 Task: Write a review for the 'HEALTHKART HK Vitals Multivitamin + Fish Oil' product on Flipkart.
Action: Mouse moved to (639, 244)
Screenshot: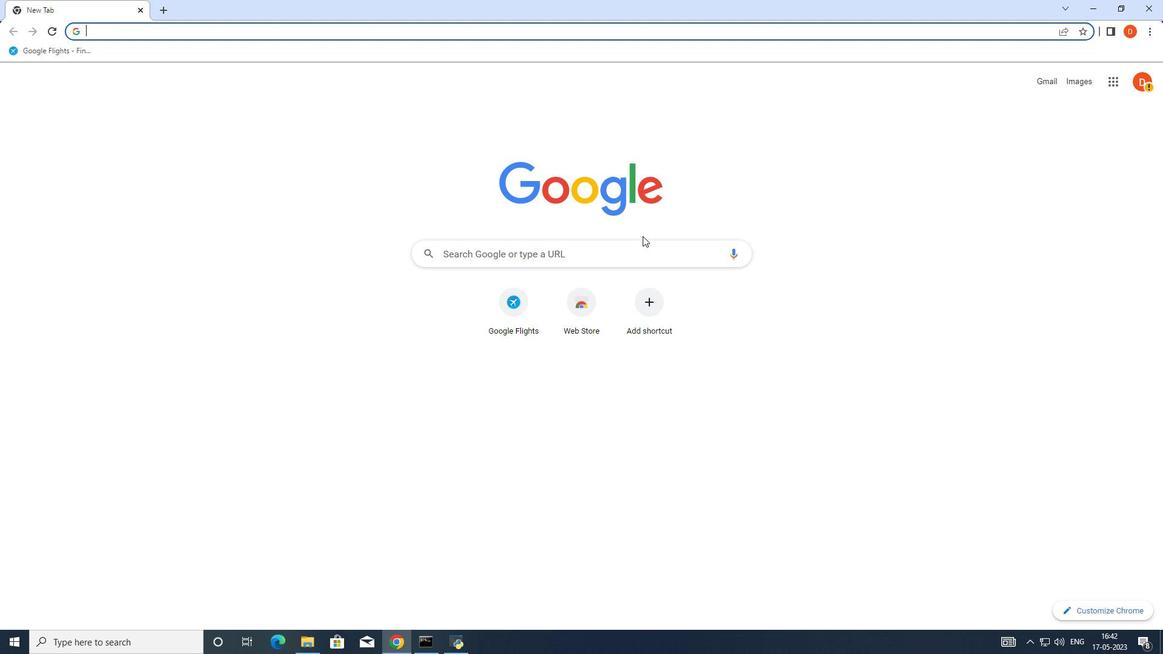 
Action: Mouse pressed left at (639, 244)
Screenshot: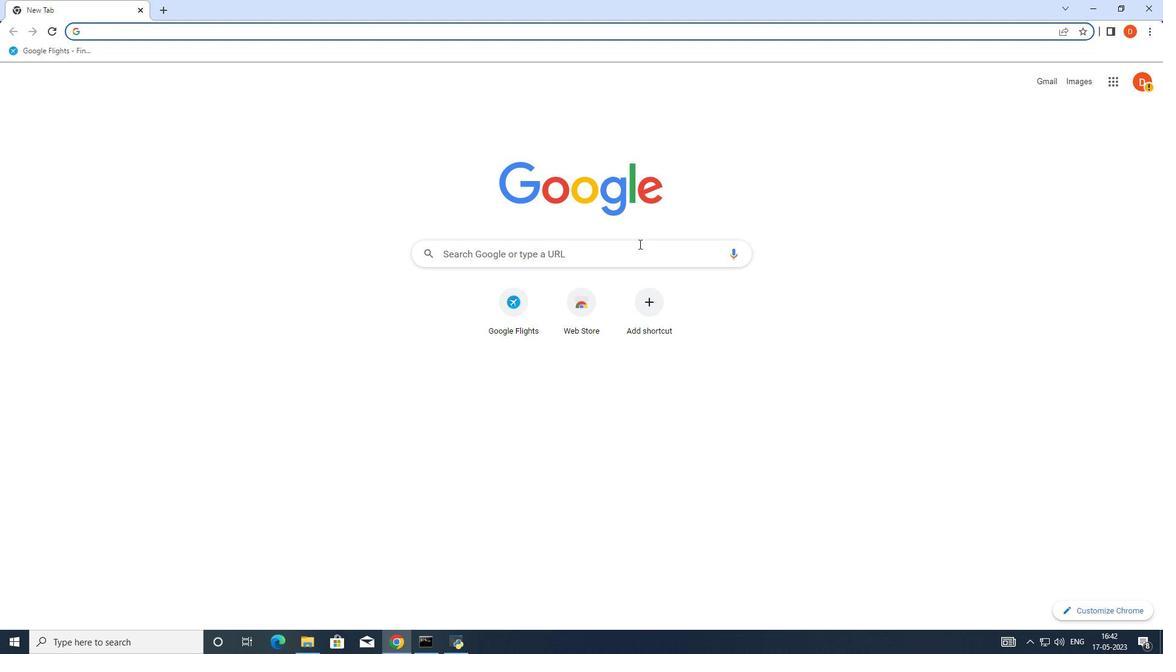 
Action: Mouse moved to (660, 280)
Screenshot: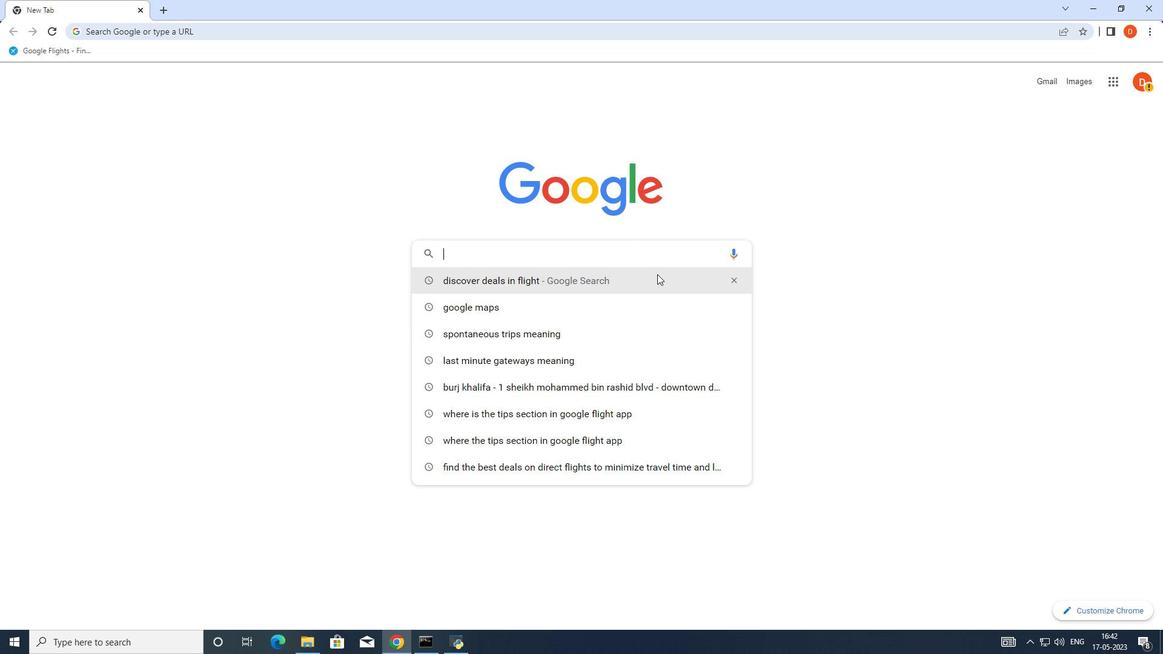
Action: Key pressed flip<Key.space>kart
Screenshot: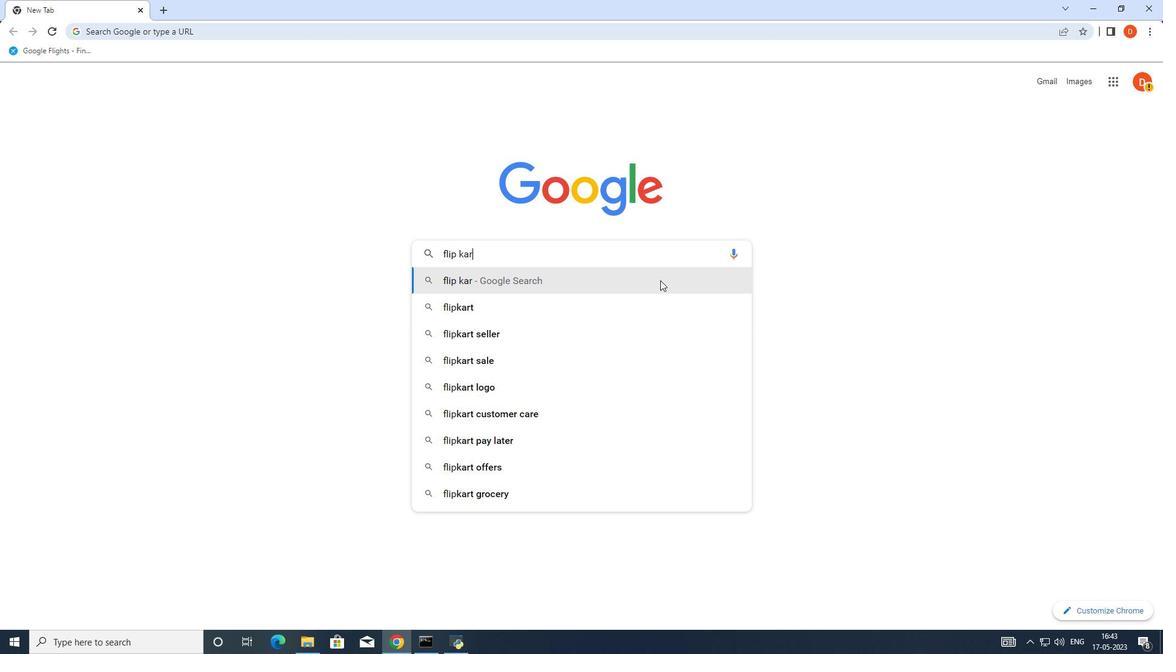 
Action: Mouse moved to (589, 304)
Screenshot: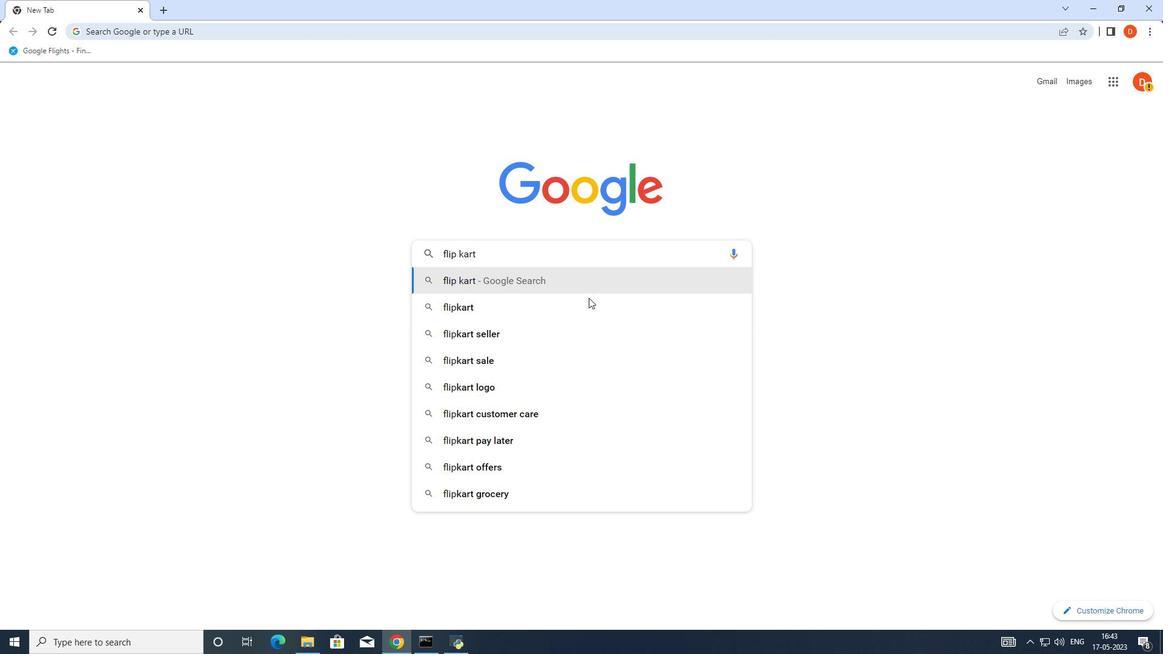 
Action: Mouse pressed left at (589, 304)
Screenshot: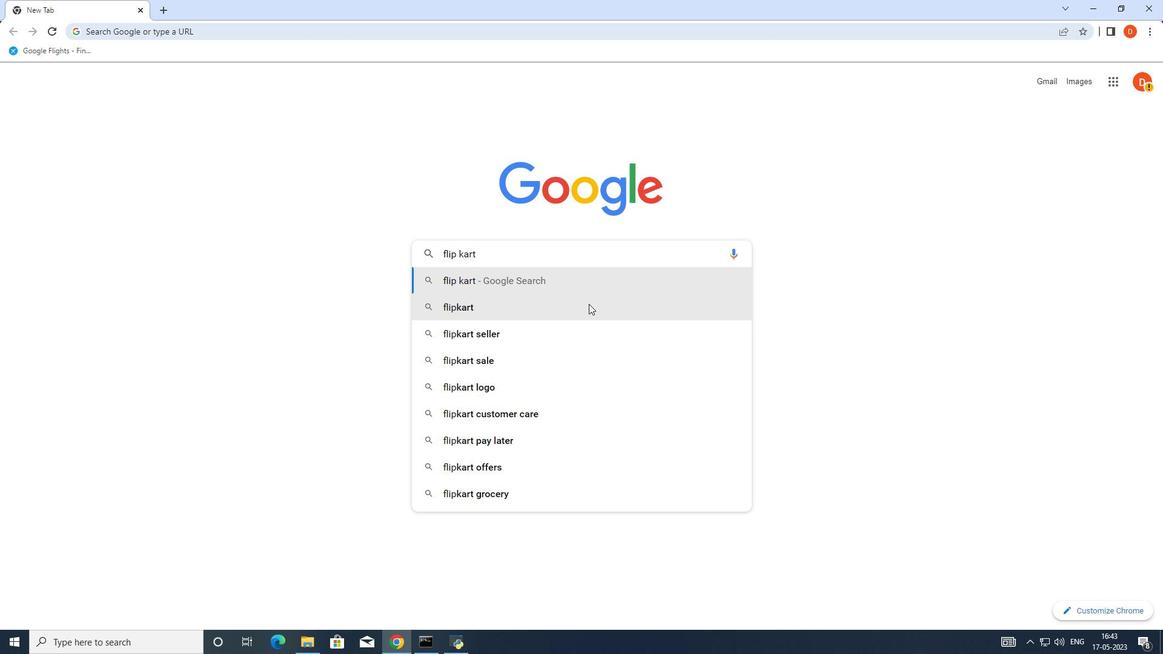 
Action: Mouse moved to (207, 175)
Screenshot: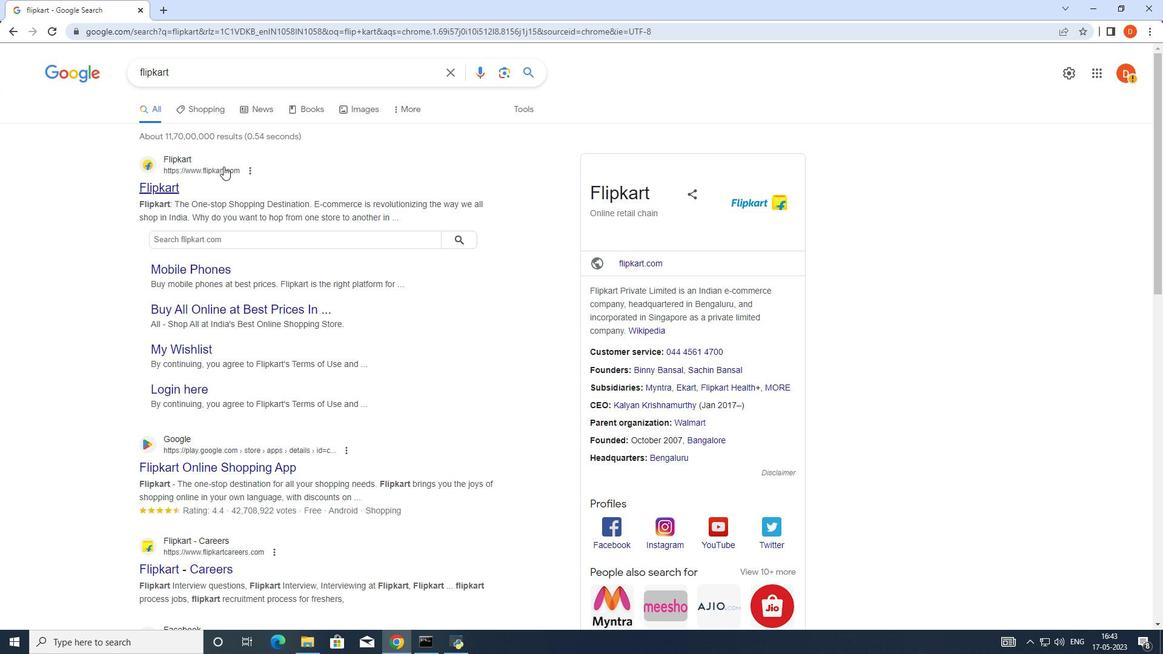 
Action: Mouse pressed left at (207, 175)
Screenshot: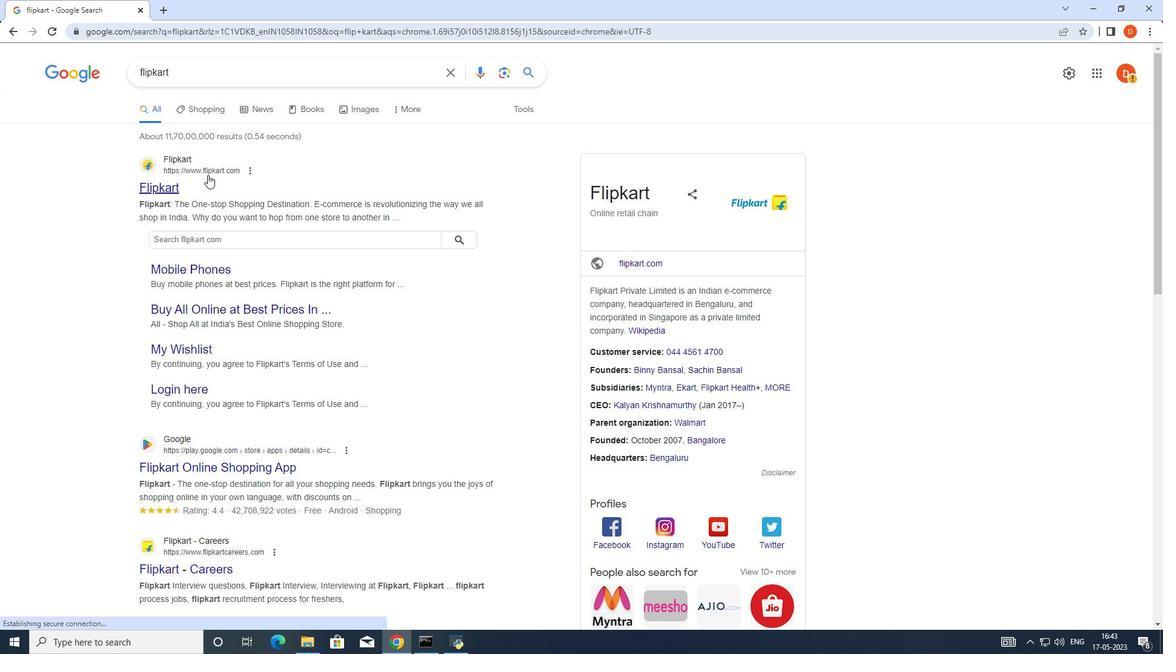 
Action: Mouse moved to (737, 223)
Screenshot: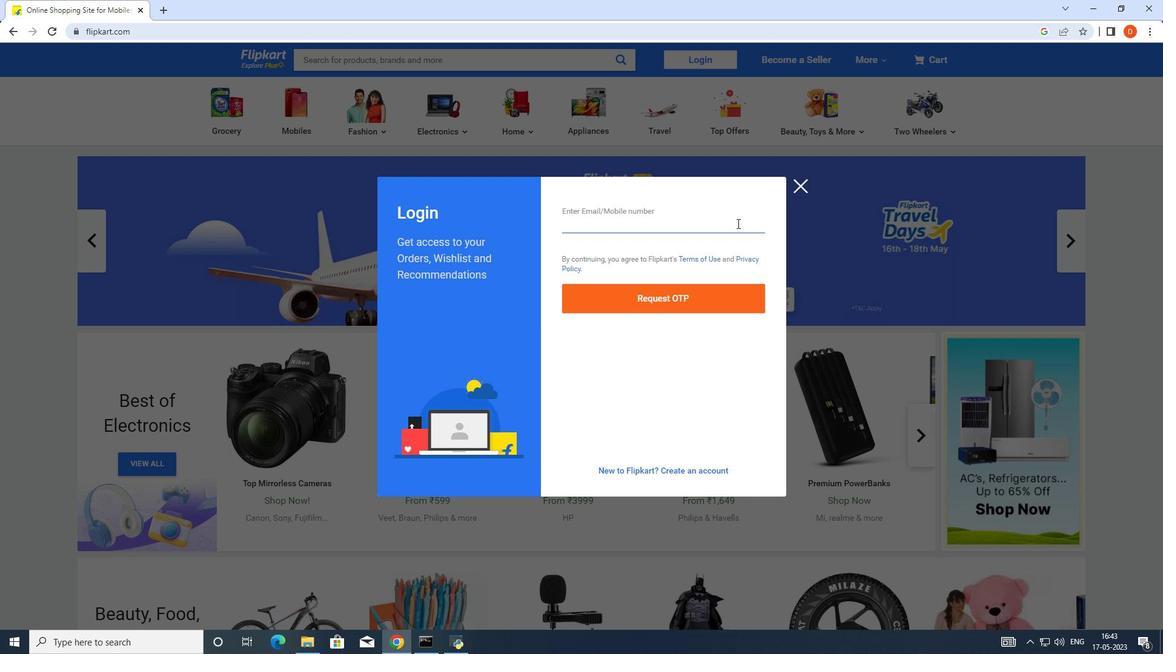 
Action: Key pressed 89
Screenshot: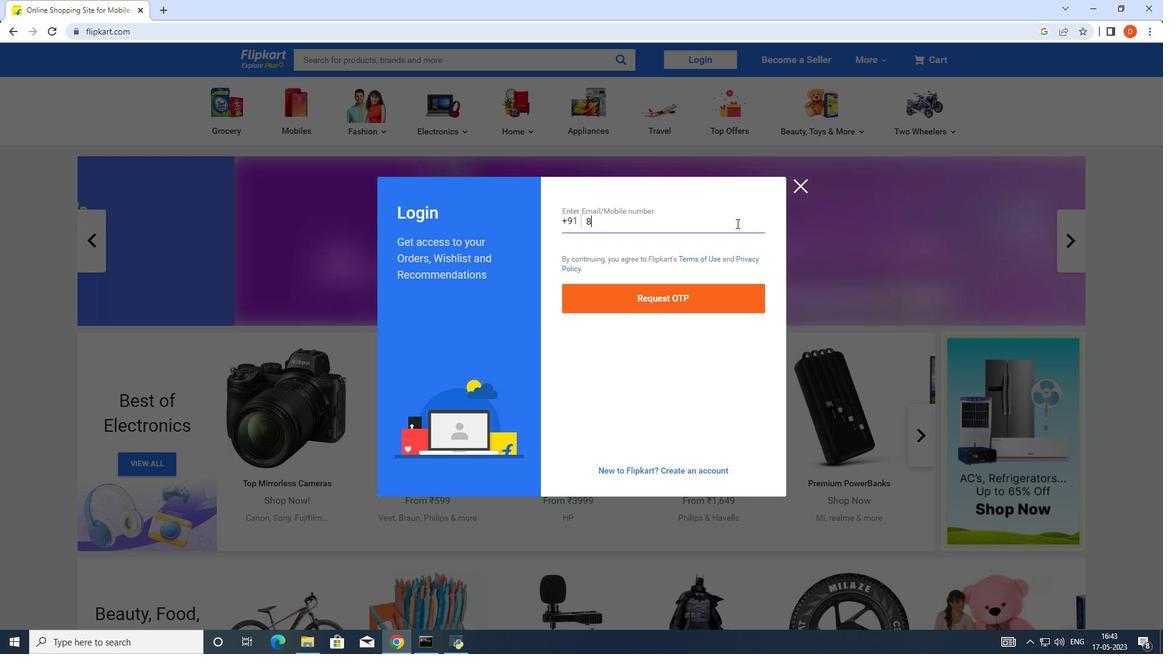 
Action: Mouse moved to (723, 466)
Screenshot: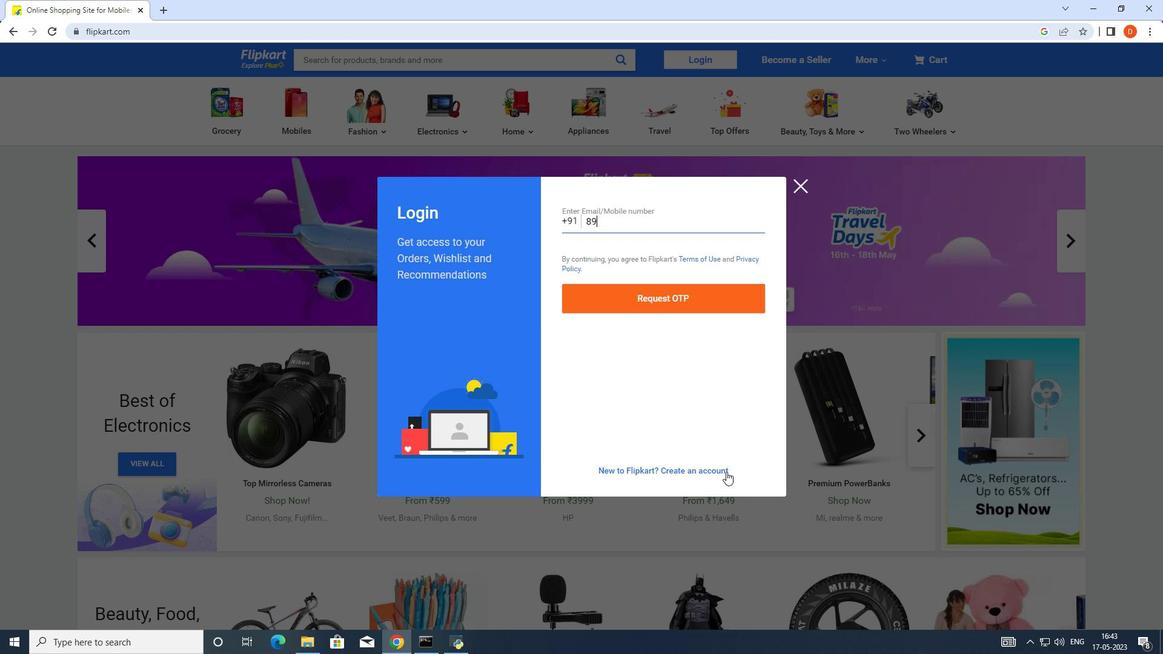 
Action: Mouse pressed left at (723, 466)
Screenshot: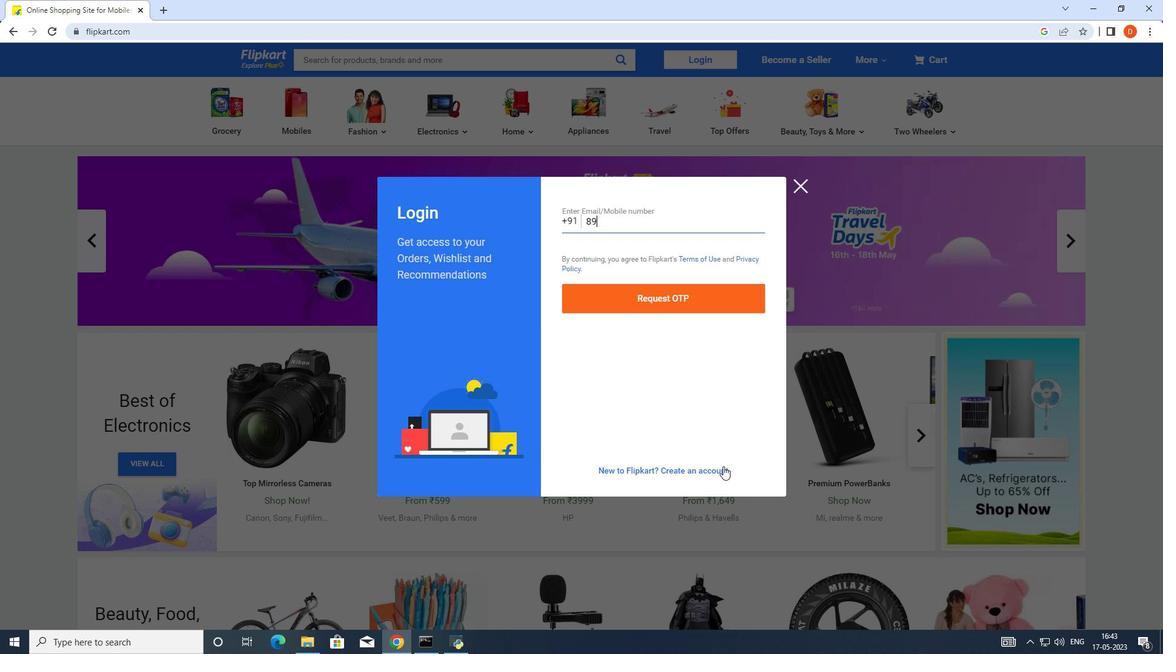 
Action: Mouse moved to (655, 335)
Screenshot: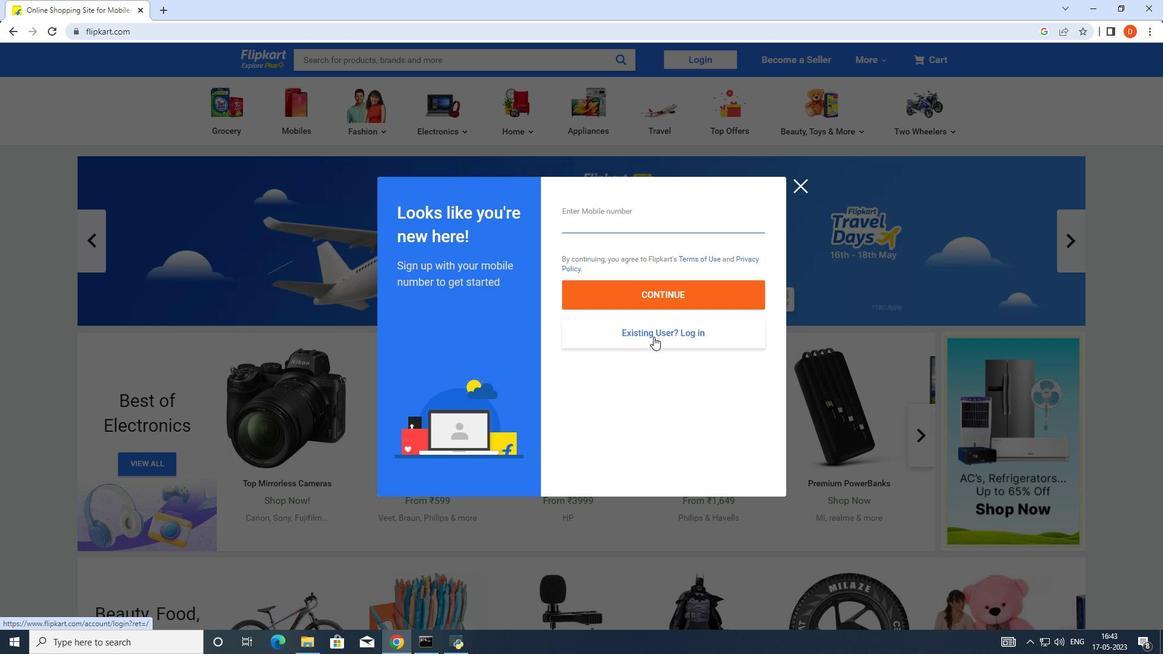 
Action: Mouse pressed left at (655, 335)
Screenshot: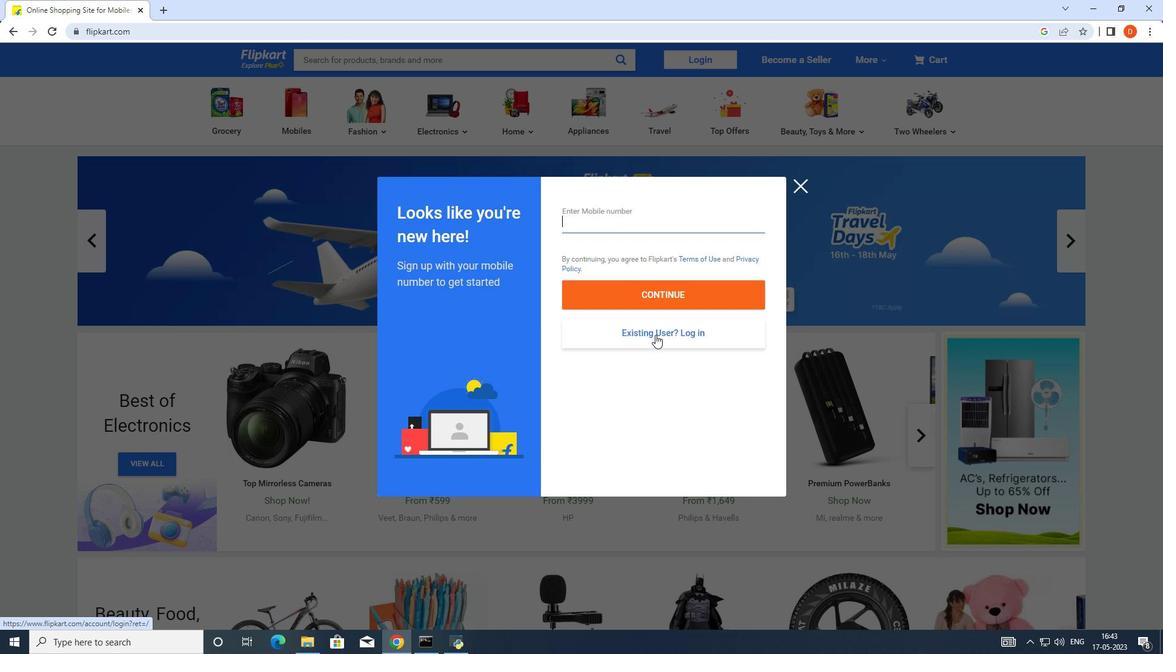 
Action: Mouse moved to (631, 241)
Screenshot: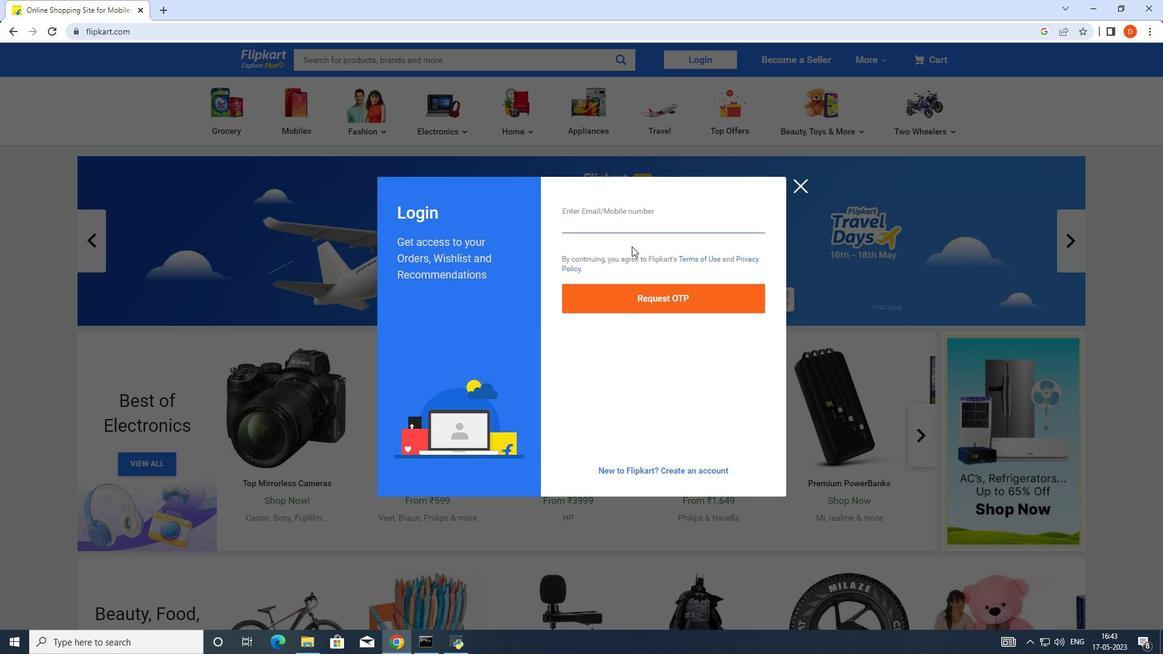 
Action: Key pressed 89
Screenshot: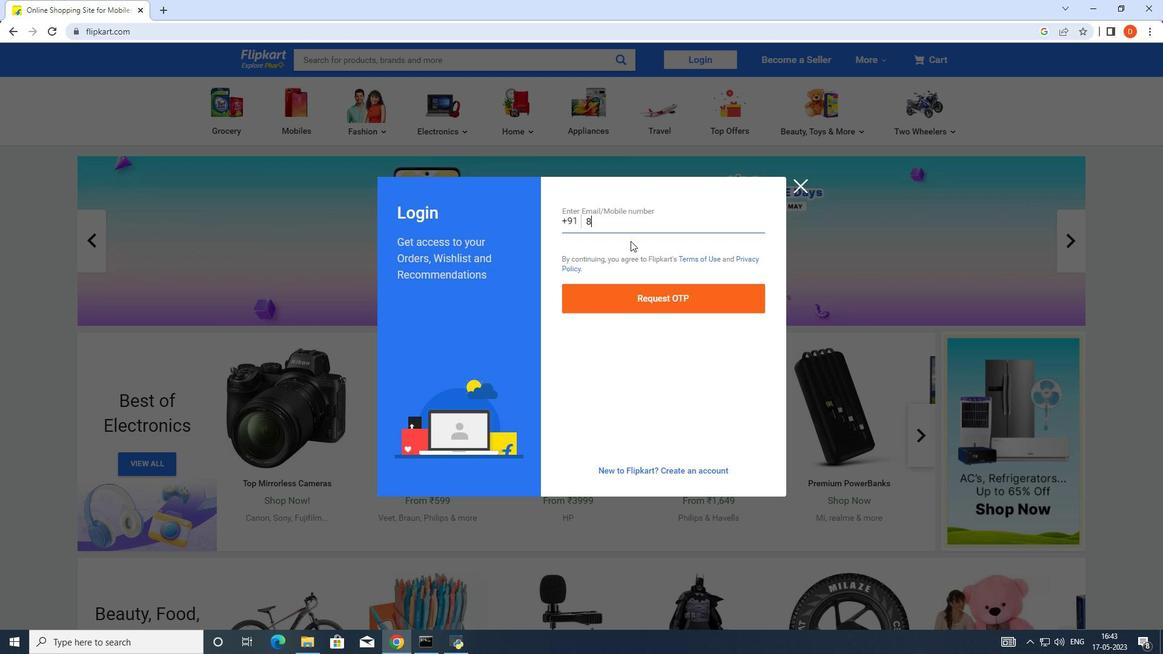 
Action: Mouse moved to (631, 241)
Screenshot: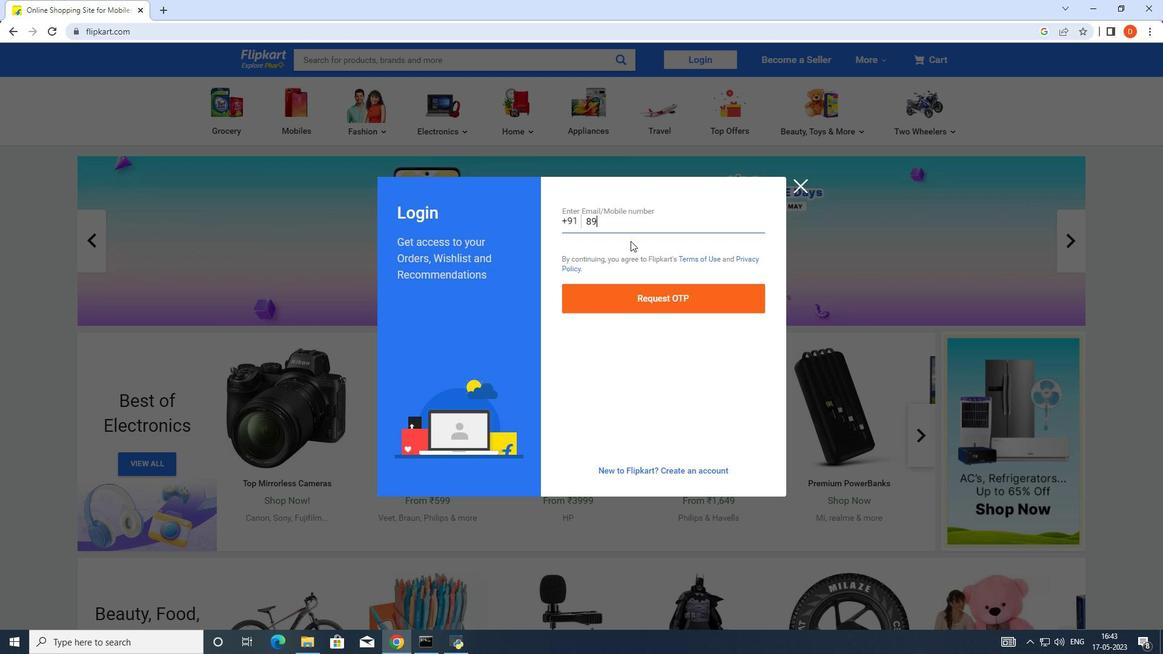 
Action: Key pressed 17
Screenshot: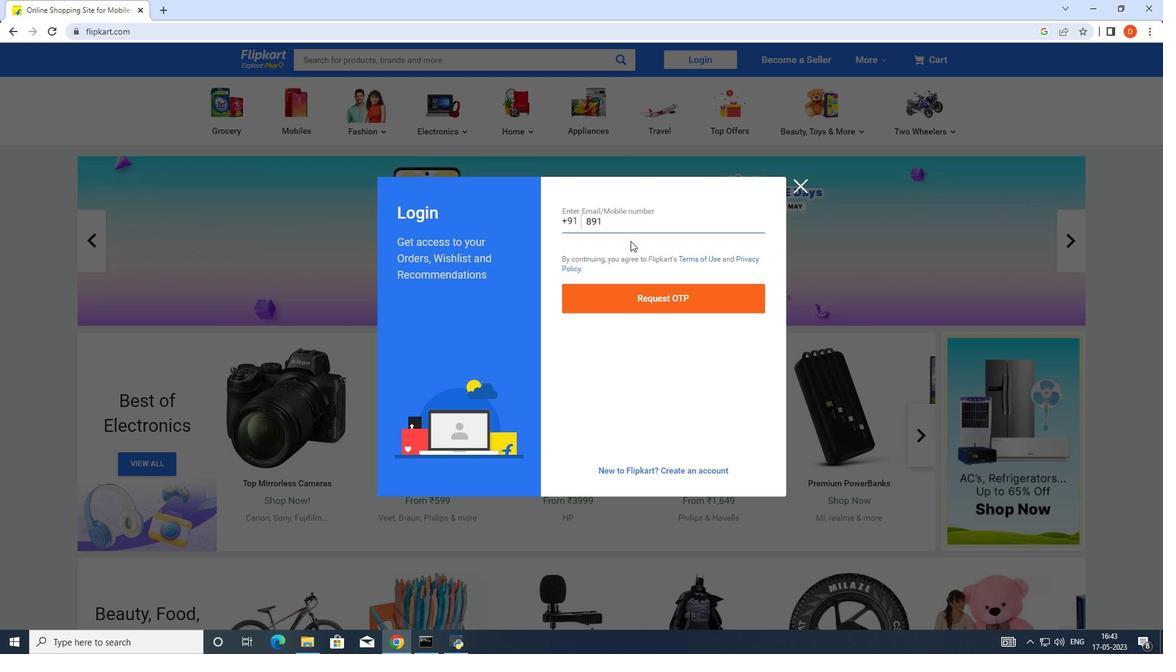 
Action: Mouse moved to (702, 289)
Screenshot: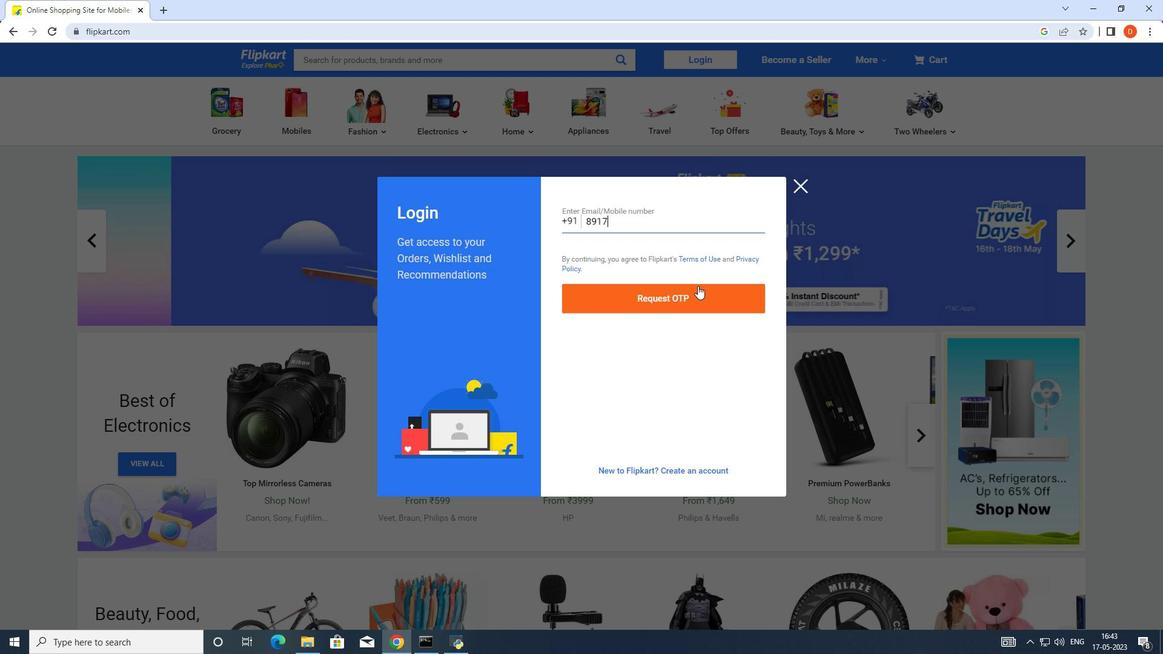 
Action: Key pressed 369463
Screenshot: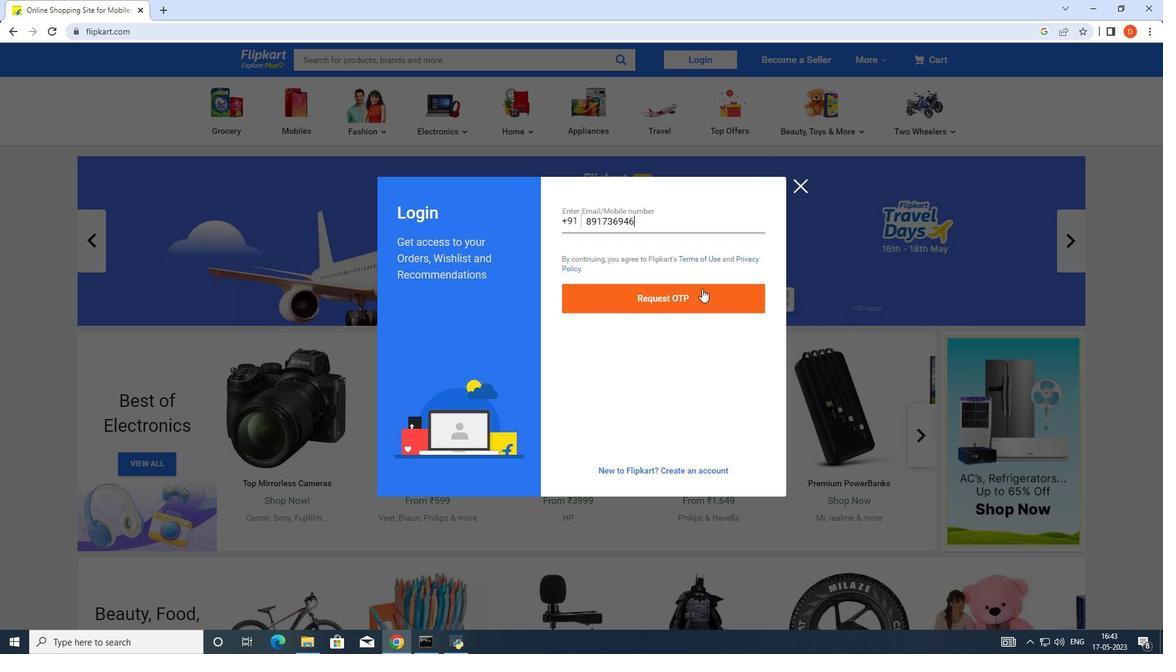 
Action: Mouse moved to (675, 300)
Screenshot: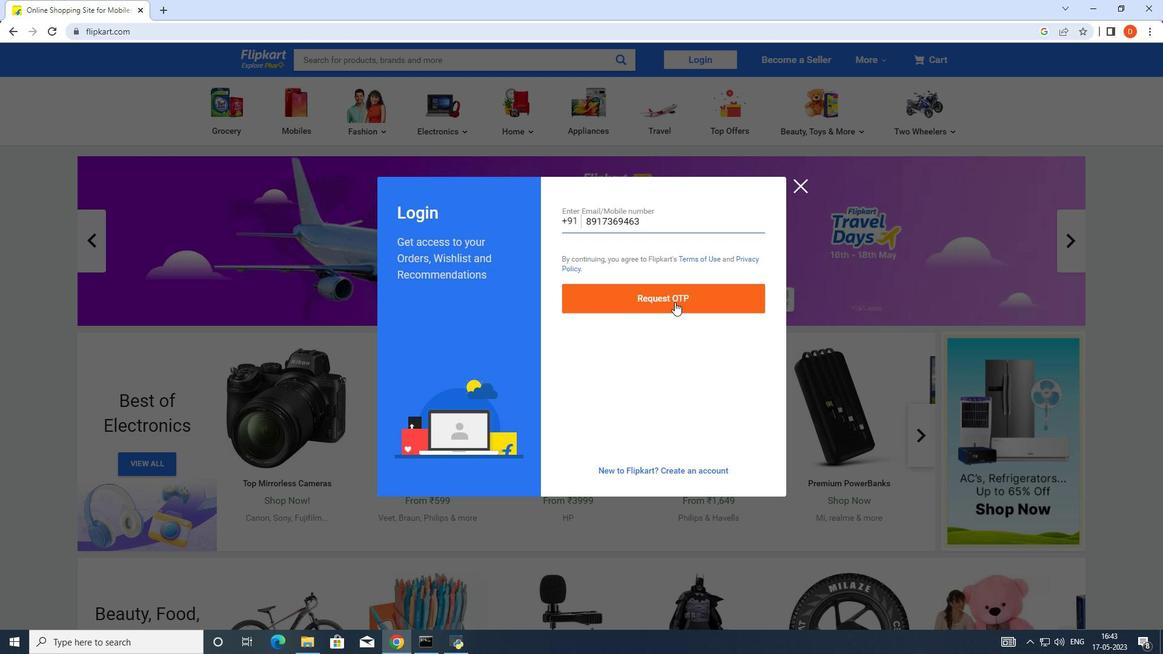 
Action: Mouse pressed left at (675, 300)
Screenshot: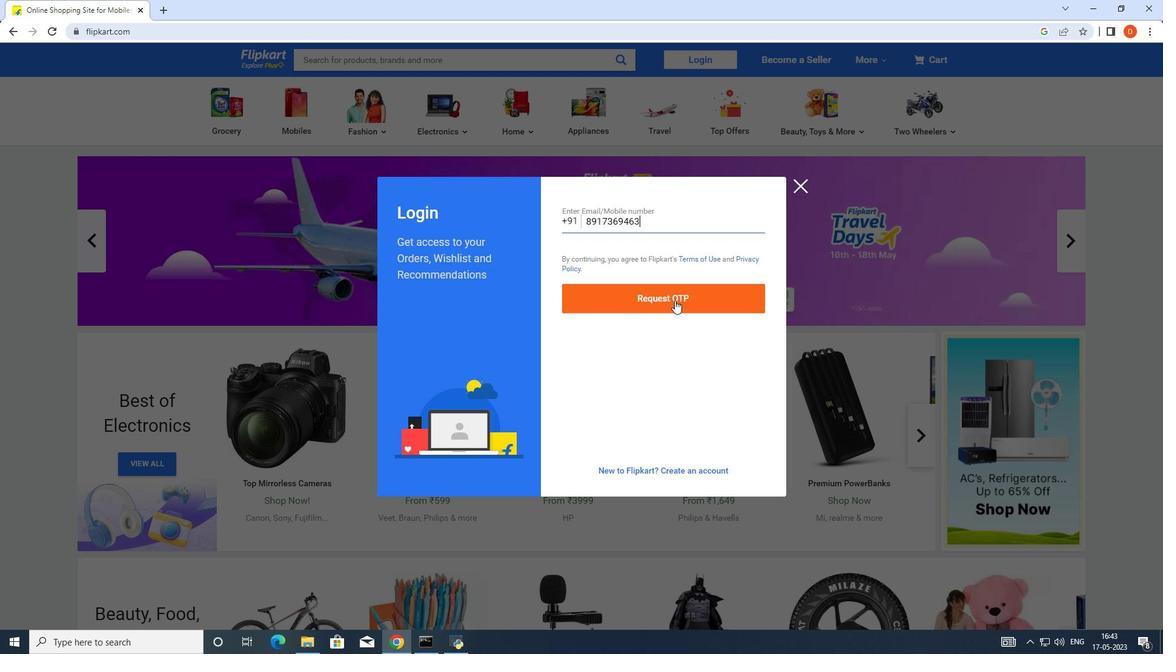 
Action: Mouse moved to (801, 187)
Screenshot: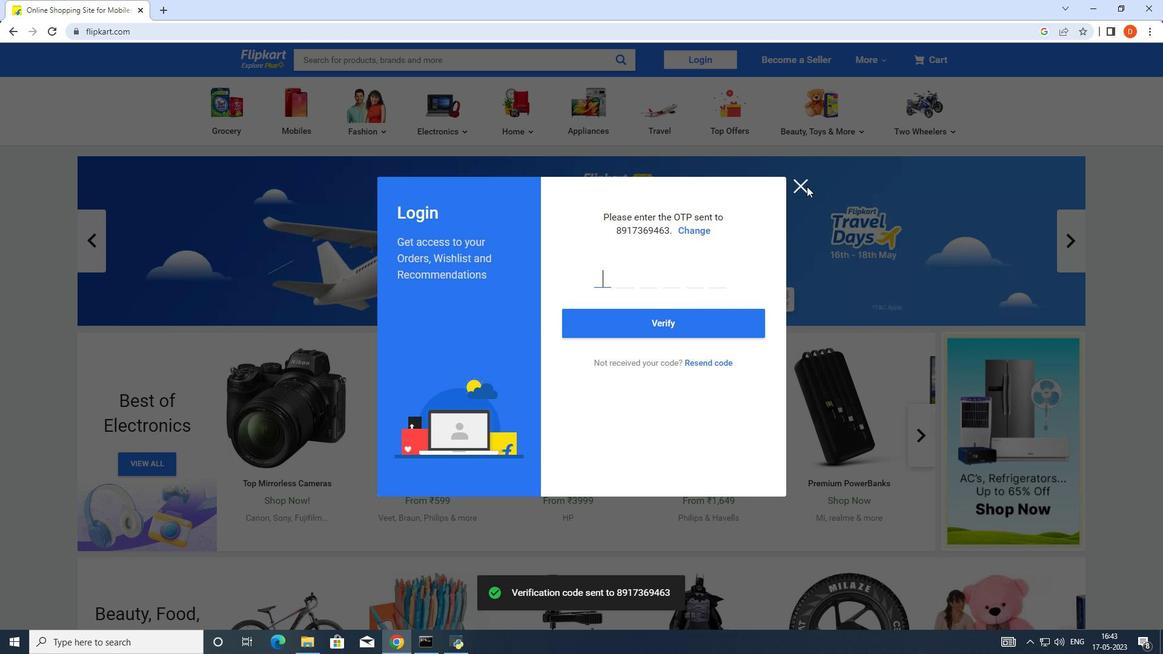 
Action: Mouse pressed left at (801, 187)
Screenshot: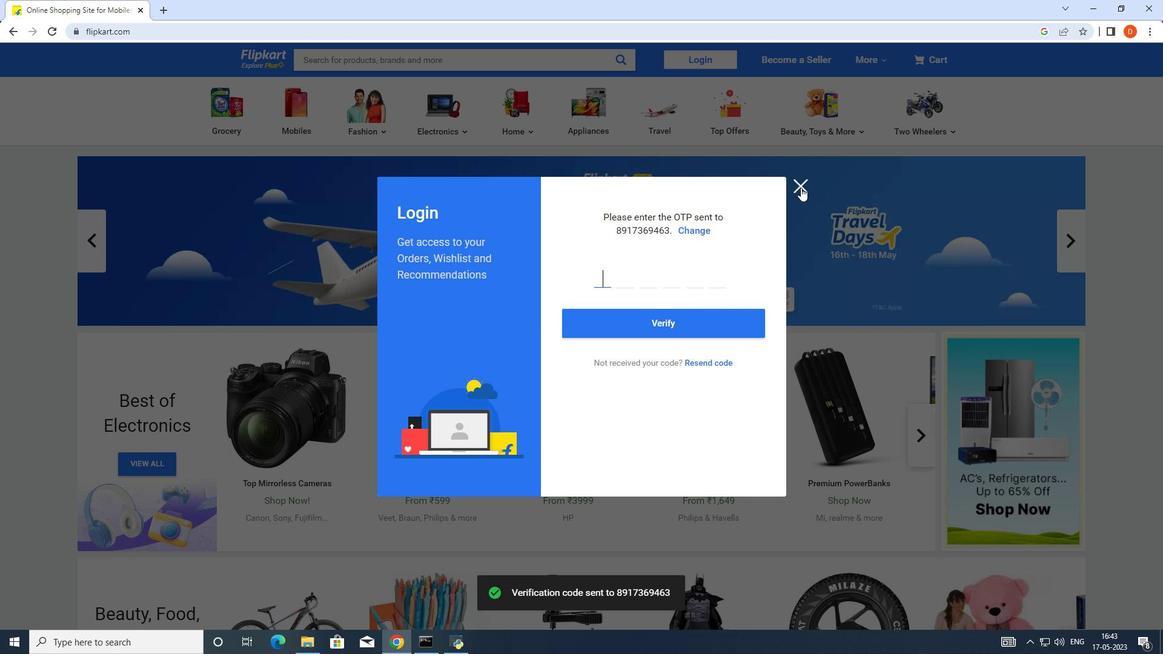
Action: Mouse moved to (637, 271)
Screenshot: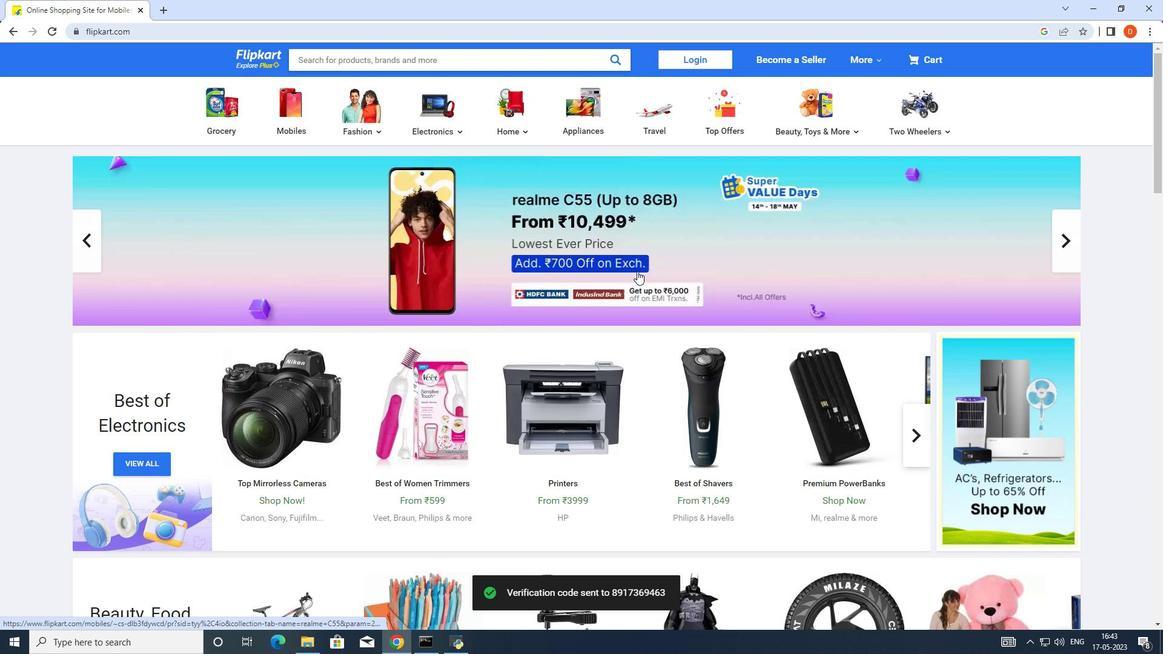 
Action: Mouse scrolled (637, 270) with delta (0, 0)
Screenshot: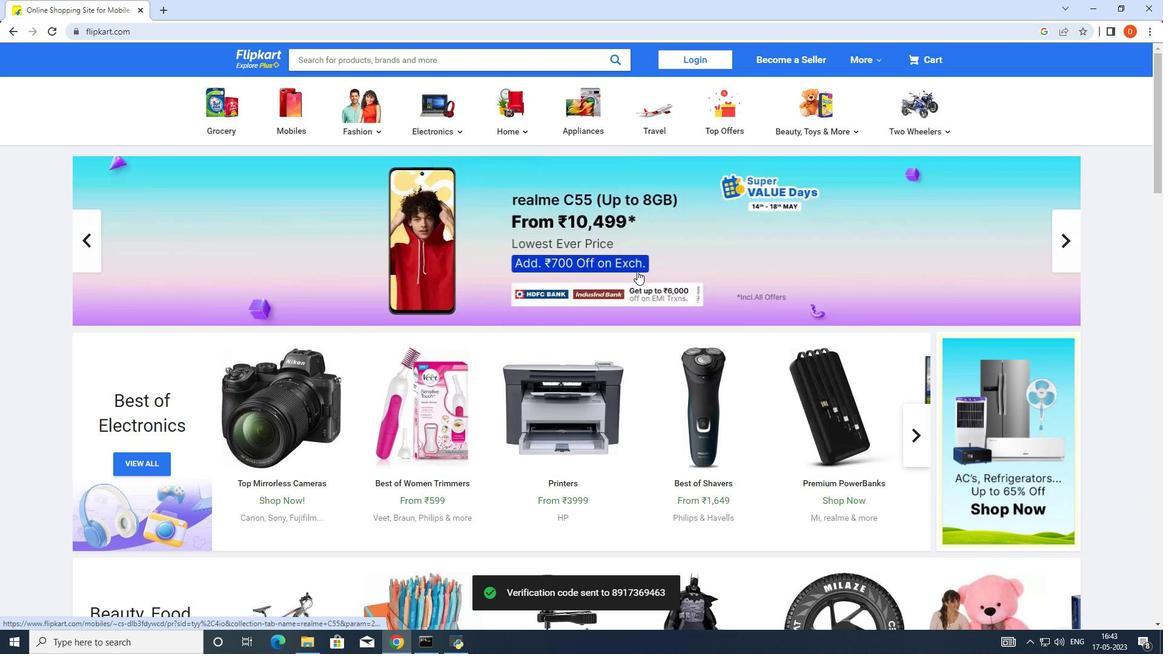 
Action: Mouse moved to (637, 271)
Screenshot: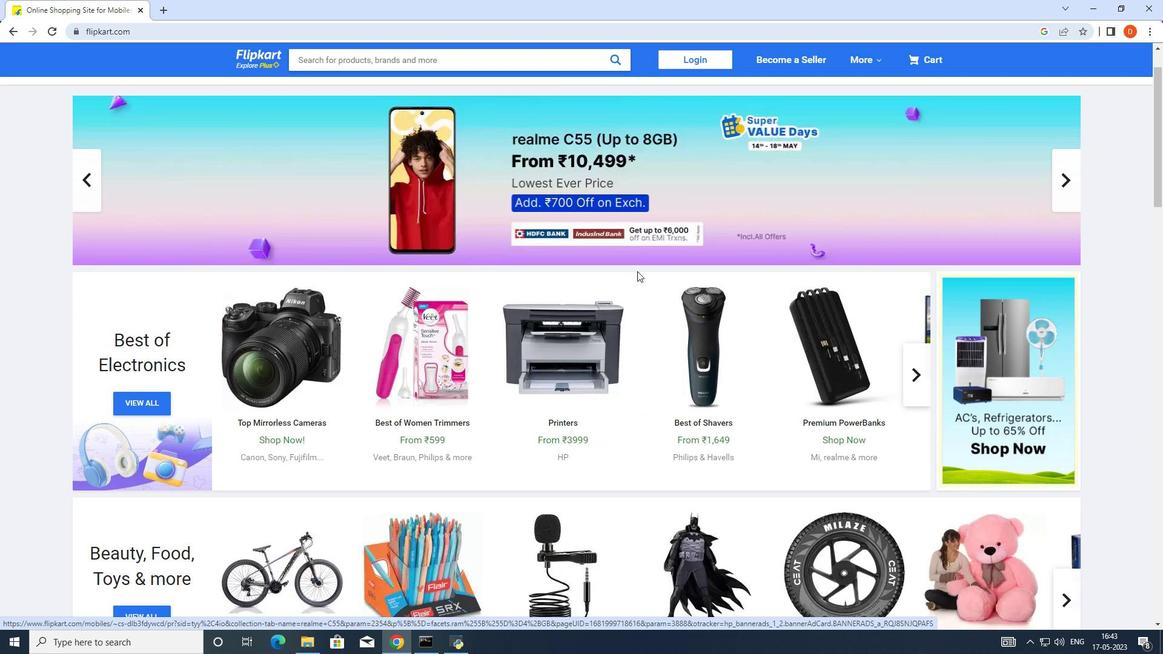 
Action: Mouse scrolled (637, 272) with delta (0, 0)
Screenshot: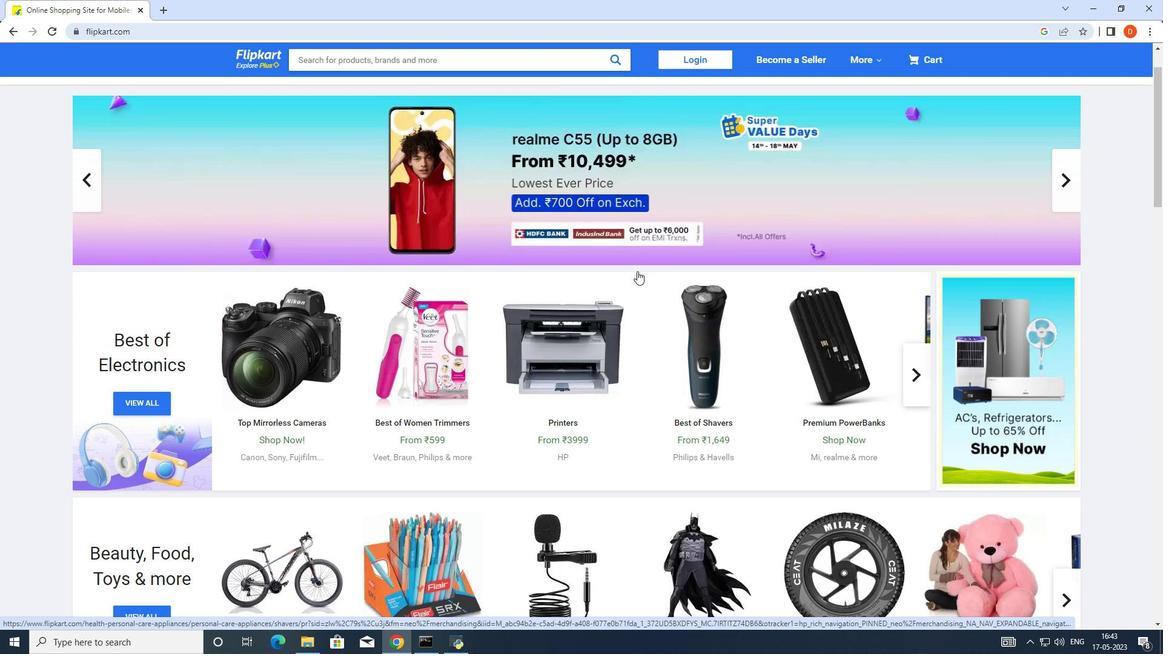 
Action: Mouse scrolled (637, 272) with delta (0, 0)
Screenshot: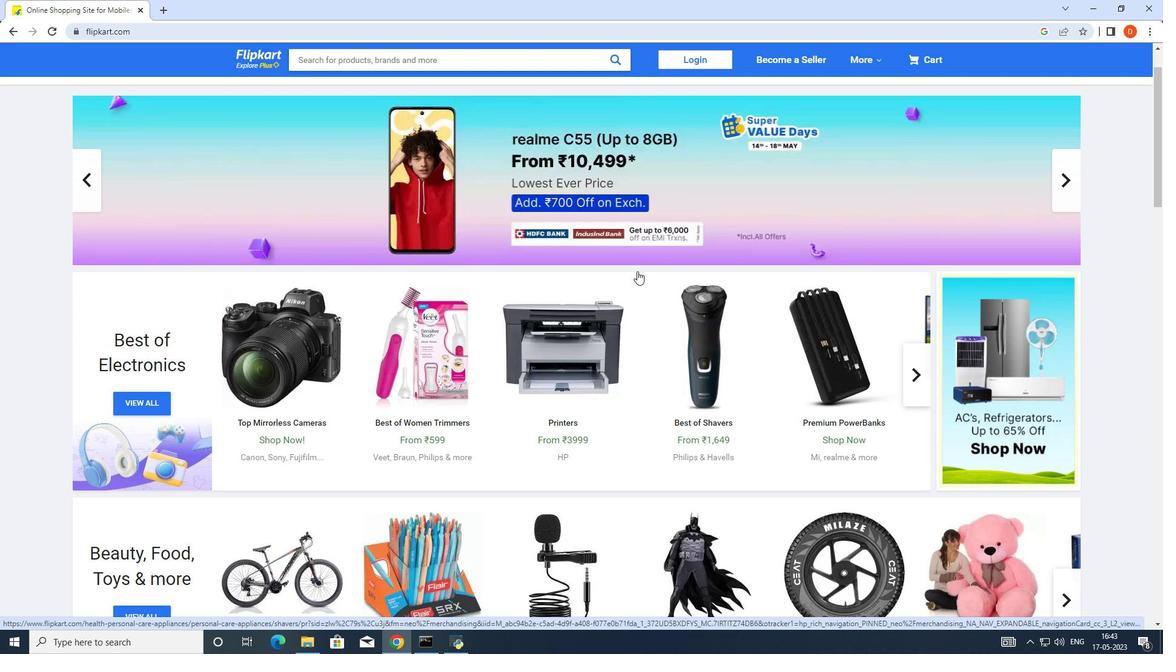 
Action: Mouse moved to (539, 56)
Screenshot: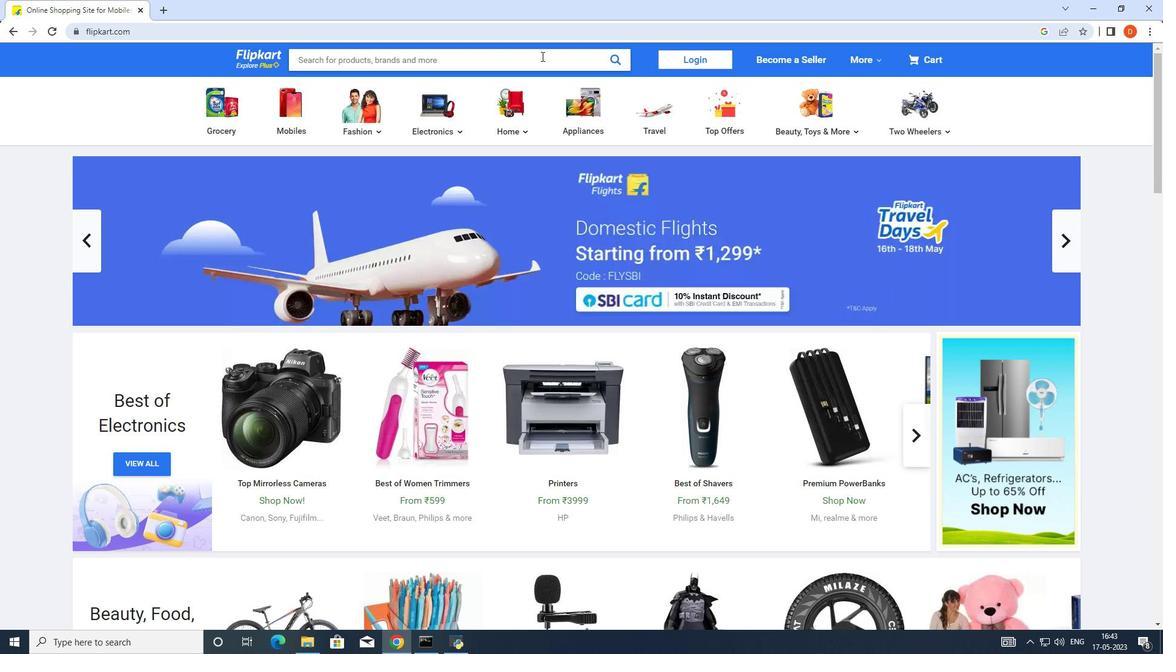 
Action: Mouse pressed left at (539, 56)
Screenshot: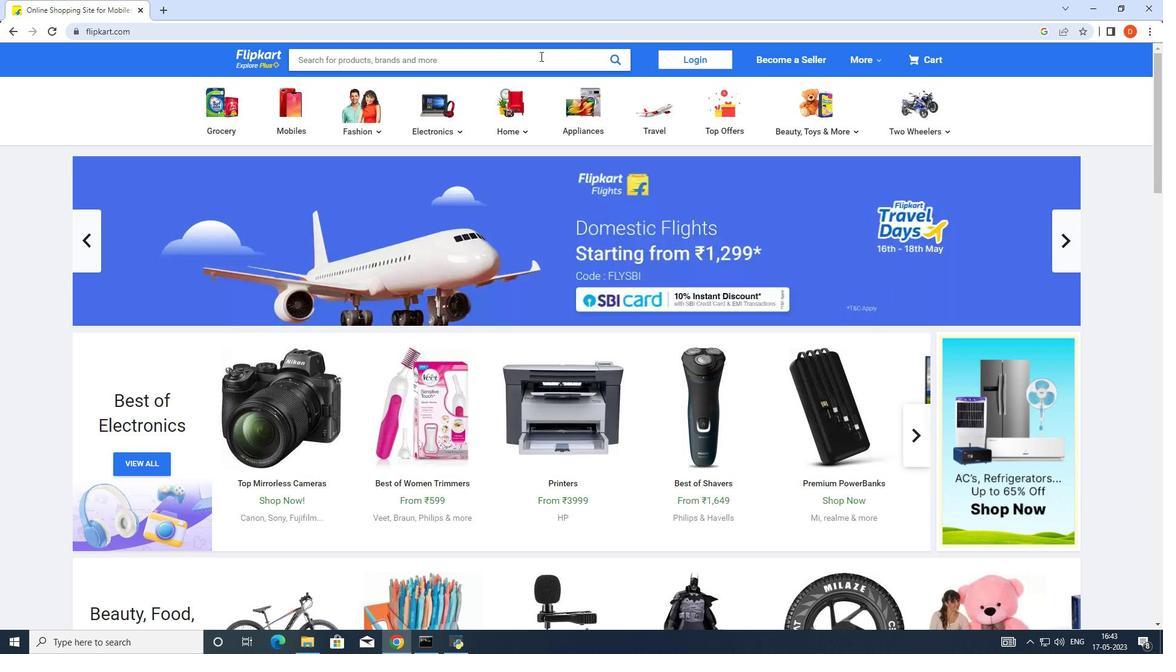 
Action: Mouse moved to (539, 56)
Screenshot: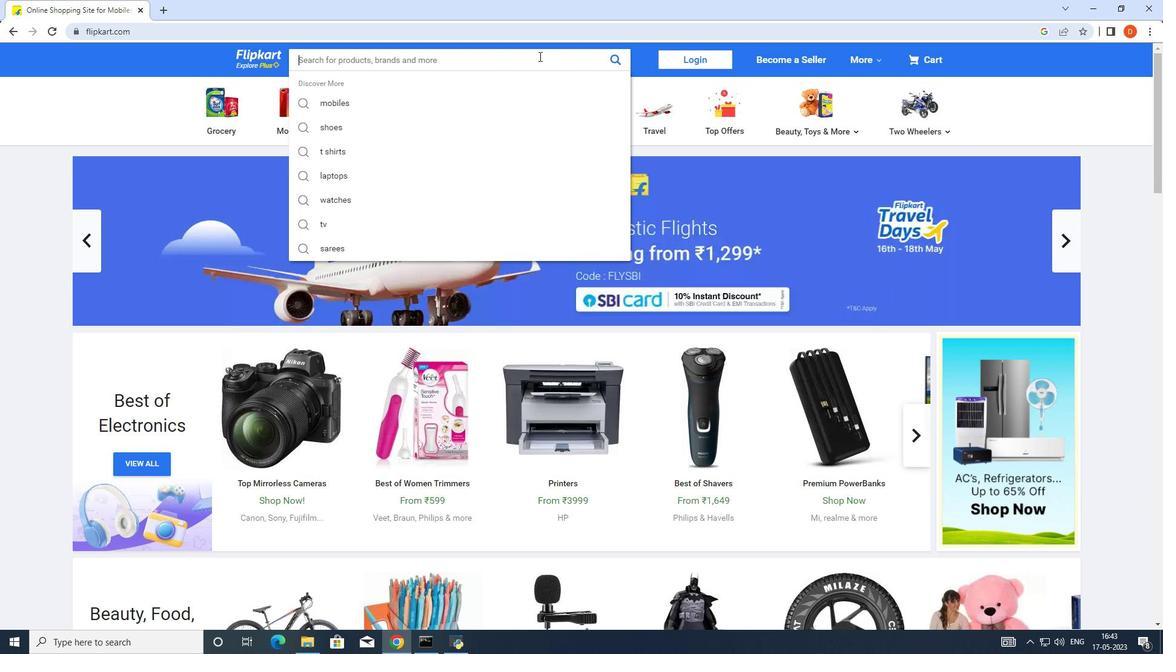 
Action: Key pressed <Key.shift>health<Key.space>and<Key.space>well
Screenshot: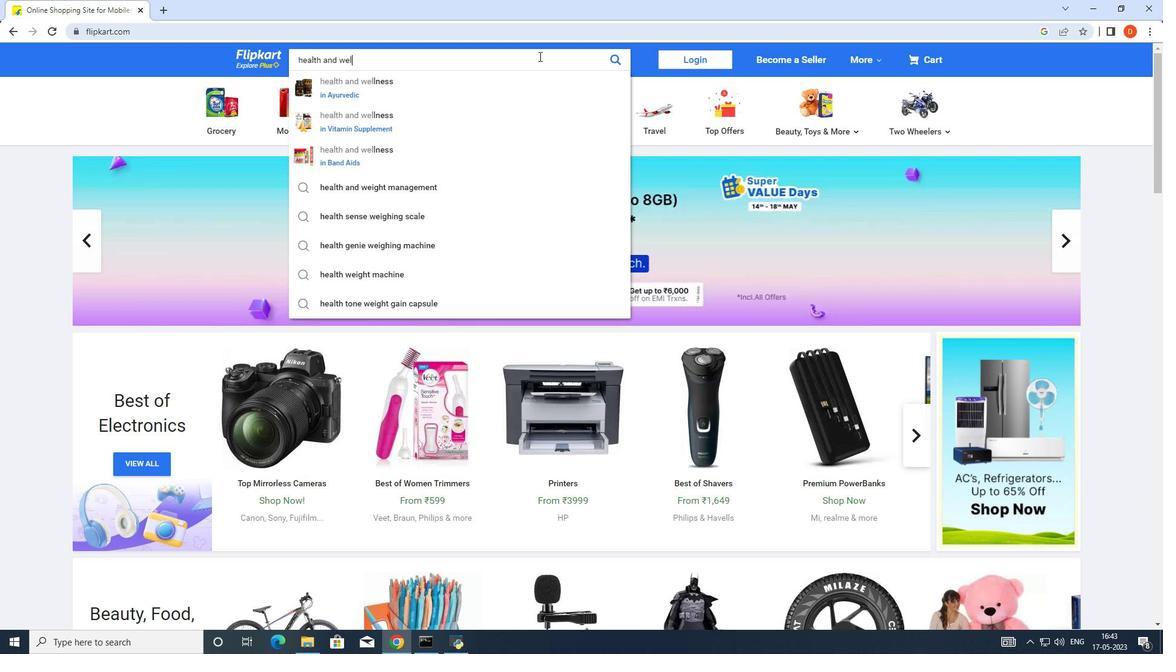 
Action: Mouse moved to (403, 86)
Screenshot: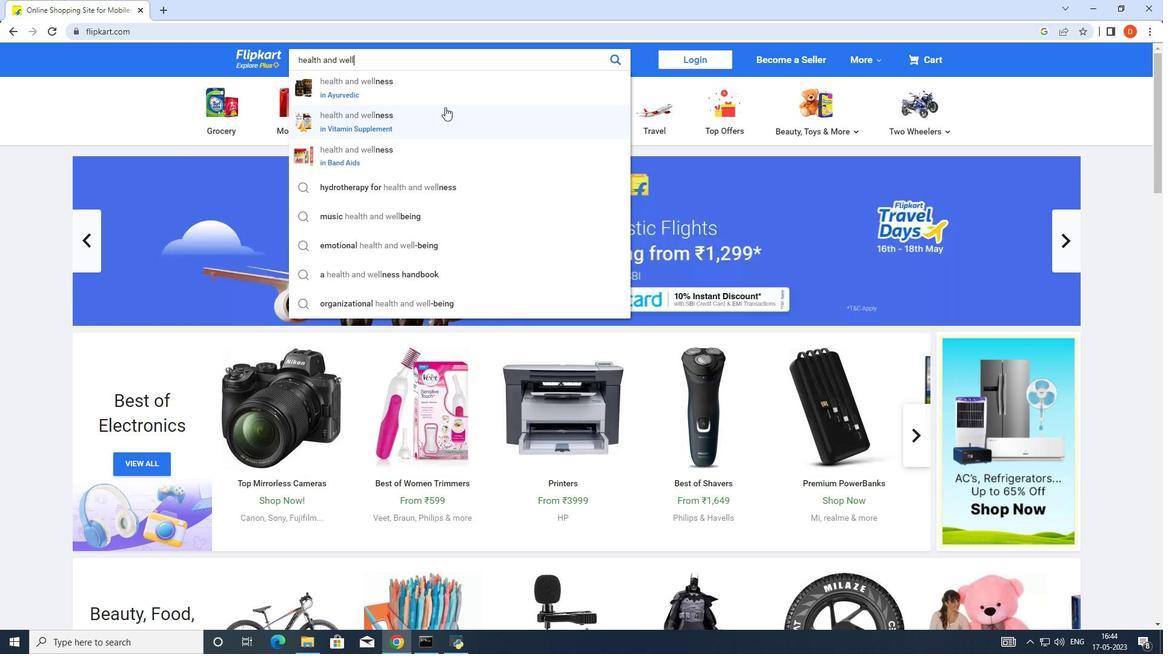 
Action: Mouse scrolled (403, 87) with delta (0, 0)
Screenshot: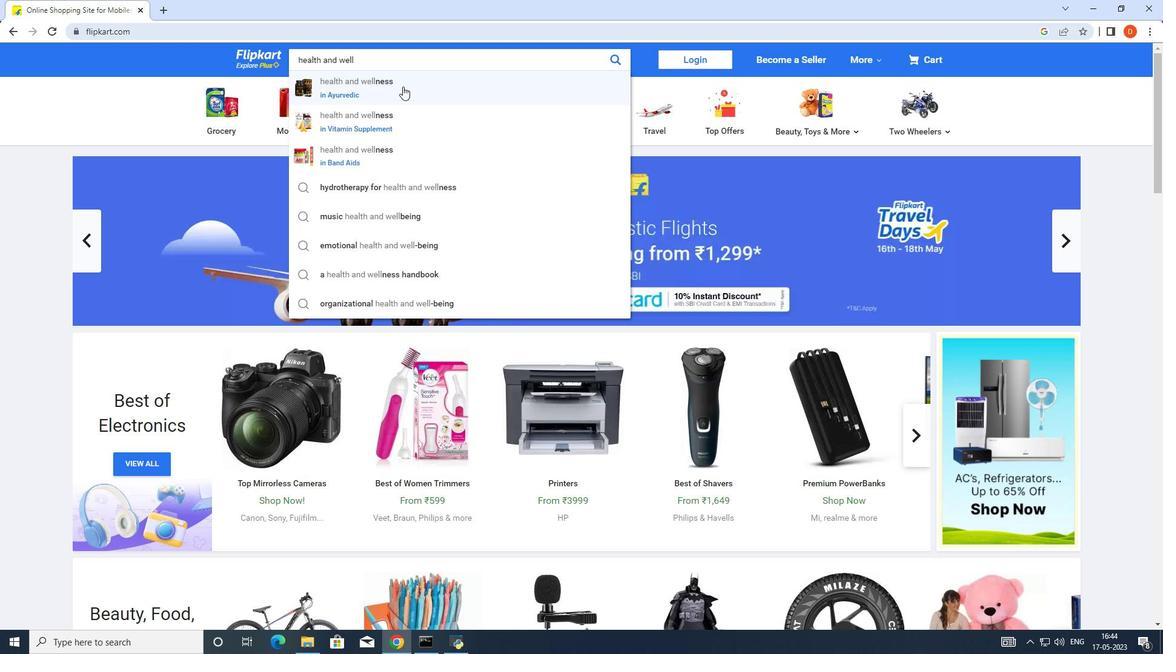 
Action: Mouse moved to (372, 127)
Screenshot: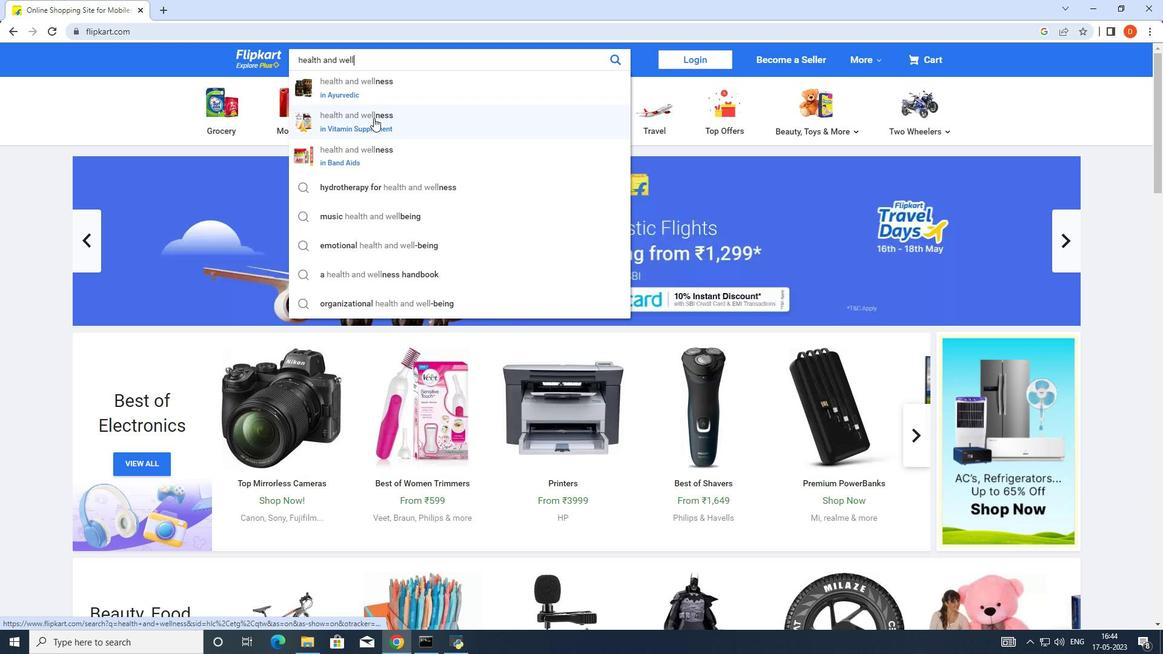 
Action: Mouse pressed left at (372, 127)
Screenshot: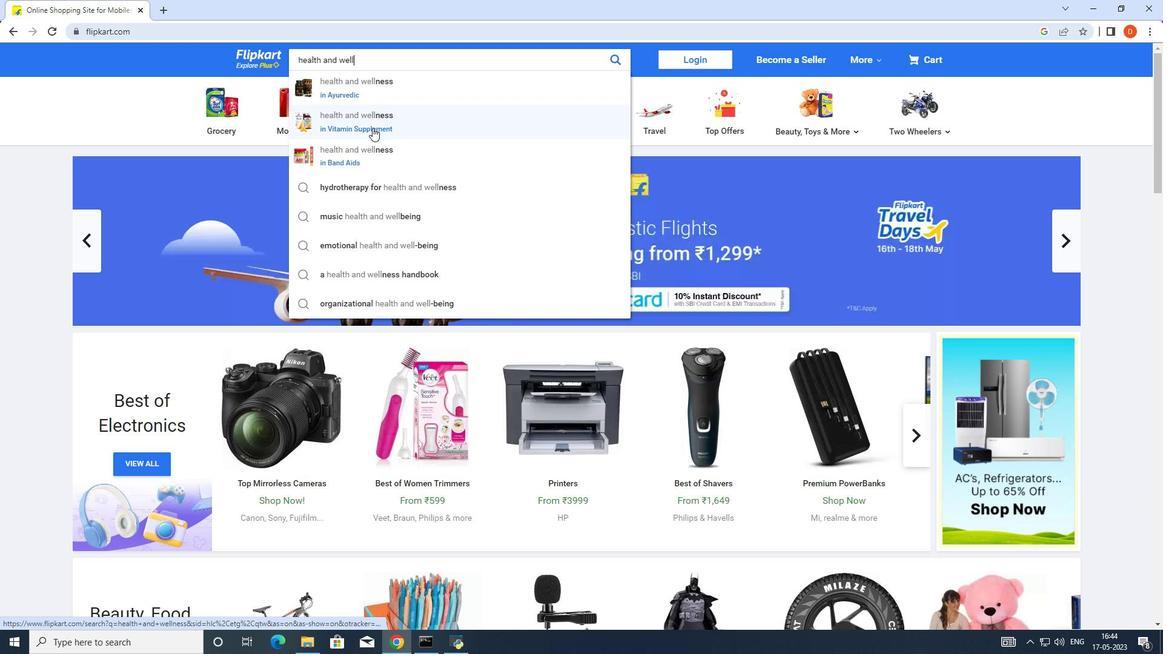 
Action: Mouse moved to (364, 304)
Screenshot: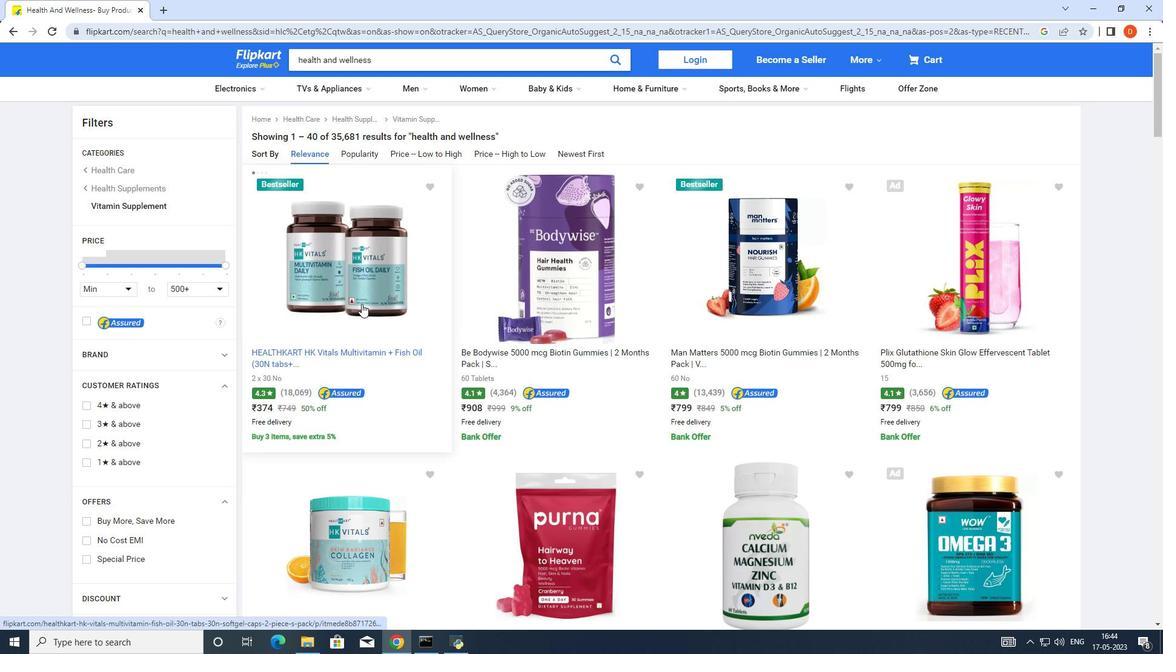 
Action: Mouse scrolled (364, 303) with delta (0, 0)
Screenshot: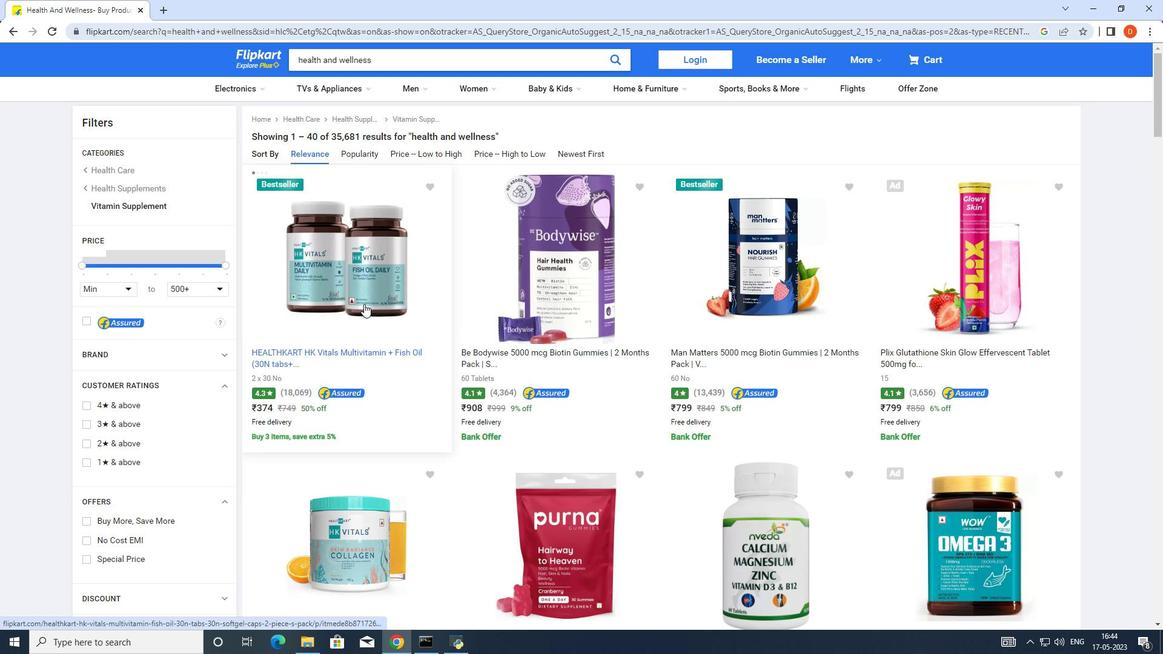 
Action: Mouse scrolled (364, 303) with delta (0, 0)
Screenshot: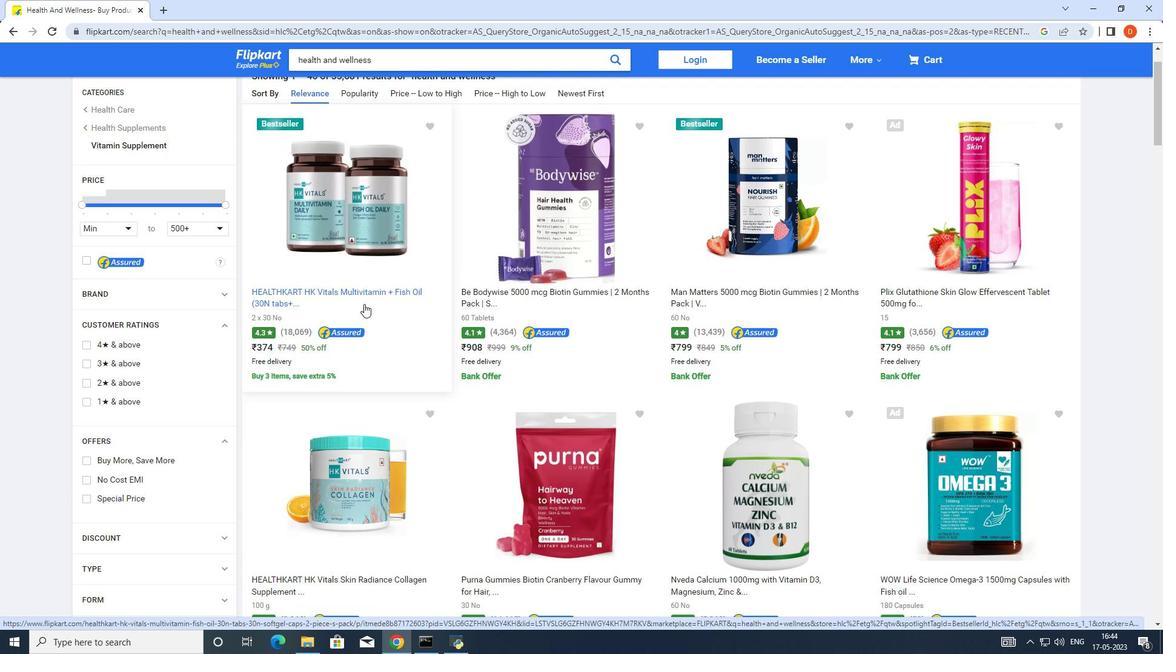 
Action: Mouse moved to (549, 303)
Screenshot: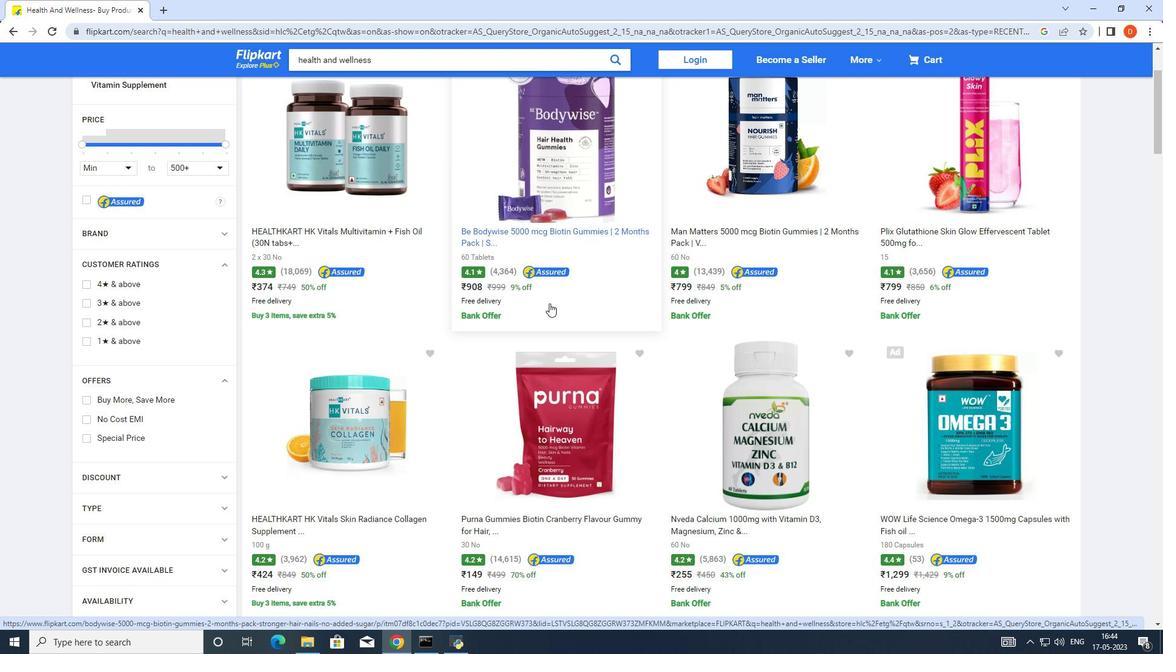 
Action: Mouse scrolled (549, 304) with delta (0, 0)
Screenshot: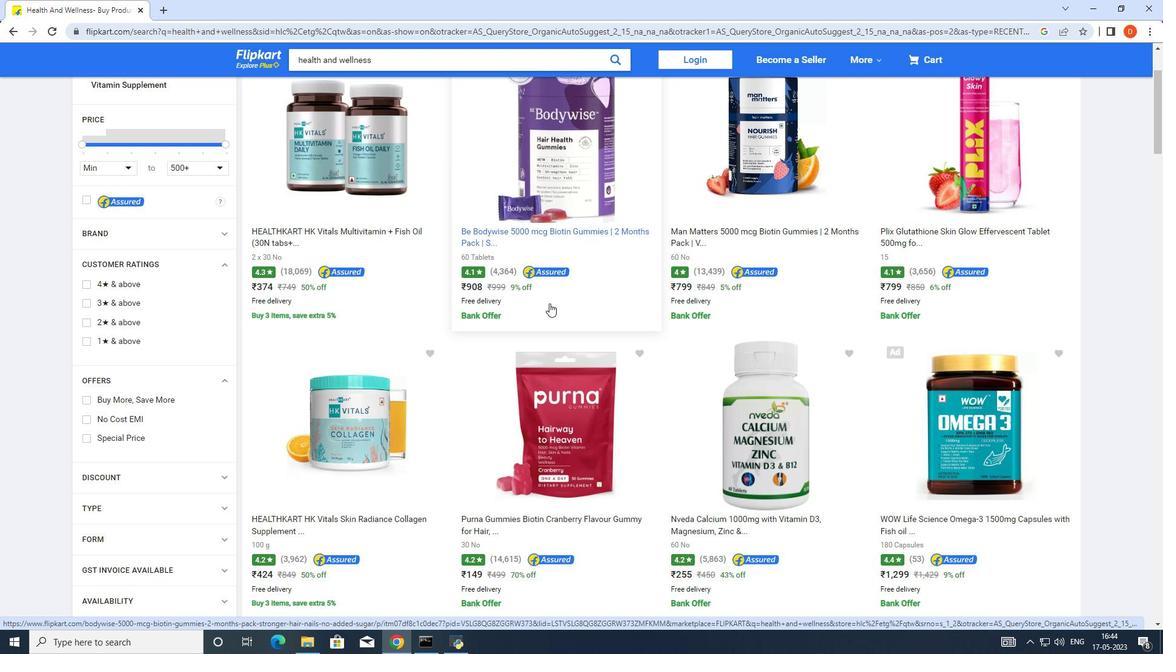 
Action: Mouse scrolled (549, 304) with delta (0, 0)
Screenshot: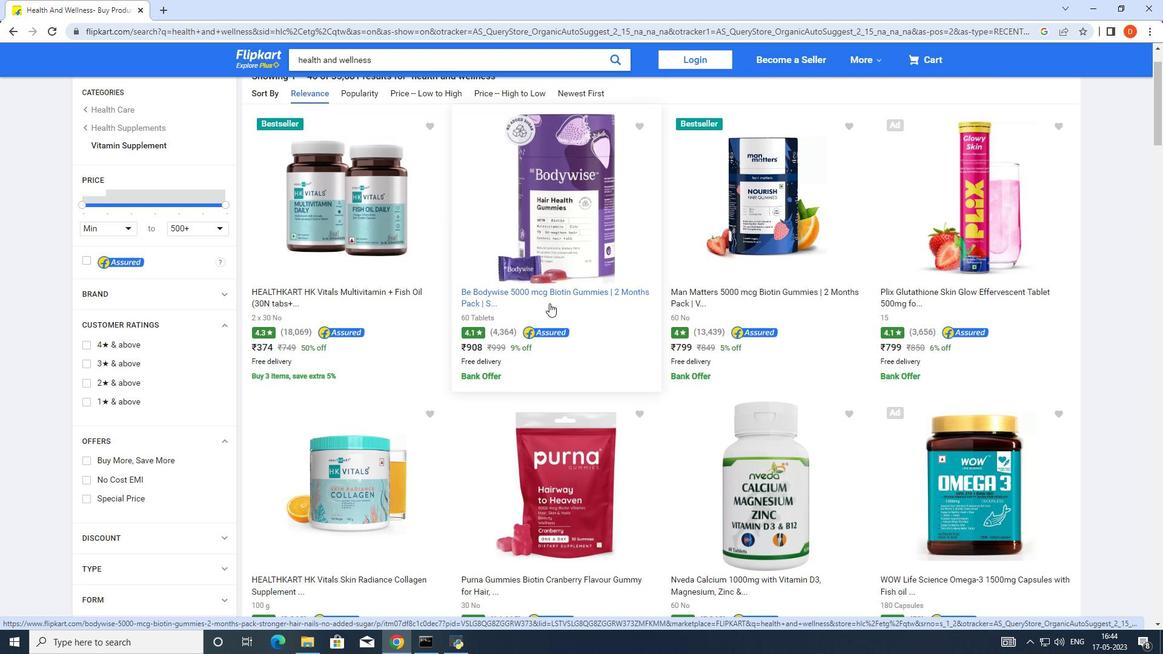 
Action: Mouse moved to (342, 286)
Screenshot: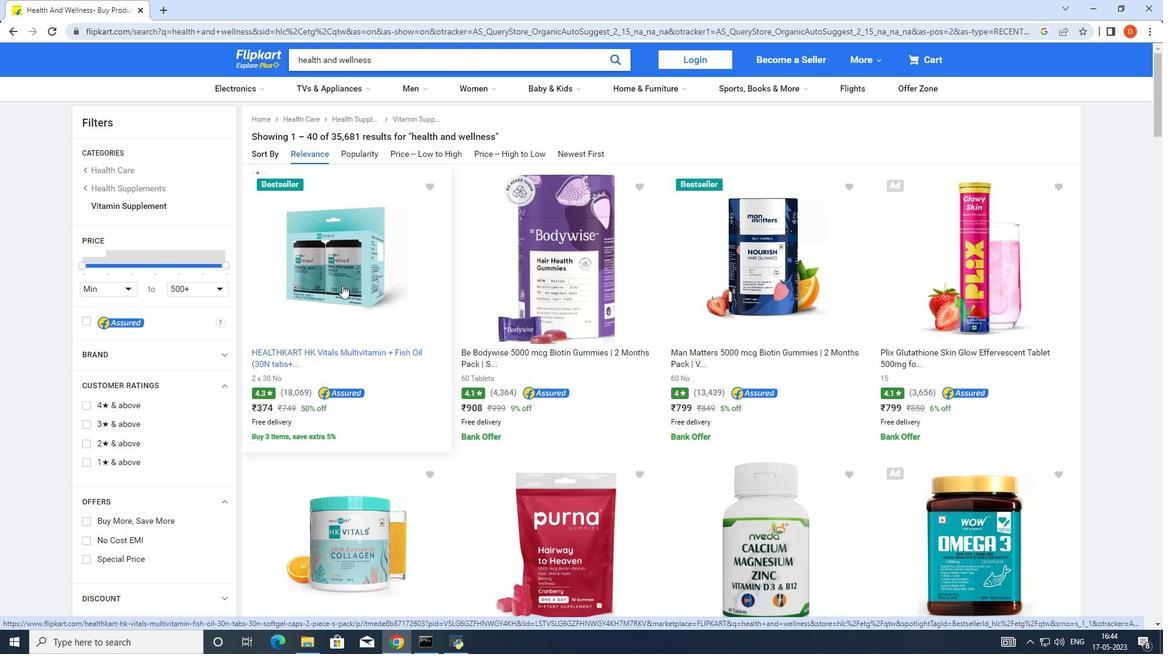 
Action: Mouse pressed left at (342, 286)
Screenshot: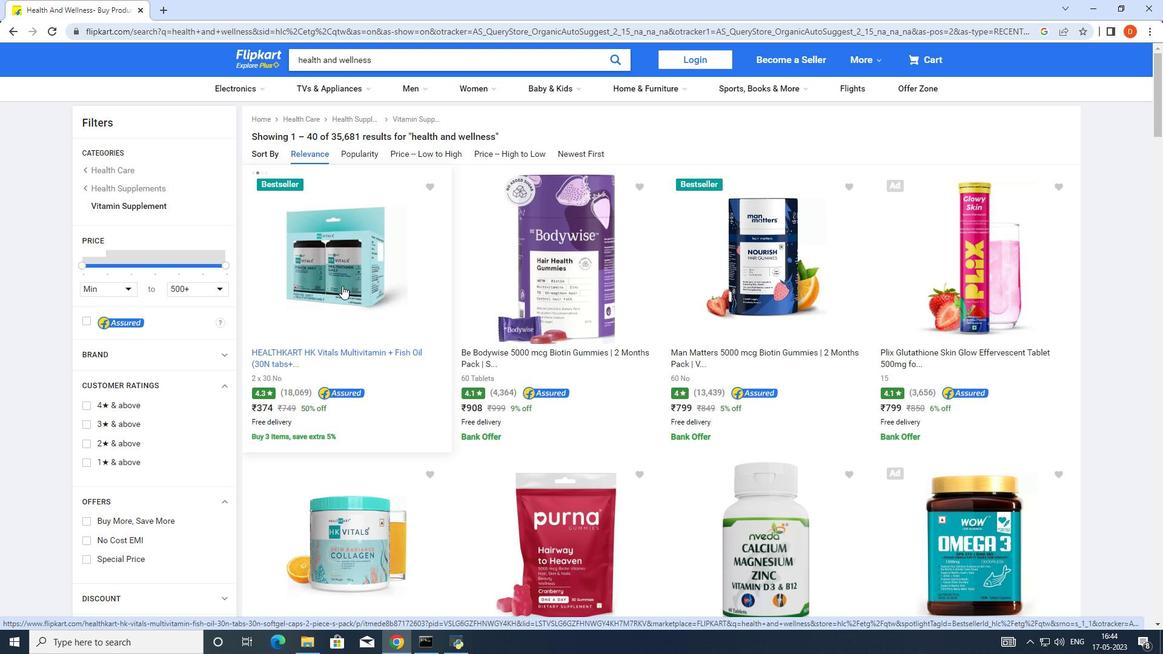 
Action: Mouse moved to (432, 317)
Screenshot: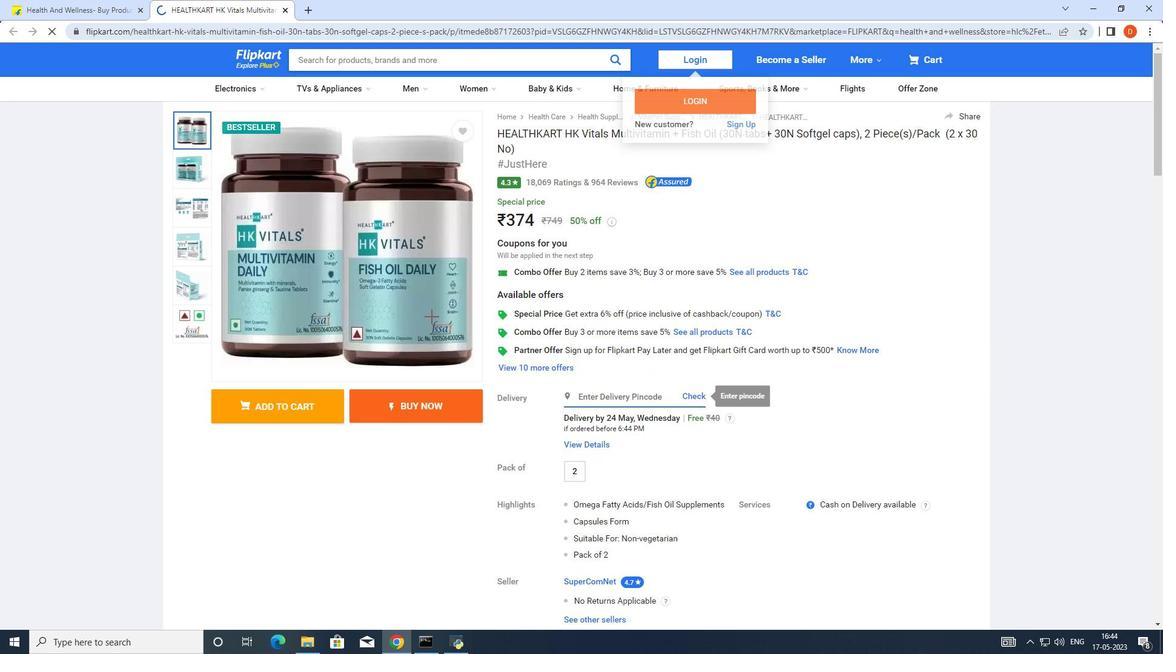 
Action: Mouse scrolled (432, 316) with delta (0, 0)
Screenshot: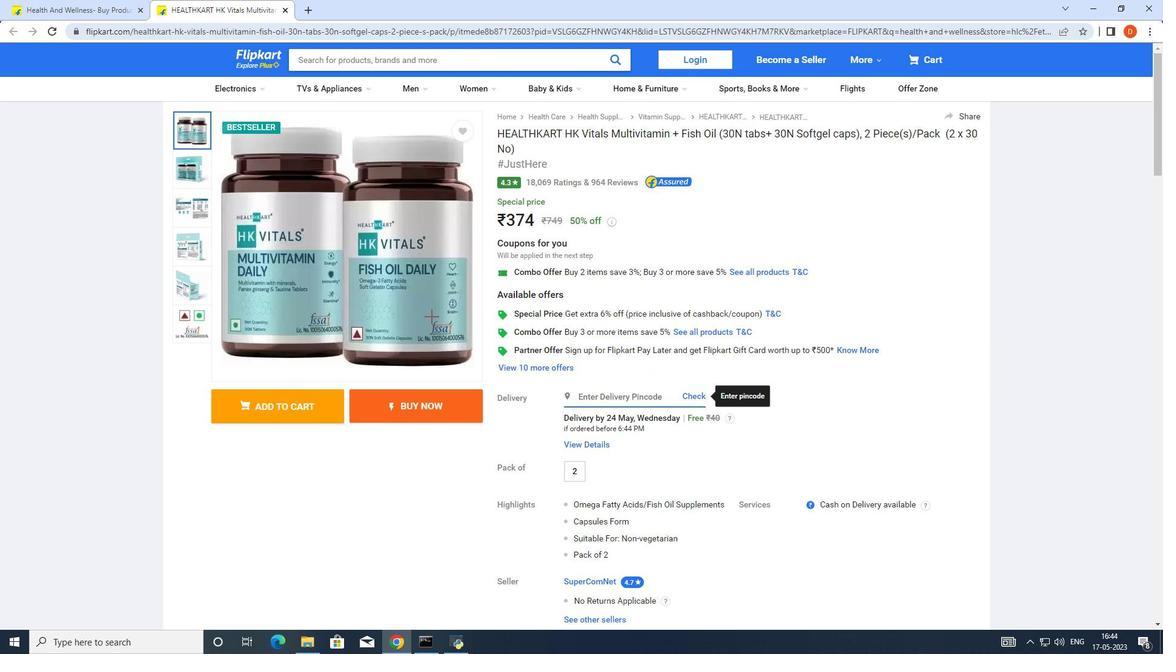 
Action: Mouse scrolled (432, 316) with delta (0, 0)
Screenshot: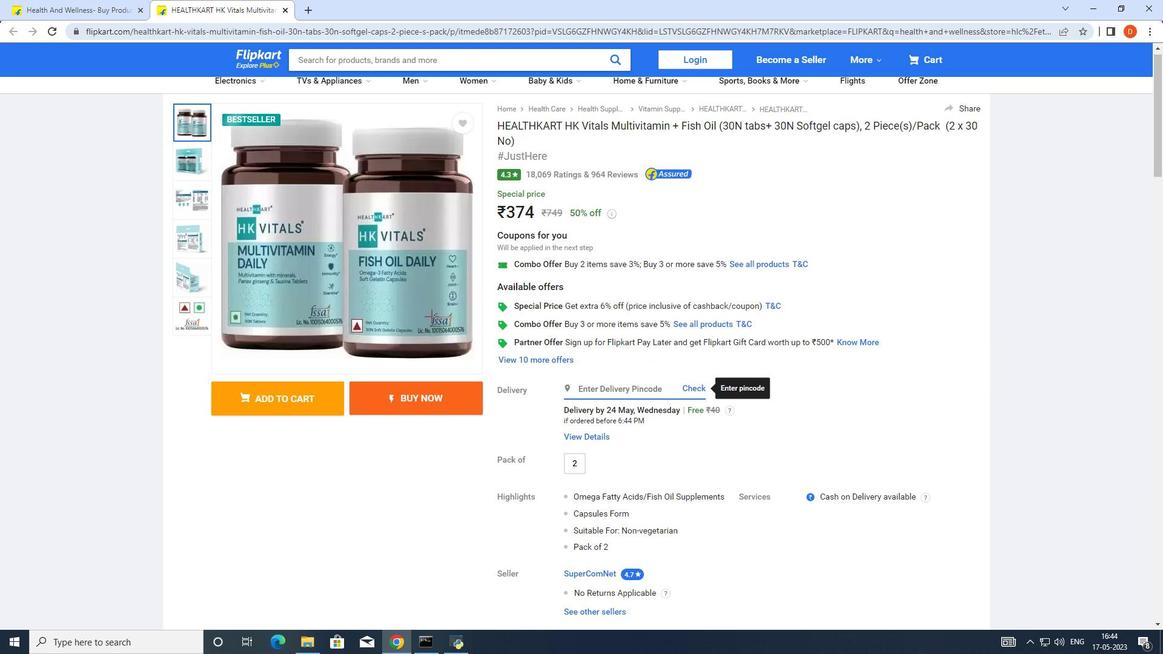 
Action: Mouse moved to (543, 308)
Screenshot: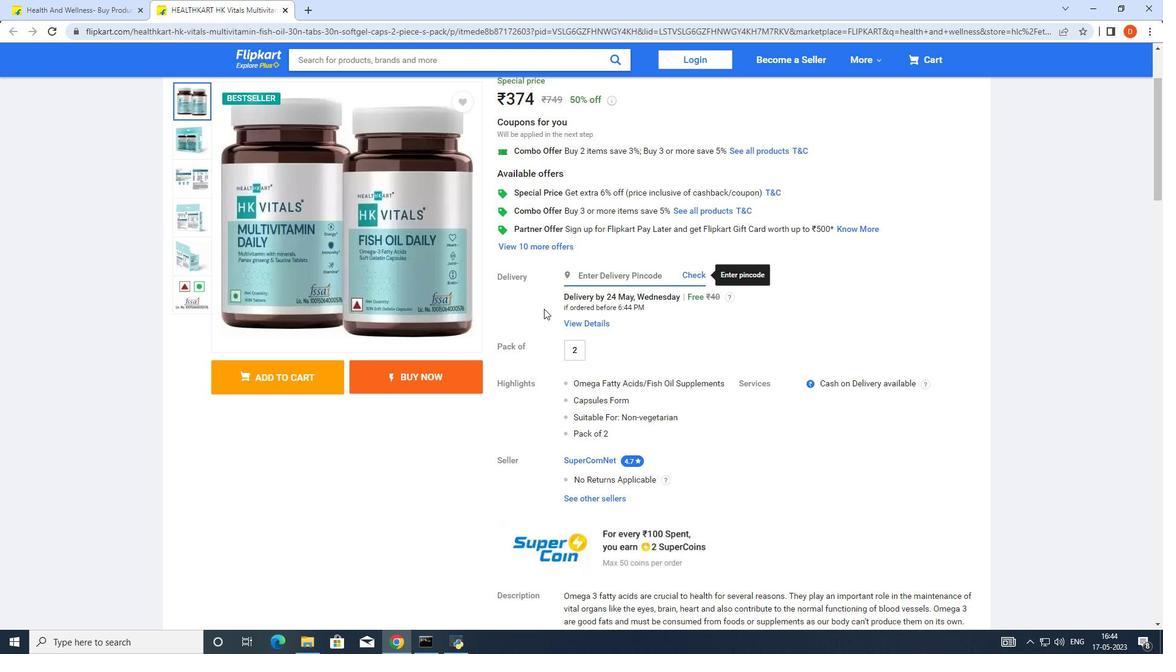 
Action: Mouse scrolled (543, 309) with delta (0, 0)
Screenshot: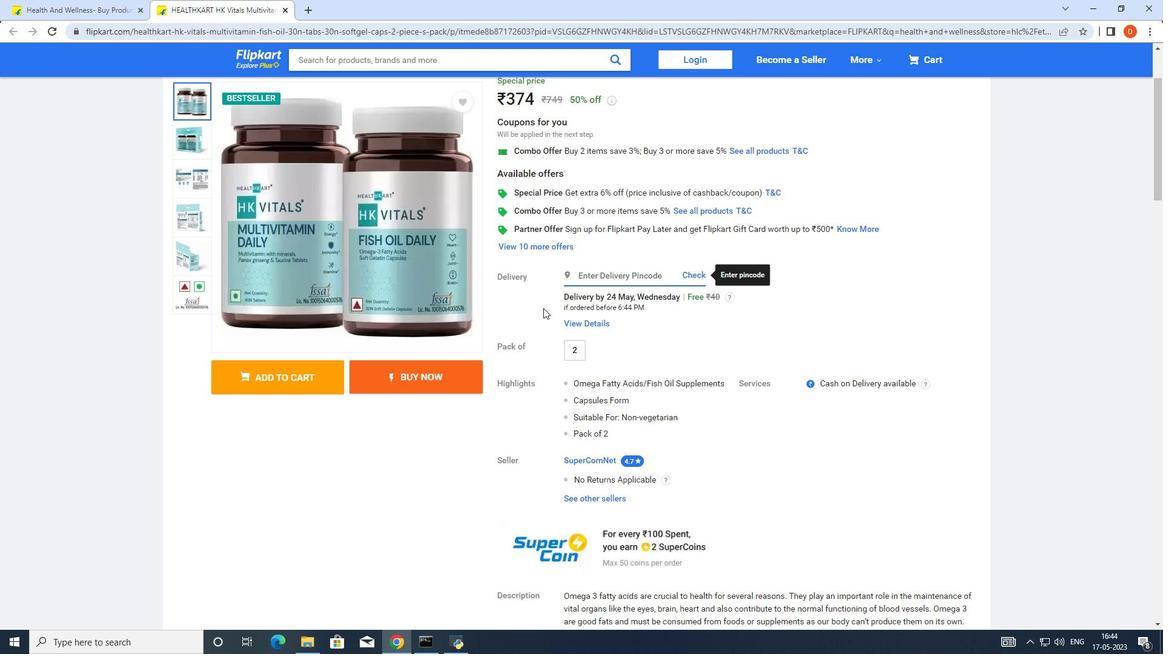 
Action: Mouse moved to (543, 308)
Screenshot: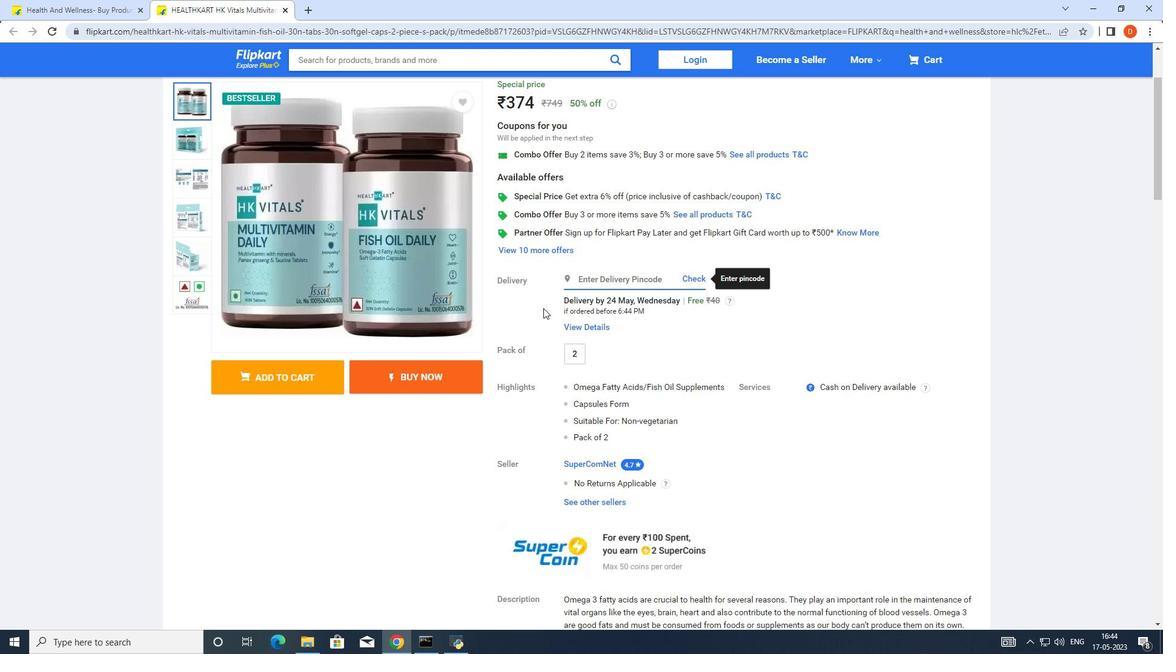 
Action: Mouse scrolled (543, 309) with delta (0, 0)
Screenshot: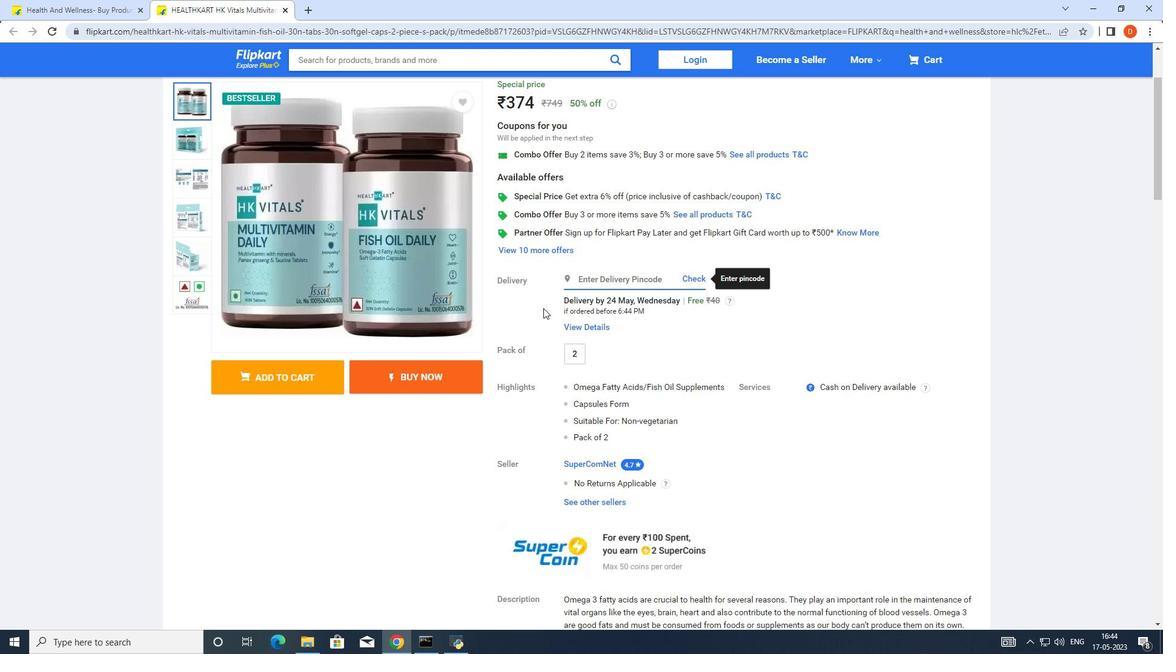 
Action: Mouse moved to (544, 308)
Screenshot: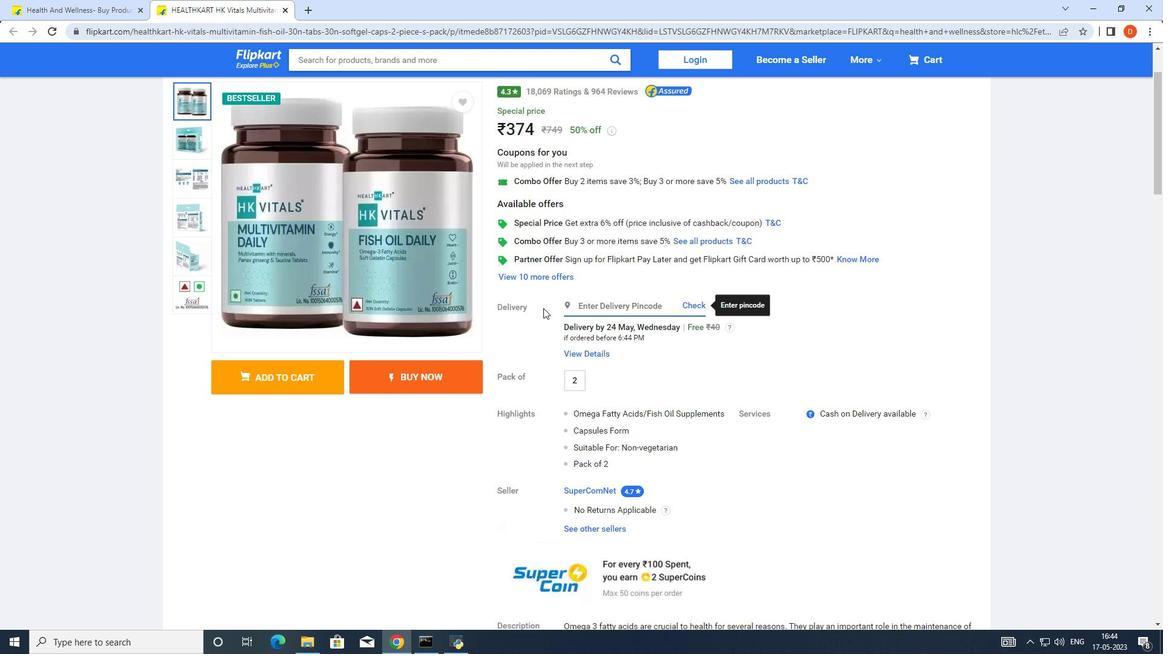 
Action: Mouse scrolled (544, 307) with delta (0, 0)
Screenshot: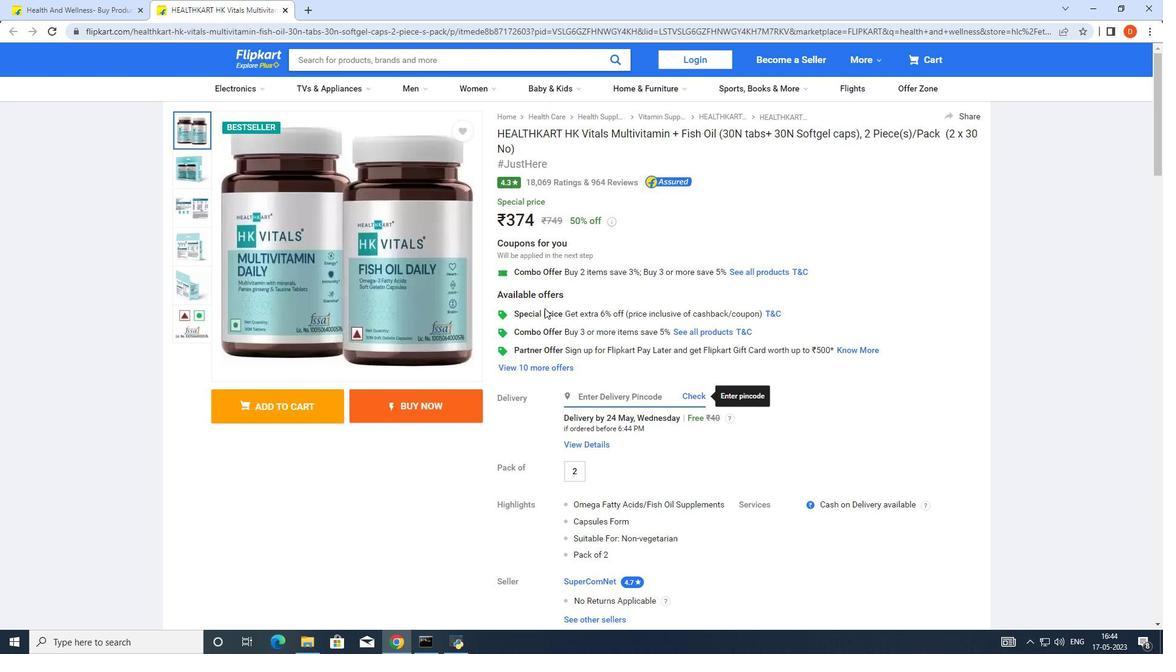 
Action: Mouse scrolled (544, 307) with delta (0, 0)
Screenshot: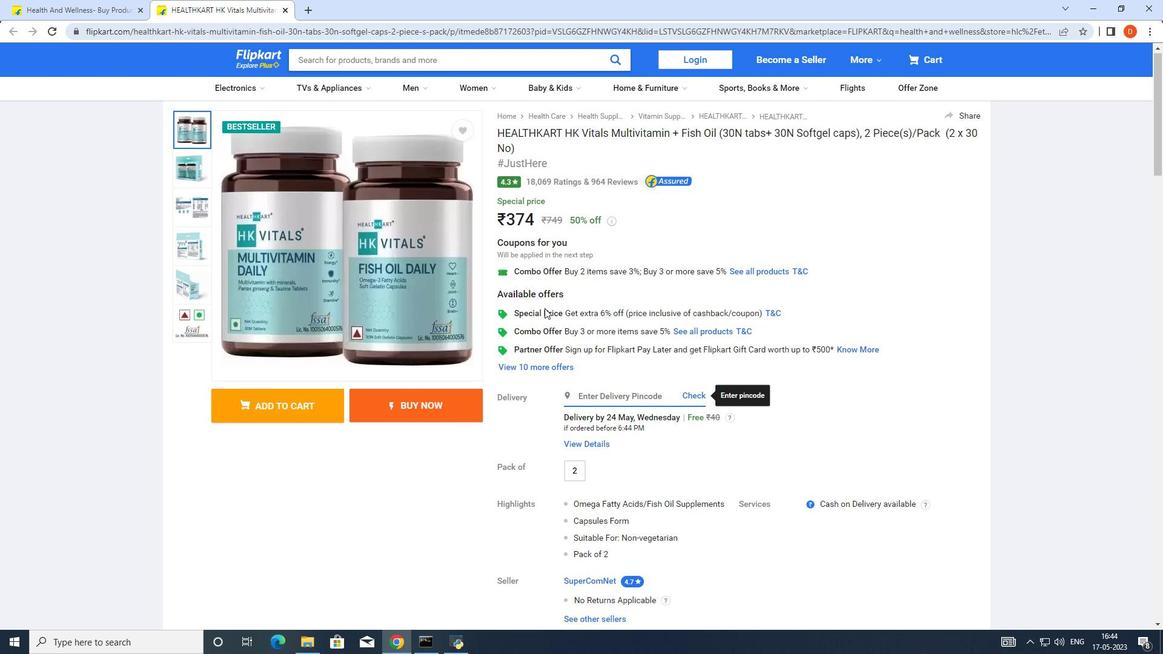 
Action: Mouse scrolled (544, 307) with delta (0, 0)
Screenshot: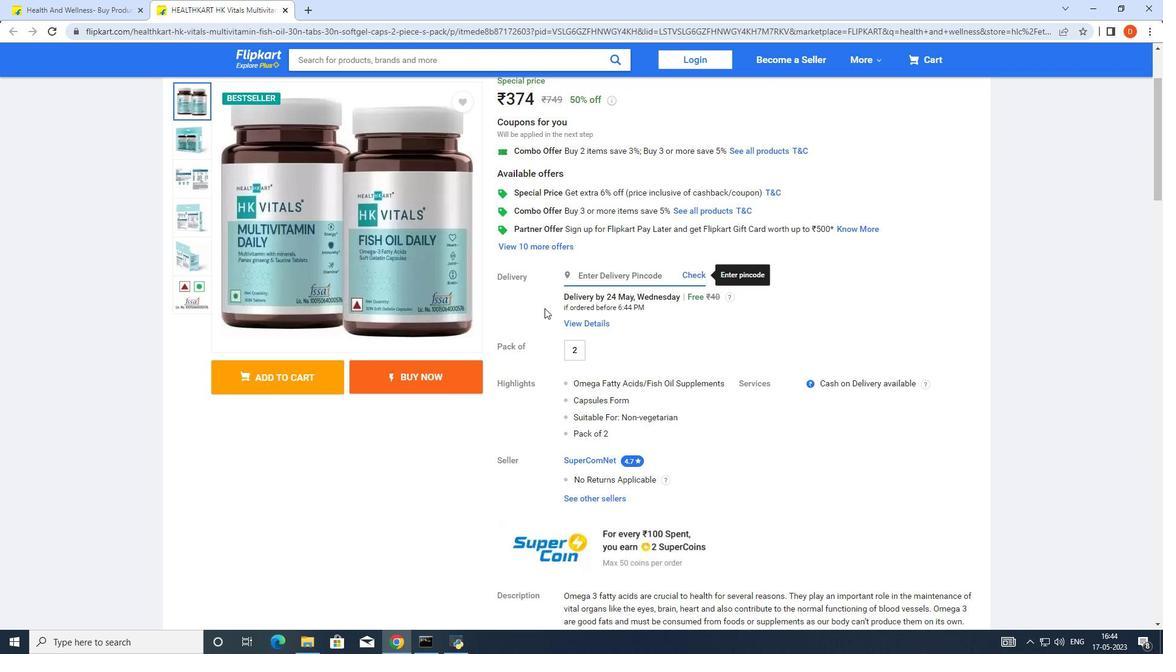 
Action: Mouse scrolled (544, 307) with delta (0, 0)
Screenshot: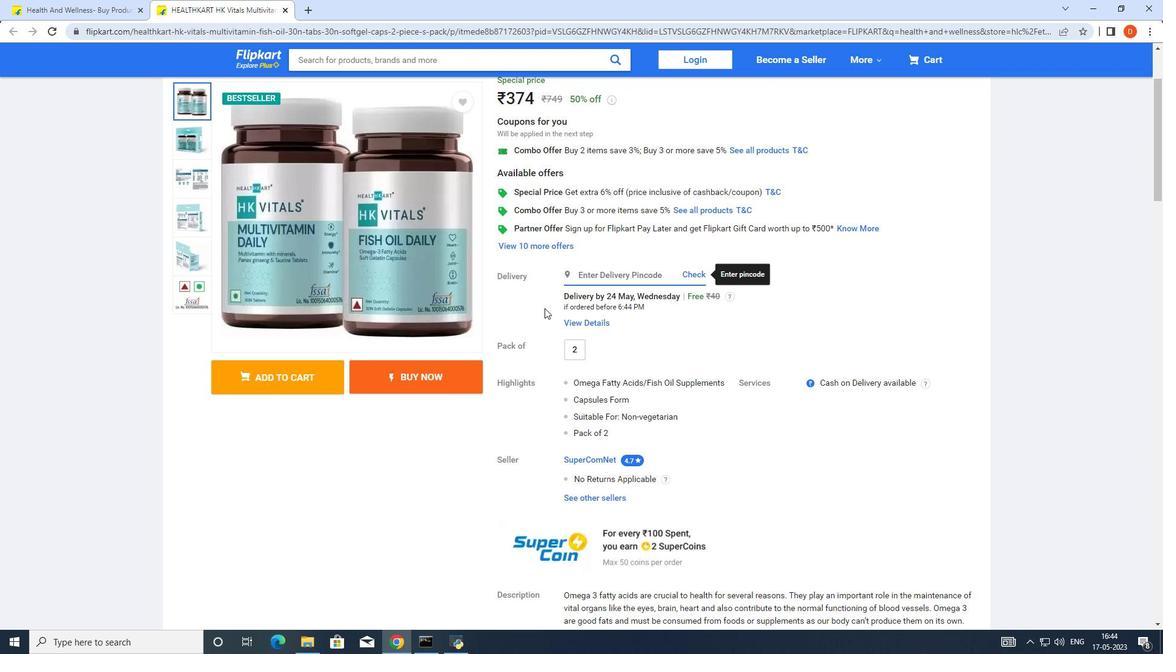 
Action: Mouse scrolled (544, 307) with delta (0, 0)
Screenshot: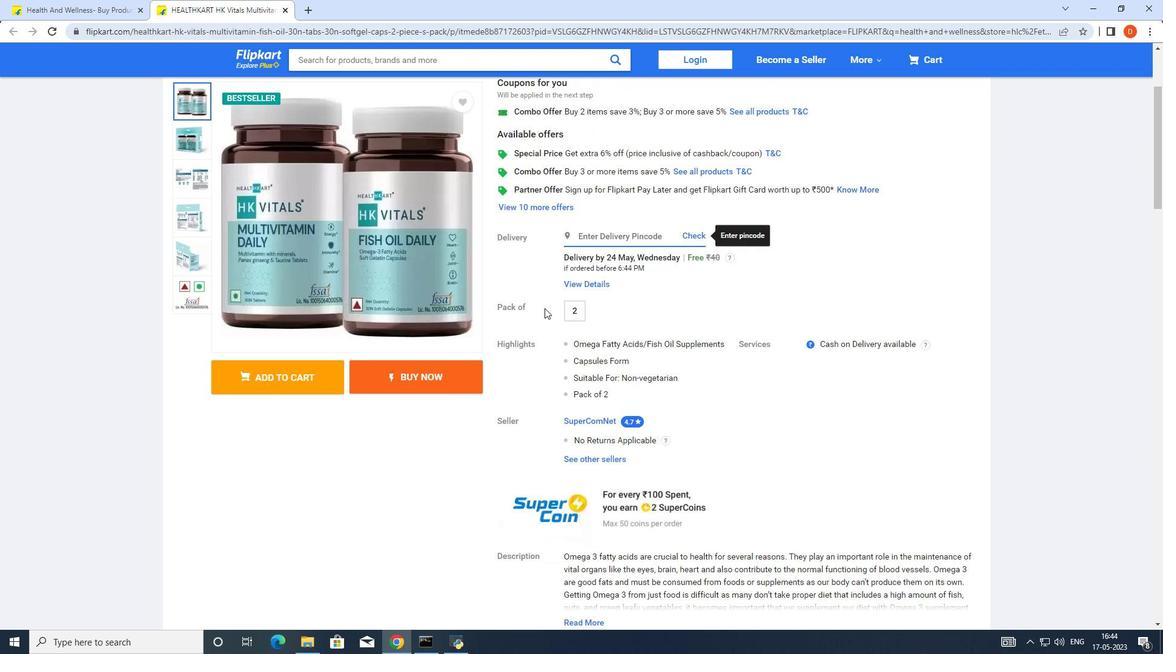 
Action: Mouse moved to (630, 423)
Screenshot: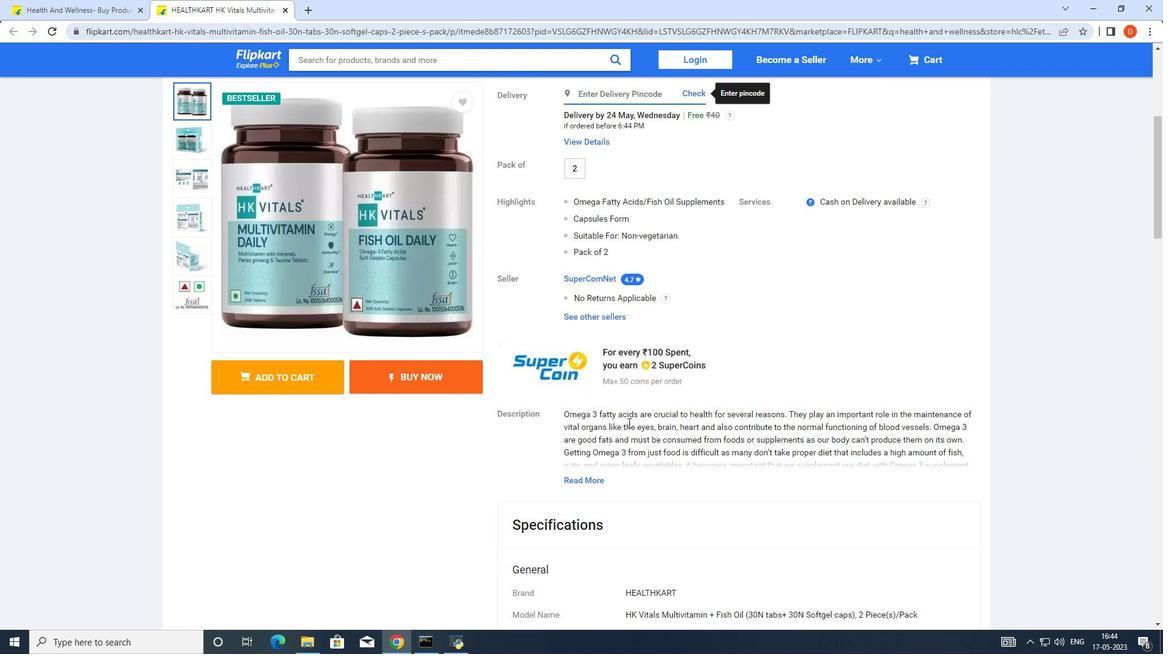 
Action: Mouse scrolled (630, 422) with delta (0, 0)
Screenshot: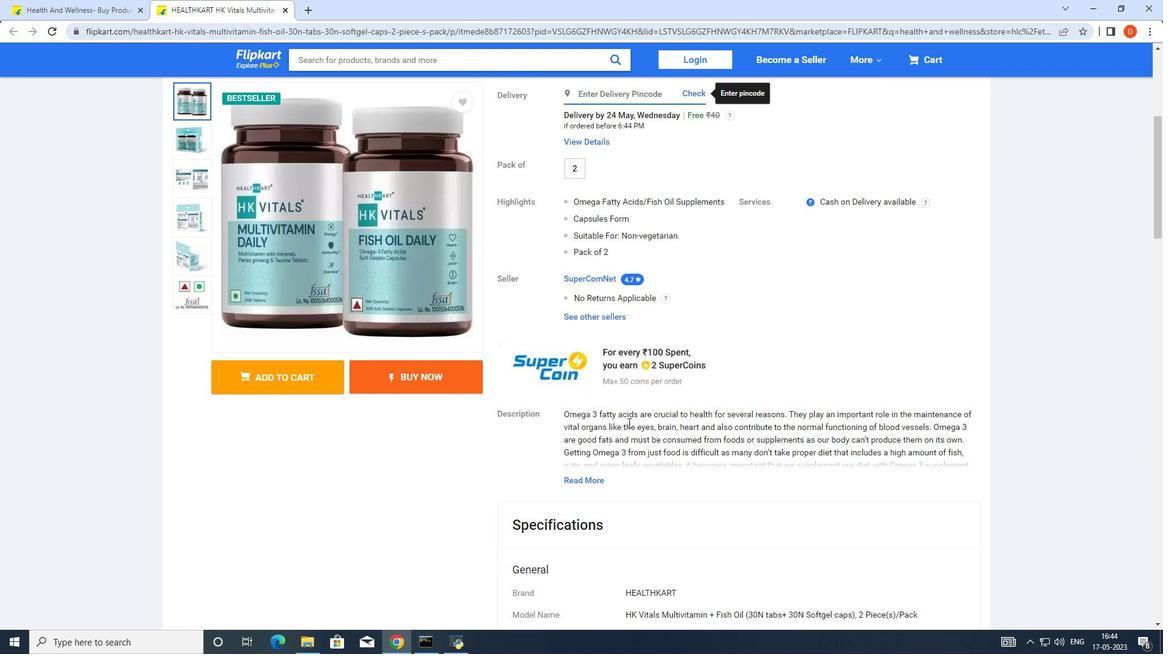 
Action: Mouse moved to (597, 417)
Screenshot: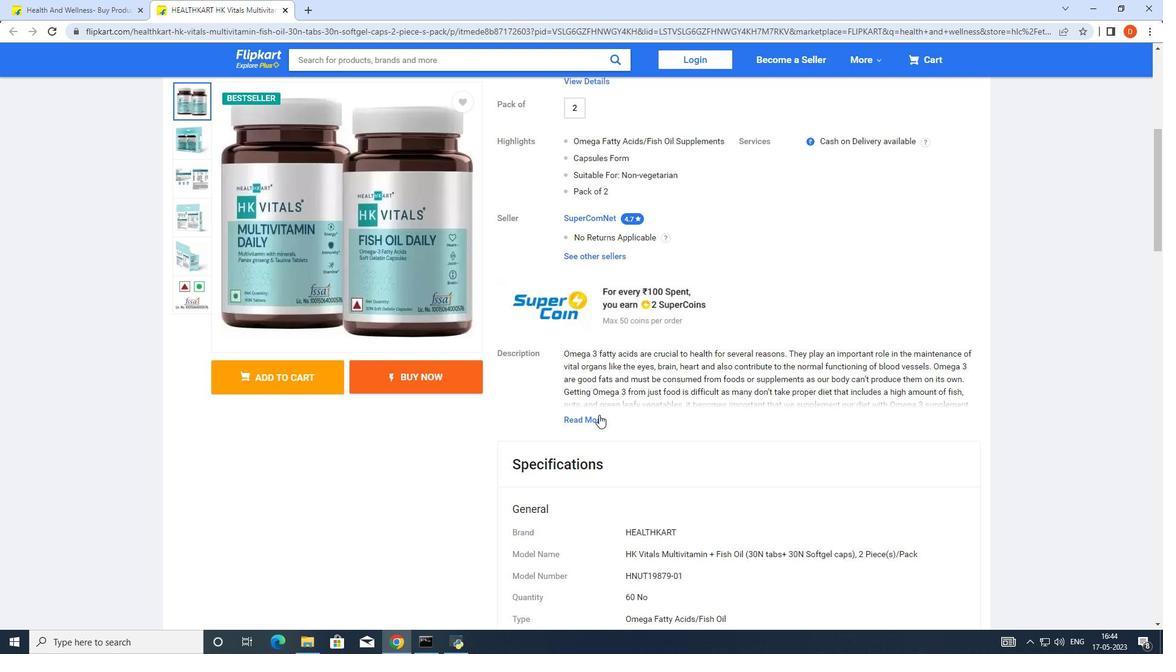 
Action: Mouse pressed left at (597, 417)
Screenshot: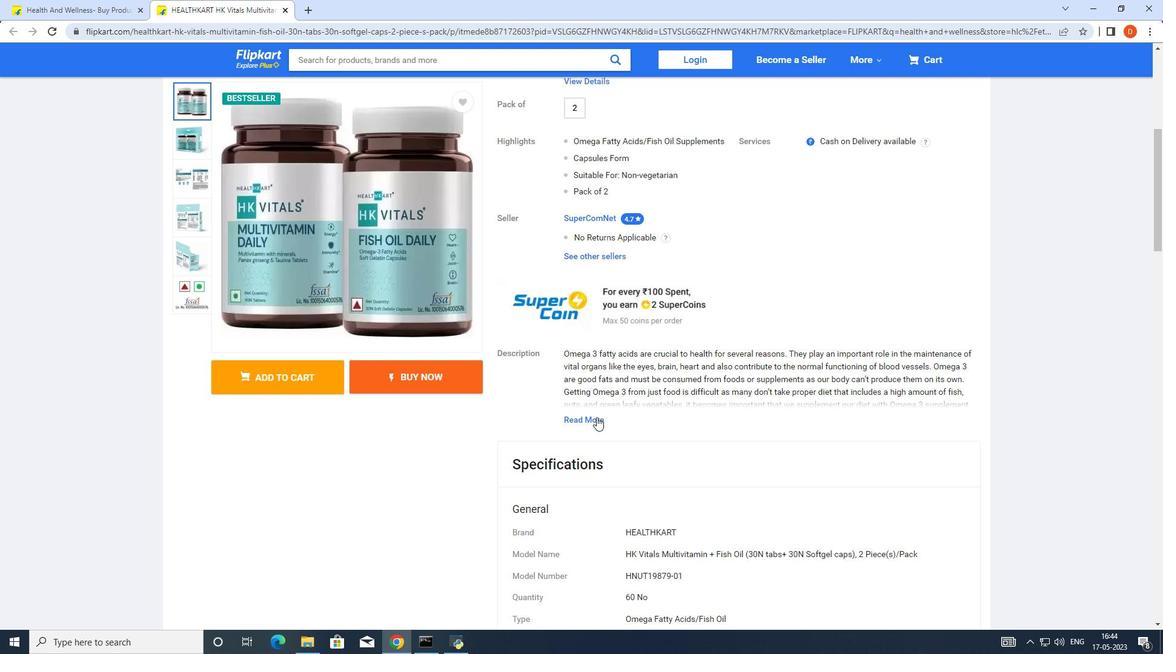 
Action: Mouse moved to (697, 493)
Screenshot: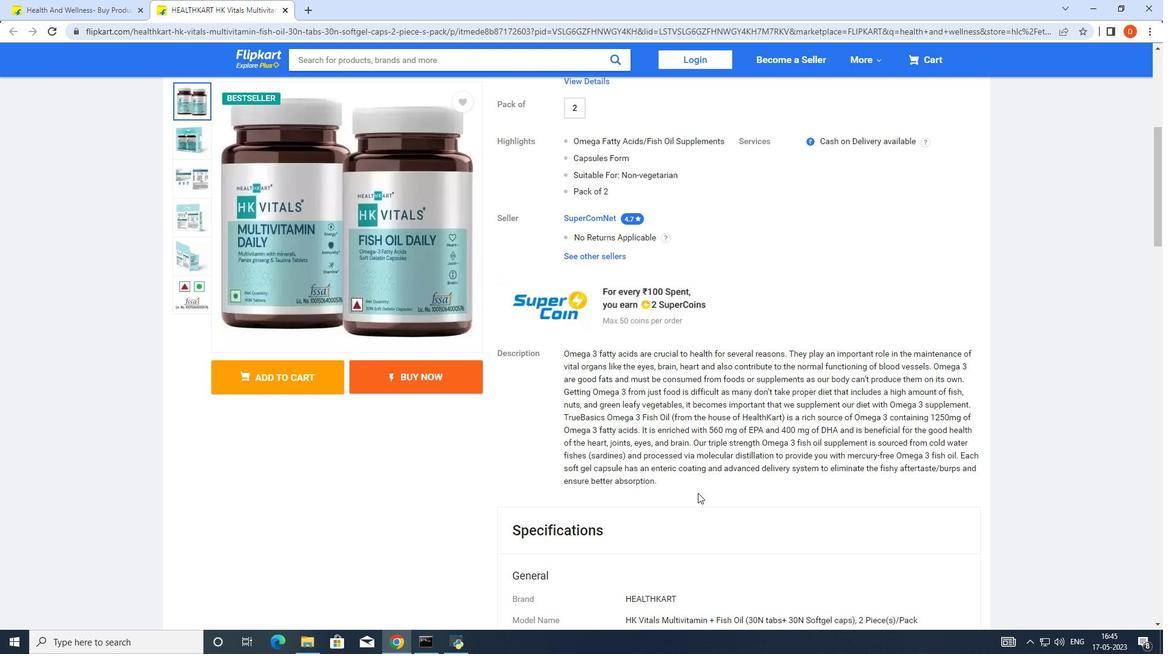 
Action: Mouse scrolled (697, 492) with delta (0, 0)
Screenshot: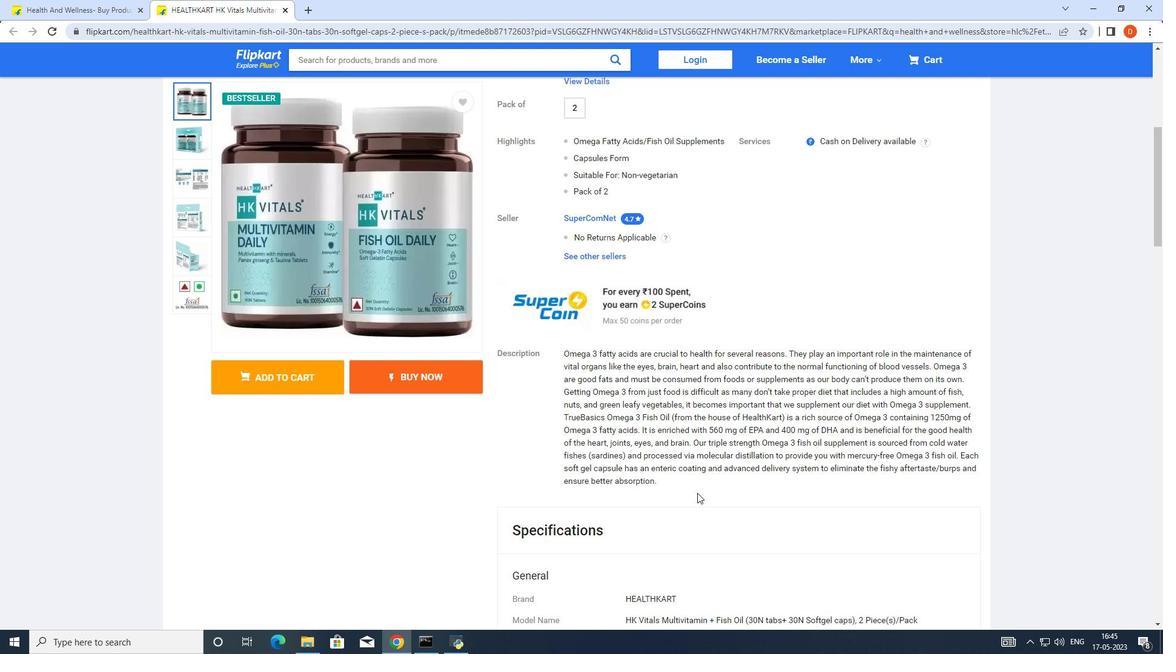 
Action: Mouse scrolled (697, 492) with delta (0, 0)
Screenshot: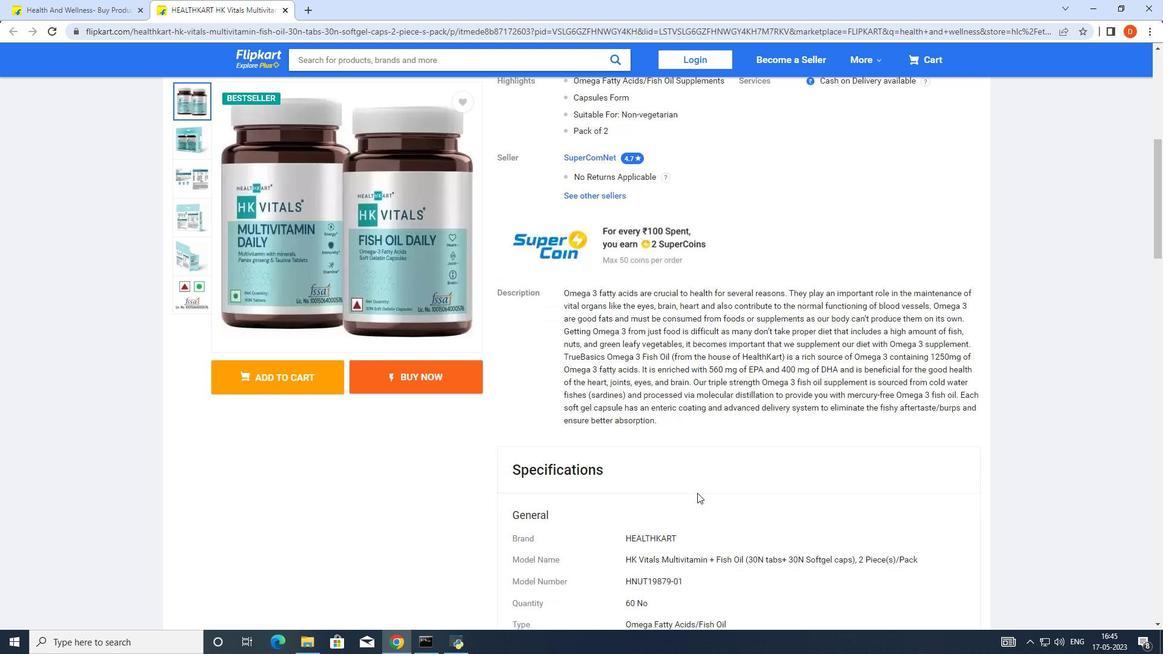 
Action: Mouse scrolled (697, 492) with delta (0, 0)
Screenshot: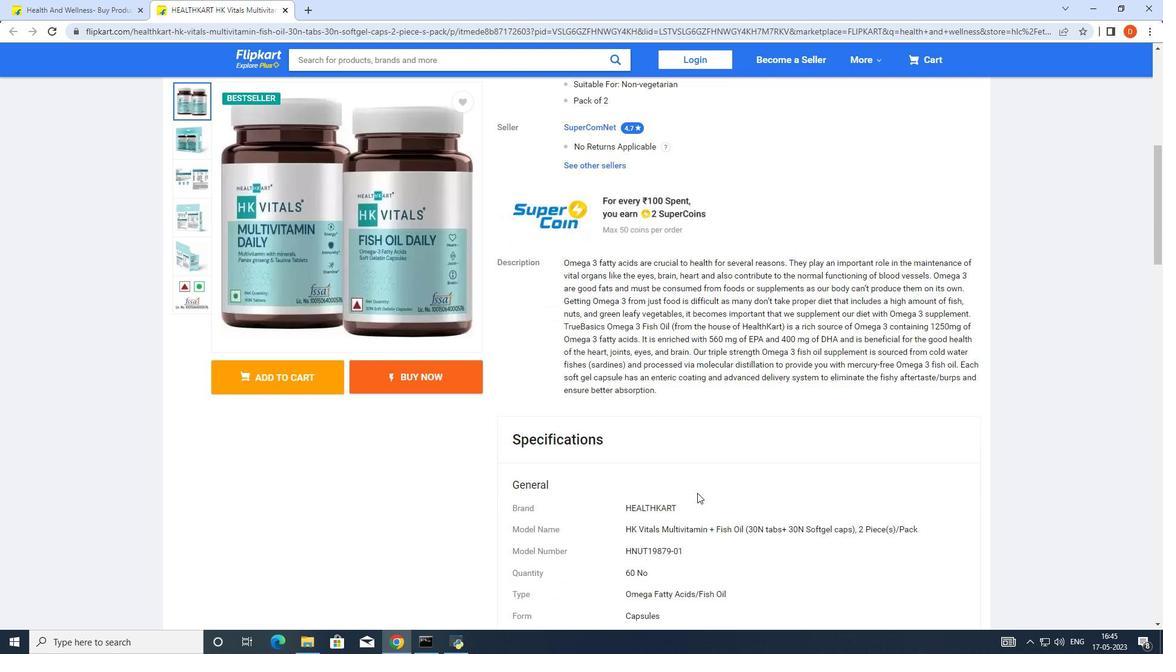 
Action: Mouse scrolled (697, 492) with delta (0, 0)
Screenshot: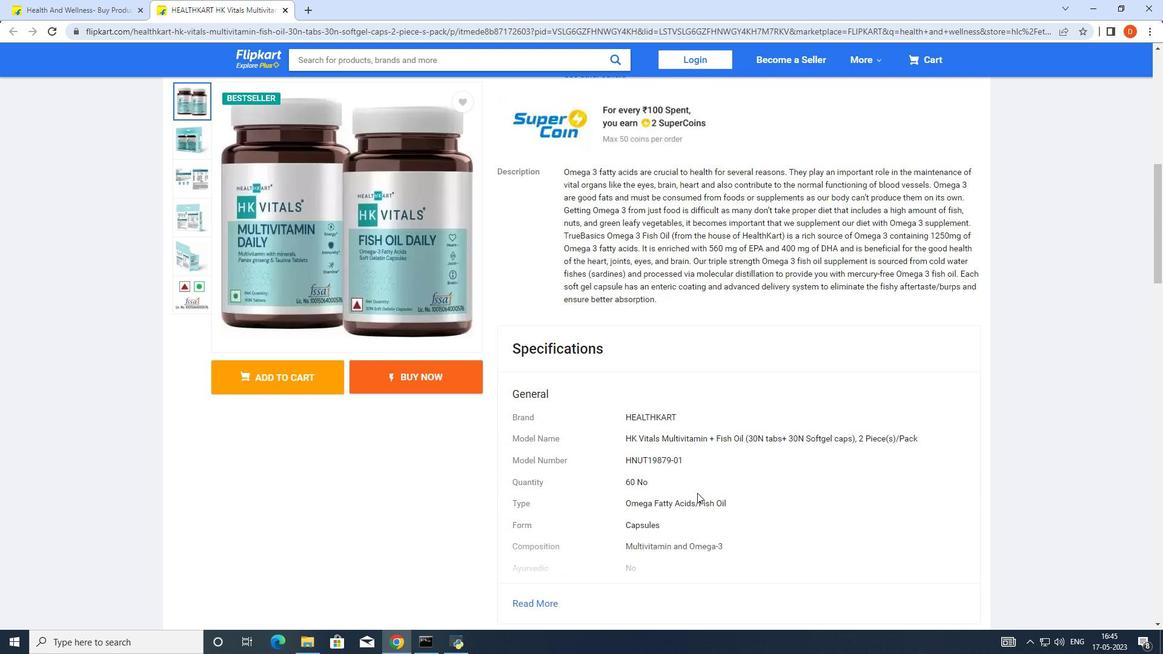 
Action: Mouse scrolled (697, 492) with delta (0, 0)
Screenshot: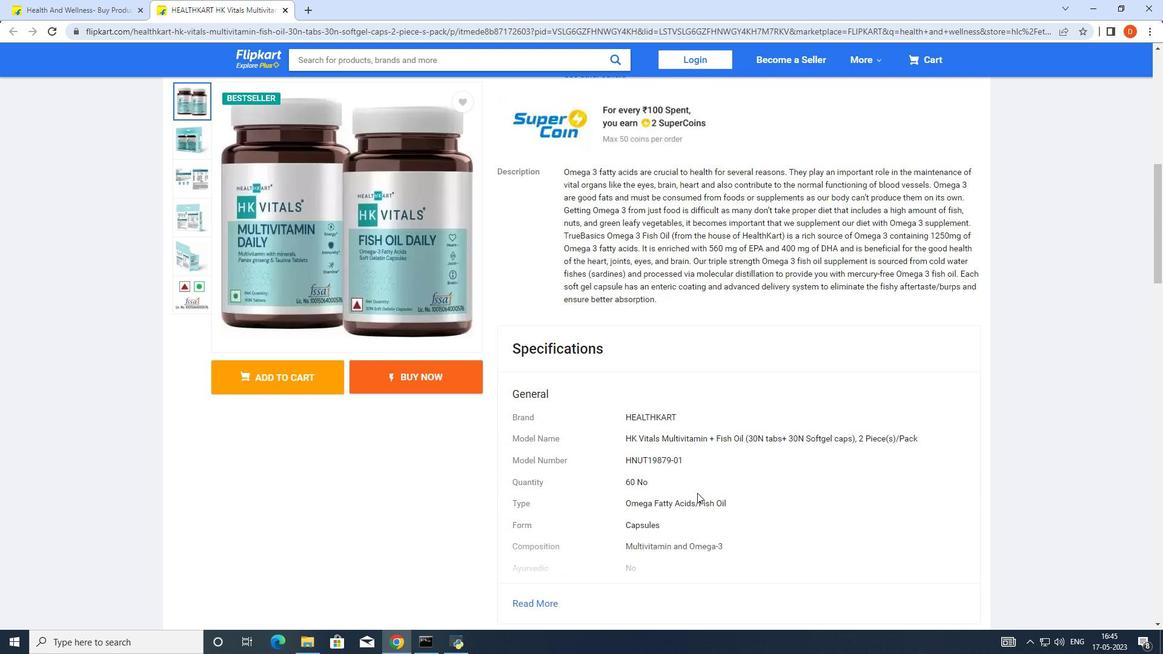 
Action: Mouse scrolled (697, 492) with delta (0, 0)
Screenshot: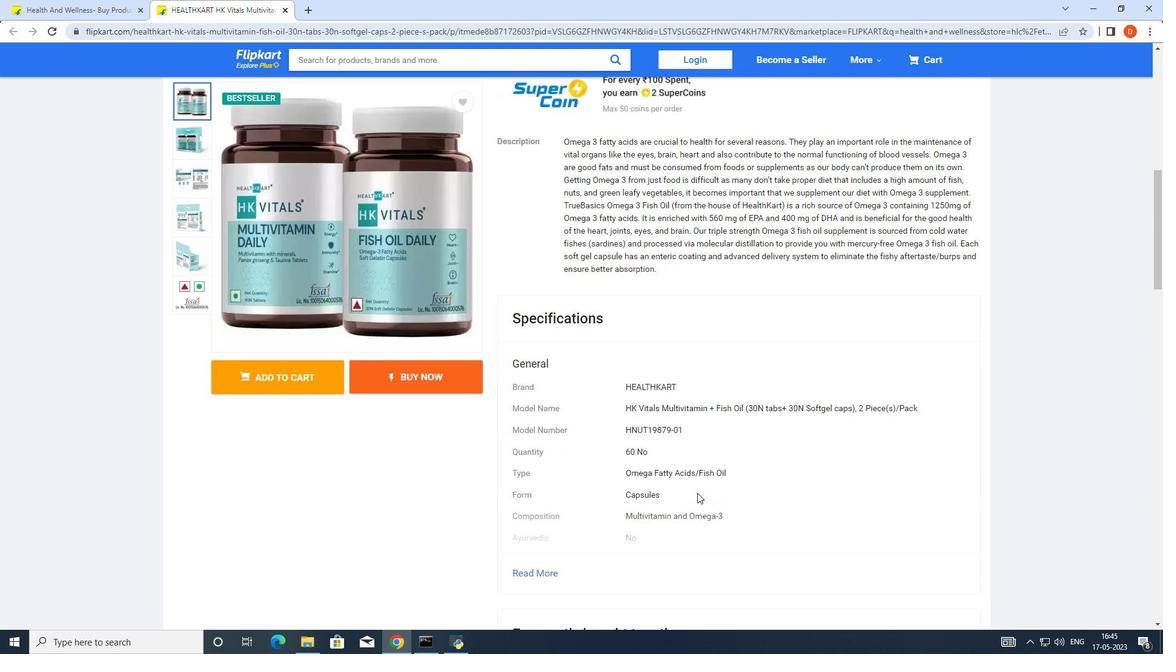 
Action: Mouse scrolled (697, 492) with delta (0, 0)
Screenshot: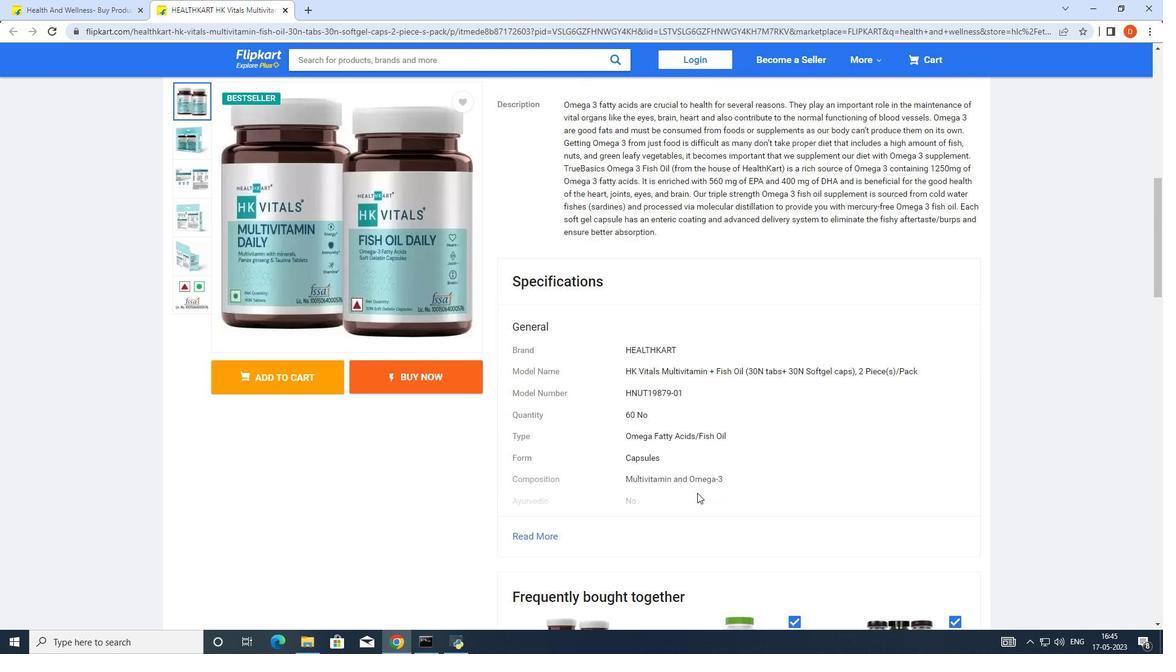 
Action: Mouse moved to (670, 485)
Screenshot: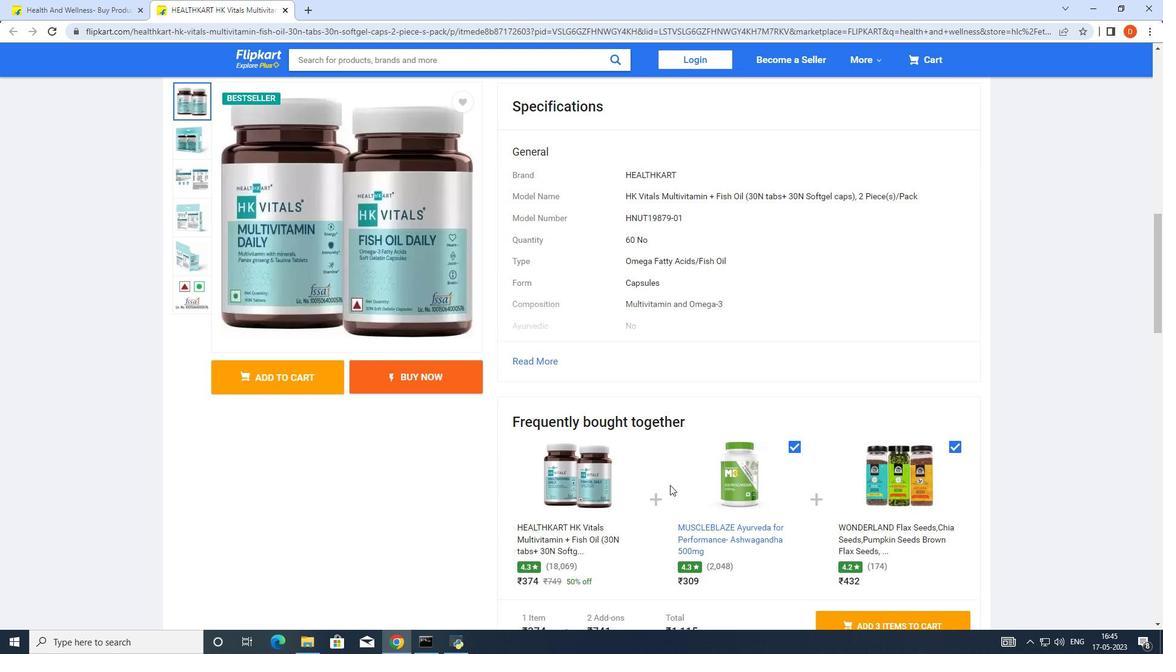 
Action: Mouse scrolled (670, 484) with delta (0, 0)
Screenshot: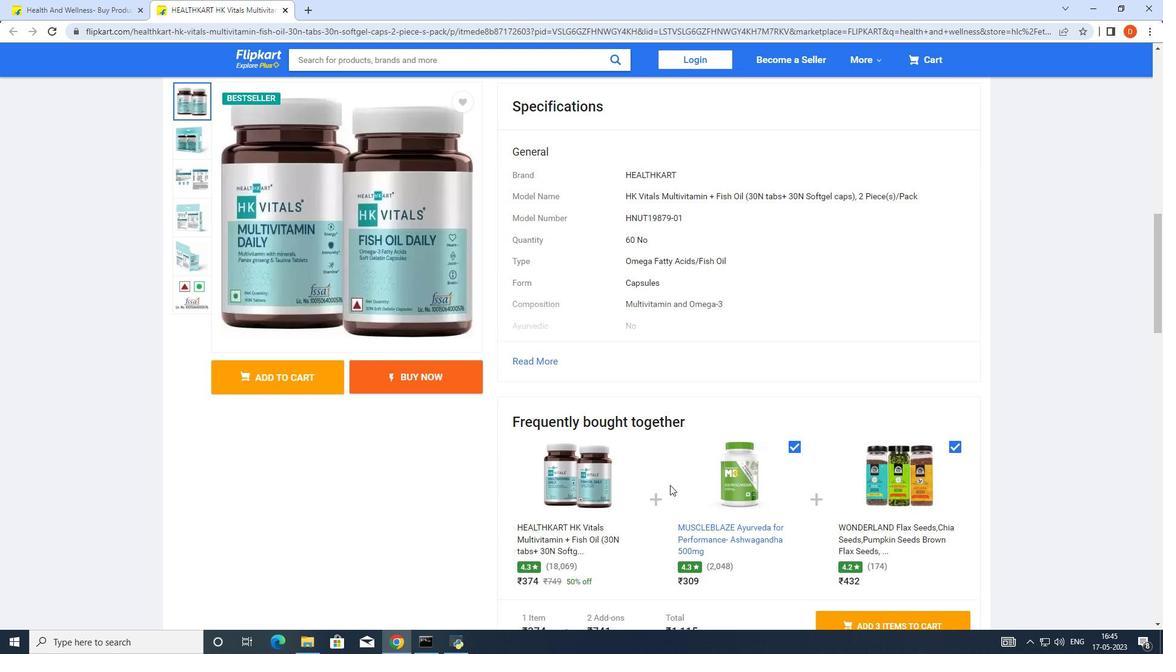 
Action: Mouse moved to (670, 487)
Screenshot: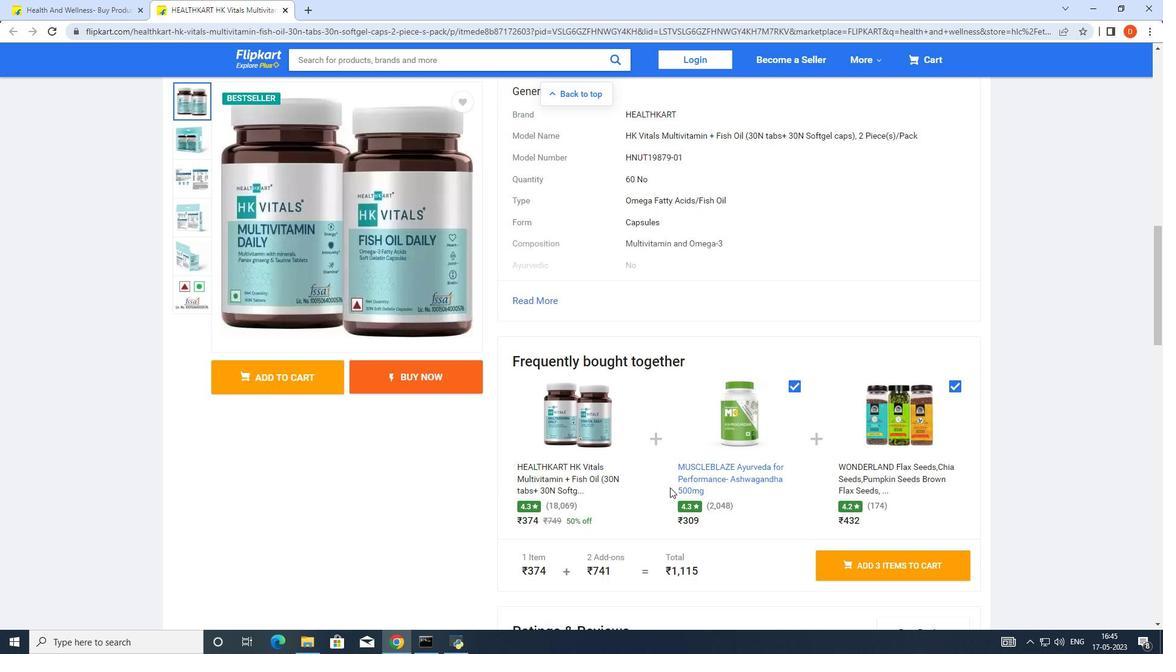 
Action: Mouse scrolled (670, 487) with delta (0, 0)
Screenshot: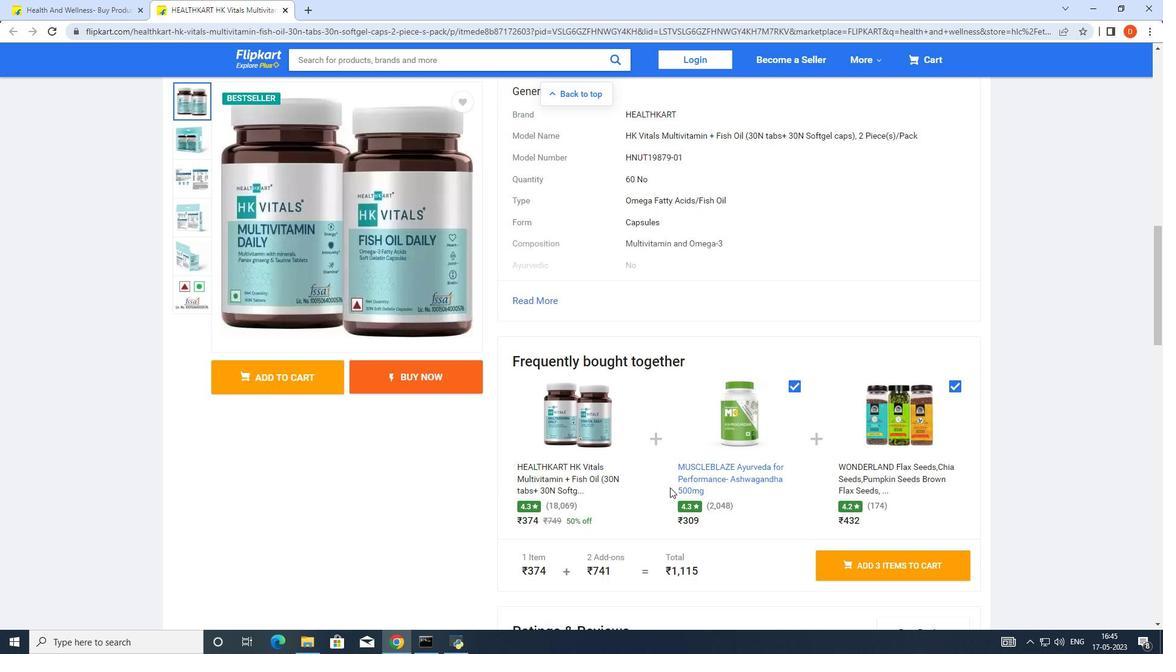 
Action: Mouse scrolled (670, 487) with delta (0, 0)
Screenshot: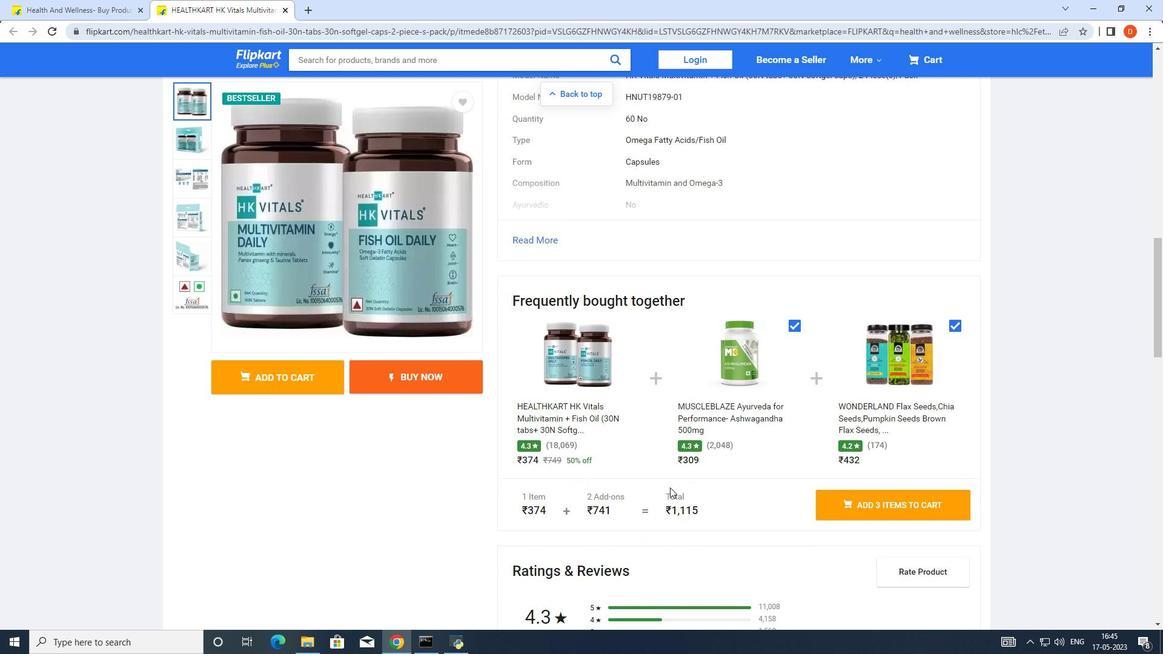 
Action: Mouse scrolled (670, 487) with delta (0, 0)
Screenshot: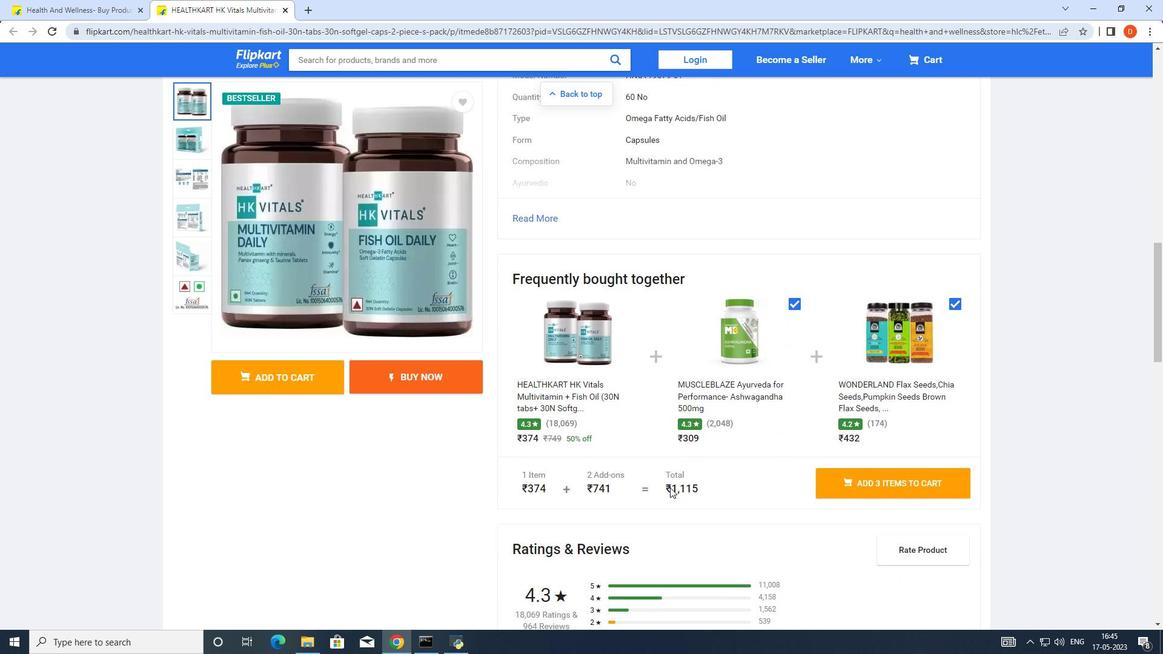 
Action: Mouse scrolled (670, 487) with delta (0, 0)
Screenshot: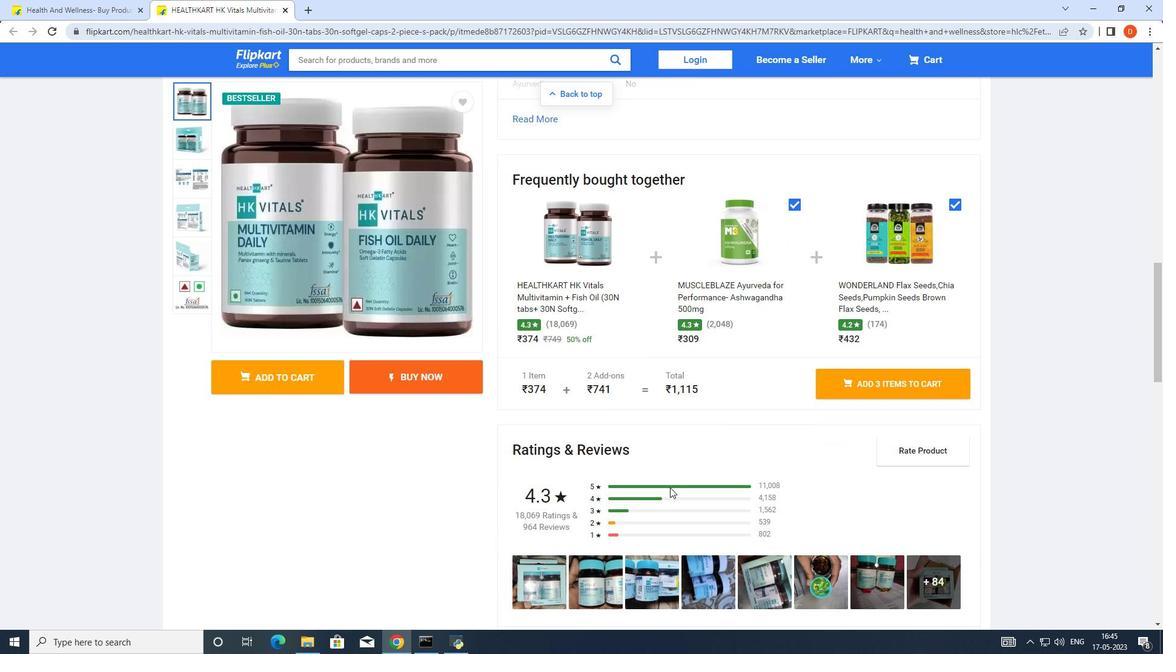 
Action: Mouse scrolled (670, 487) with delta (0, 0)
Screenshot: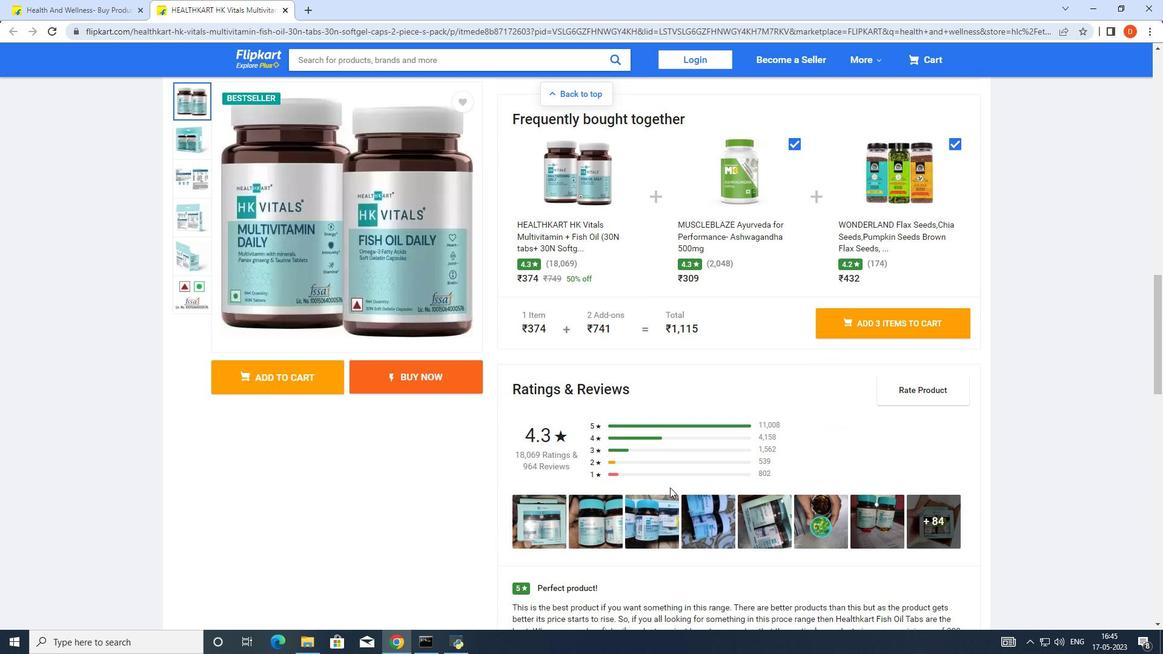 
Action: Mouse scrolled (670, 487) with delta (0, 0)
Screenshot: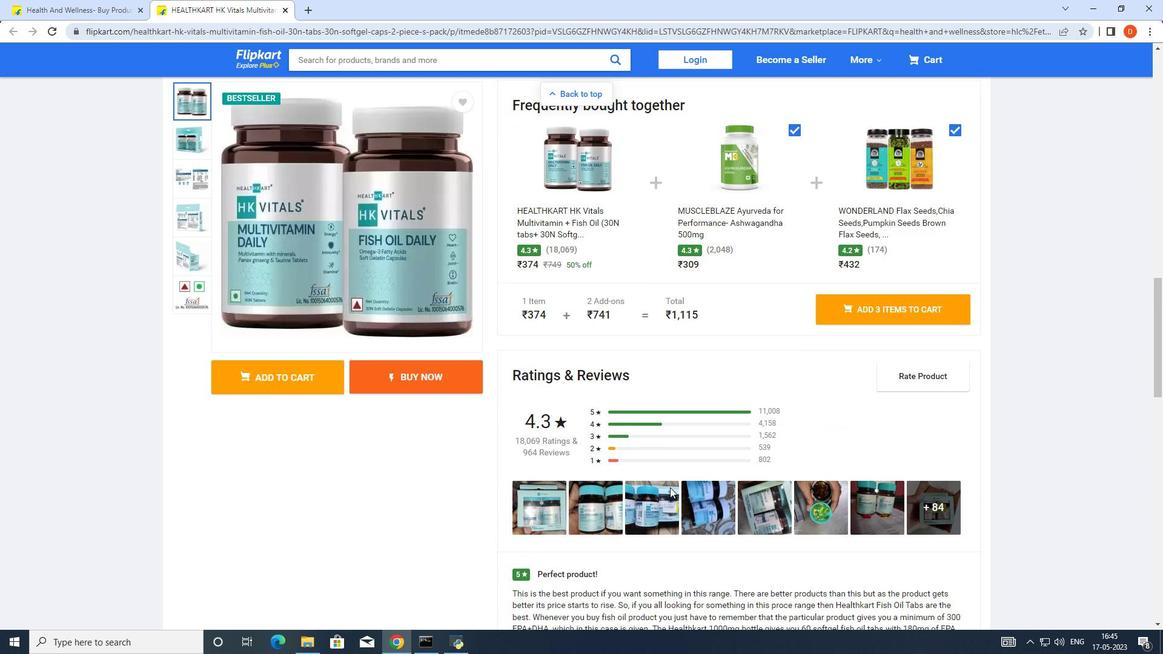 
Action: Mouse scrolled (670, 487) with delta (0, 0)
Screenshot: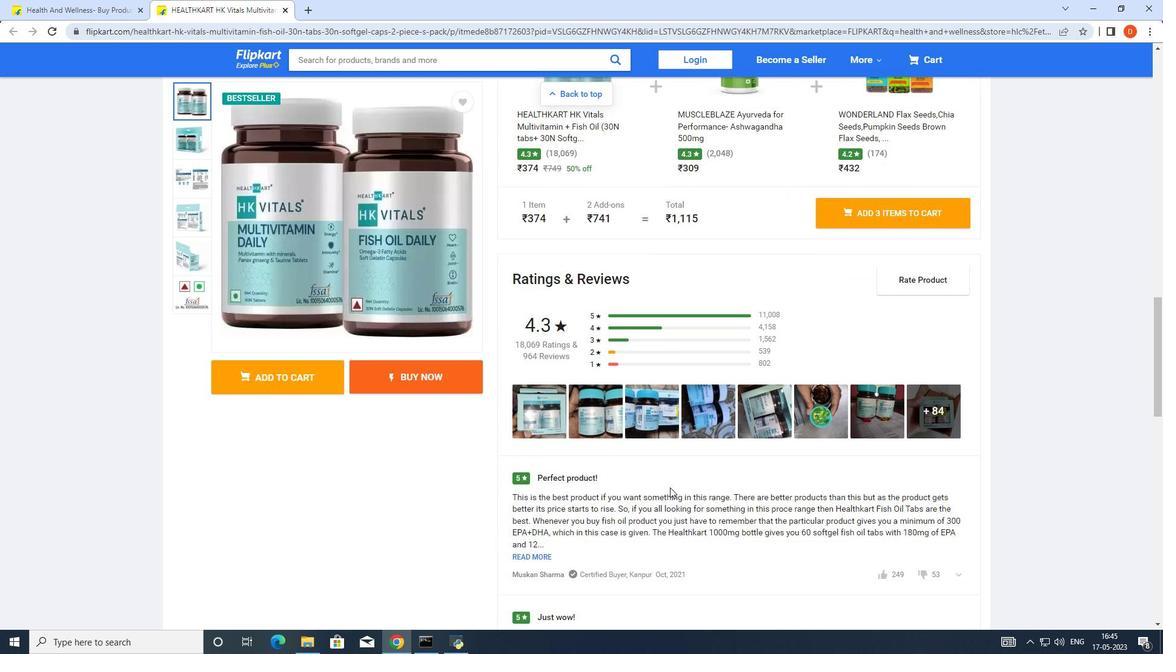 
Action: Mouse scrolled (670, 487) with delta (0, 0)
Screenshot: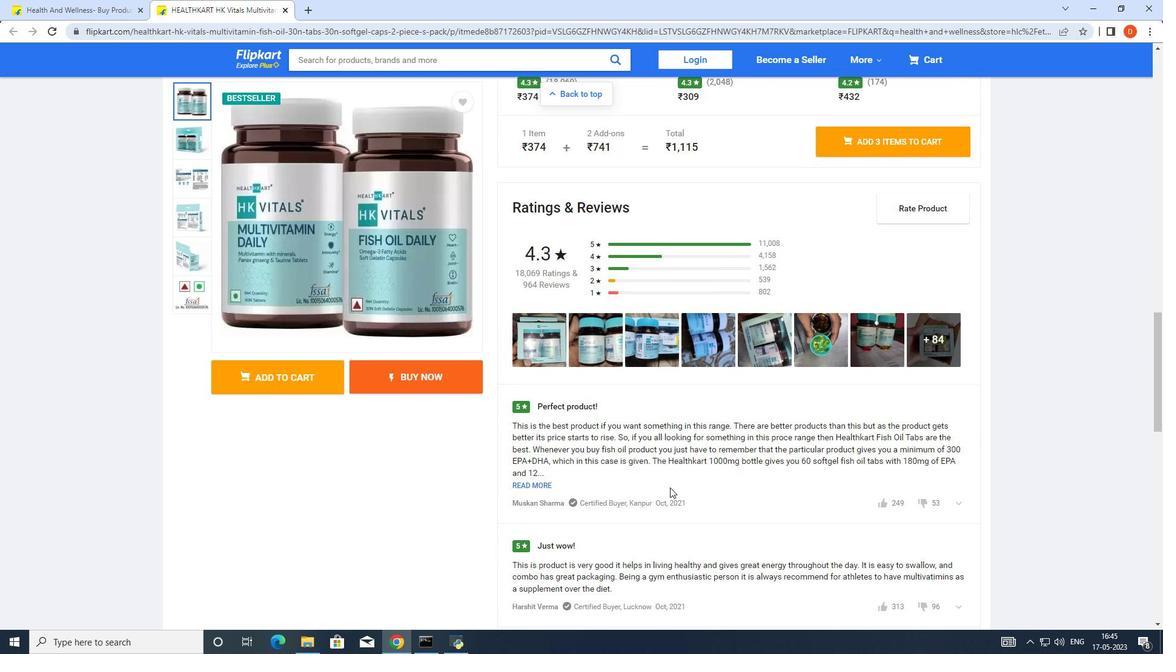 
Action: Mouse scrolled (670, 487) with delta (0, 0)
Screenshot: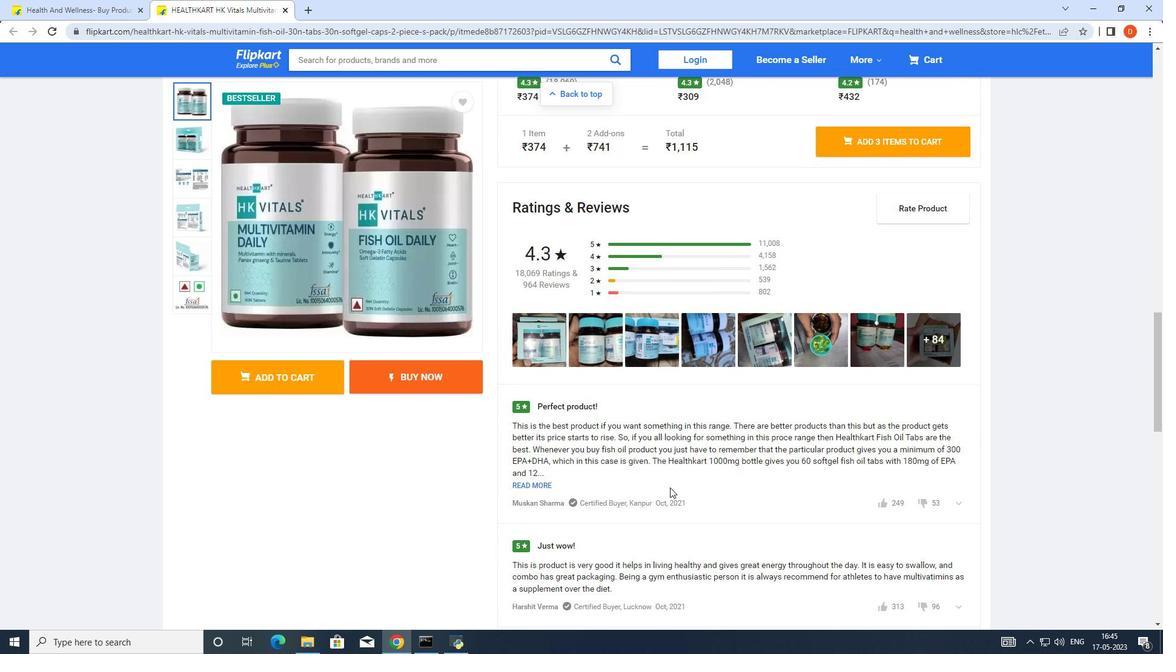 
Action: Mouse scrolled (670, 487) with delta (0, 0)
Screenshot: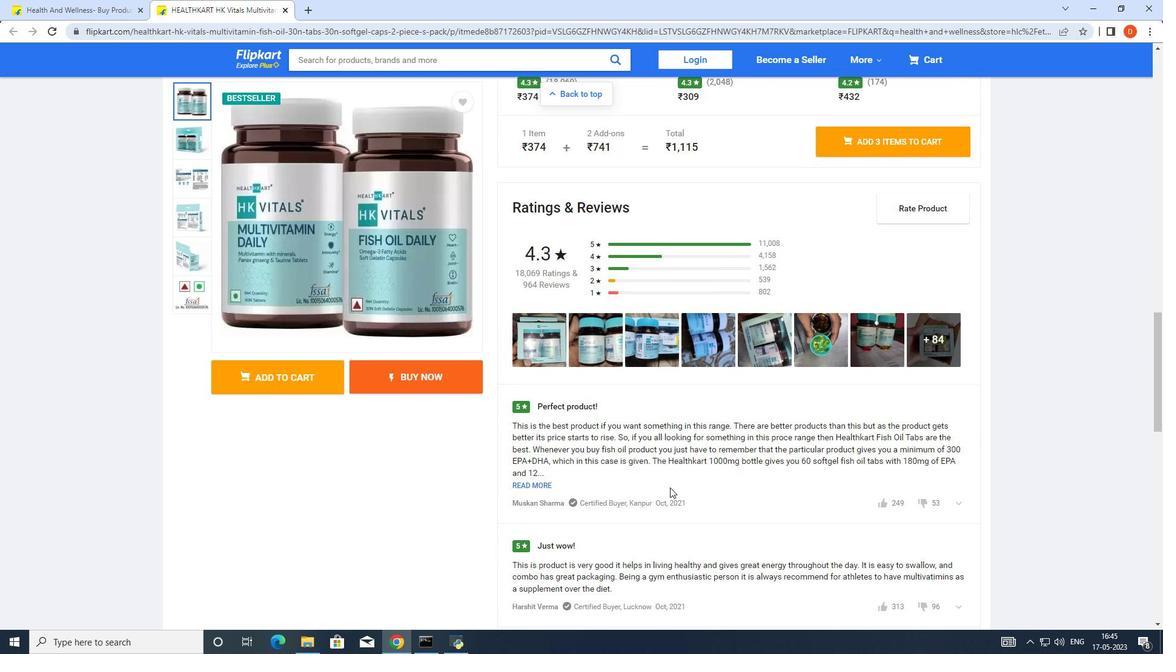 
Action: Mouse scrolled (670, 487) with delta (0, 0)
Screenshot: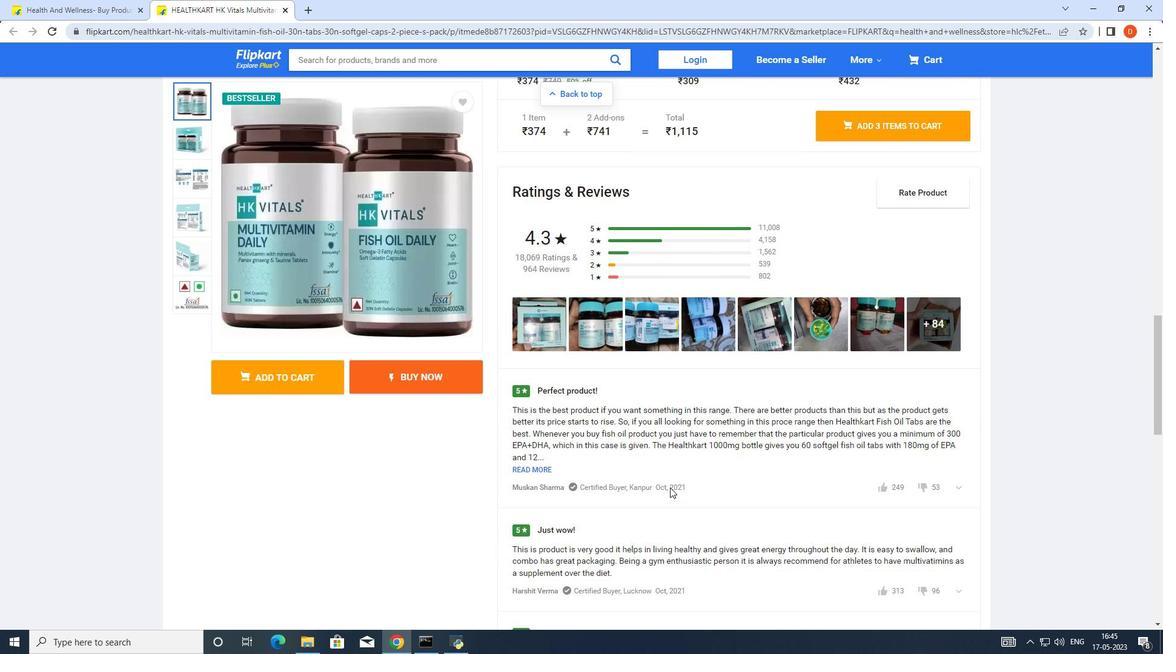 
Action: Mouse scrolled (670, 487) with delta (0, 0)
Screenshot: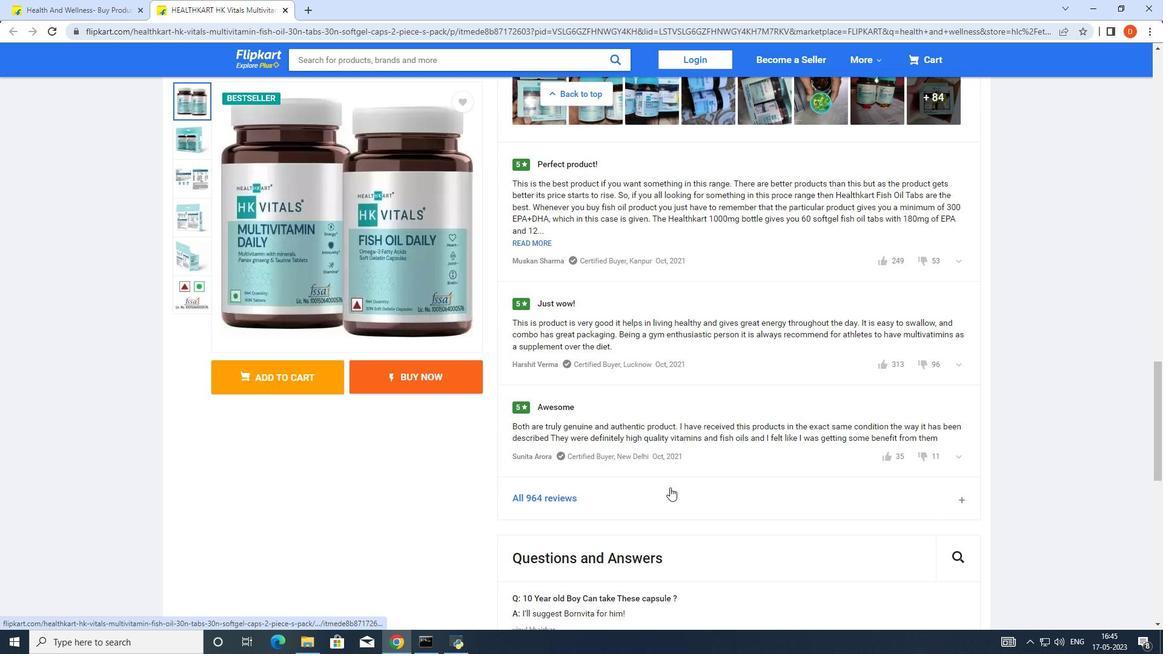 
Action: Mouse scrolled (670, 487) with delta (0, 0)
Screenshot: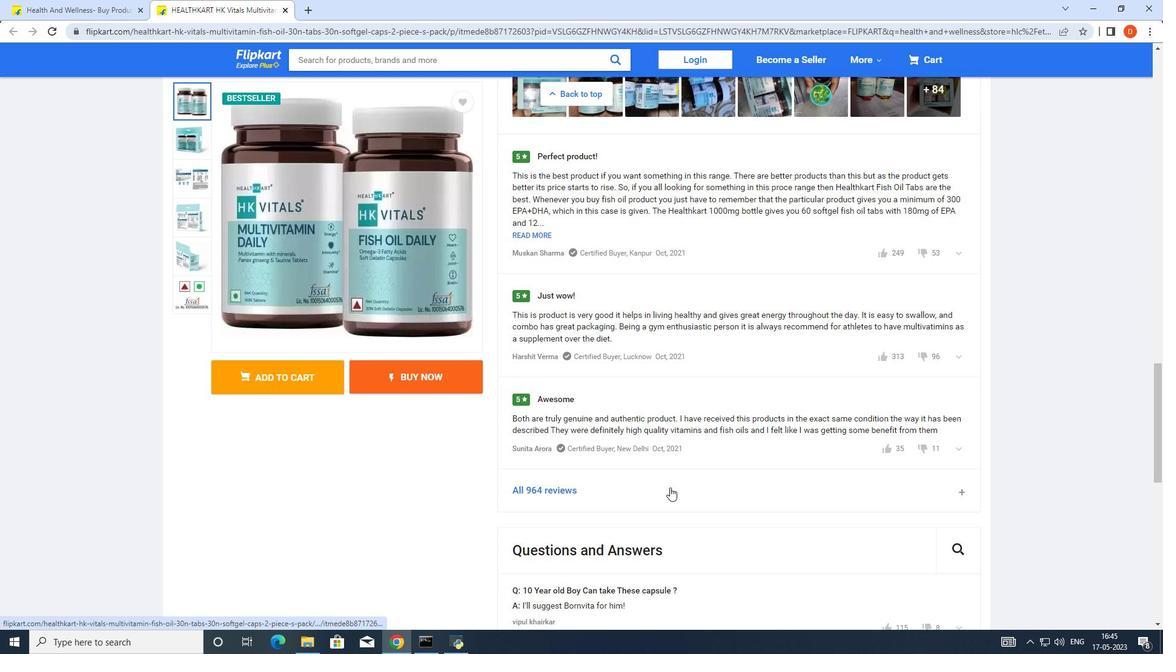
Action: Mouse moved to (683, 487)
Screenshot: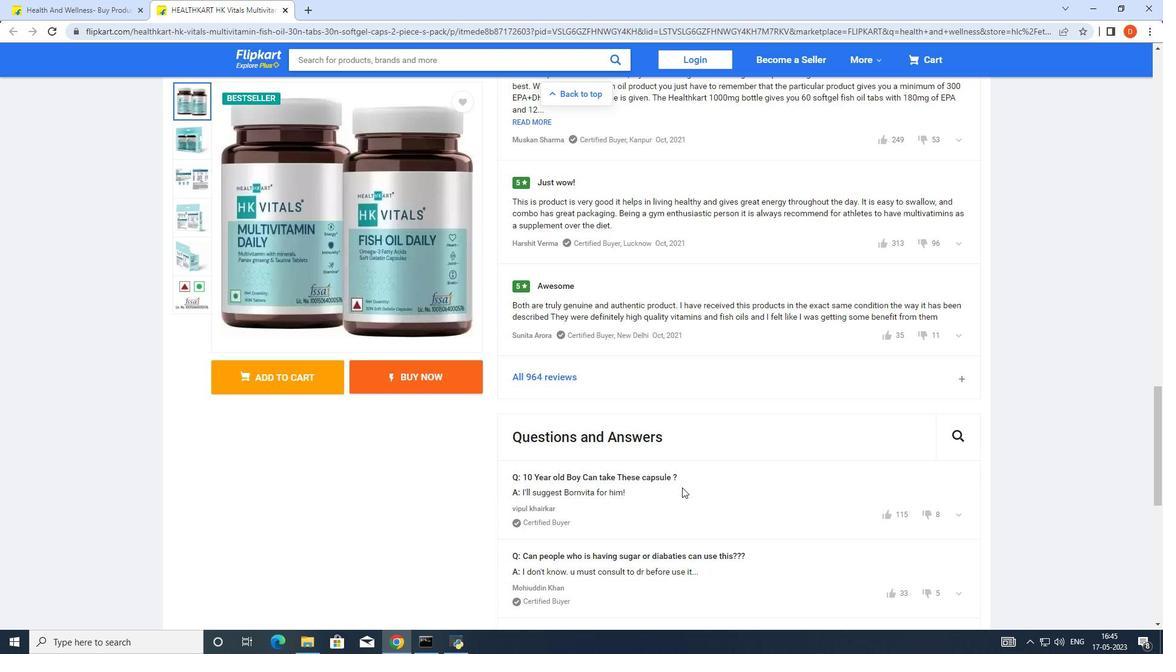 
Action: Mouse scrolled (683, 487) with delta (0, 0)
Screenshot: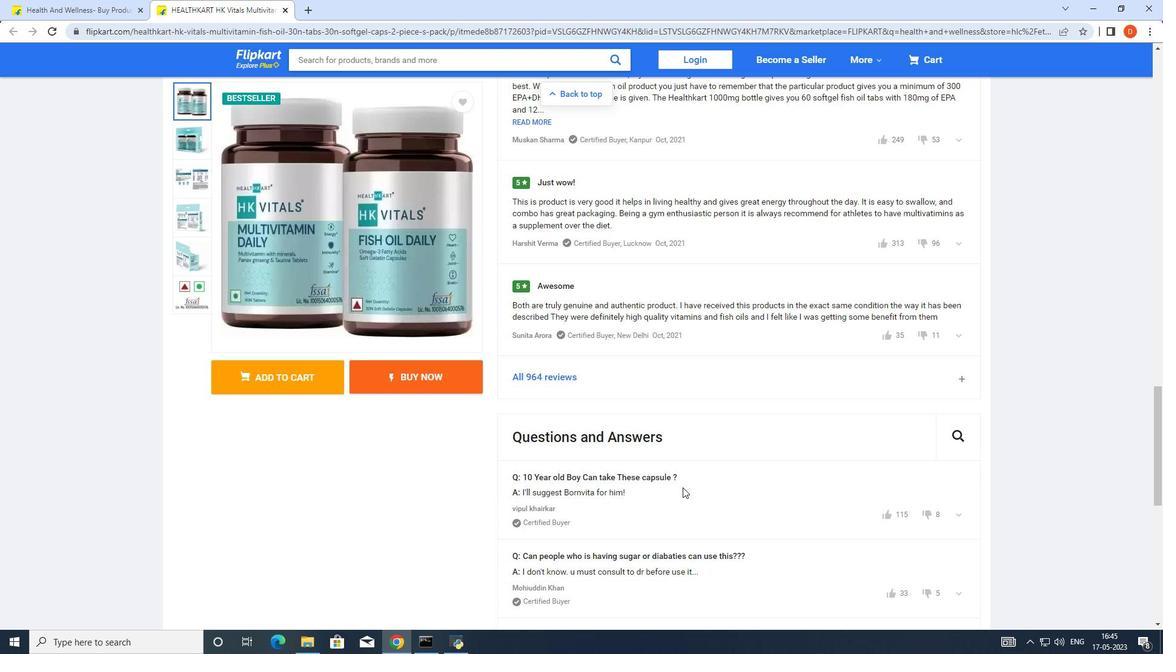 
Action: Mouse scrolled (683, 487) with delta (0, 0)
Screenshot: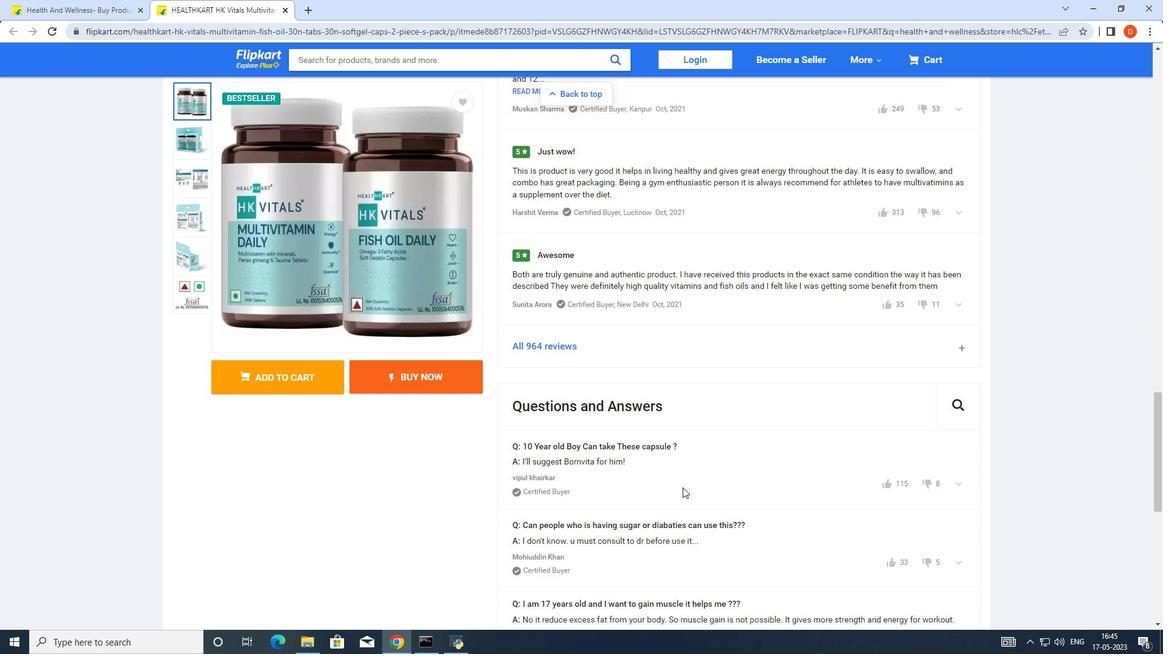 
Action: Mouse scrolled (683, 487) with delta (0, 0)
Screenshot: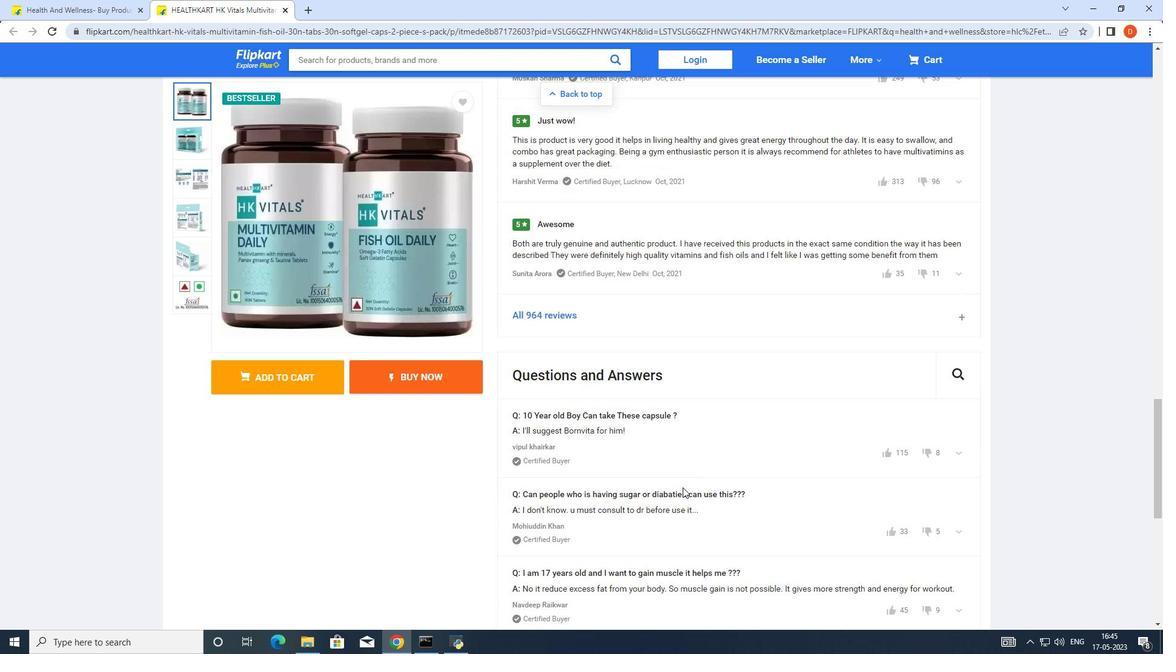 
Action: Mouse scrolled (683, 487) with delta (0, 0)
Screenshot: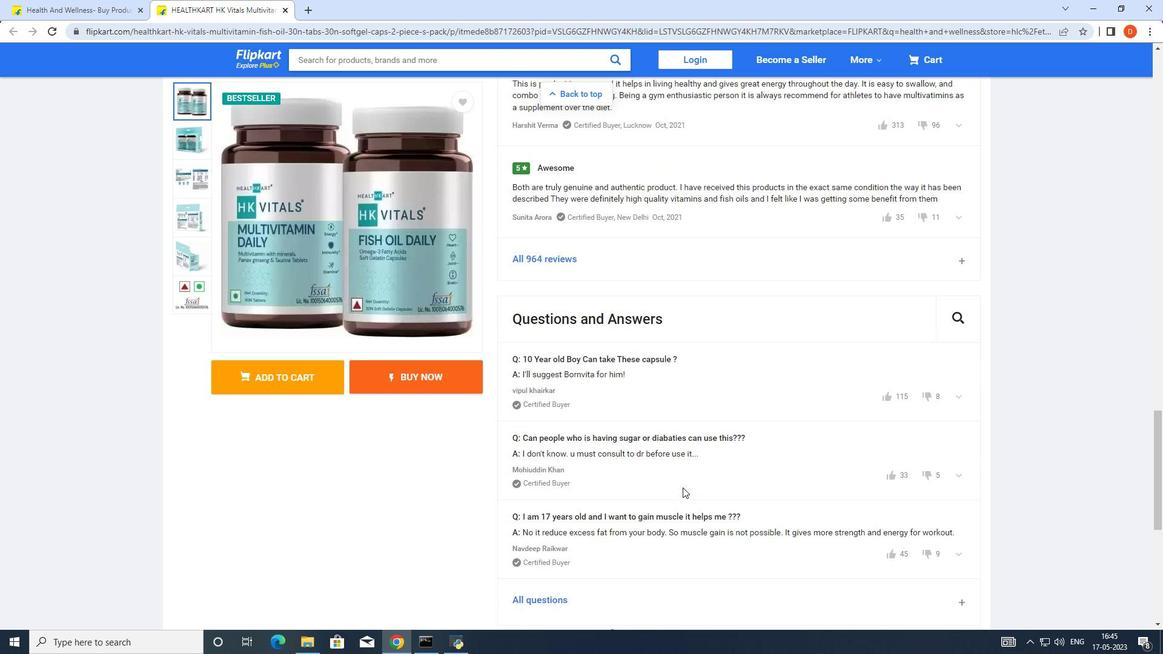 
Action: Mouse scrolled (683, 487) with delta (0, 0)
Screenshot: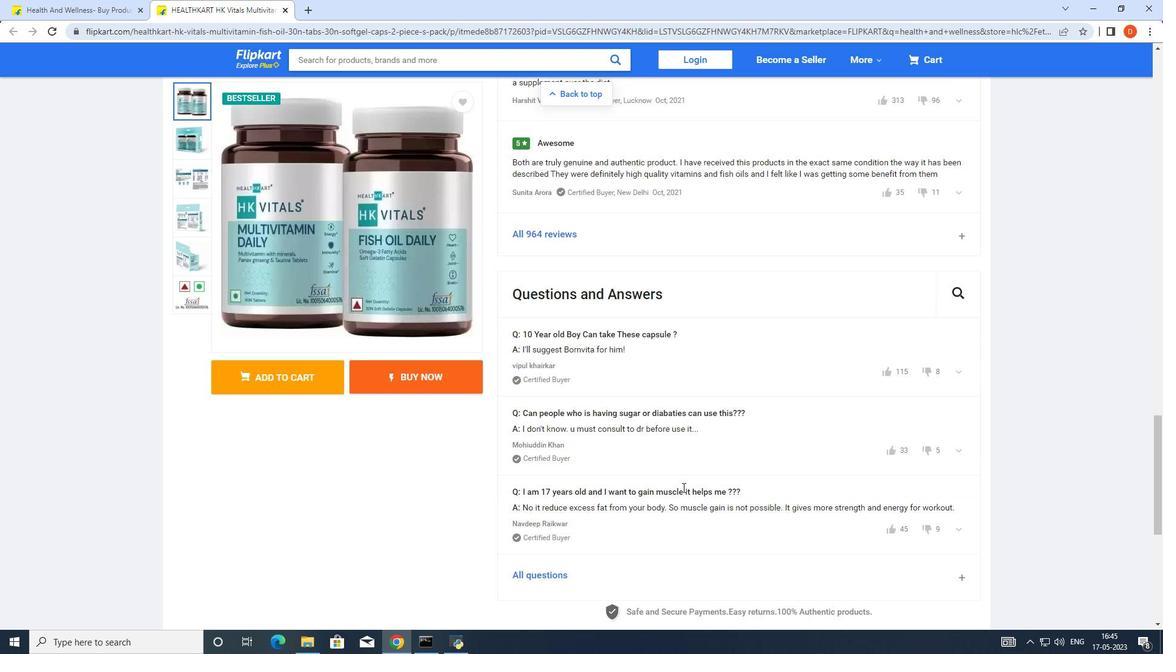 
Action: Mouse moved to (627, 430)
Screenshot: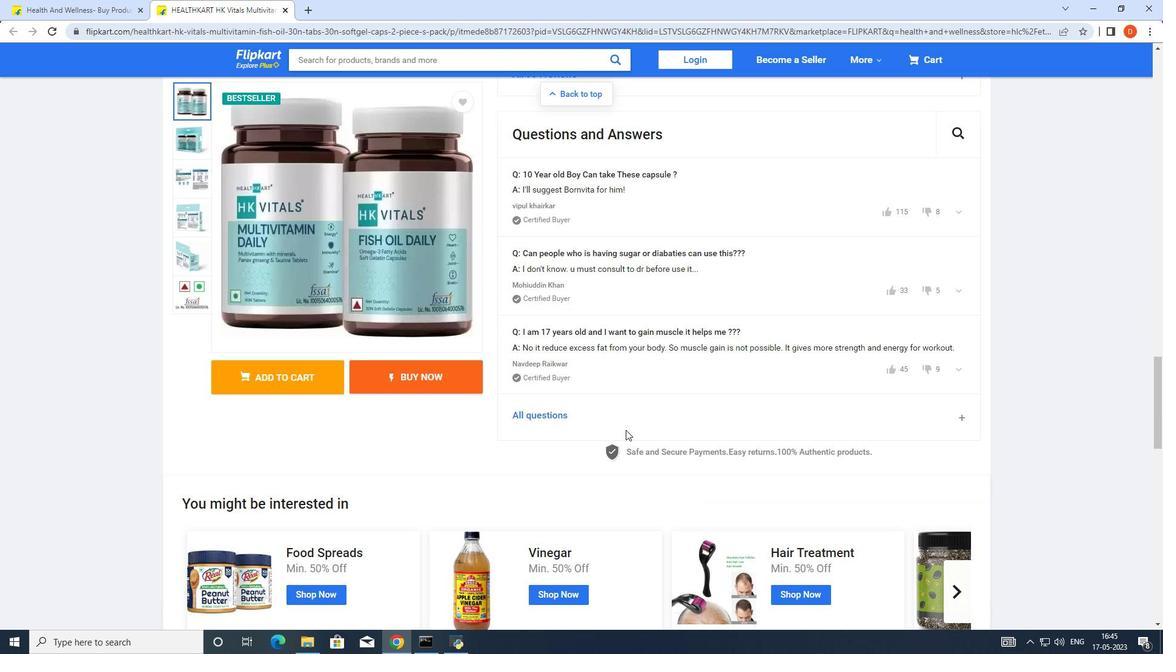 
Action: Mouse scrolled (627, 429) with delta (0, 0)
Screenshot: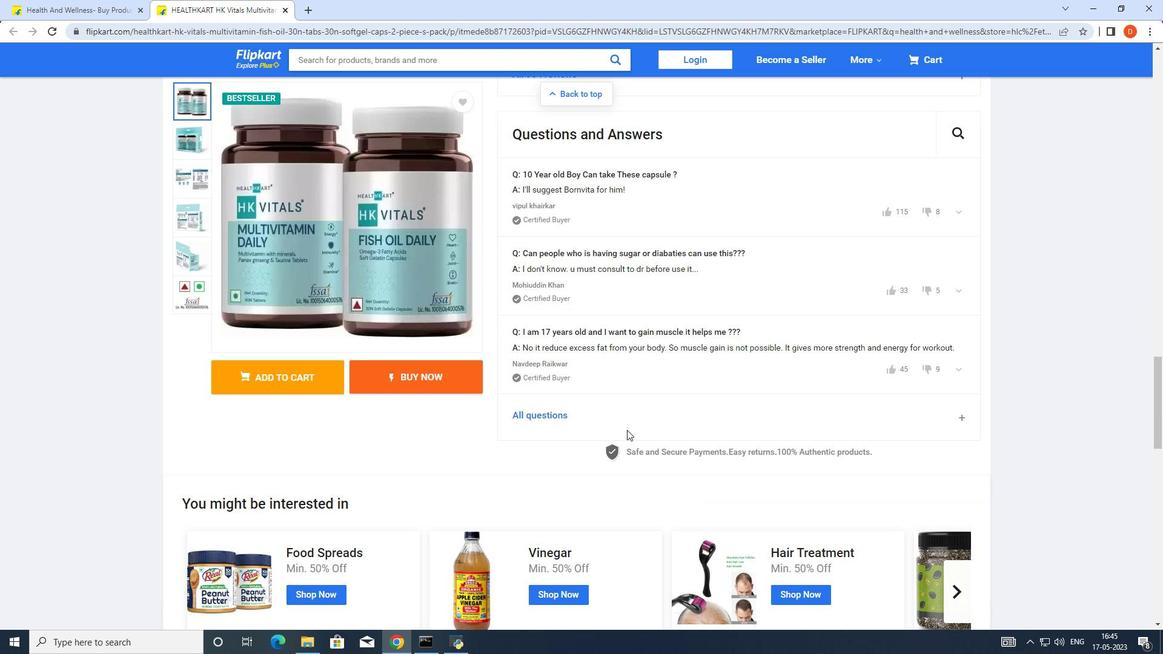 
Action: Mouse scrolled (627, 429) with delta (0, 0)
Screenshot: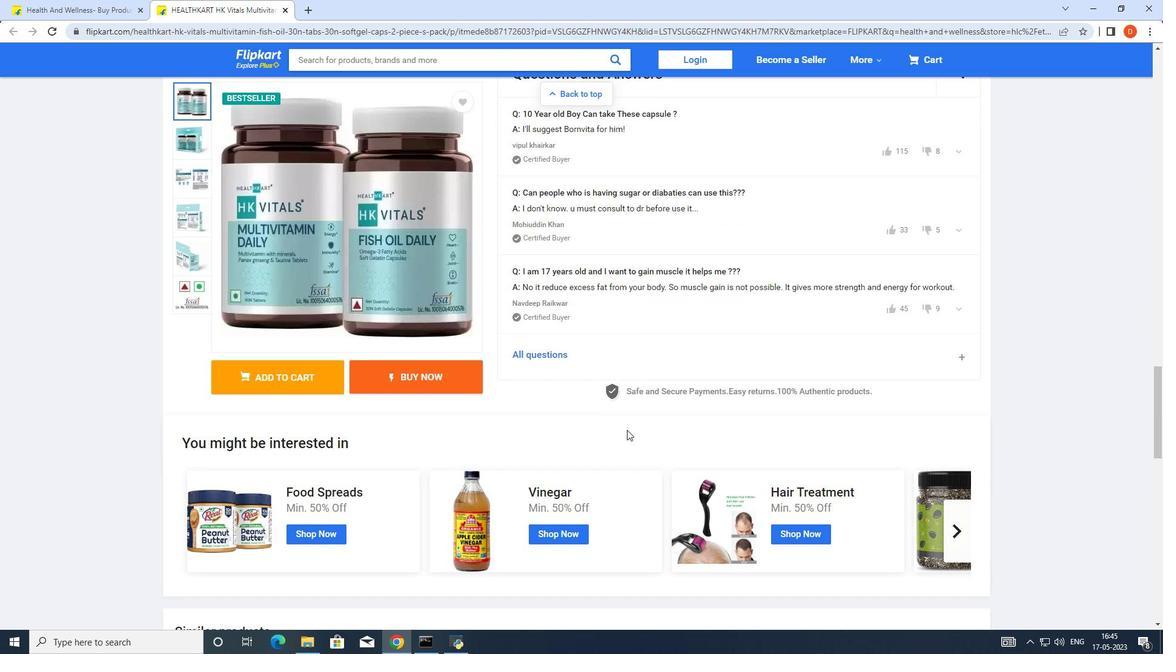 
Action: Mouse scrolled (627, 429) with delta (0, 0)
Screenshot: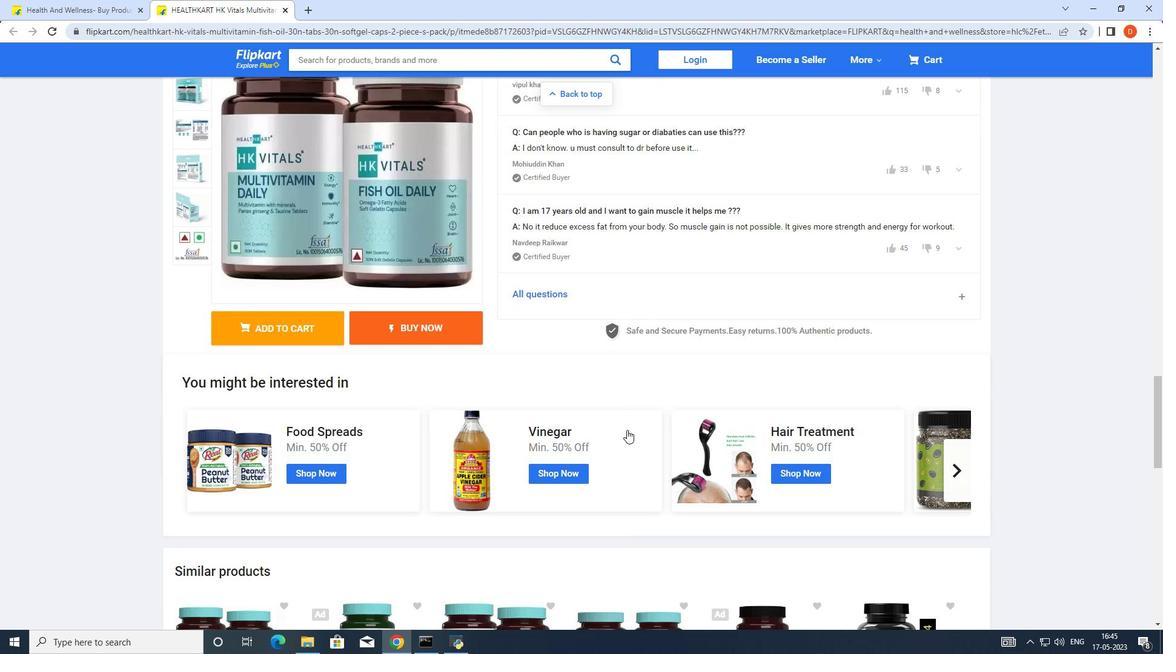 
Action: Mouse scrolled (627, 429) with delta (0, 0)
Screenshot: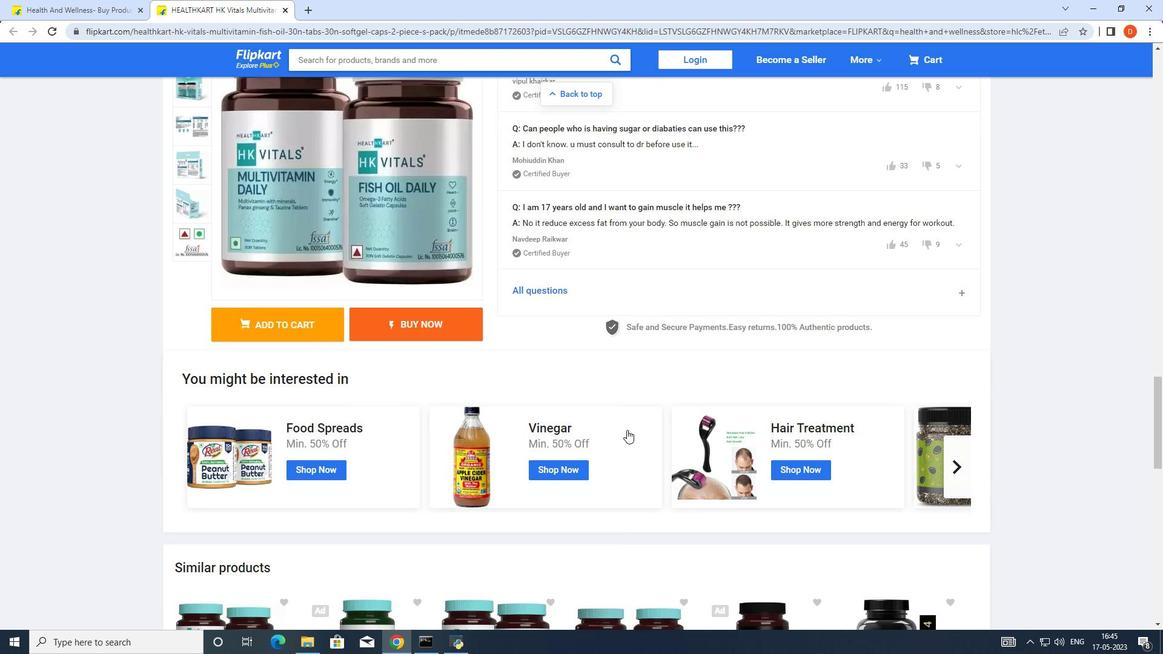 
Action: Mouse scrolled (627, 429) with delta (0, 0)
Screenshot: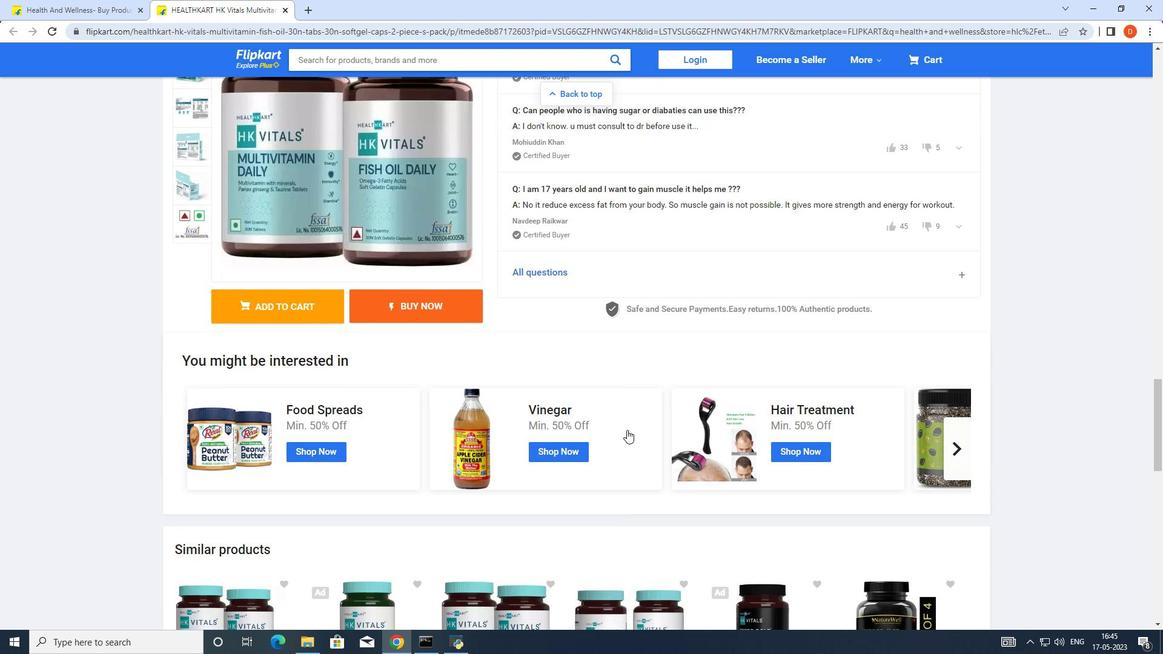 
Action: Mouse scrolled (627, 429) with delta (0, 0)
Screenshot: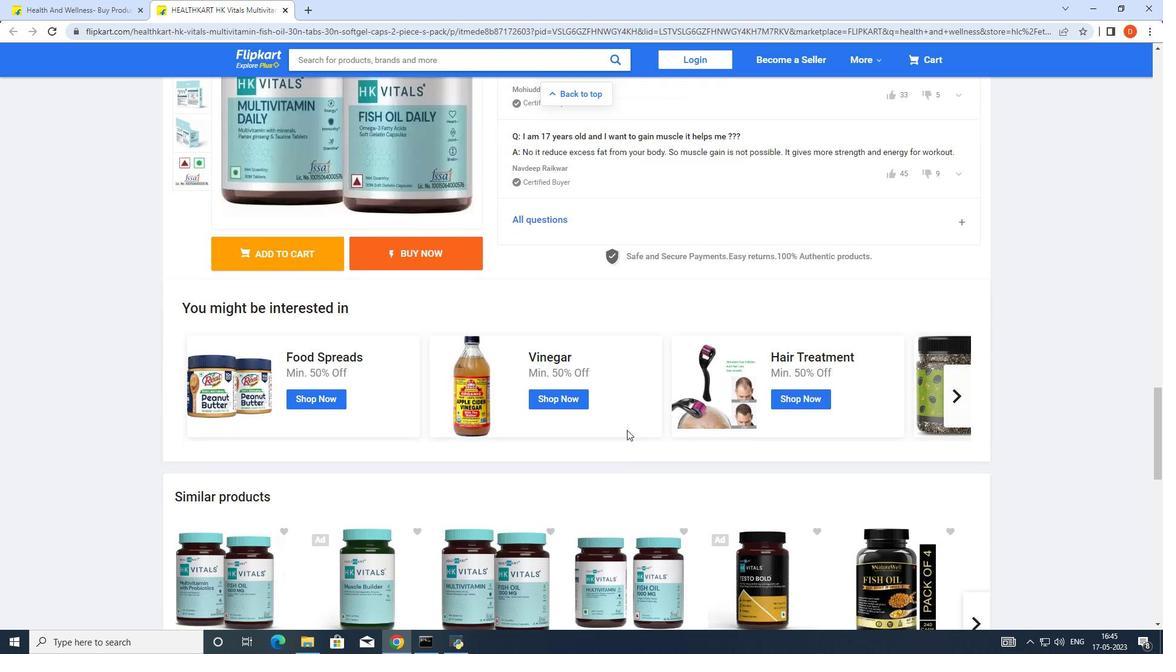 
Action: Mouse scrolled (627, 429) with delta (0, 0)
Screenshot: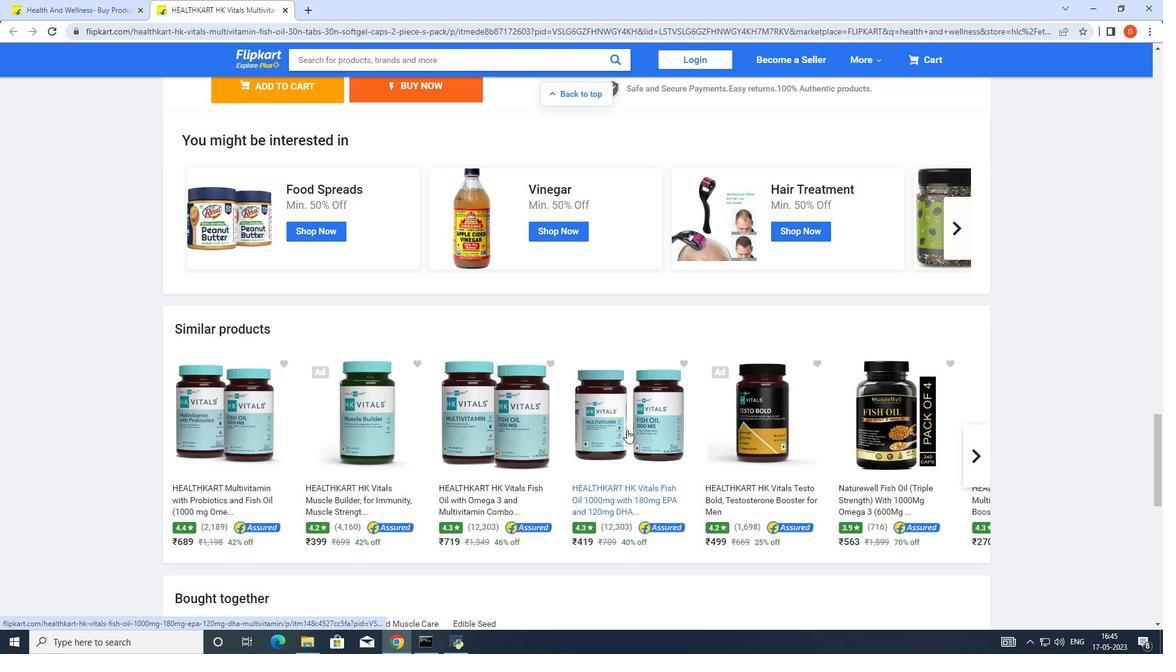 
Action: Mouse scrolled (627, 429) with delta (0, 0)
Screenshot: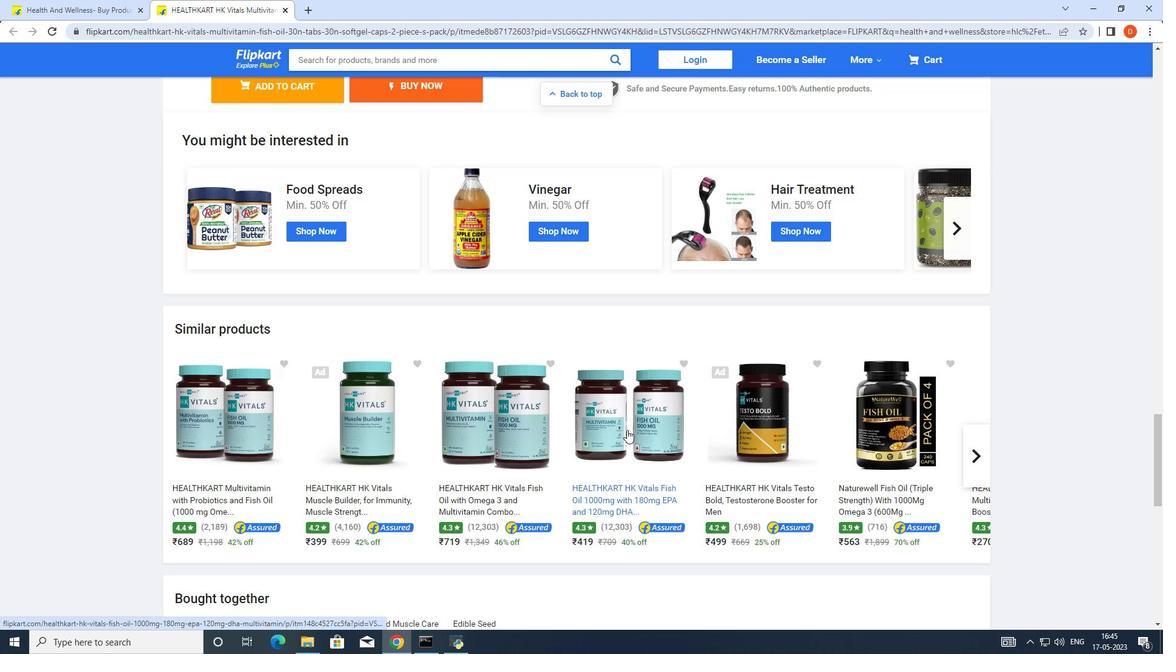 
Action: Mouse scrolled (627, 429) with delta (0, 0)
Screenshot: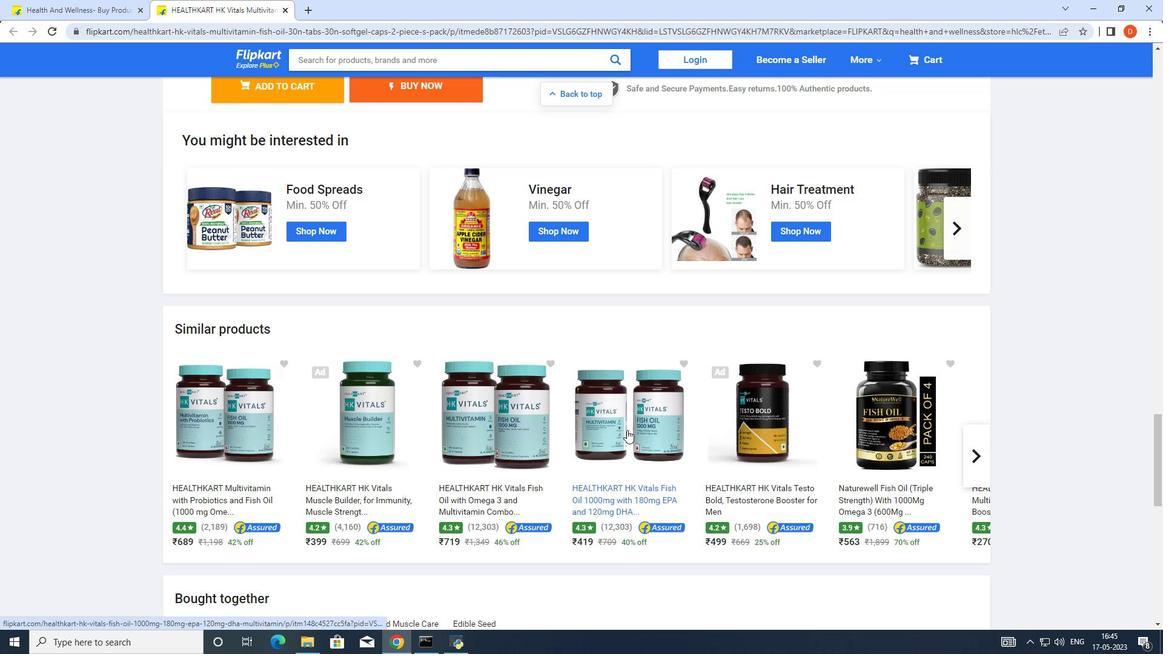 
Action: Mouse scrolled (627, 429) with delta (0, 0)
Screenshot: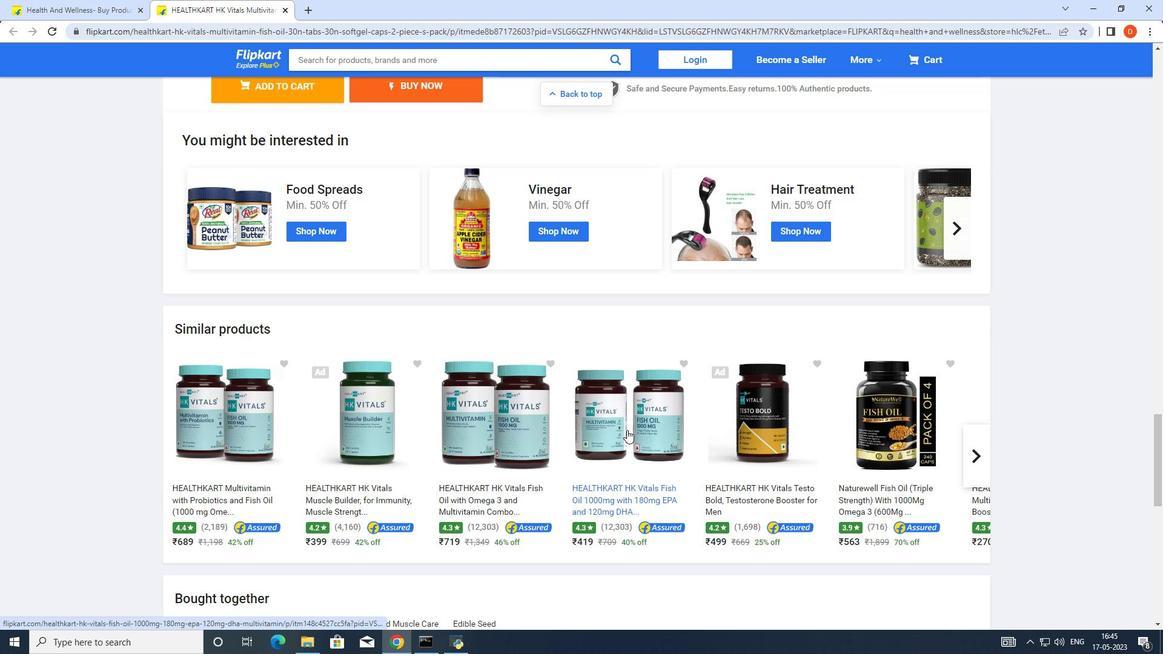 
Action: Mouse scrolled (627, 430) with delta (0, 0)
Screenshot: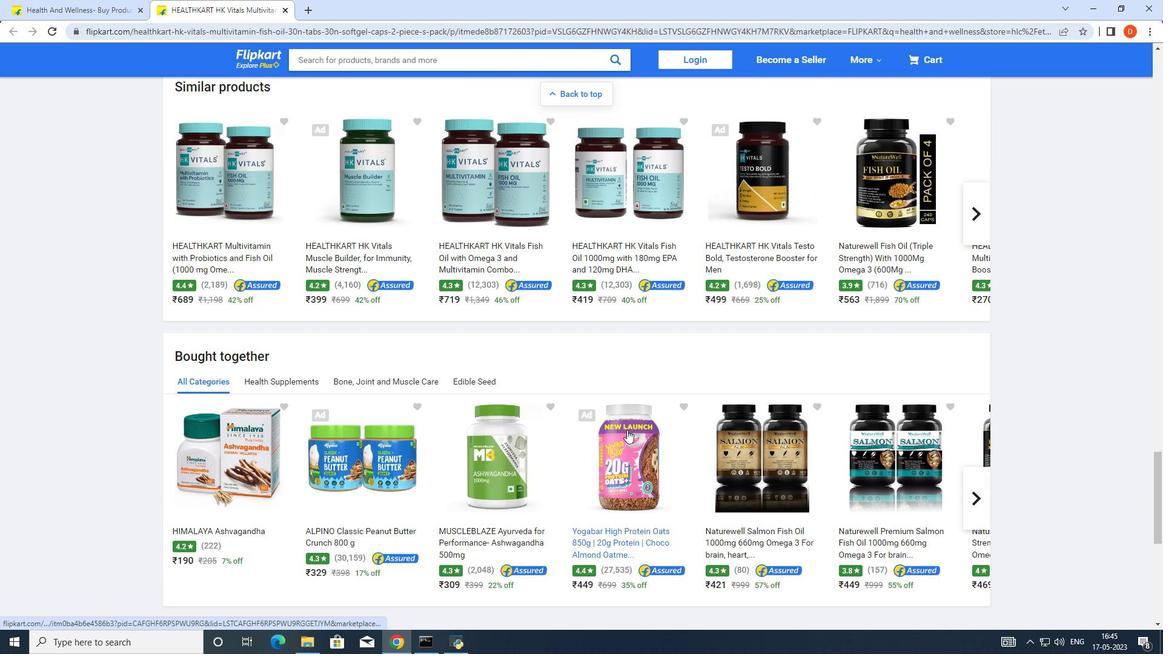 
Action: Mouse scrolled (627, 430) with delta (0, 0)
Screenshot: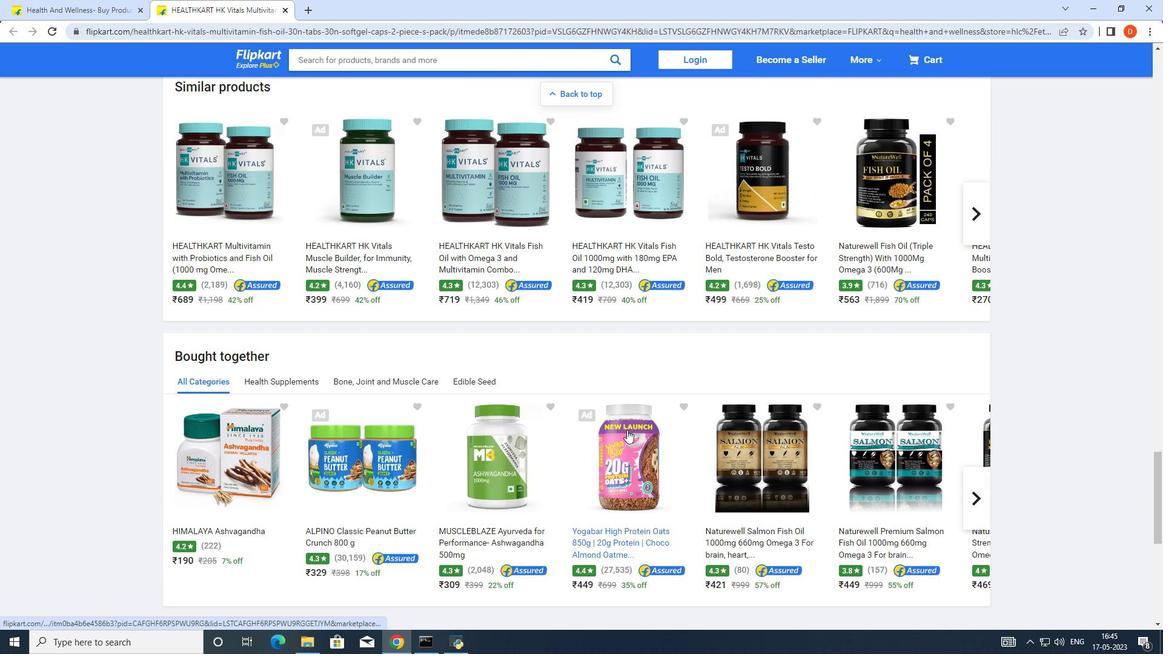 
Action: Mouse scrolled (627, 430) with delta (0, 0)
Screenshot: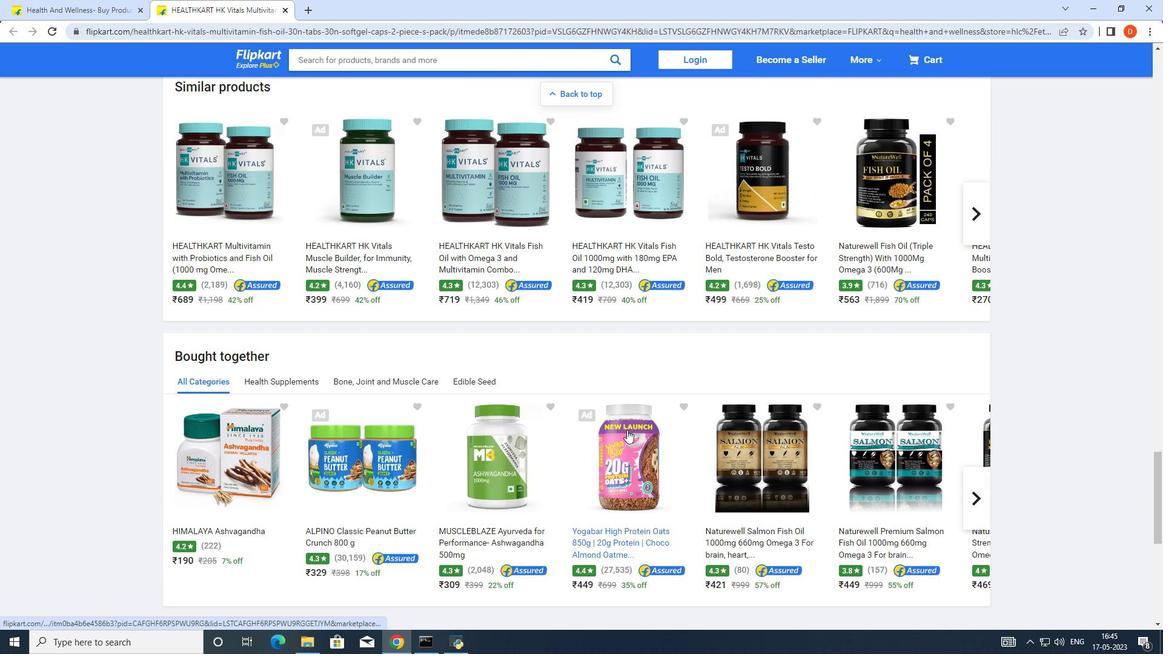 
Action: Mouse scrolled (627, 430) with delta (0, 0)
Screenshot: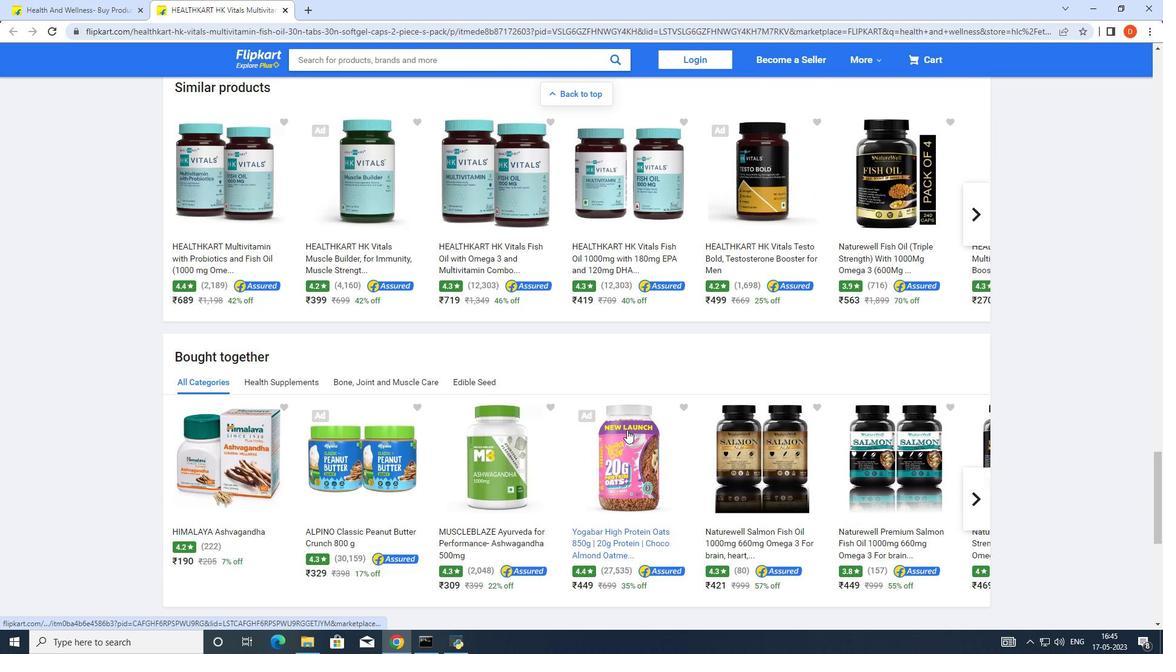 
Action: Mouse scrolled (627, 430) with delta (0, 0)
Screenshot: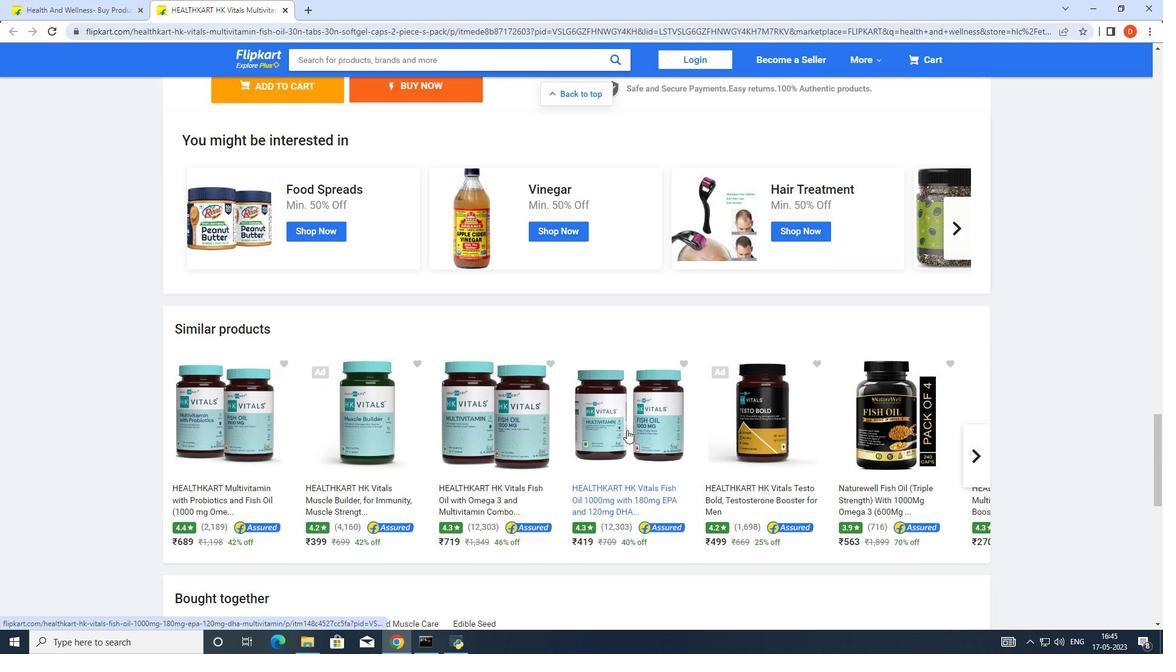 
Action: Mouse scrolled (627, 430) with delta (0, 0)
Screenshot: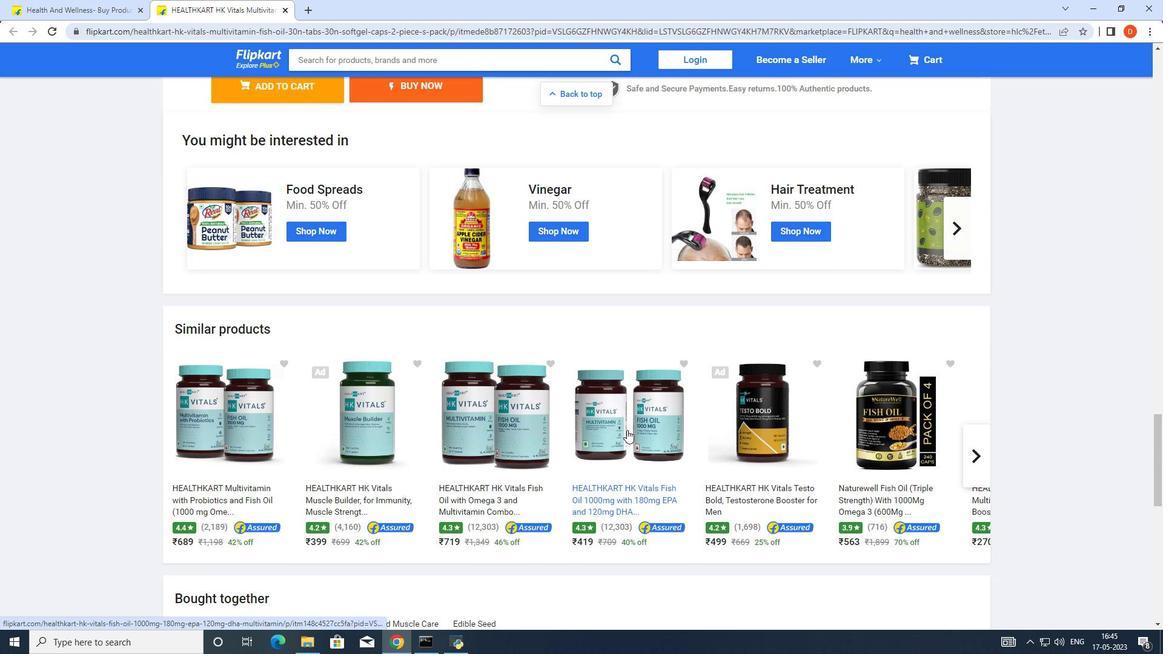 
Action: Mouse scrolled (627, 430) with delta (0, 0)
Screenshot: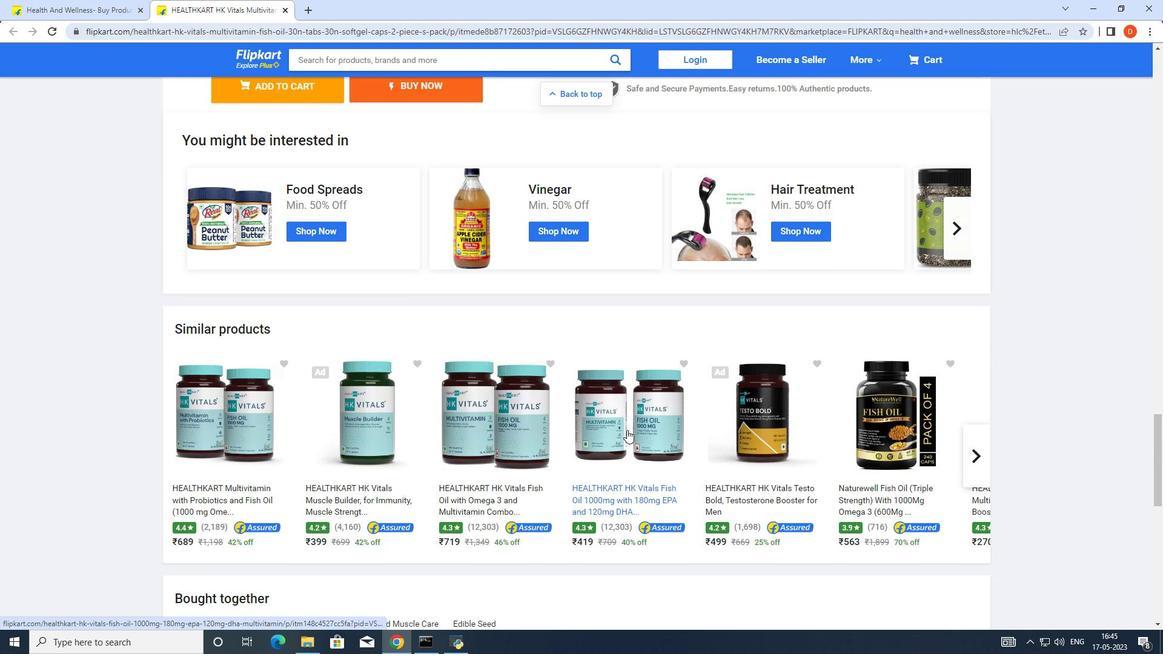 
Action: Mouse scrolled (627, 430) with delta (0, 0)
Screenshot: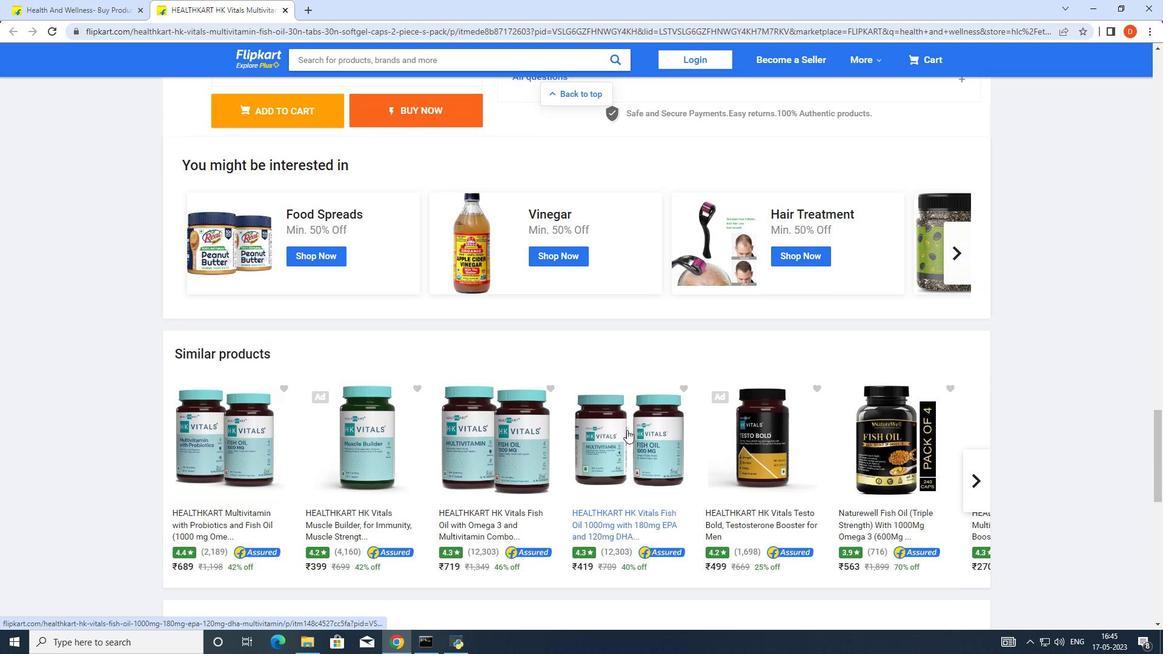 
Action: Mouse moved to (700, 404)
Screenshot: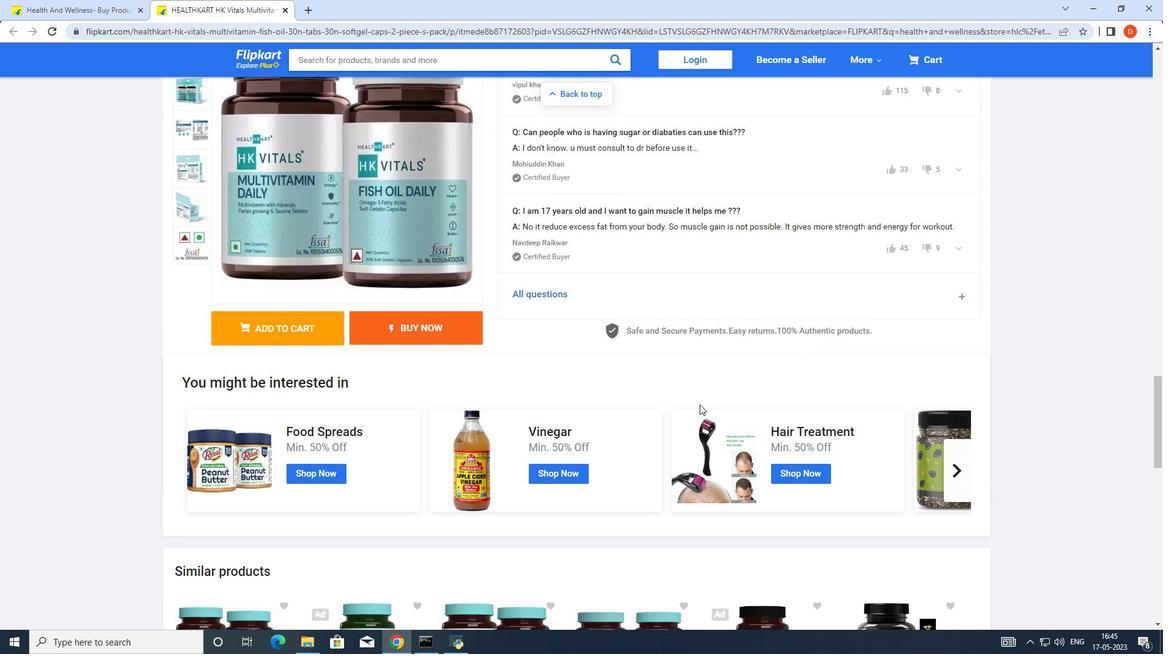 
Action: Mouse scrolled (700, 405) with delta (0, 0)
Screenshot: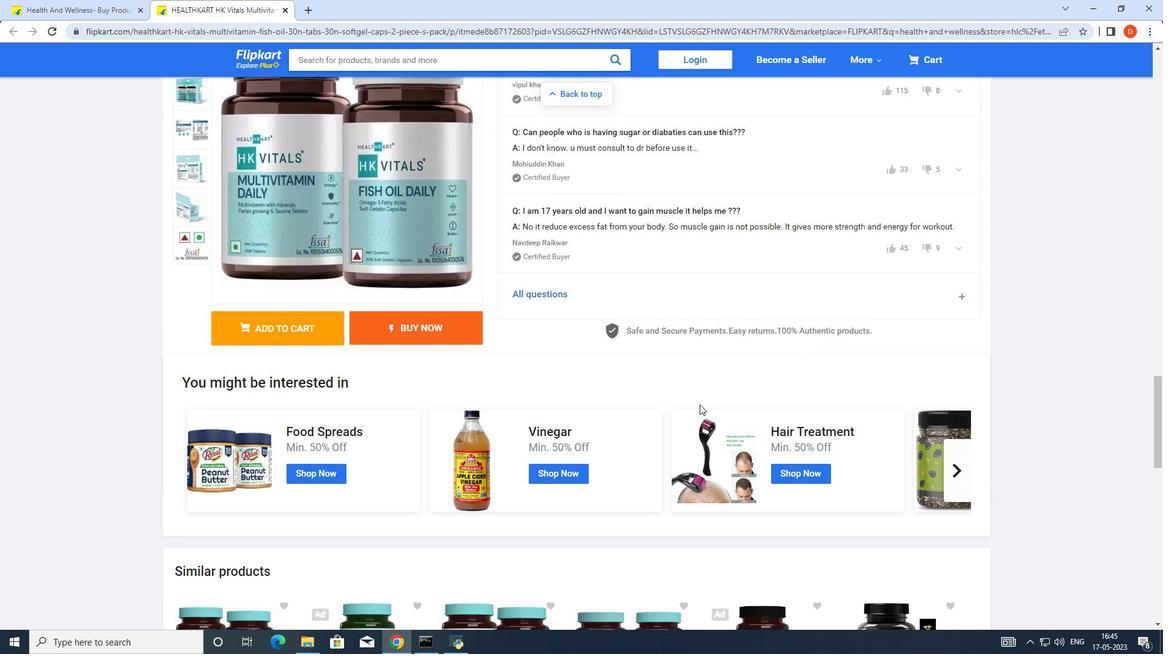 
Action: Mouse scrolled (700, 405) with delta (0, 0)
Screenshot: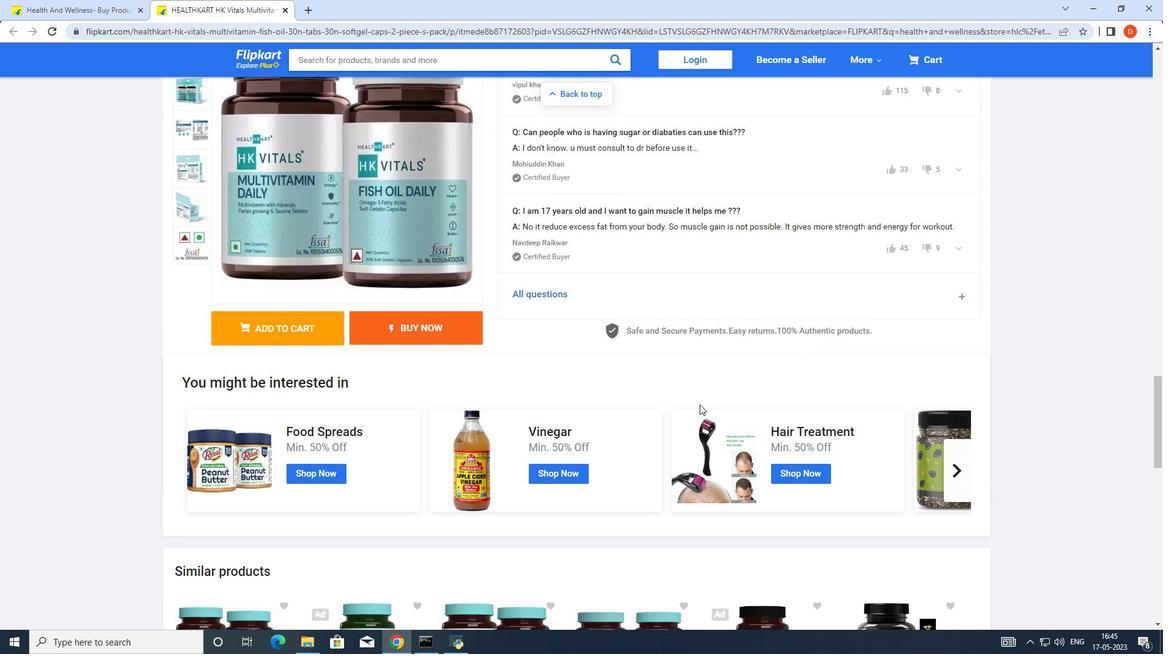 
Action: Mouse moved to (966, 415)
Screenshot: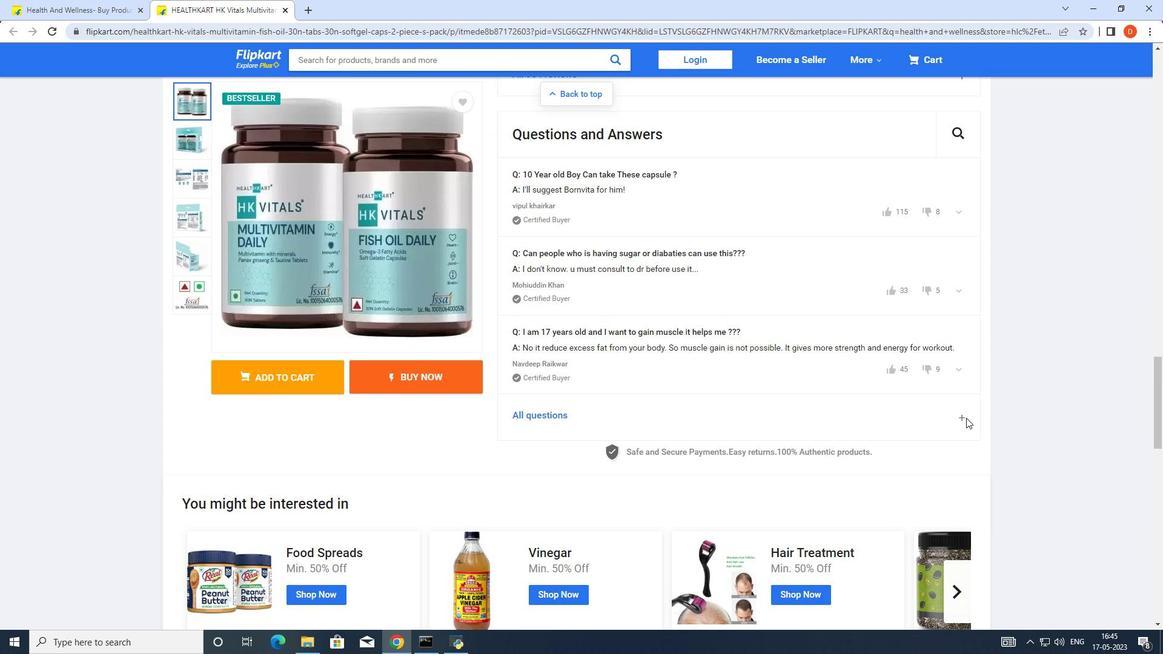
Action: Mouse pressed left at (966, 415)
Screenshot: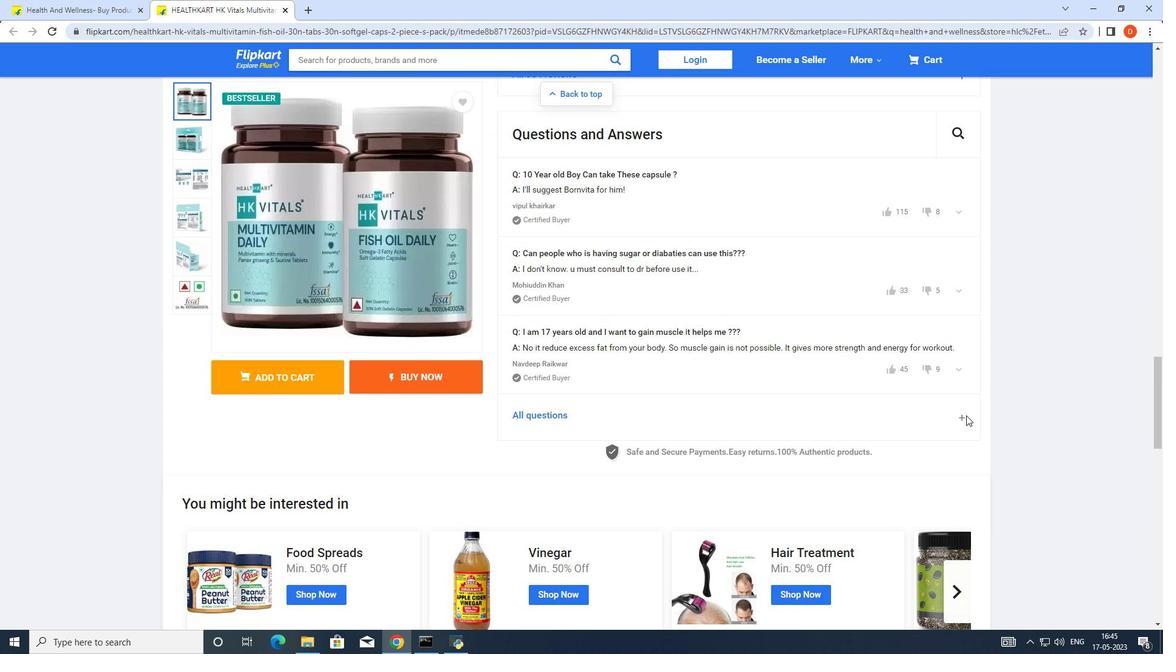 
Action: Mouse moved to (960, 418)
Screenshot: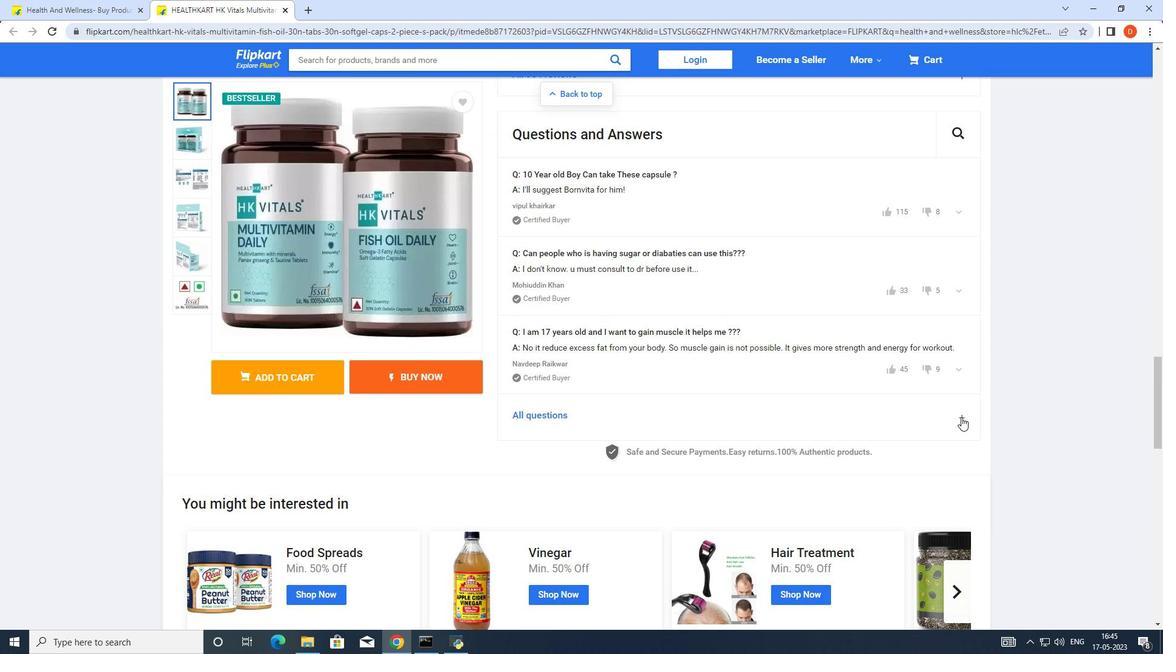 
Action: Mouse pressed left at (960, 418)
Screenshot: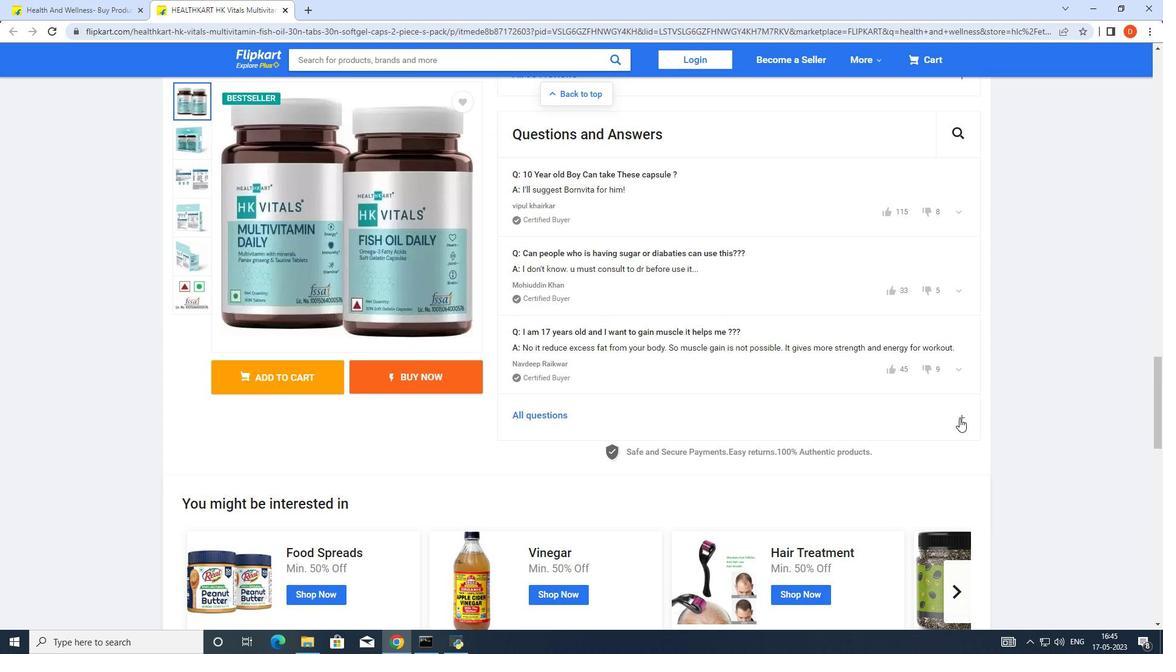 
Action: Mouse moved to (813, 452)
Screenshot: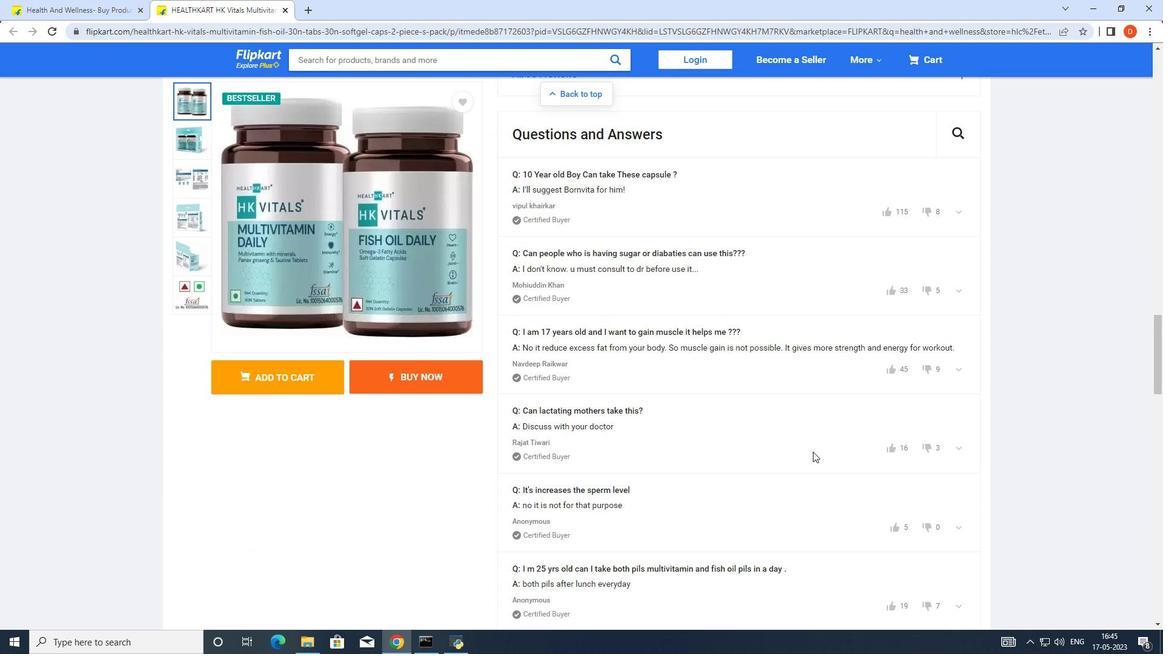 
Action: Mouse scrolled (813, 451) with delta (0, 0)
Screenshot: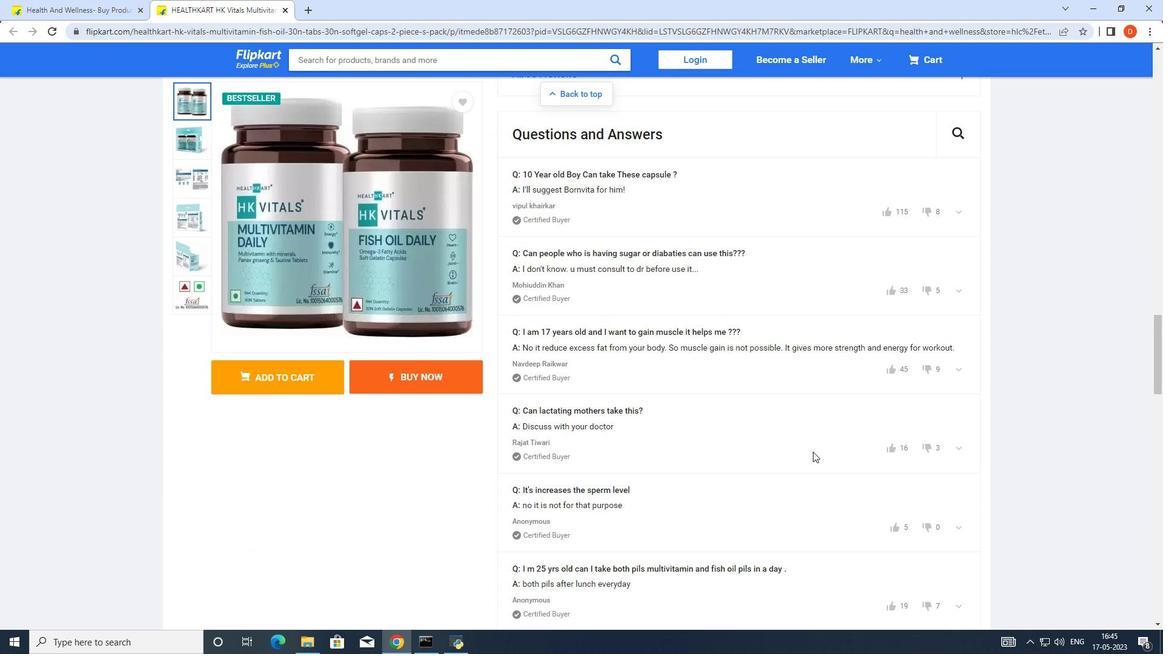 
Action: Mouse scrolled (813, 451) with delta (0, 0)
Screenshot: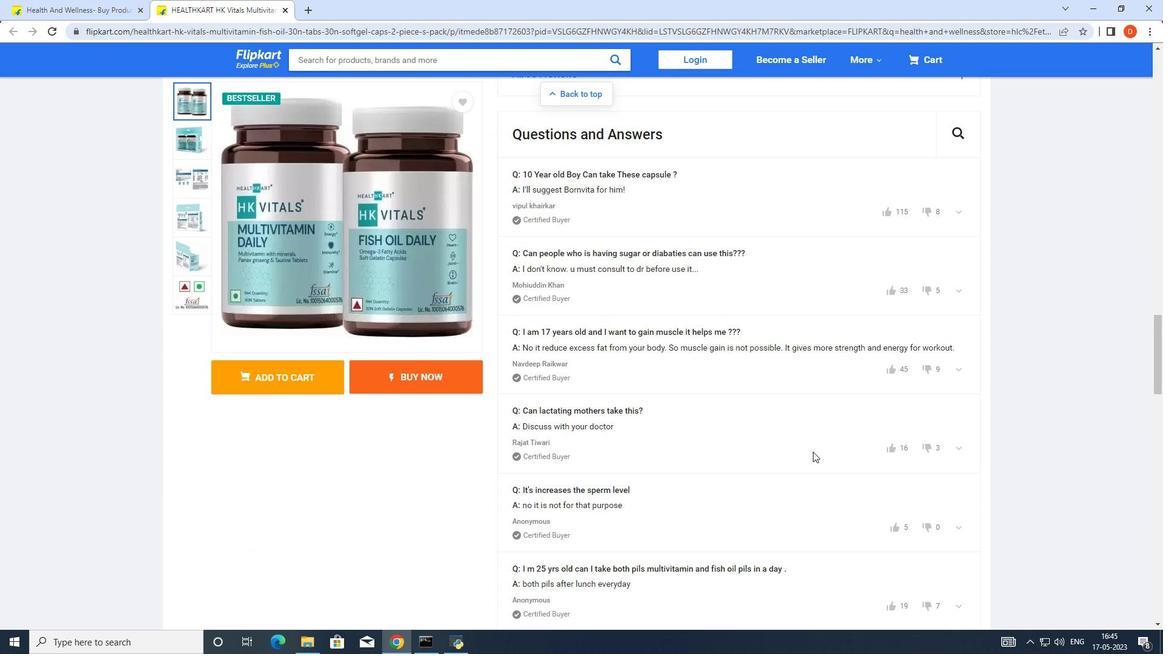 
Action: Mouse scrolled (813, 451) with delta (0, 0)
Screenshot: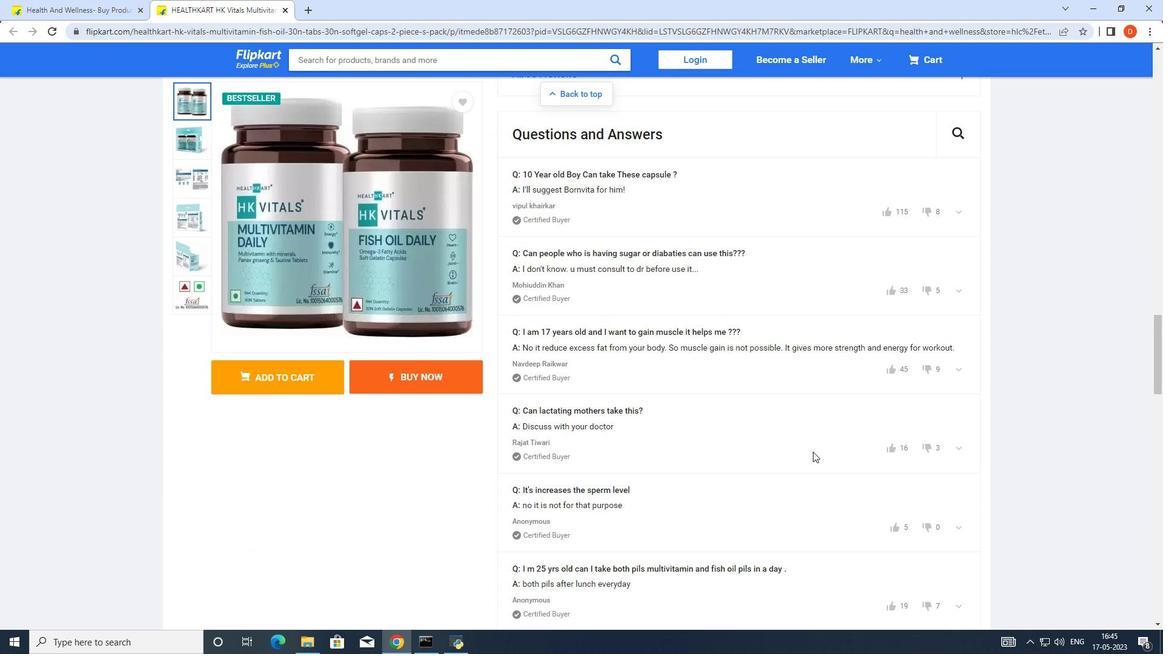 
Action: Mouse scrolled (813, 451) with delta (0, 0)
Screenshot: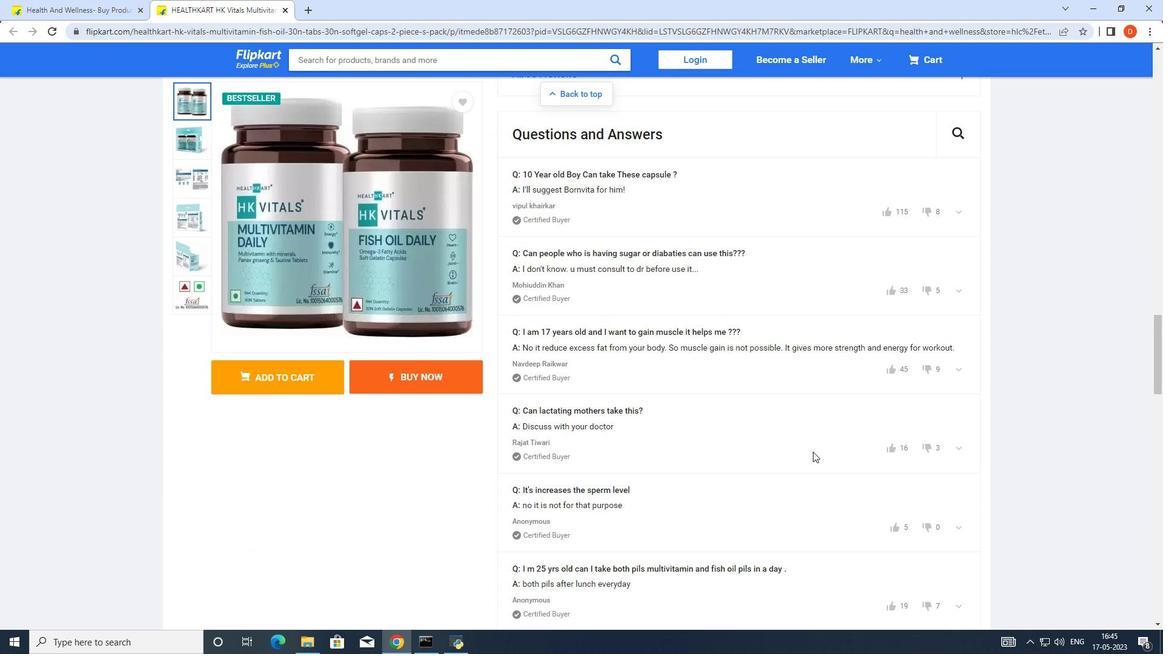 
Action: Mouse scrolled (813, 451) with delta (0, 0)
Screenshot: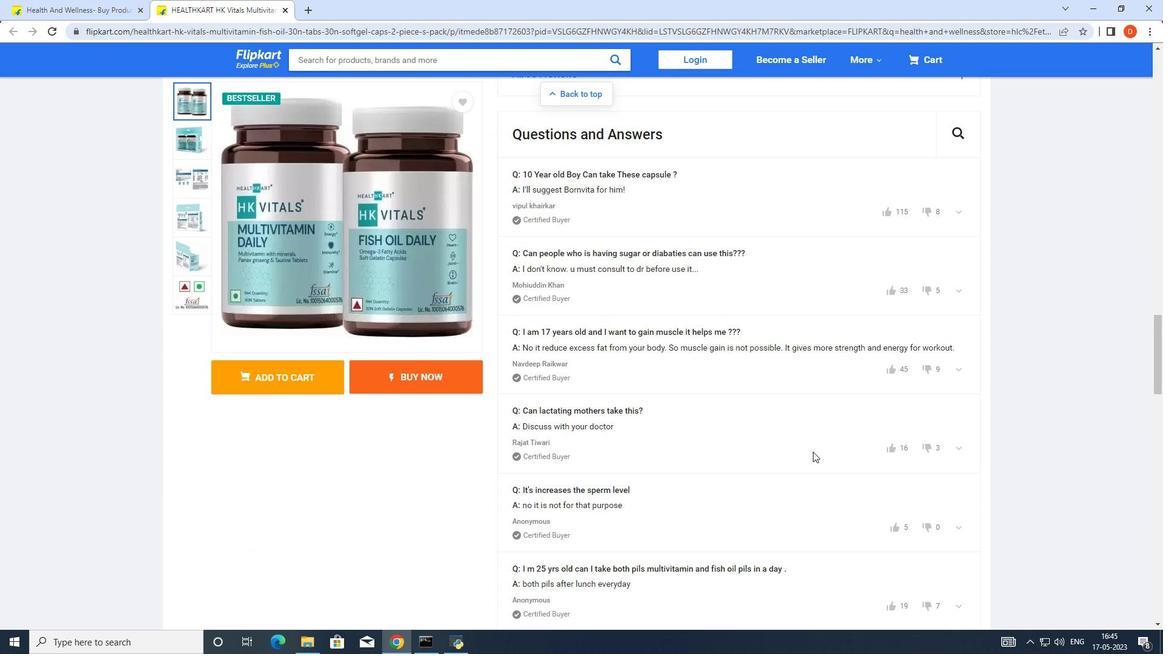 
Action: Mouse scrolled (813, 451) with delta (0, 0)
Screenshot: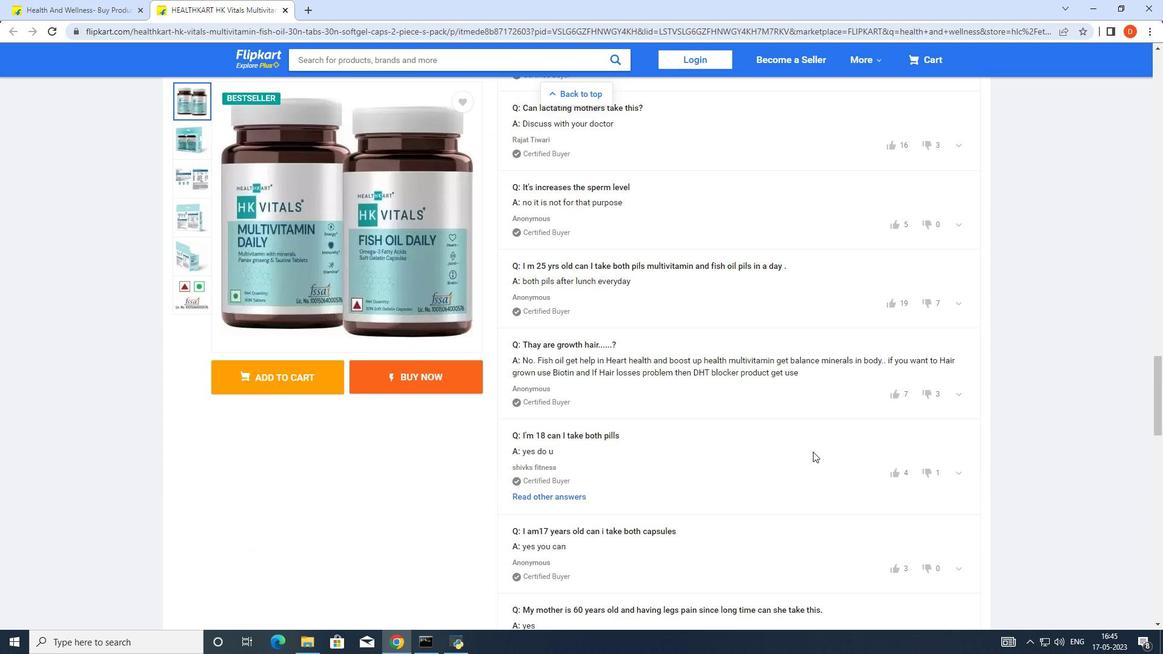 
Action: Mouse scrolled (813, 451) with delta (0, 0)
Screenshot: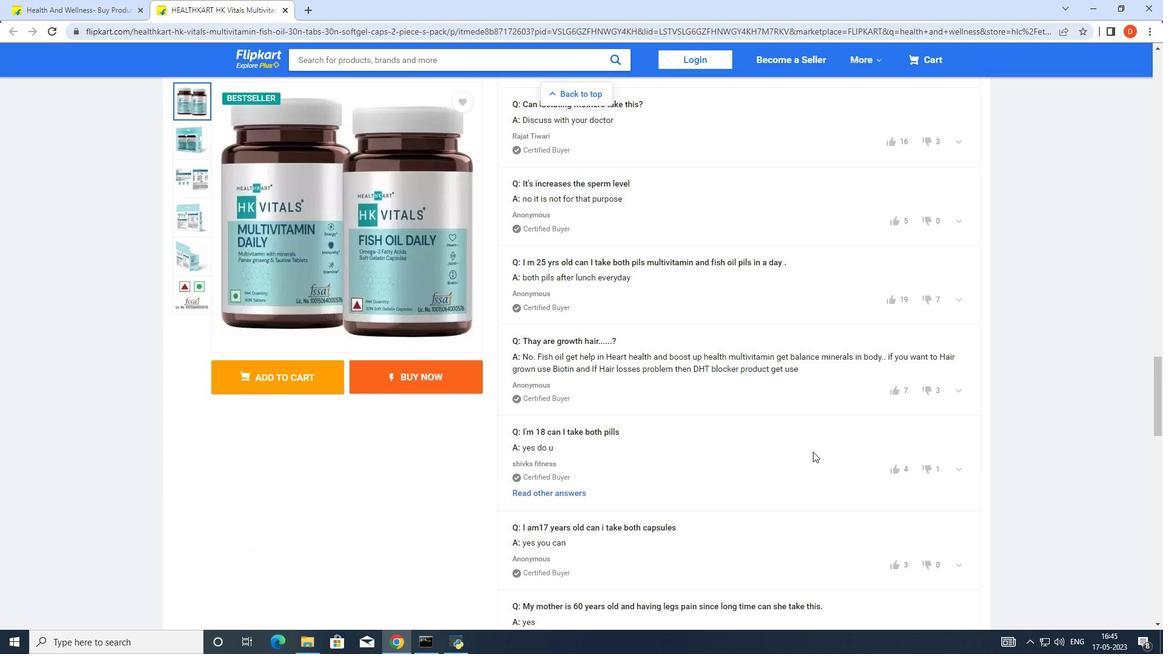 
Action: Mouse scrolled (813, 451) with delta (0, 0)
Screenshot: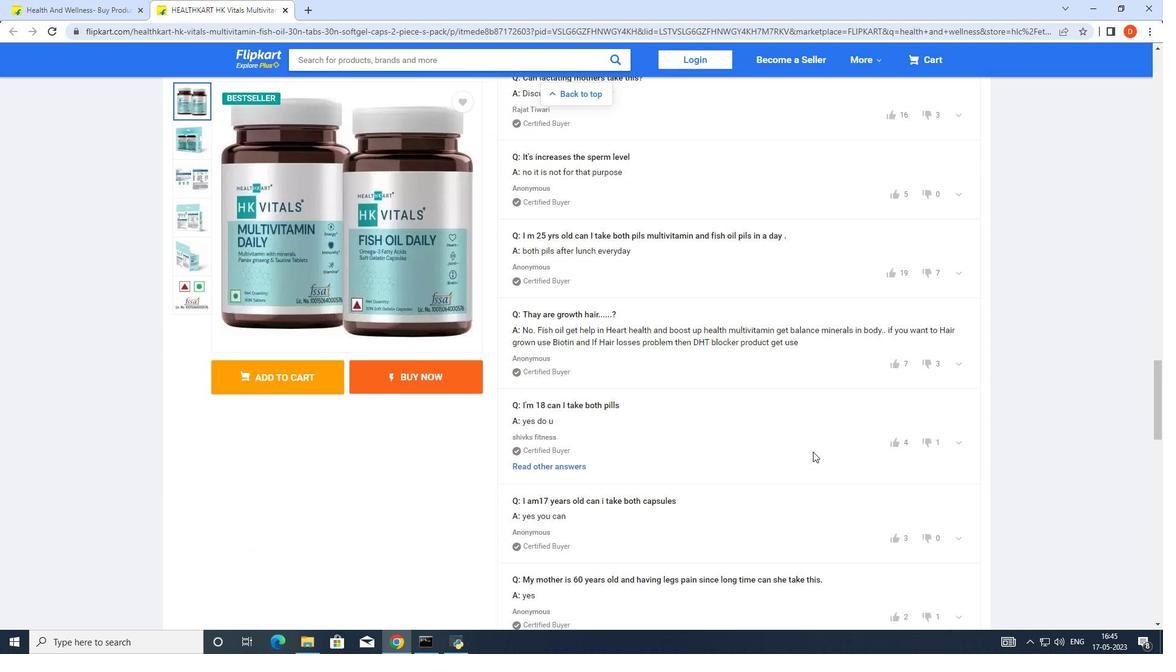 
Action: Mouse scrolled (813, 451) with delta (0, 0)
Screenshot: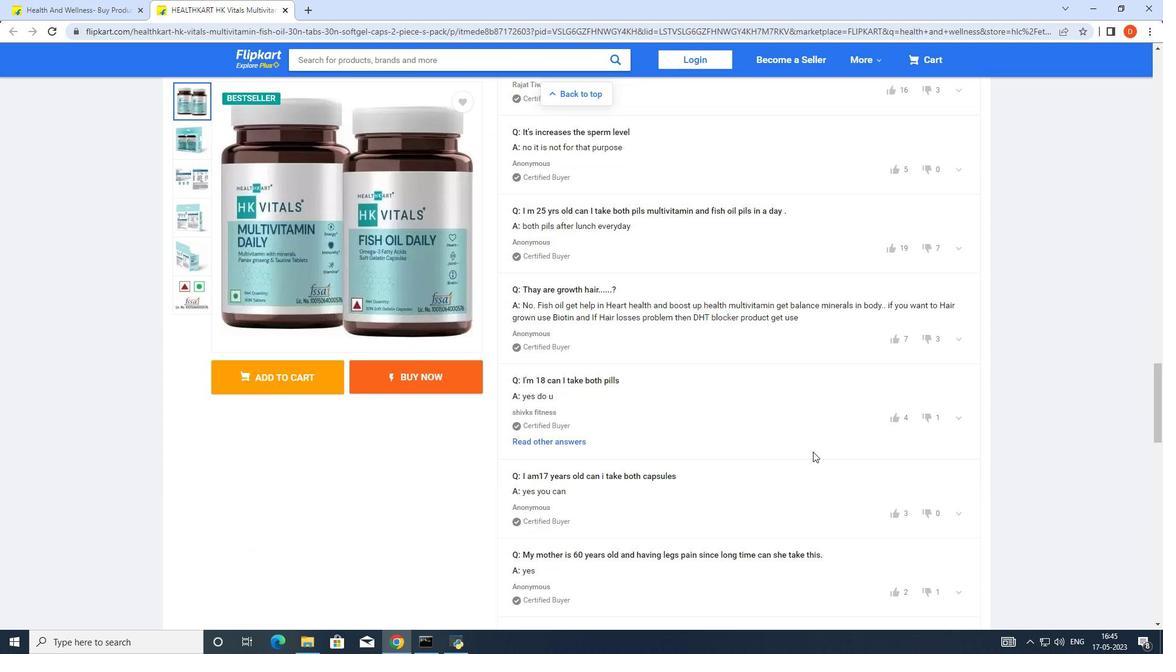 
Action: Mouse moved to (712, 467)
Screenshot: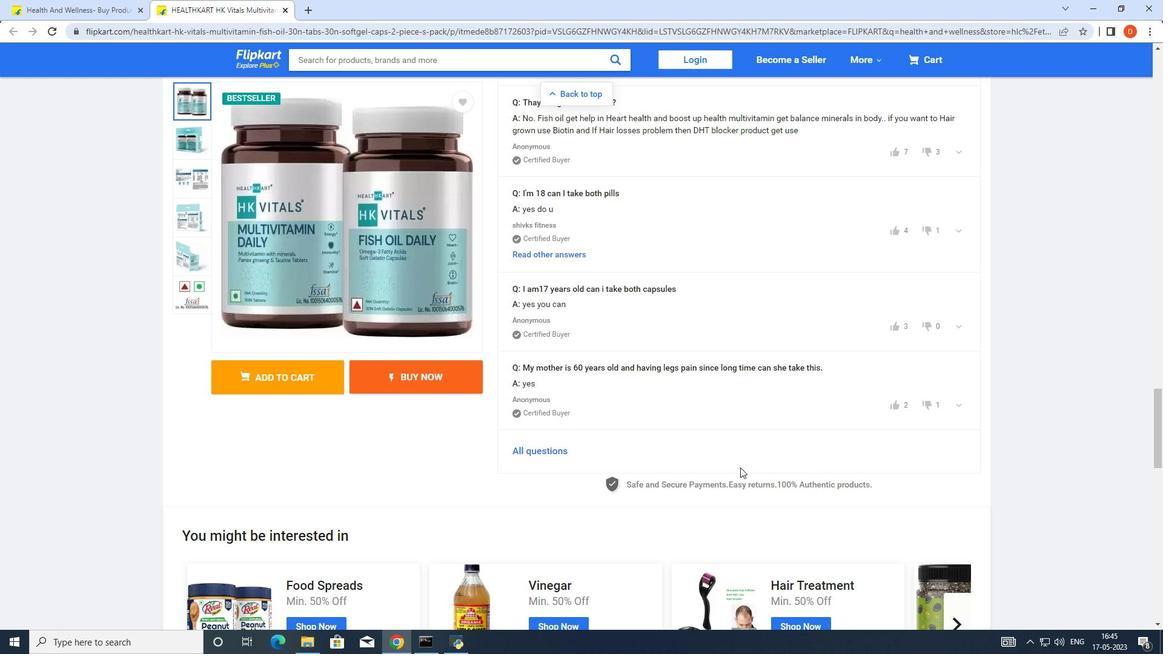 
Action: Mouse scrolled (712, 467) with delta (0, 0)
Screenshot: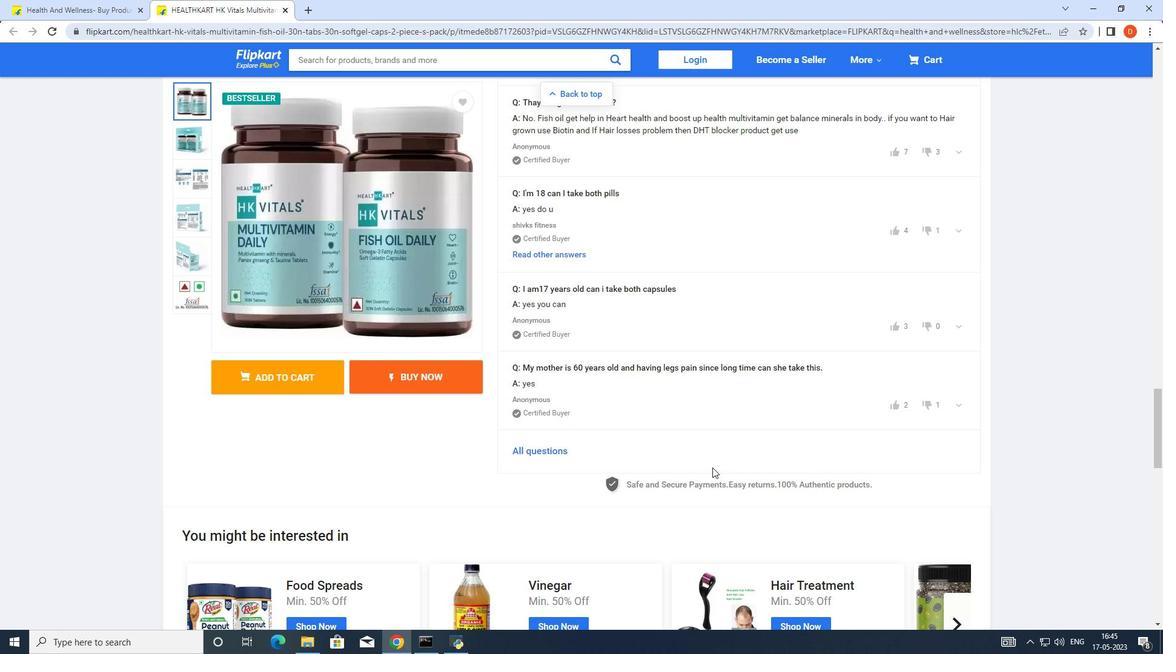
Action: Mouse scrolled (712, 467) with delta (0, 0)
Screenshot: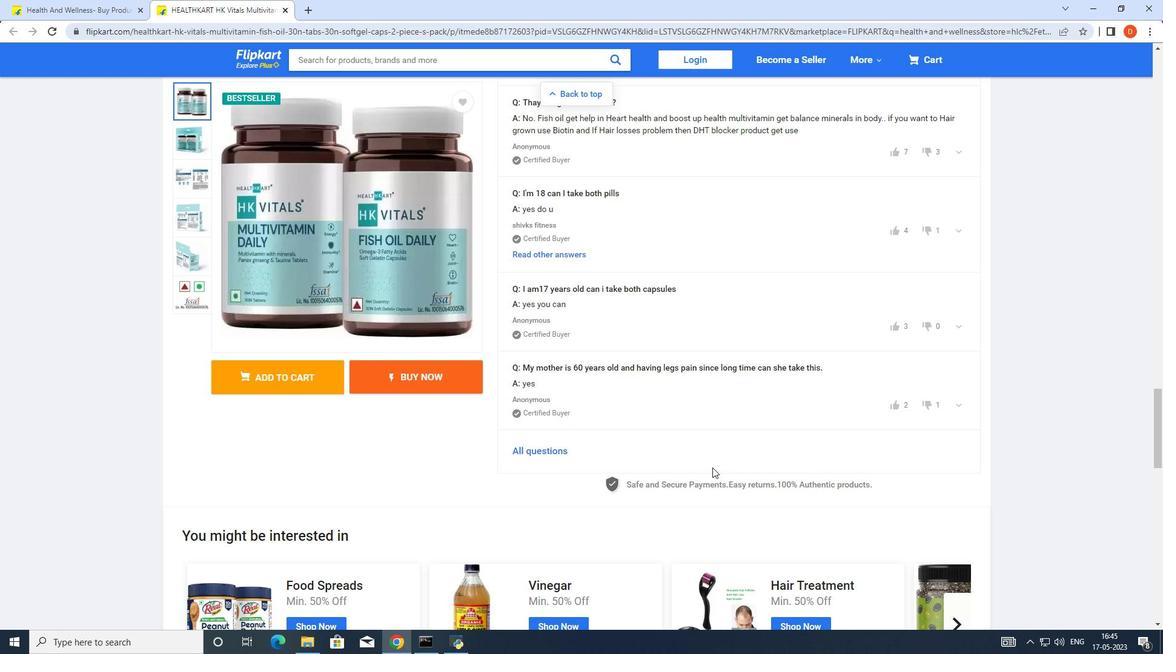 
Action: Mouse scrolled (712, 468) with delta (0, 0)
Screenshot: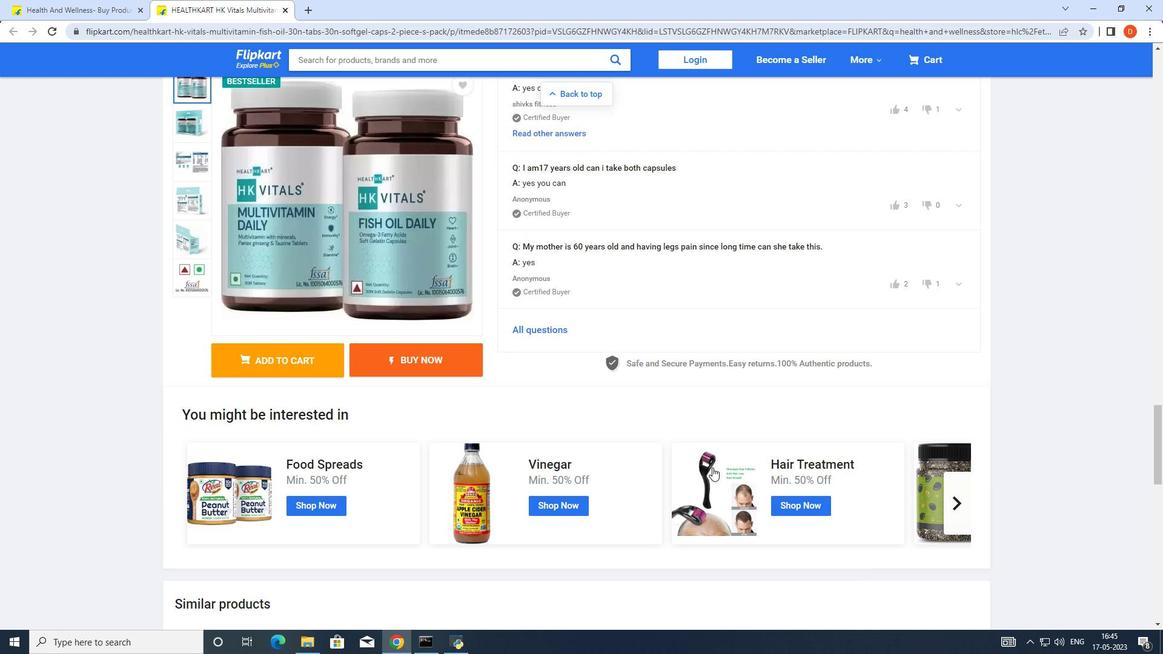 
Action: Mouse scrolled (712, 468) with delta (0, 0)
Screenshot: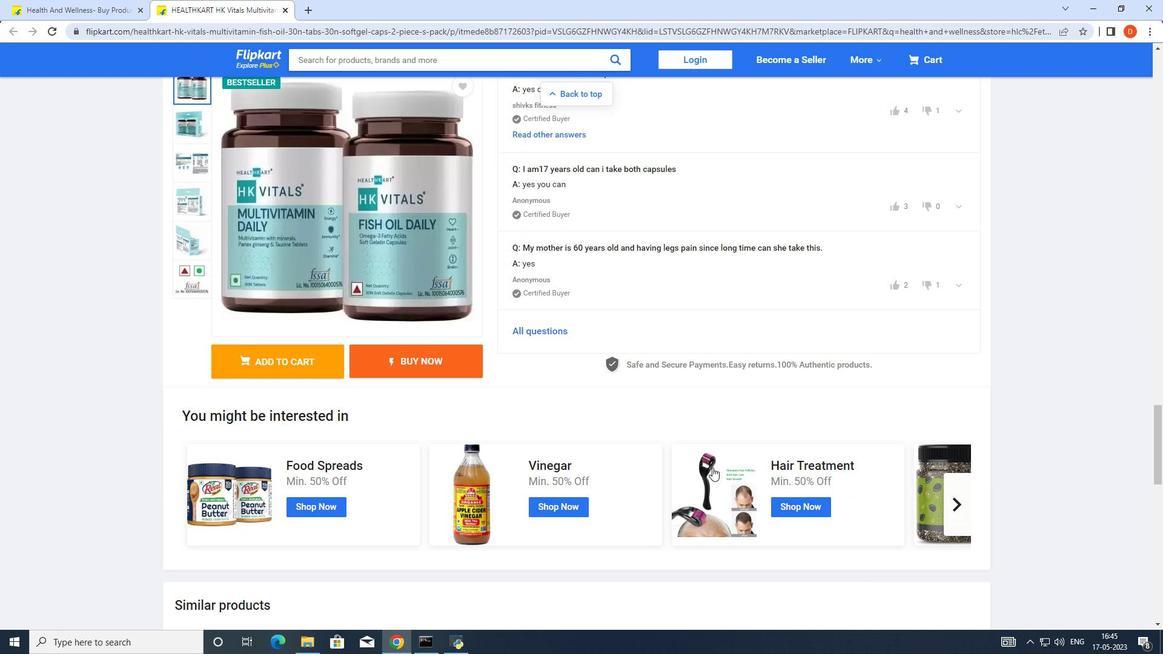 
Action: Mouse scrolled (712, 468) with delta (0, 0)
Screenshot: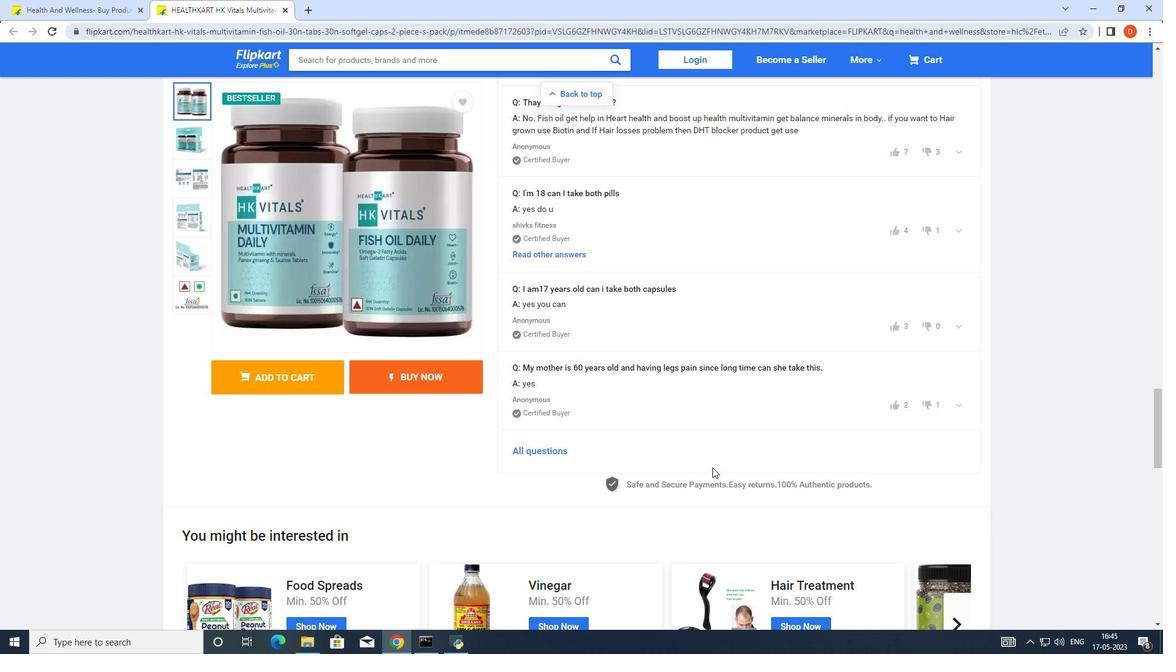 
Action: Mouse scrolled (712, 468) with delta (0, 0)
Screenshot: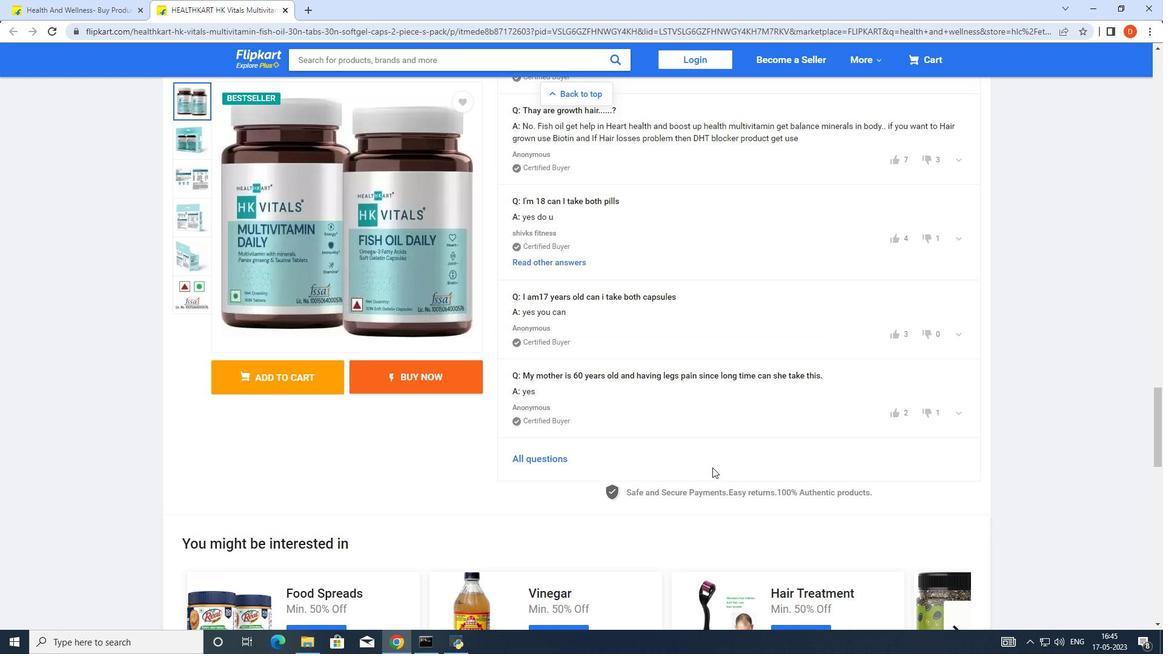 
Action: Mouse scrolled (712, 468) with delta (0, 0)
Screenshot: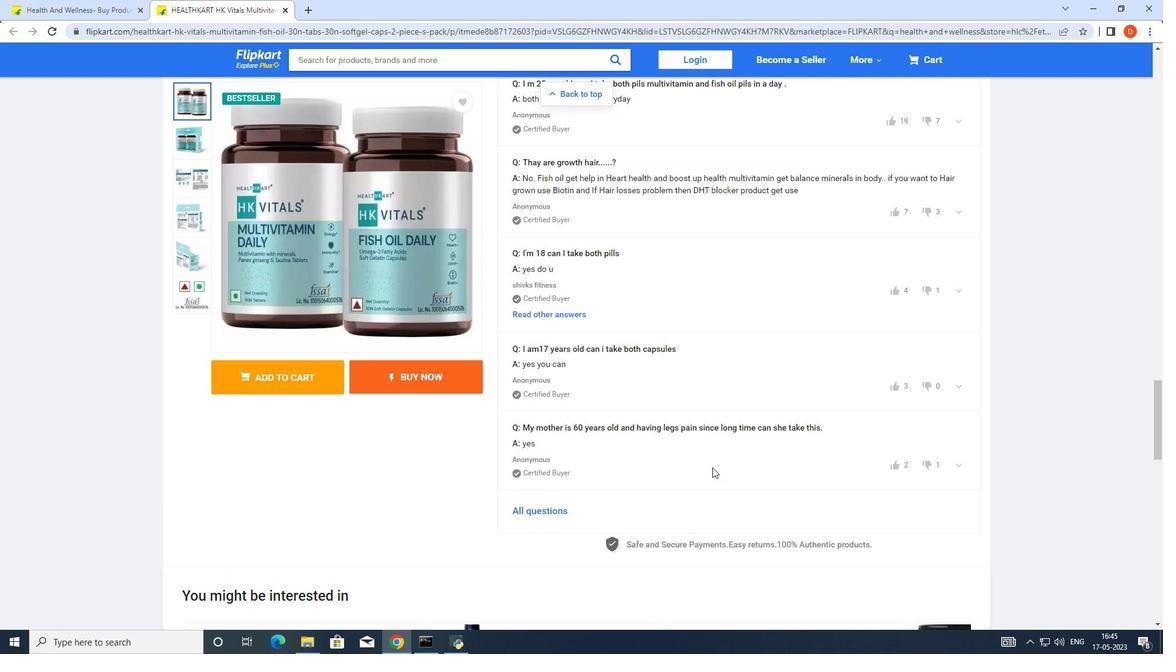 
Action: Mouse scrolled (712, 468) with delta (0, 0)
Screenshot: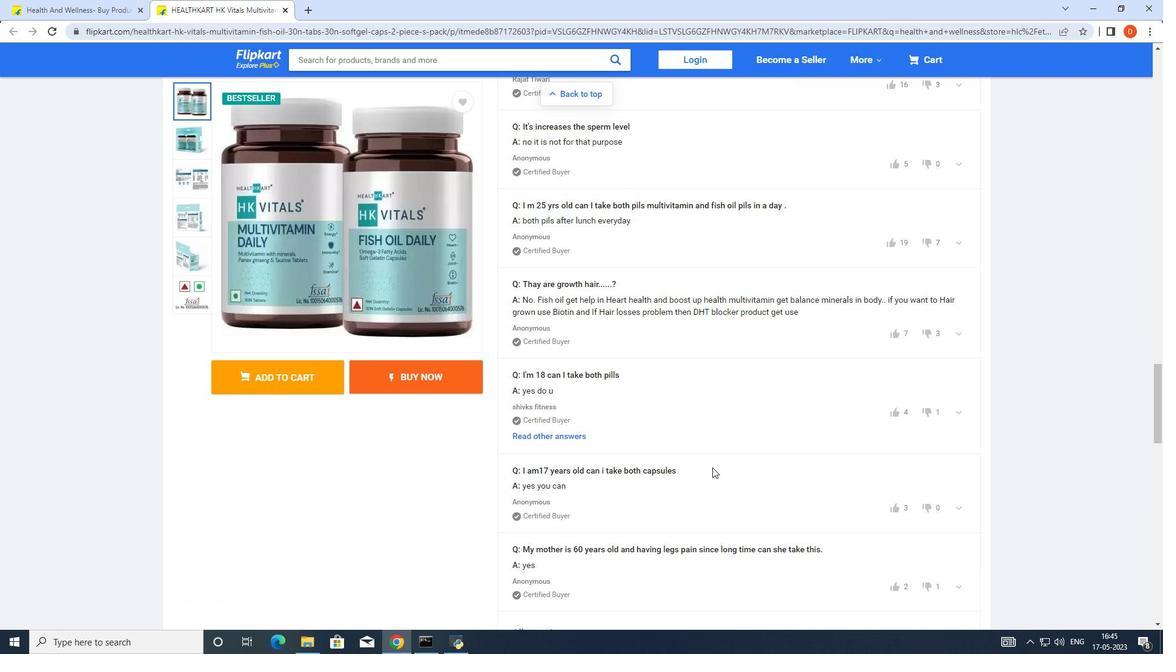 
Action: Mouse scrolled (712, 468) with delta (0, 0)
Screenshot: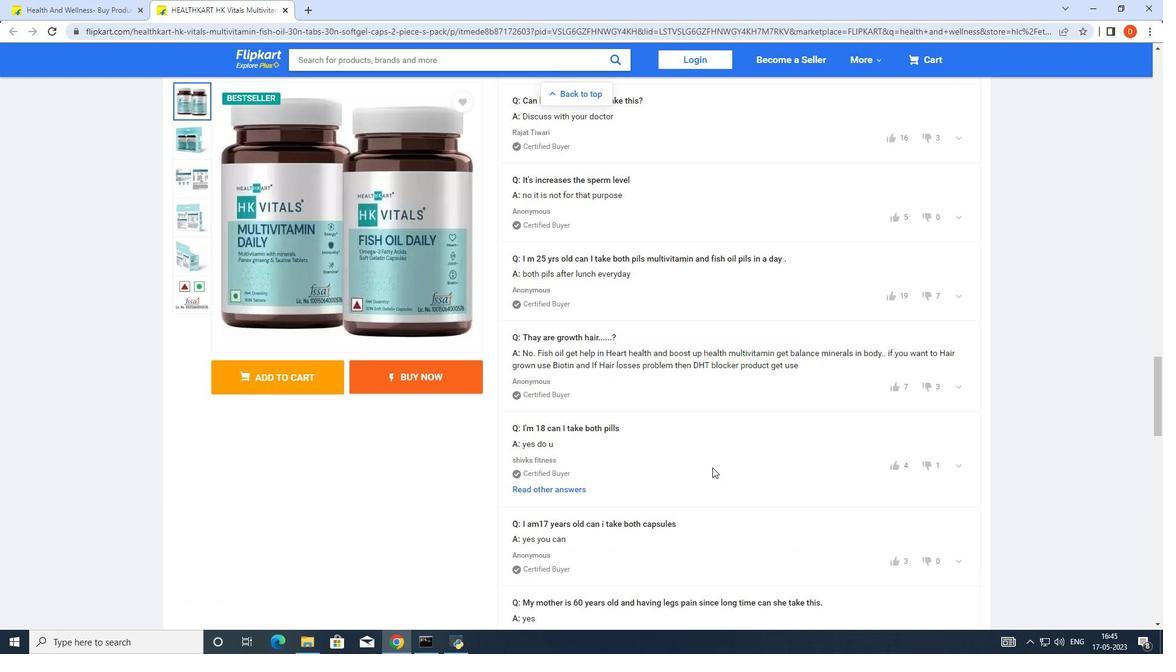 
Action: Mouse scrolled (712, 468) with delta (0, 0)
Screenshot: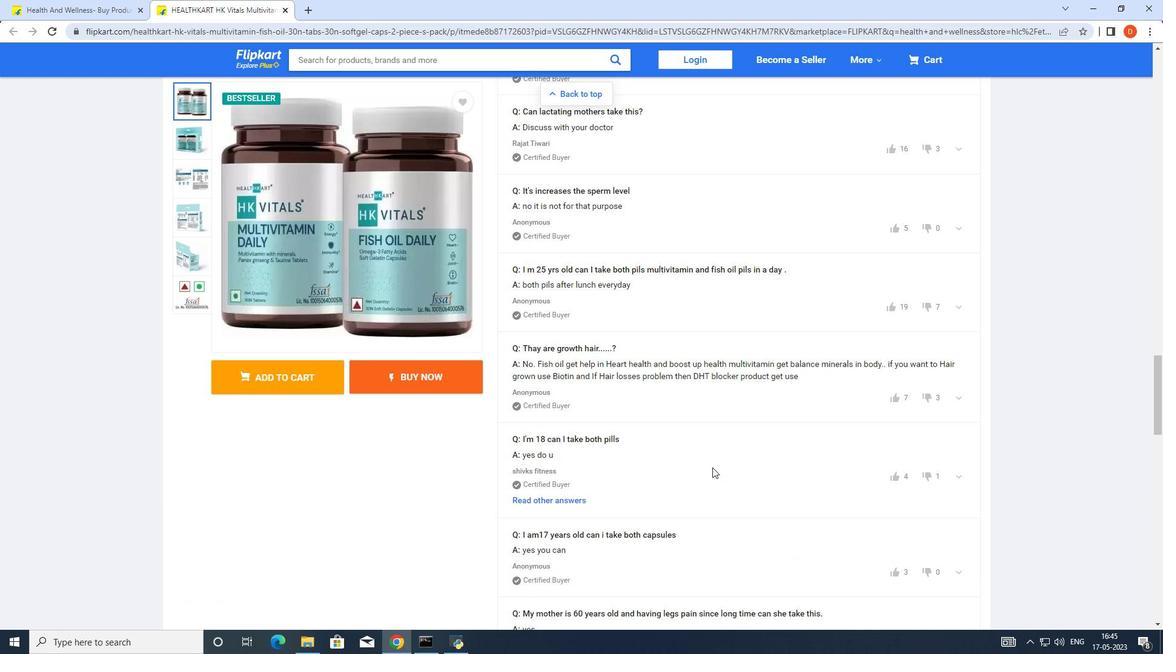 
Action: Mouse scrolled (712, 468) with delta (0, 0)
Screenshot: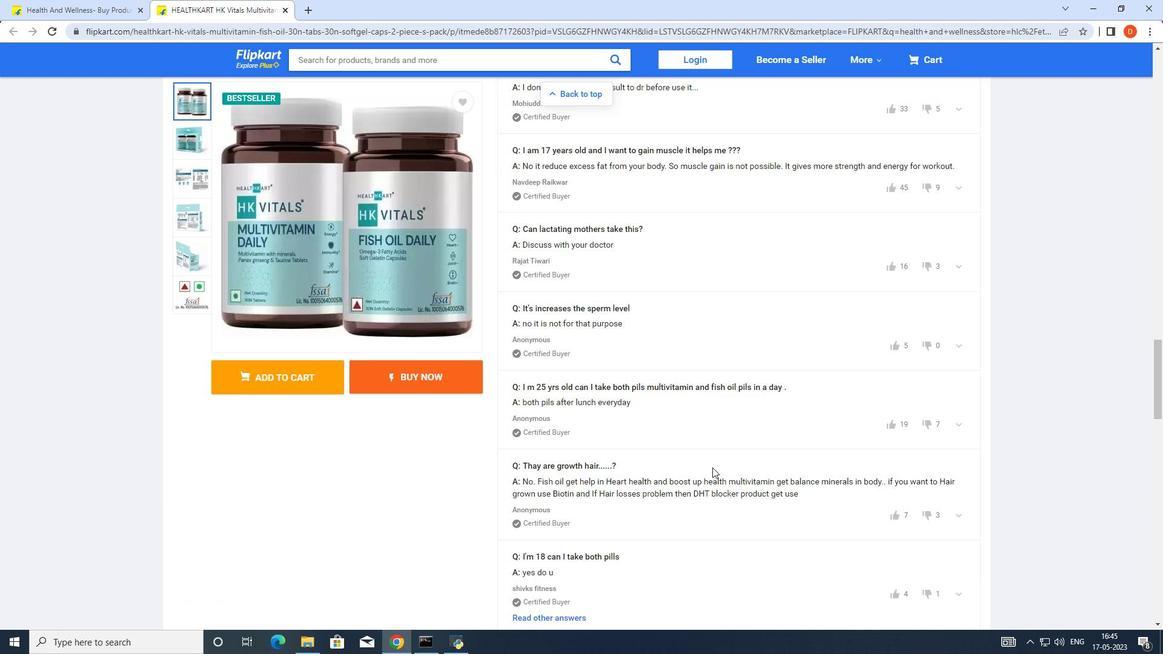 
Action: Mouse scrolled (712, 468) with delta (0, 0)
Screenshot: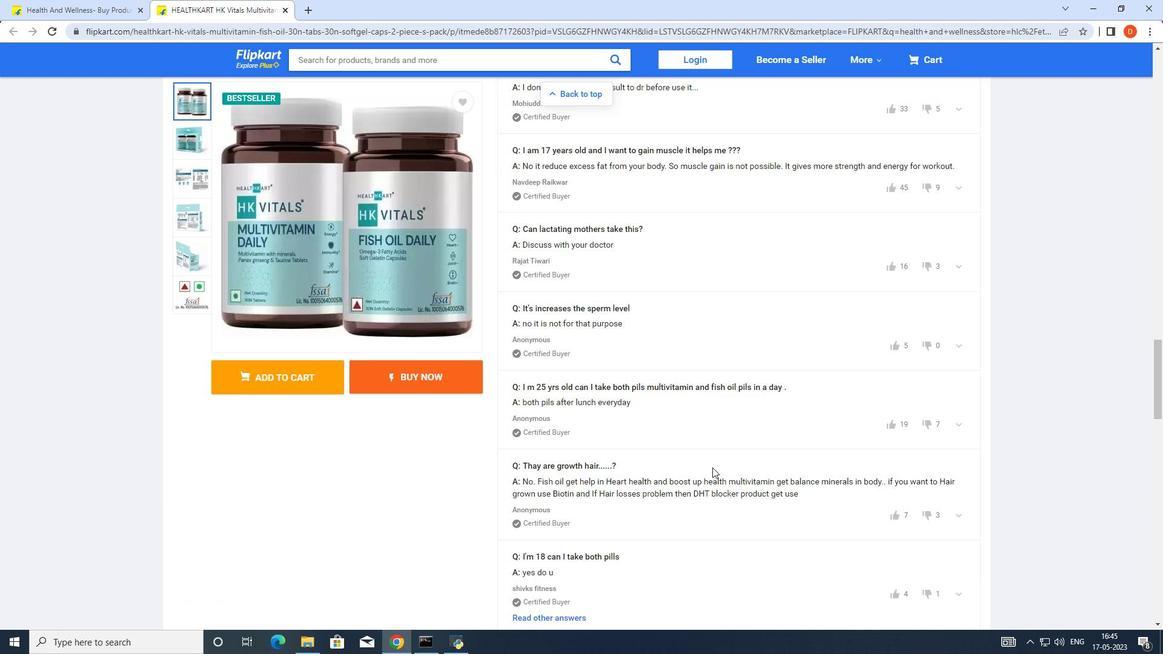 
Action: Mouse scrolled (712, 468) with delta (0, 0)
Screenshot: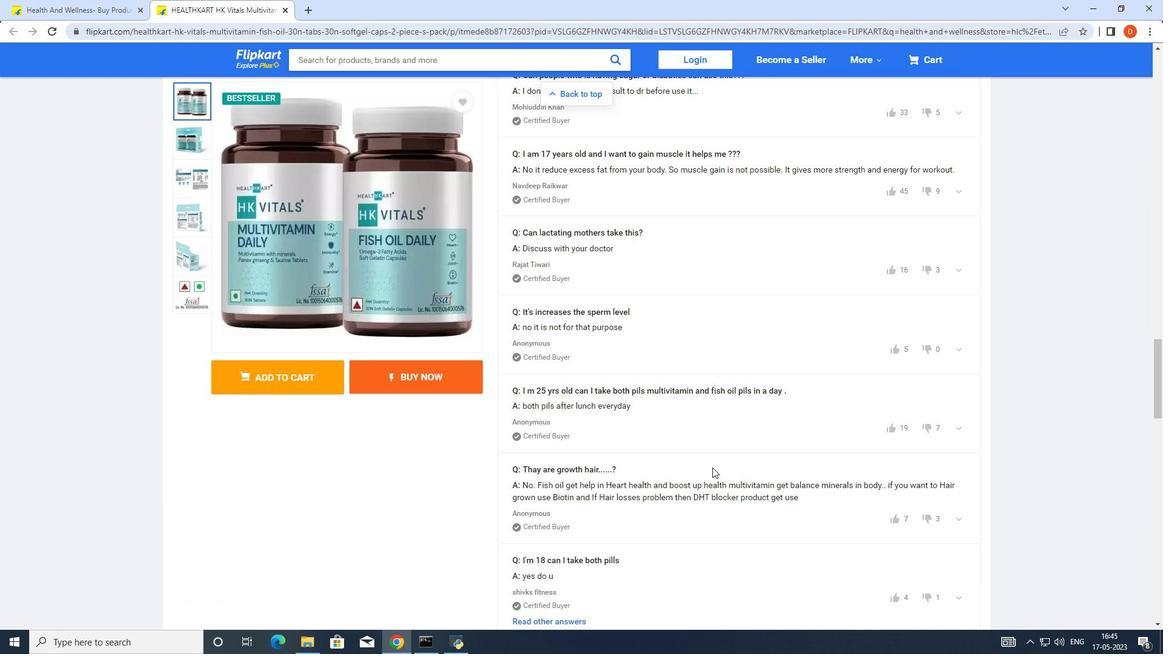 
Action: Mouse scrolled (712, 468) with delta (0, 0)
Screenshot: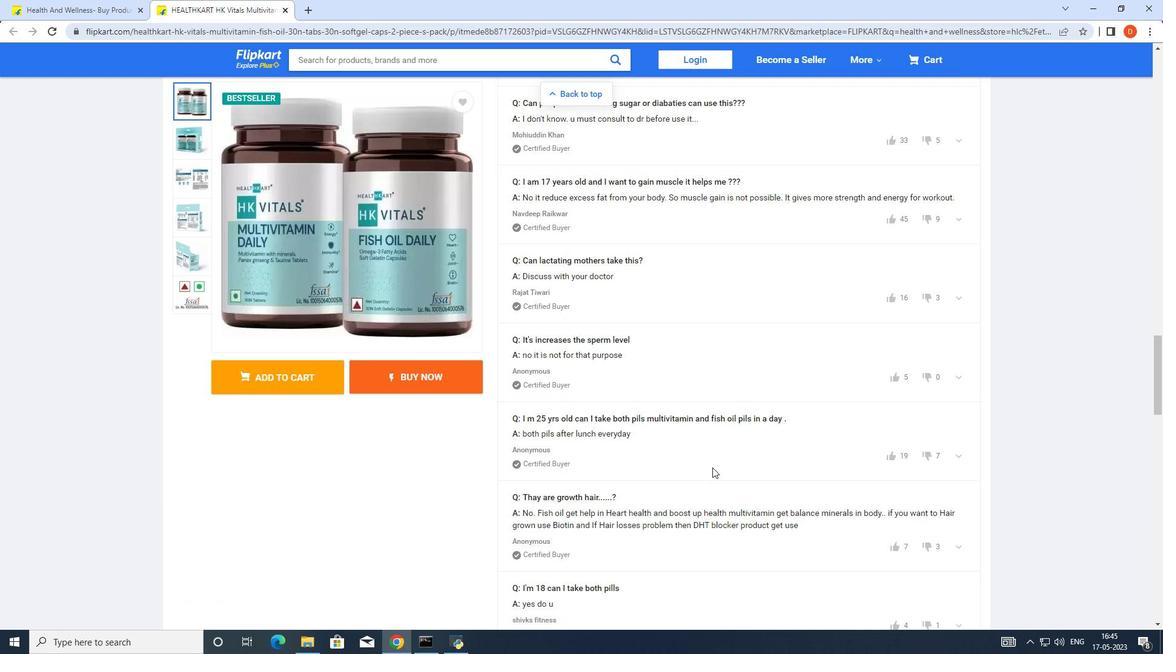 
Action: Mouse moved to (732, 198)
Screenshot: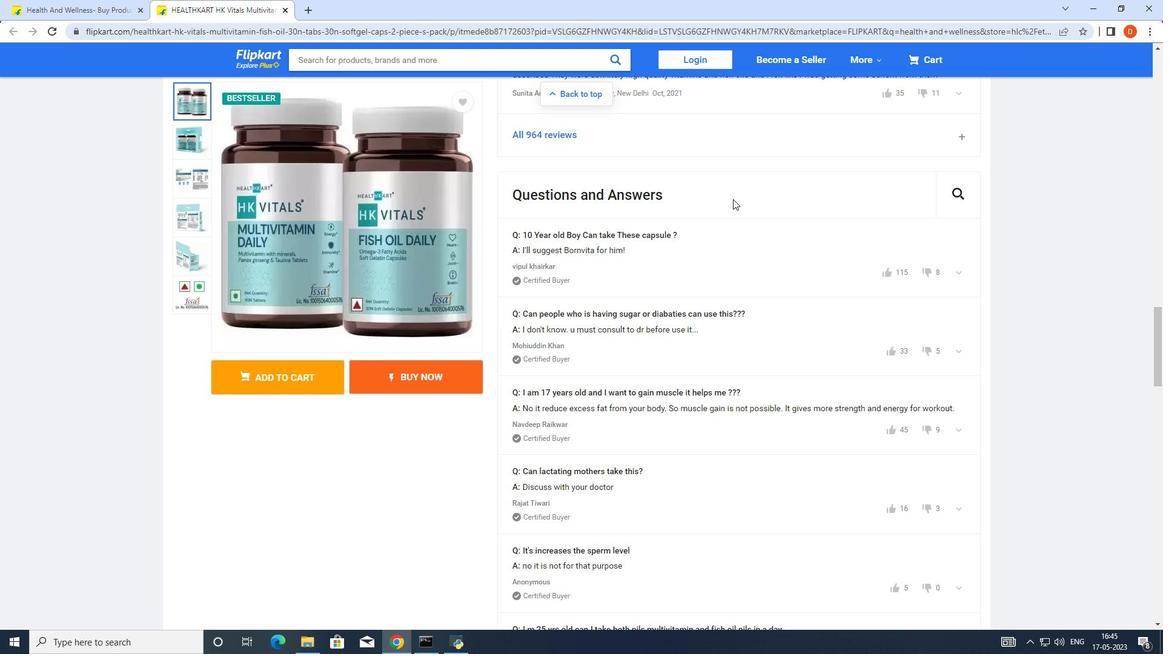 
Action: Mouse pressed left at (732, 198)
Screenshot: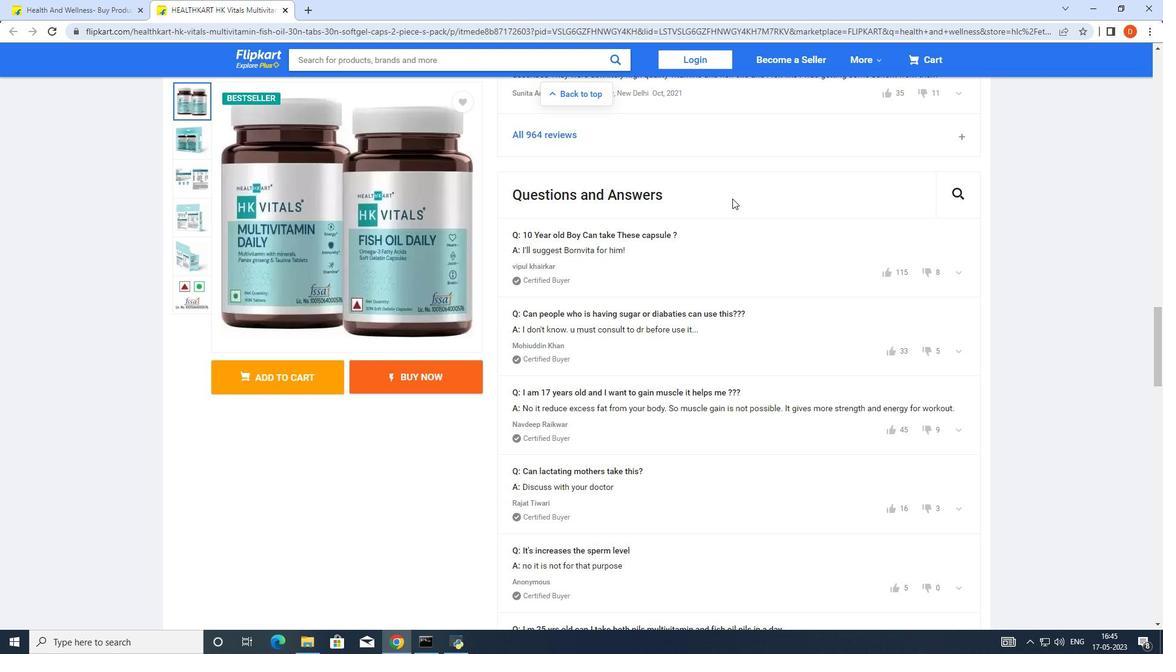 
Action: Mouse moved to (956, 190)
Screenshot: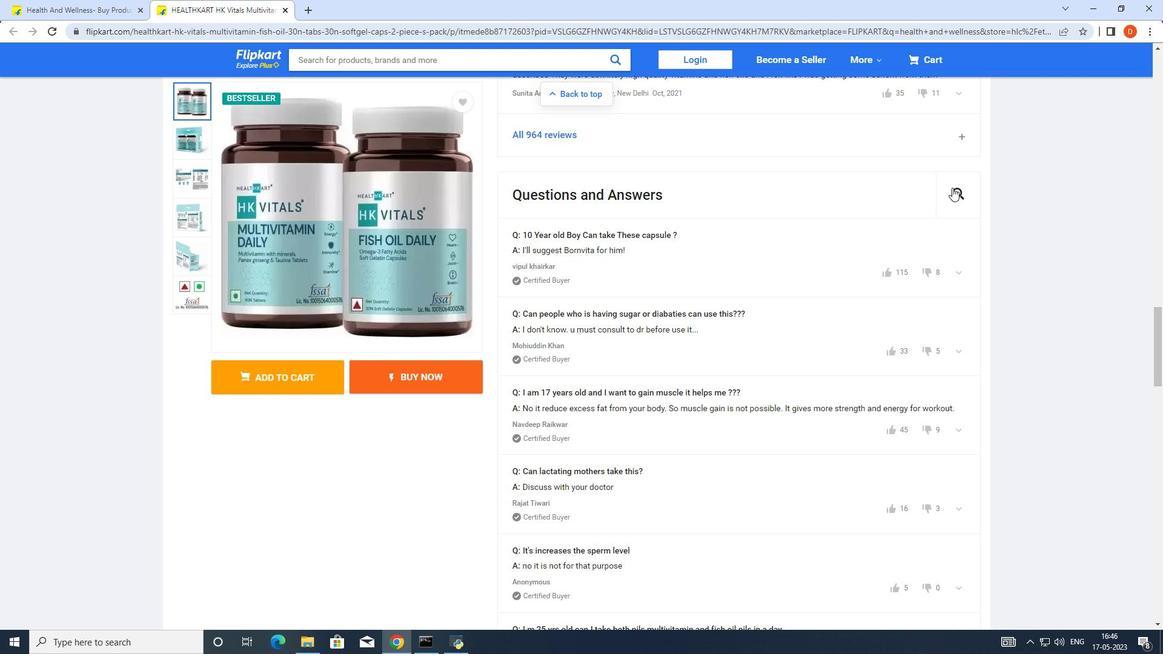 
Action: Mouse pressed left at (956, 190)
Screenshot: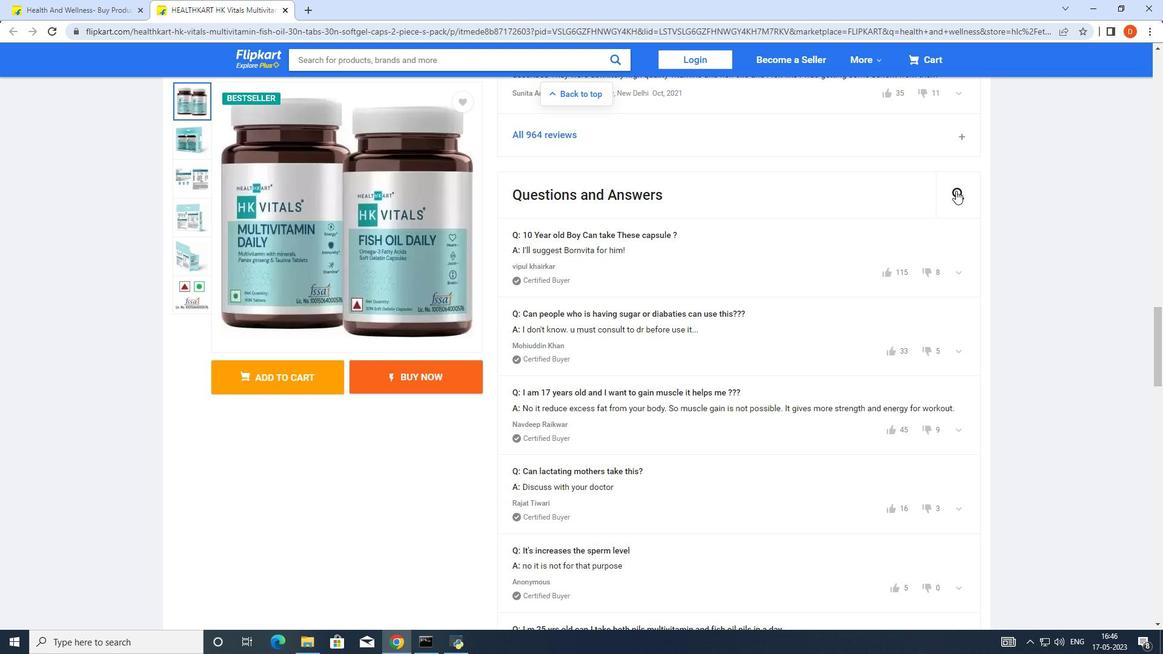 
Action: Mouse moved to (666, 168)
Screenshot: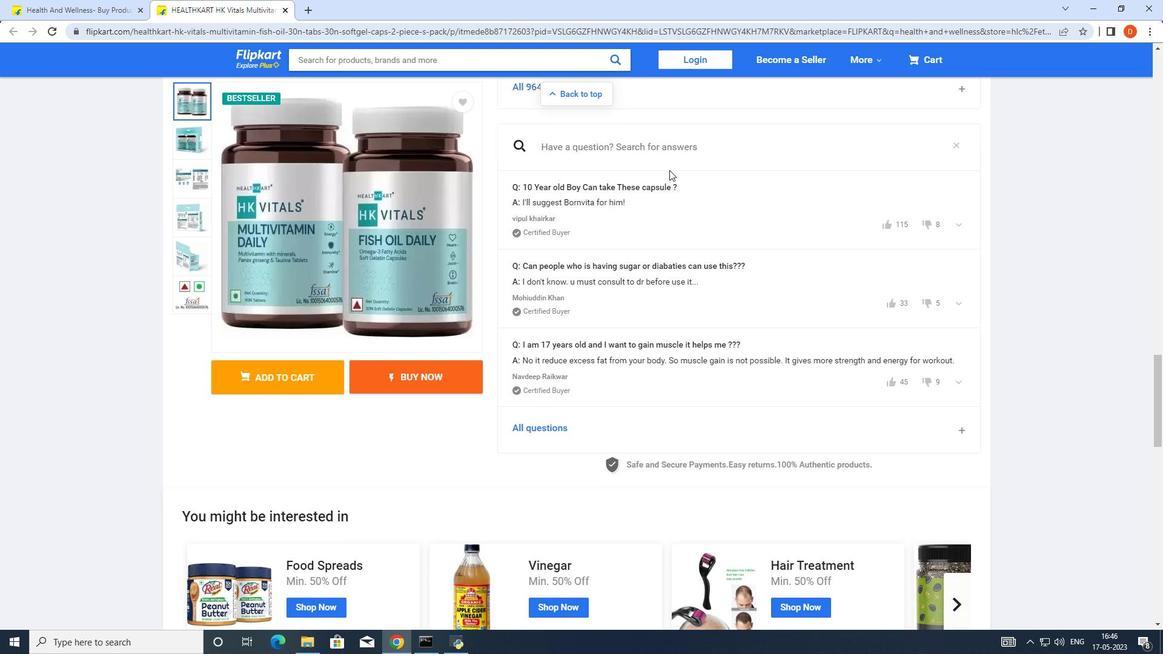
Action: Mouse scrolled (666, 167) with delta (0, 0)
Screenshot: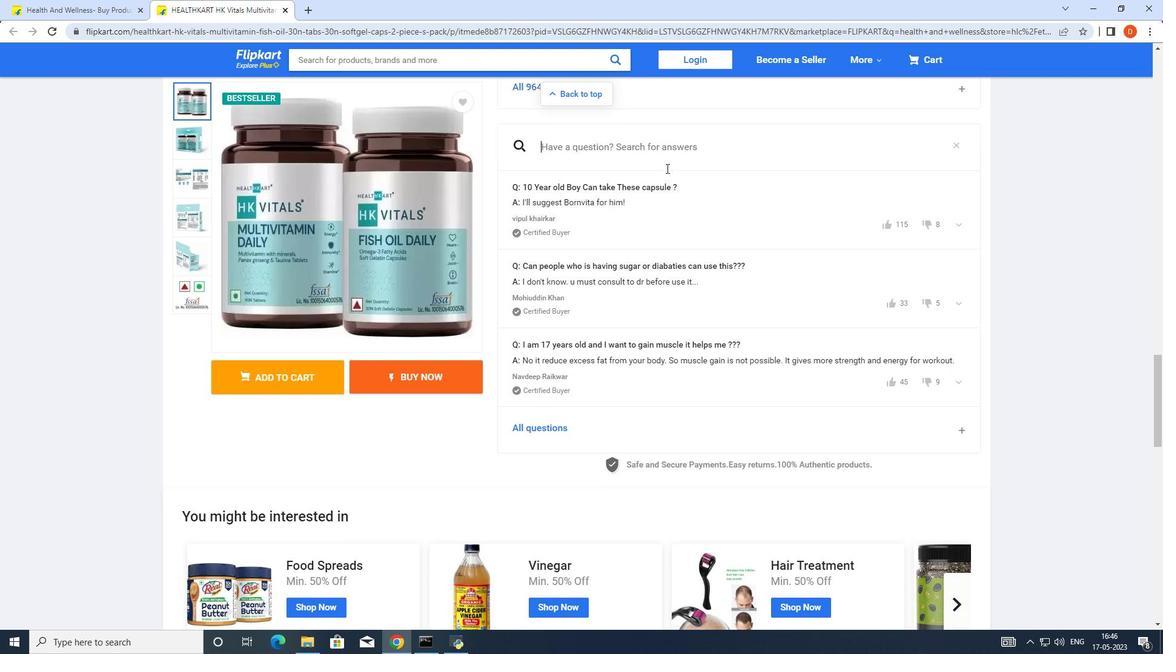 
Action: Mouse scrolled (666, 167) with delta (0, 0)
Screenshot: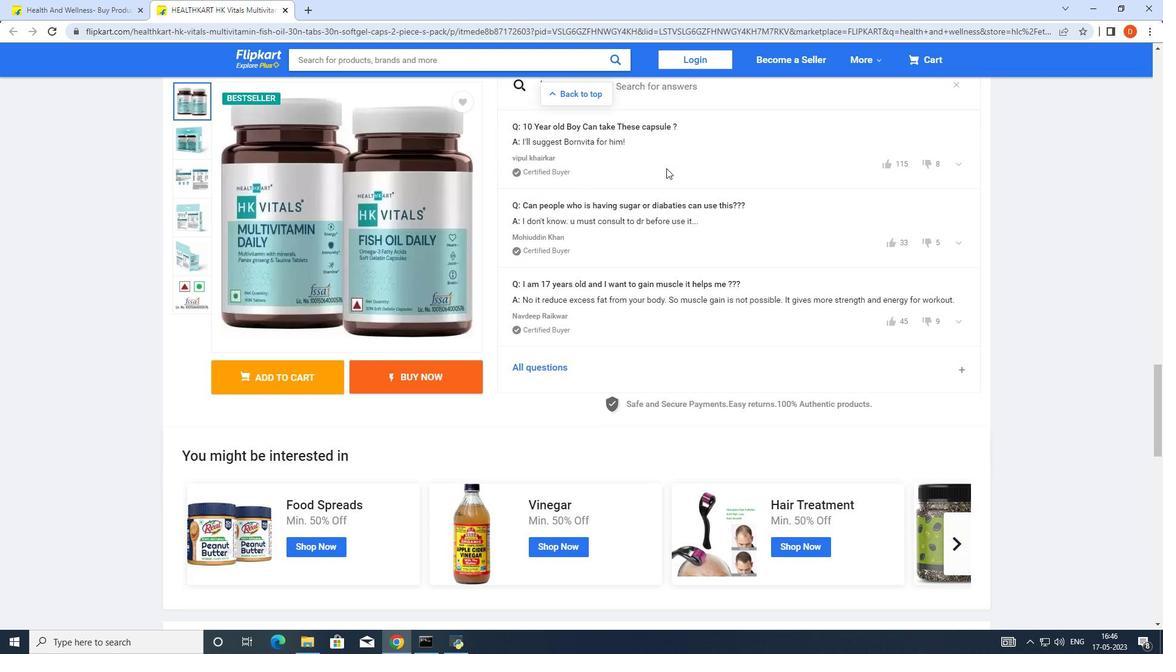 
Action: Mouse scrolled (666, 167) with delta (0, 0)
Screenshot: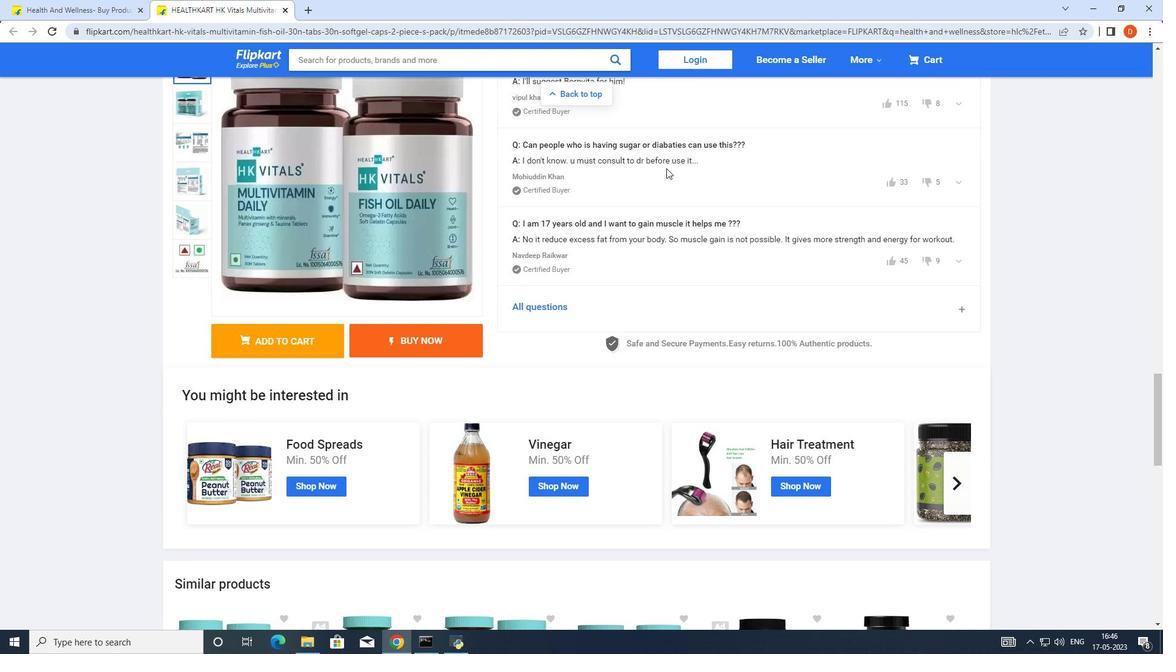 
Action: Mouse scrolled (666, 167) with delta (0, 0)
Screenshot: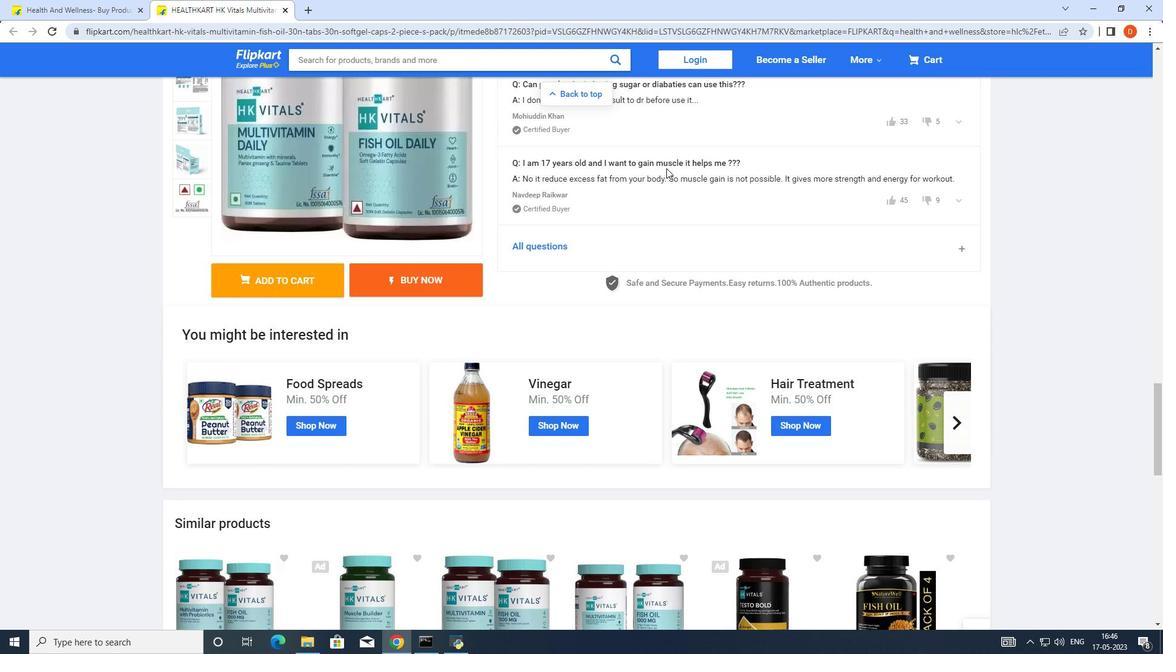 
Action: Mouse scrolled (666, 169) with delta (0, 0)
Screenshot: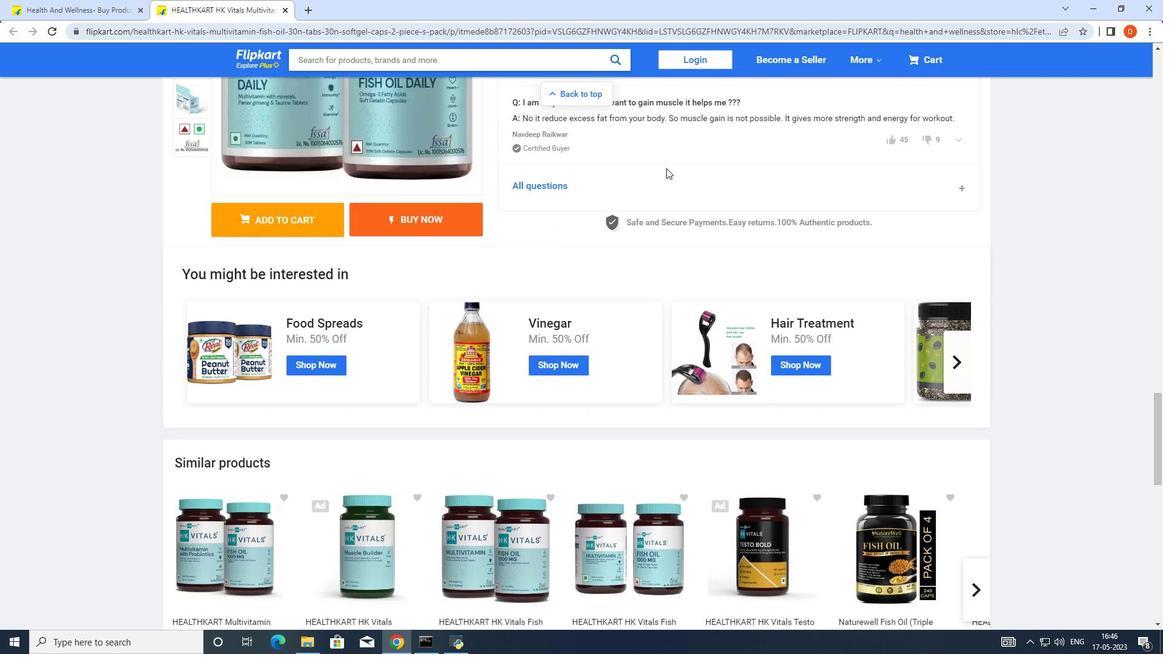 
Action: Mouse scrolled (666, 169) with delta (0, 0)
Screenshot: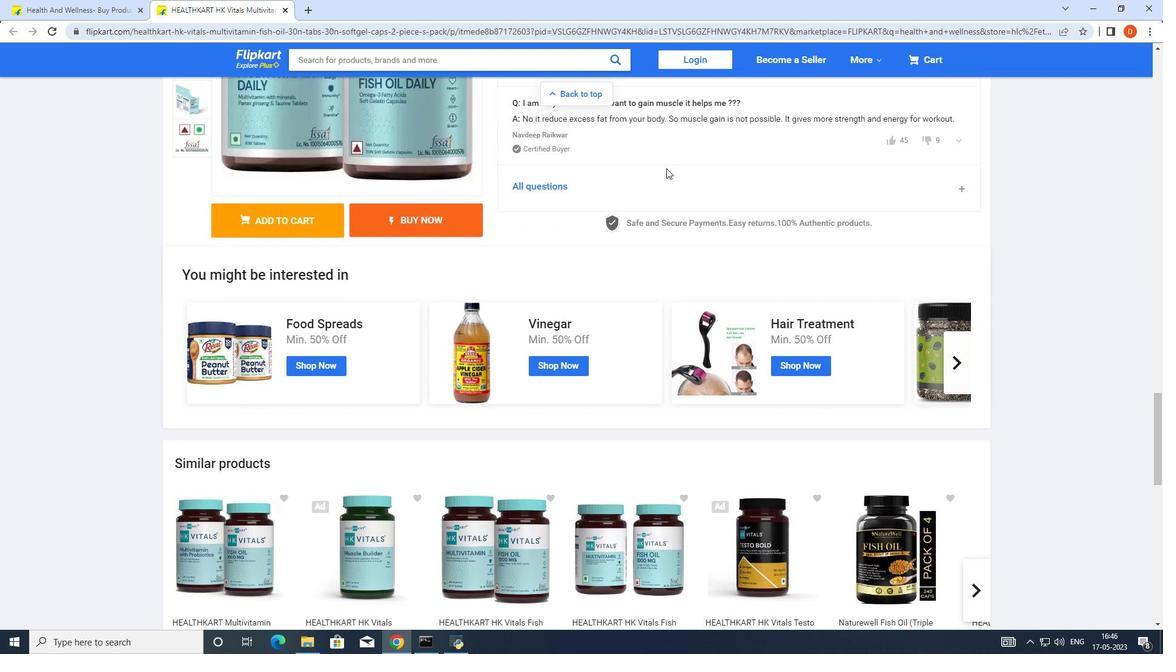 
Action: Mouse scrolled (666, 169) with delta (0, 0)
Screenshot: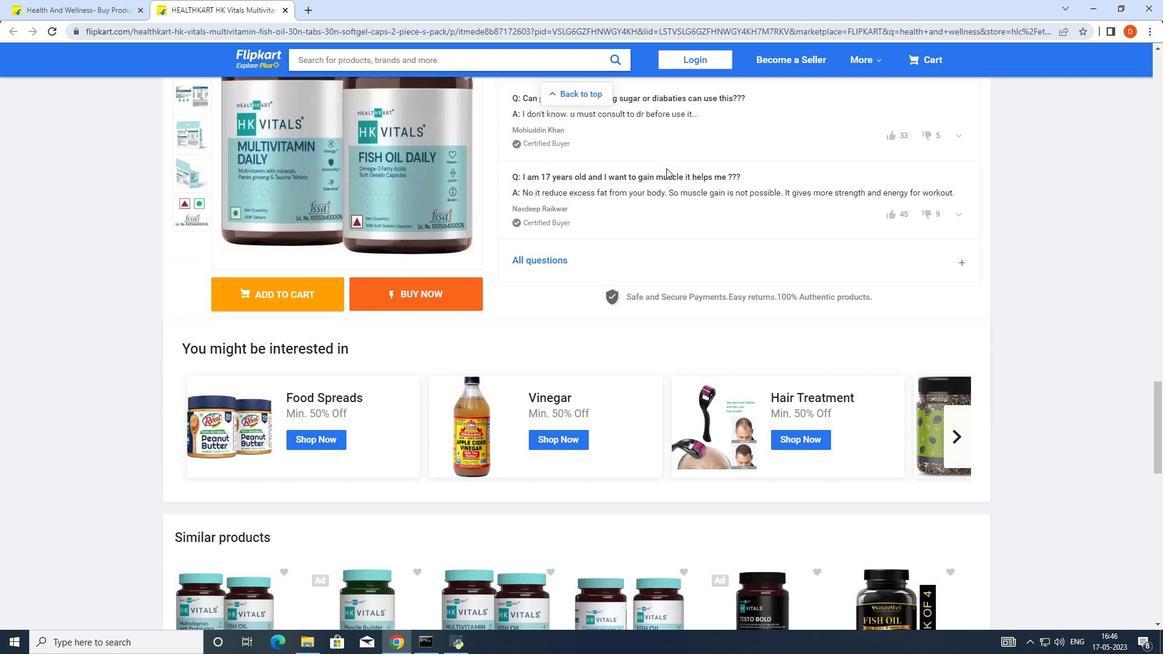
Action: Mouse scrolled (666, 169) with delta (0, 0)
Screenshot: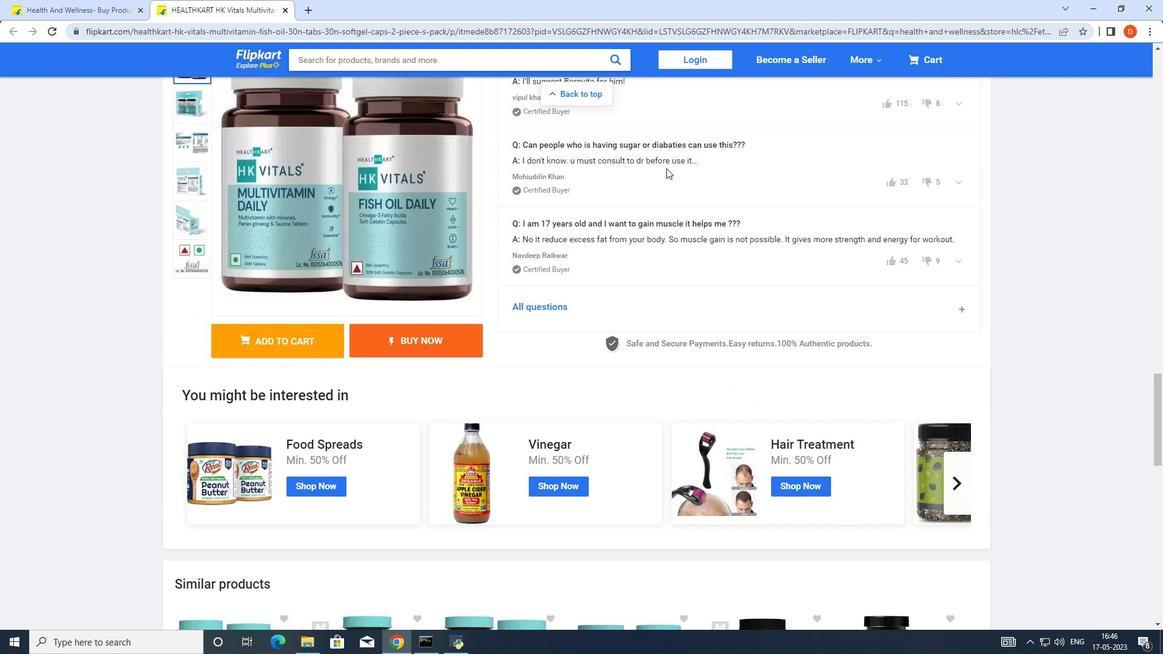 
Action: Mouse scrolled (666, 169) with delta (0, 0)
Screenshot: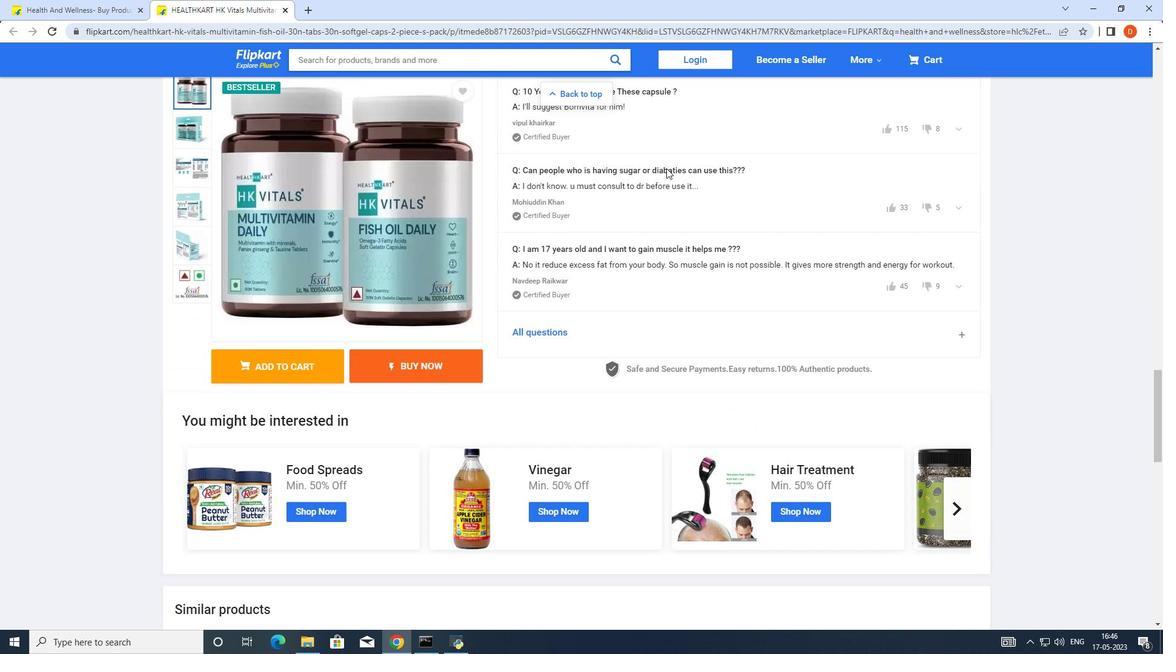 
Action: Mouse scrolled (666, 169) with delta (0, 0)
Screenshot: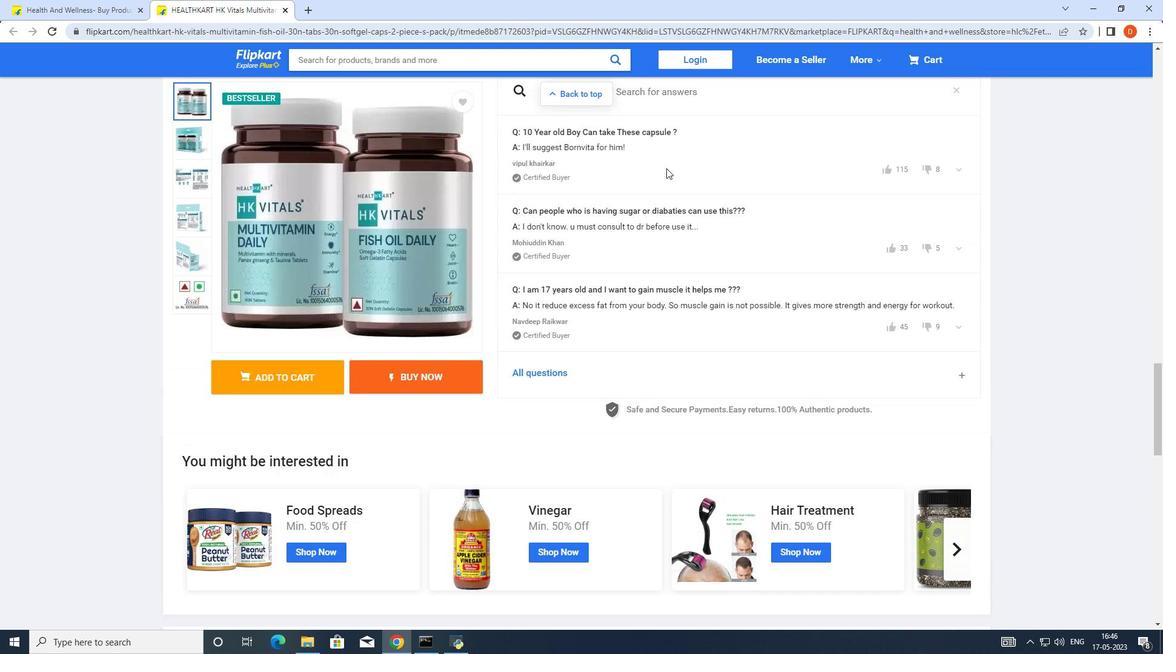 
Action: Mouse scrolled (666, 169) with delta (0, 0)
Screenshot: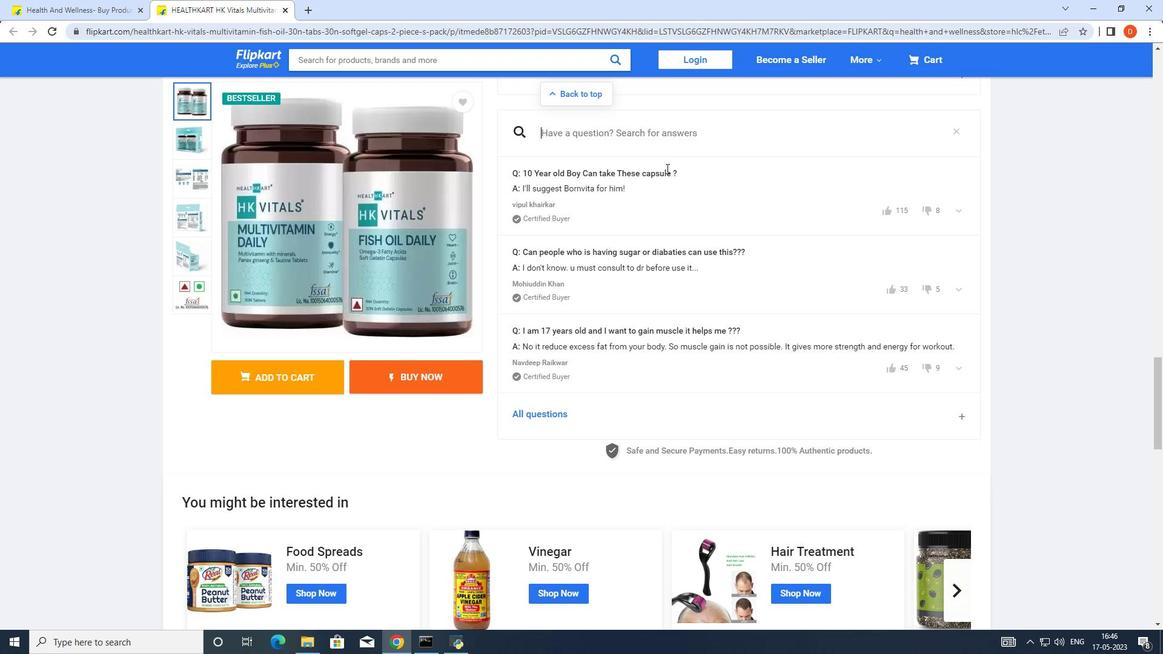 
Action: Mouse scrolled (666, 169) with delta (0, 0)
Screenshot: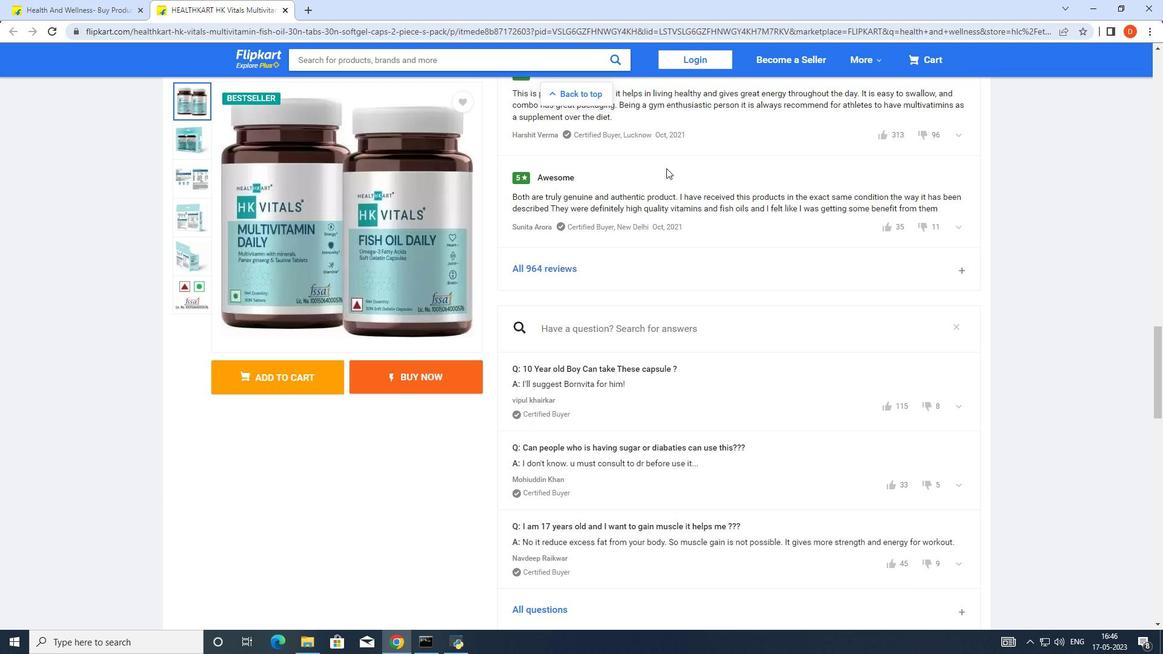 
Action: Mouse scrolled (666, 169) with delta (0, 0)
Screenshot: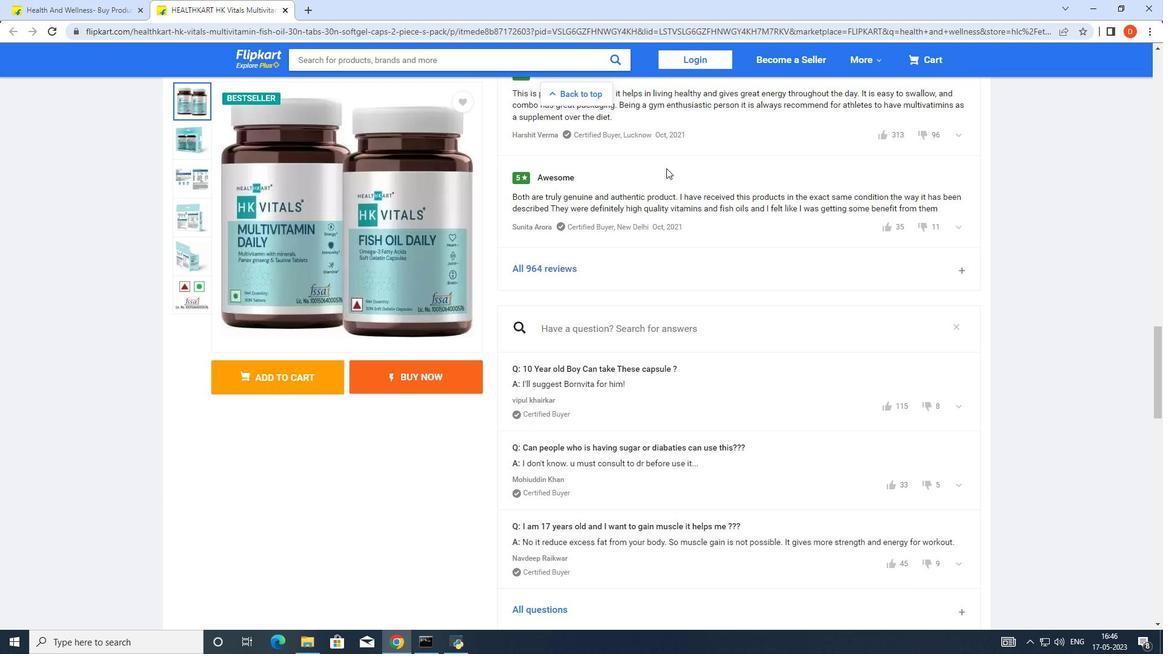 
Action: Mouse scrolled (666, 169) with delta (0, 0)
Screenshot: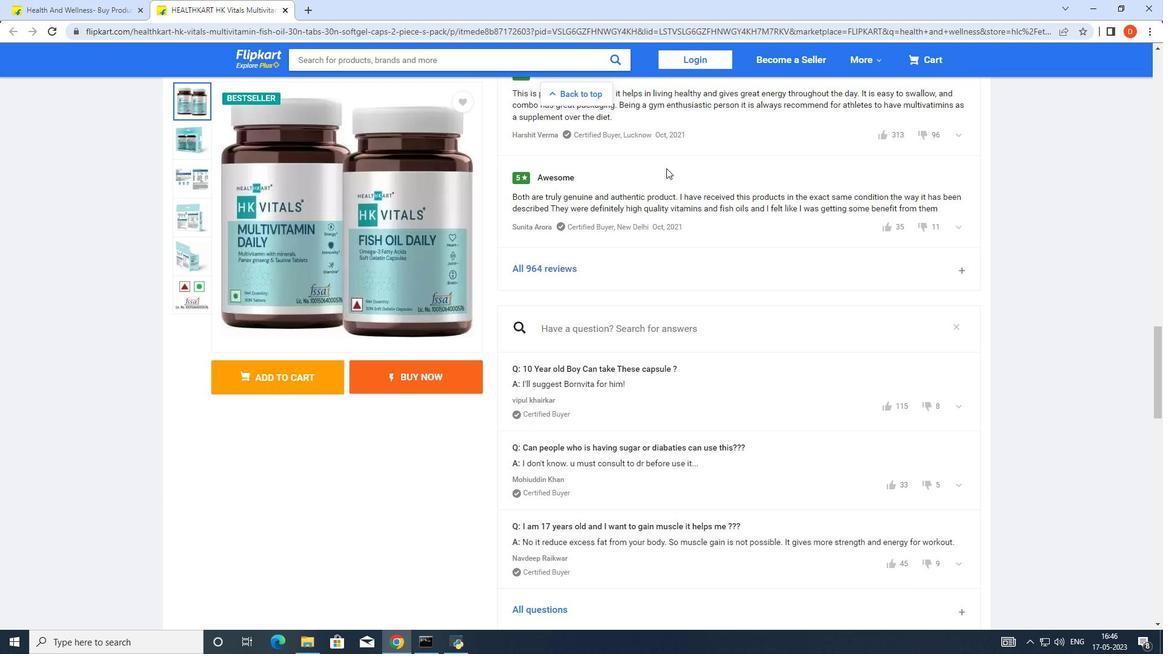 
Action: Mouse scrolled (666, 169) with delta (0, 0)
Screenshot: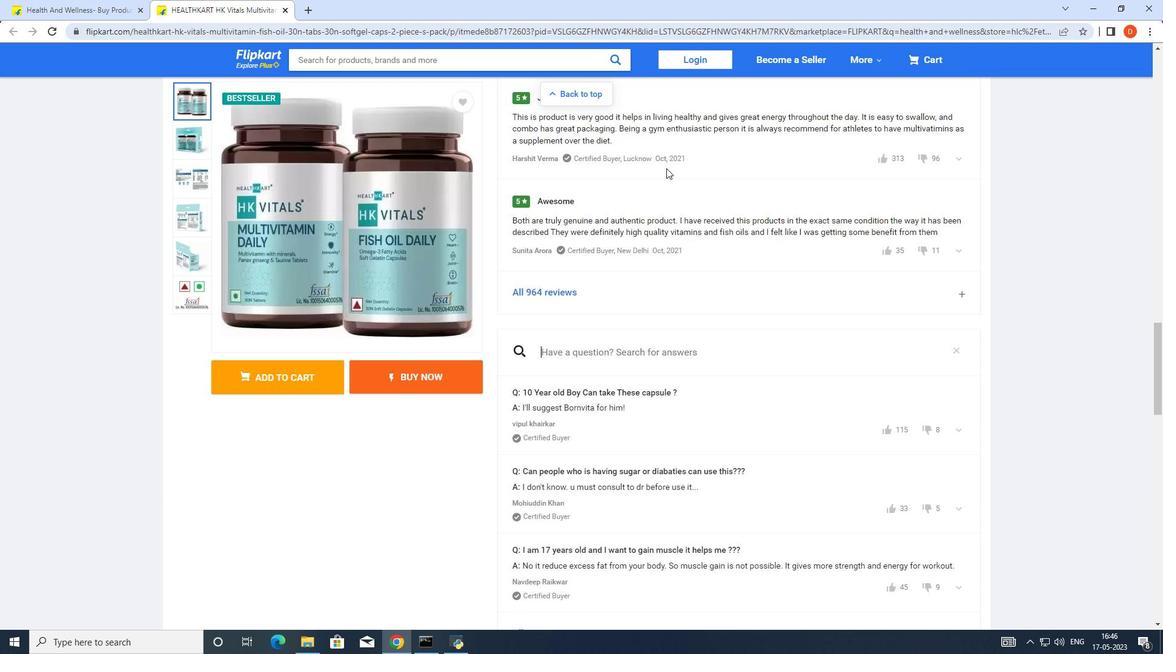 
Action: Mouse moved to (669, 153)
Screenshot: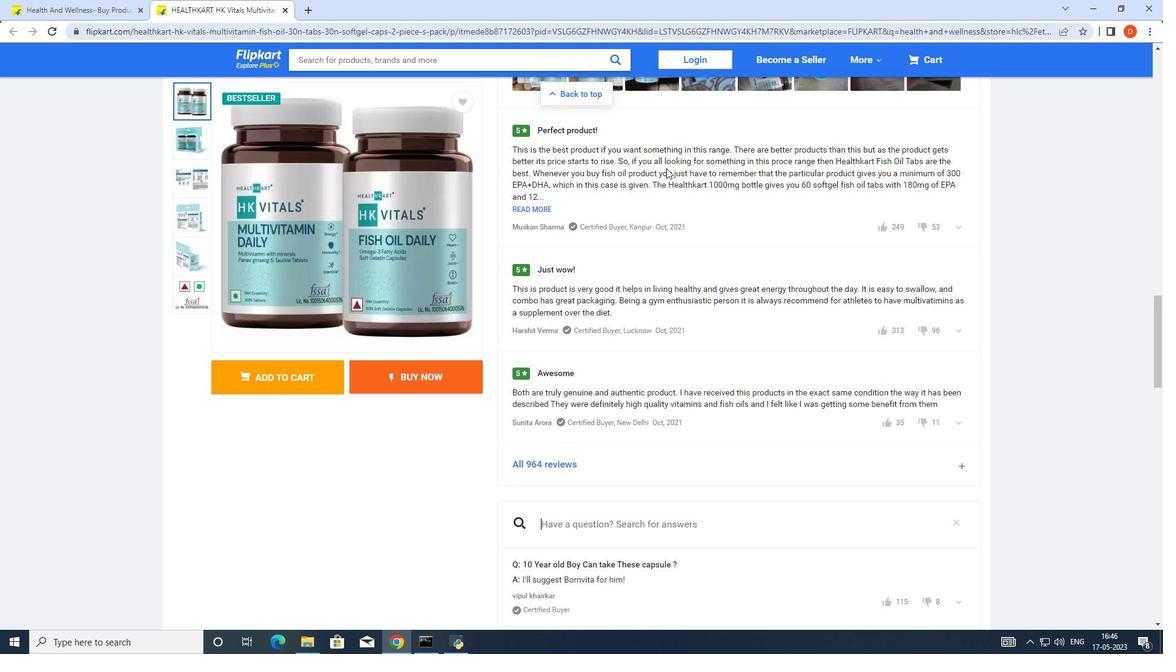 
Action: Mouse scrolled (669, 154) with delta (0, 0)
Screenshot: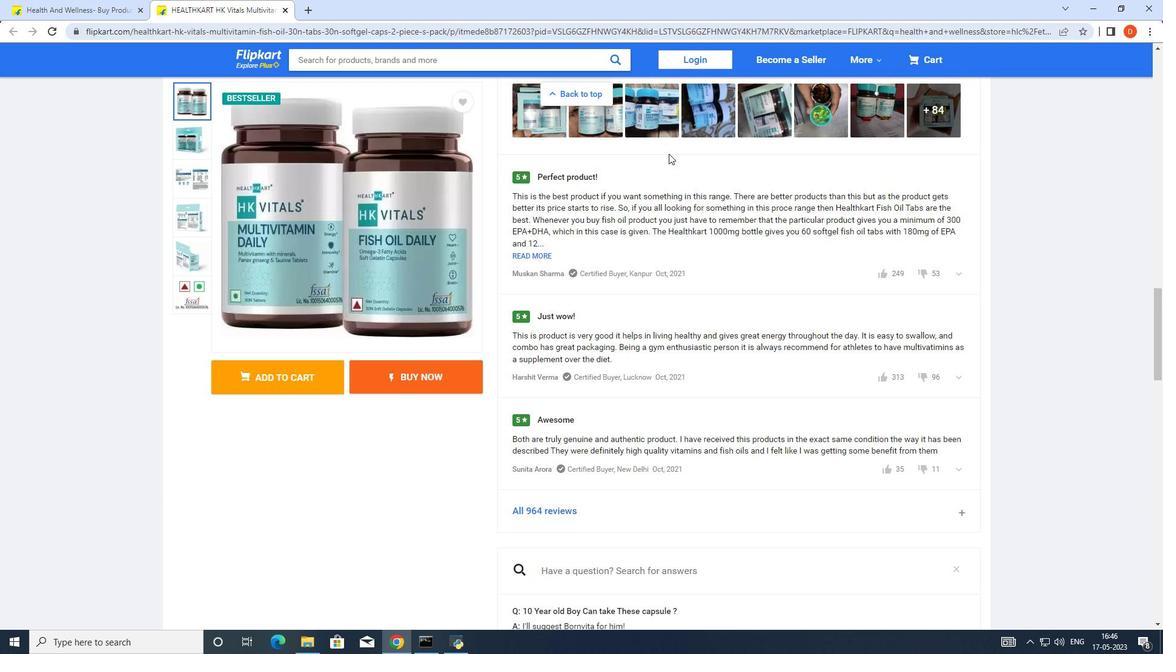 
Action: Mouse scrolled (669, 154) with delta (0, 0)
Screenshot: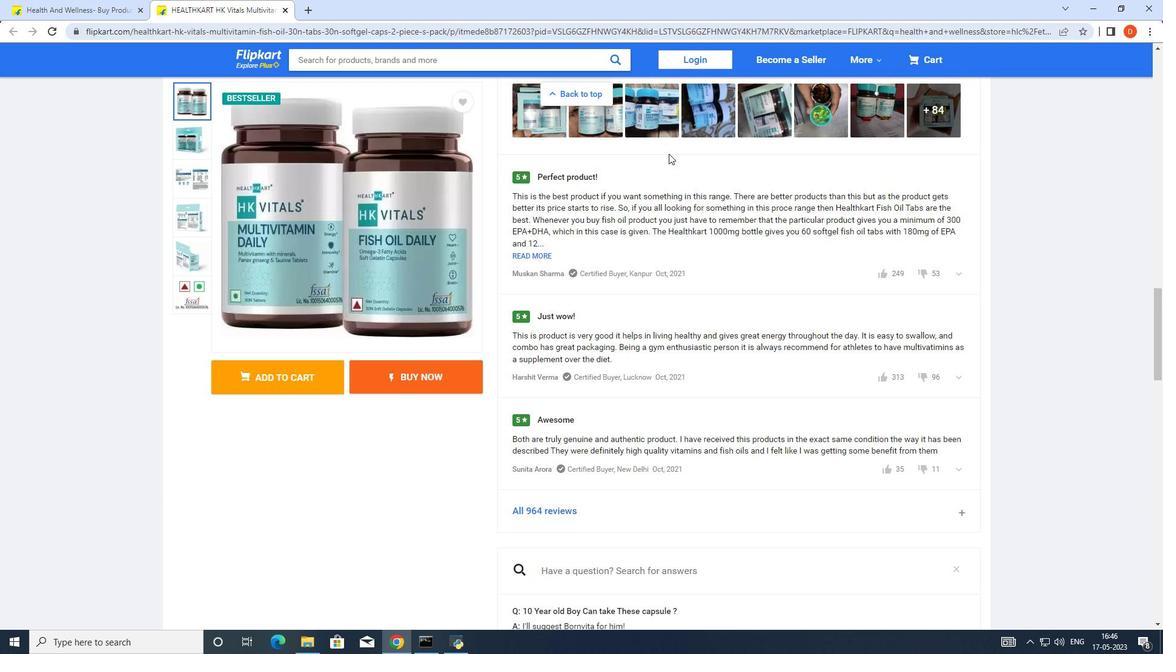 
Action: Mouse scrolled (669, 154) with delta (0, 0)
Screenshot: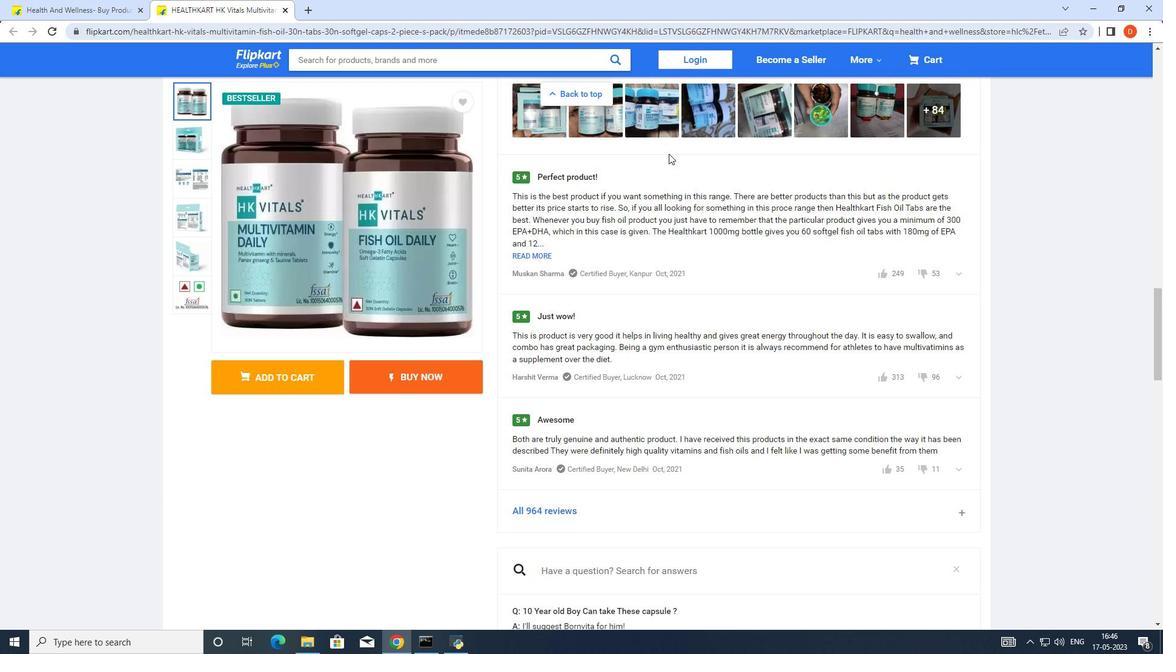 
Action: Mouse scrolled (669, 154) with delta (0, 0)
Screenshot: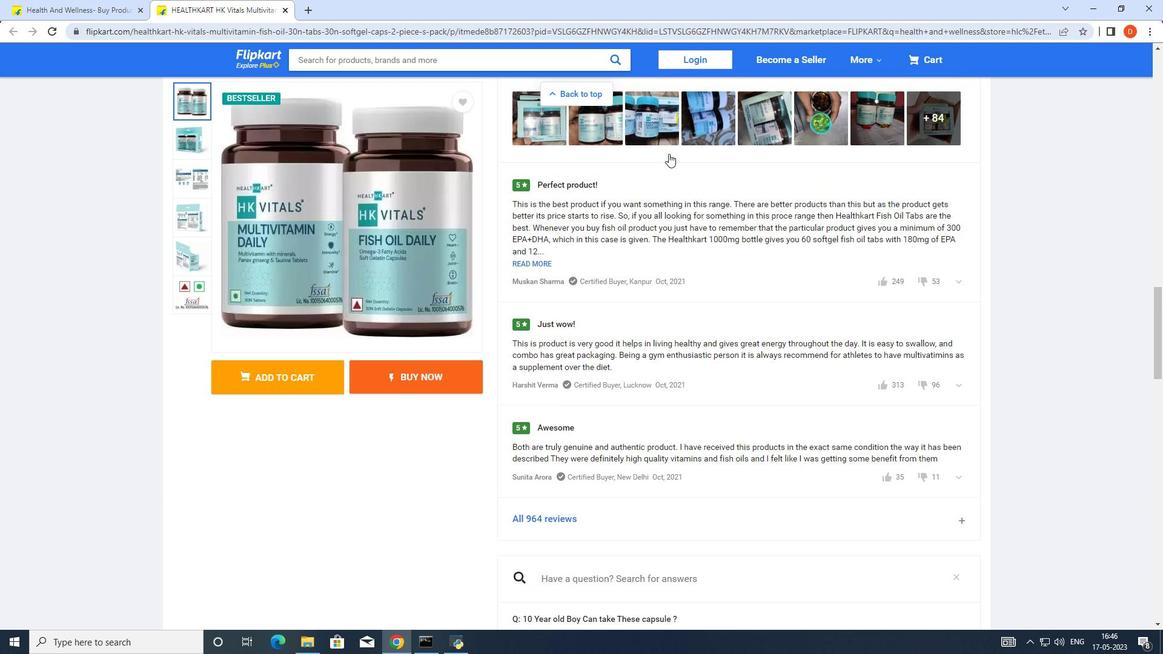 
Action: Mouse scrolled (669, 154) with delta (0, 0)
Screenshot: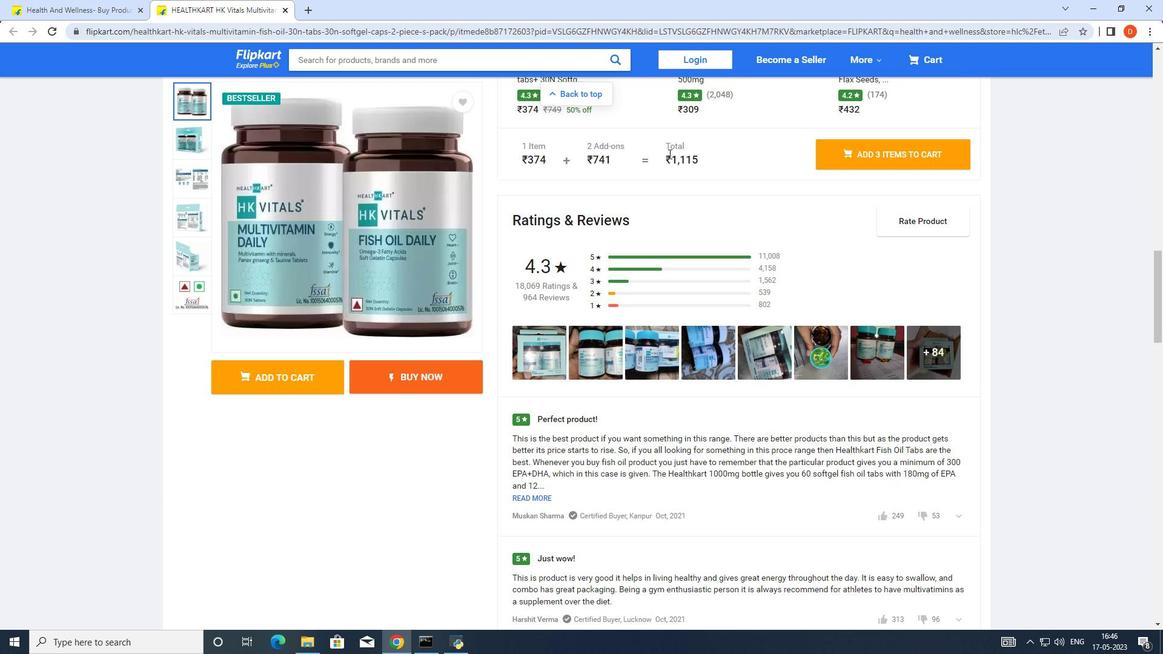 
Action: Mouse scrolled (669, 154) with delta (0, 0)
Screenshot: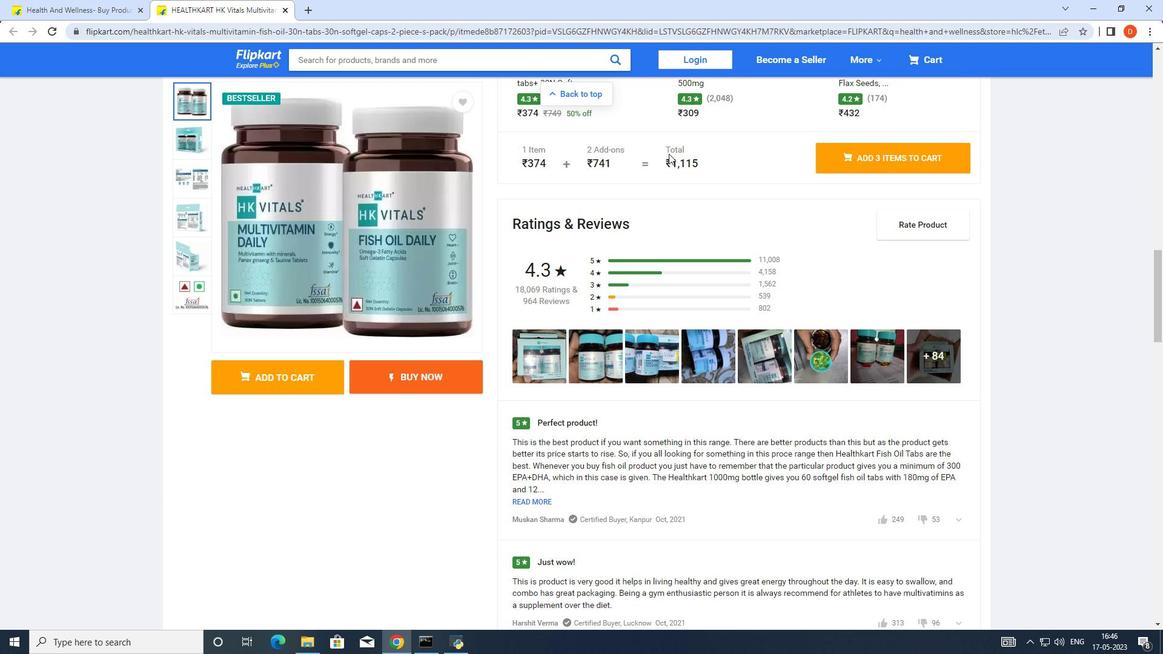 
Action: Mouse scrolled (669, 154) with delta (0, 0)
Screenshot: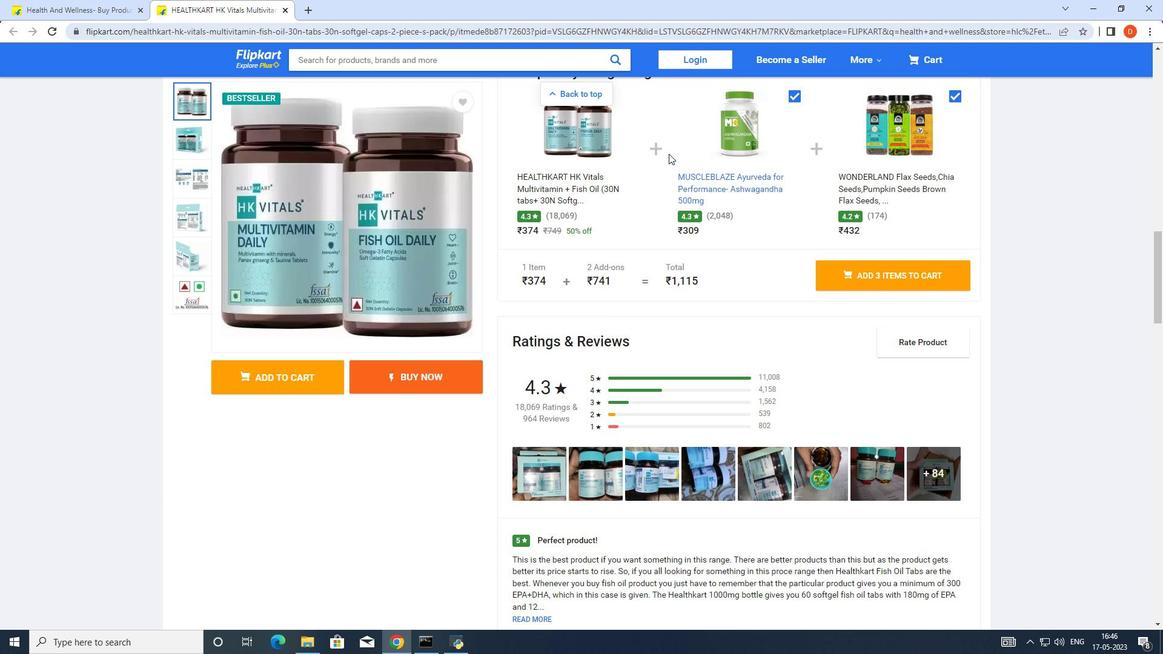 
Action: Mouse scrolled (669, 154) with delta (0, 0)
Screenshot: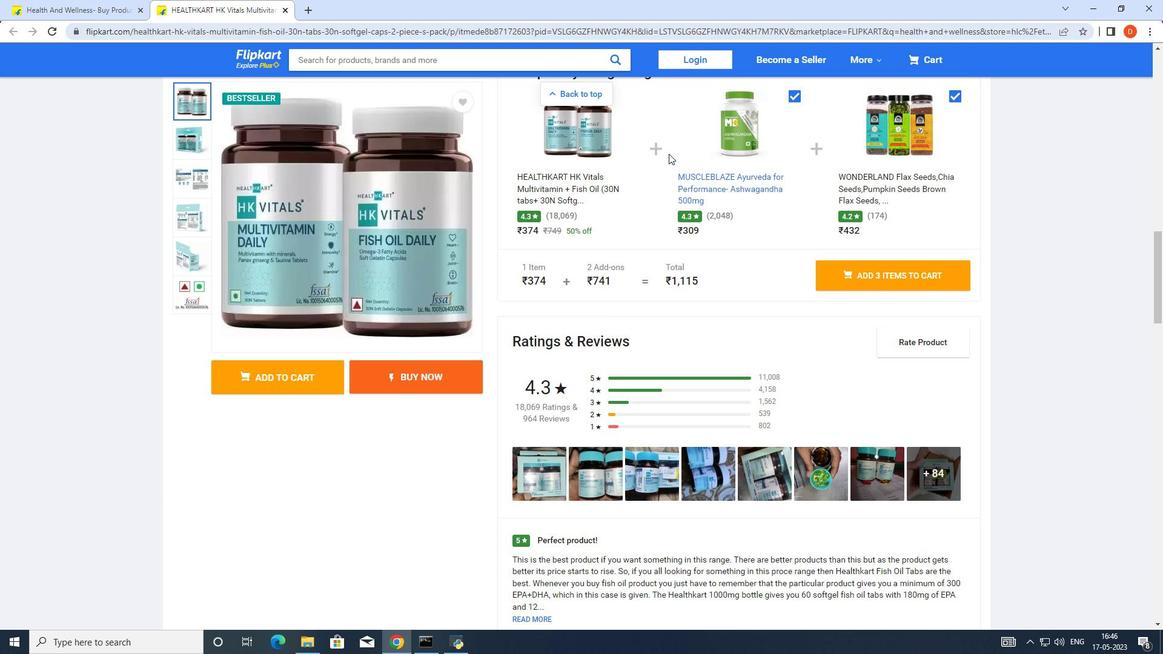 
Action: Mouse scrolled (669, 154) with delta (0, 0)
Screenshot: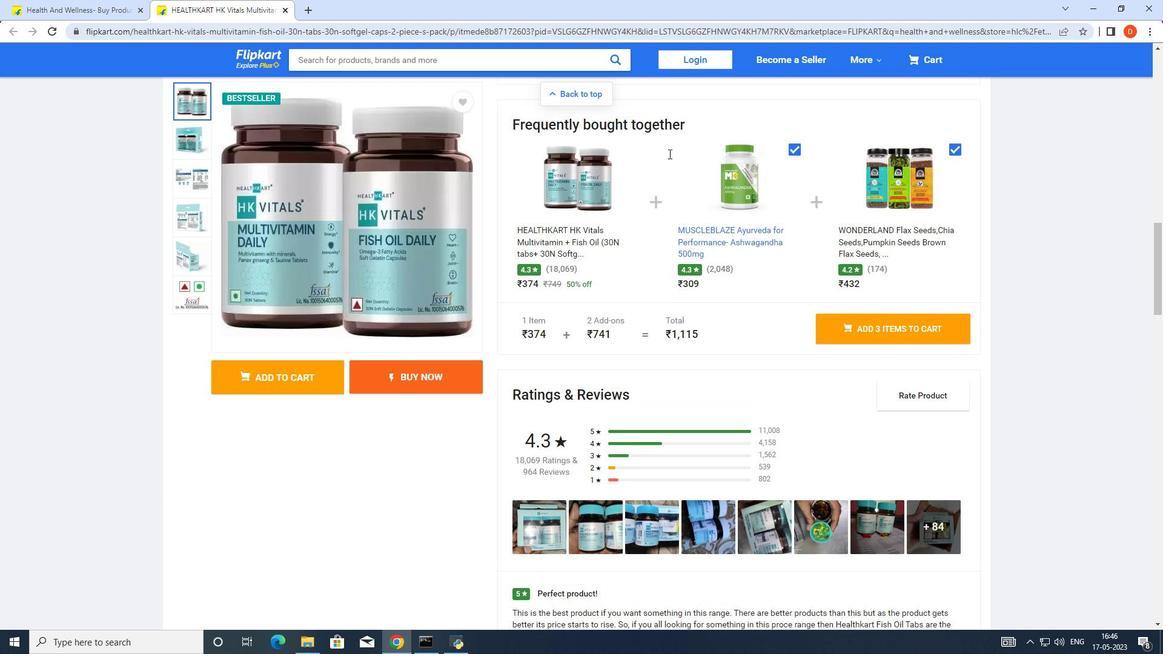 
Action: Mouse scrolled (669, 154) with delta (0, 0)
Screenshot: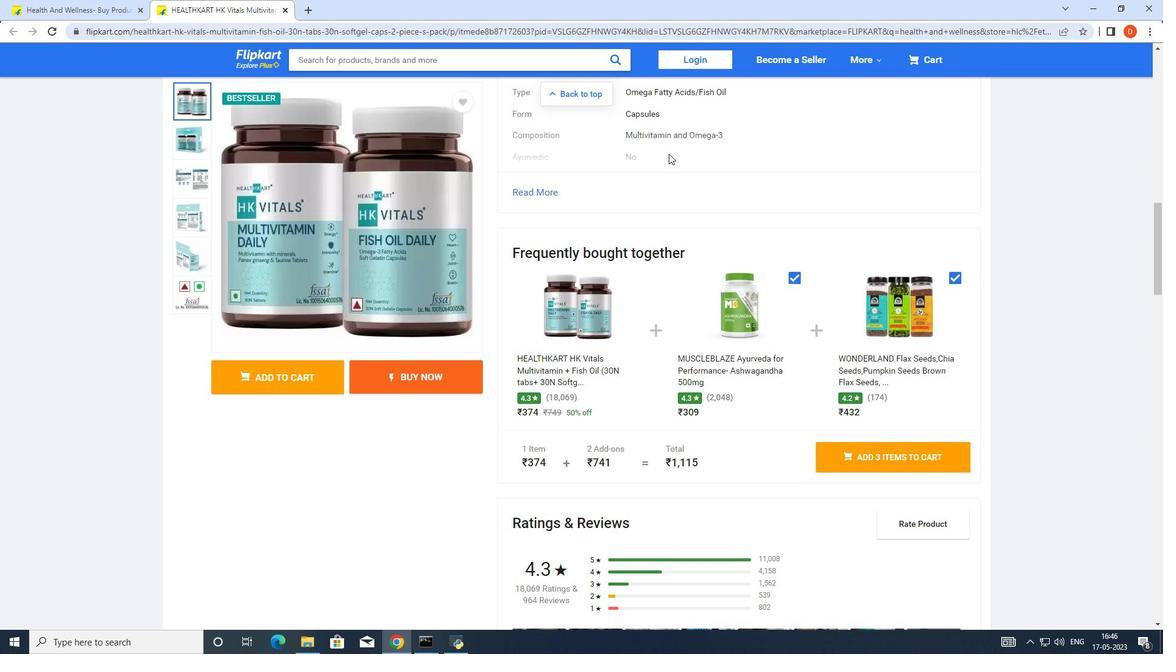 
Action: Mouse scrolled (669, 154) with delta (0, 0)
Screenshot: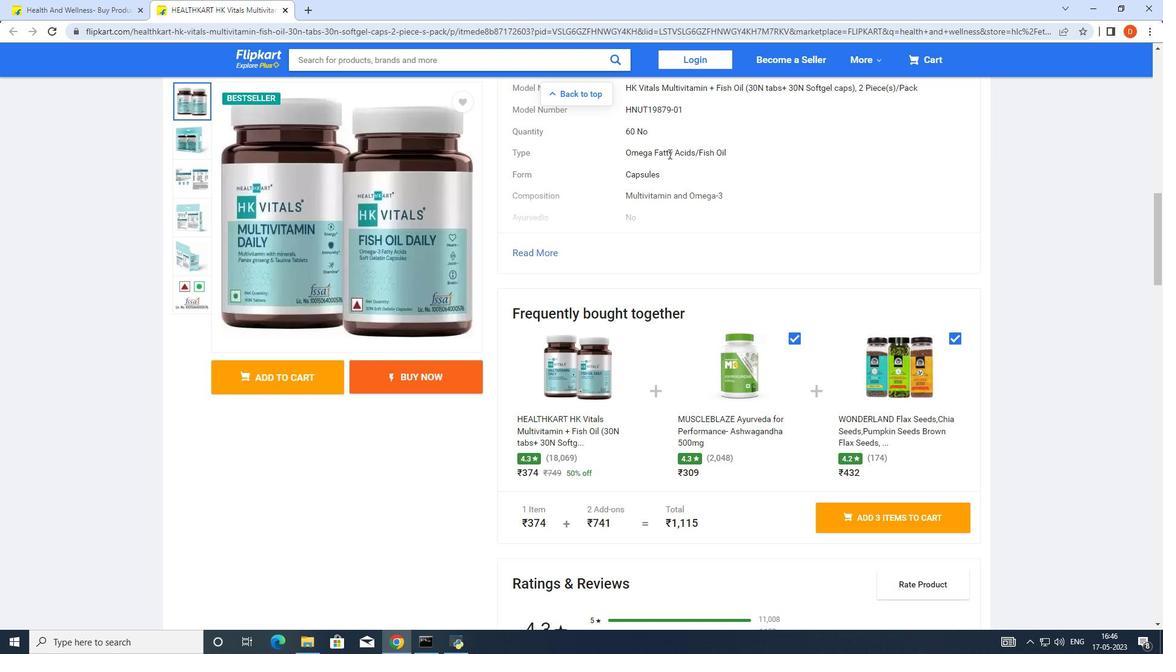 
Action: Mouse scrolled (669, 154) with delta (0, 0)
Screenshot: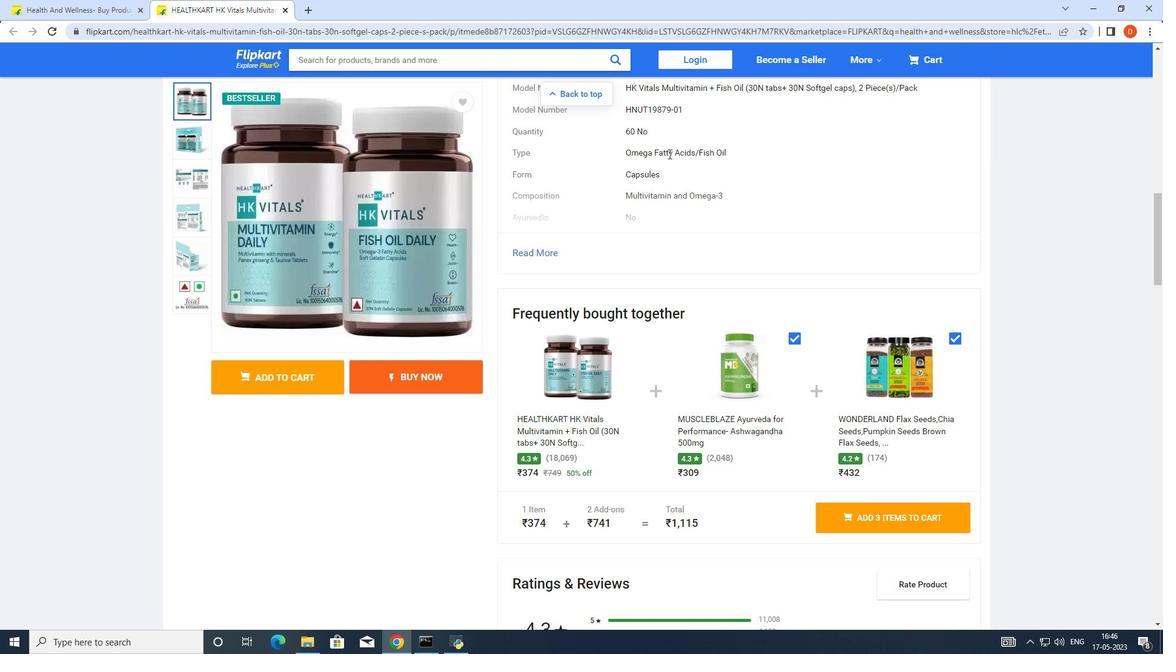 
Action: Mouse scrolled (669, 154) with delta (0, 0)
Screenshot: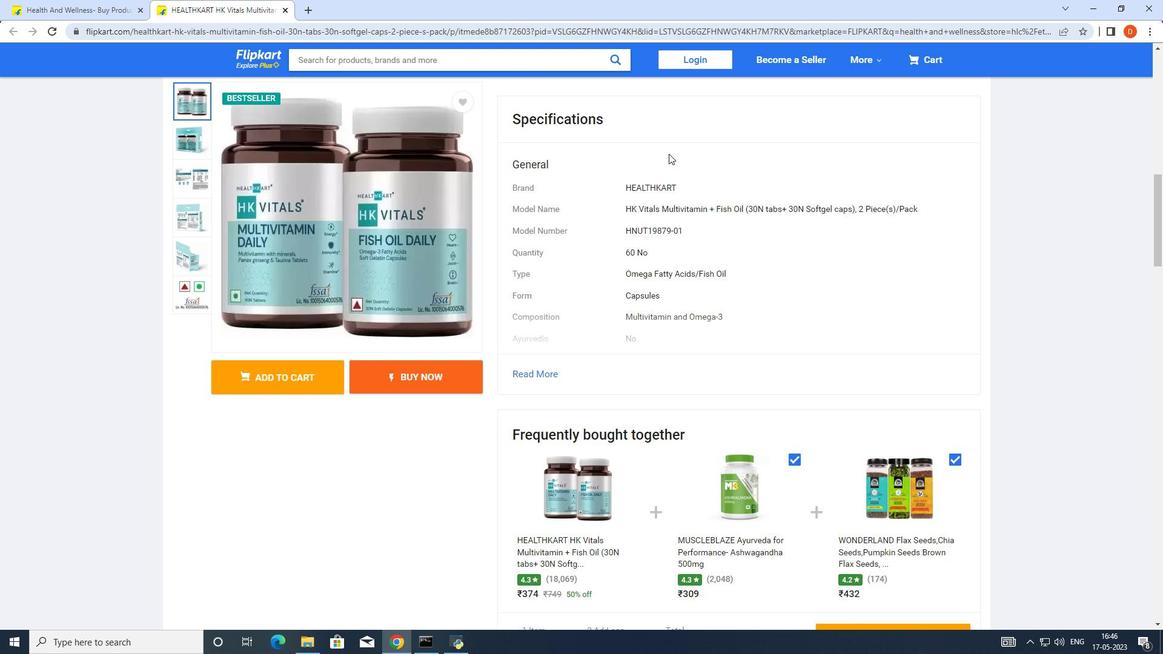 
Action: Mouse scrolled (669, 154) with delta (0, 0)
Screenshot: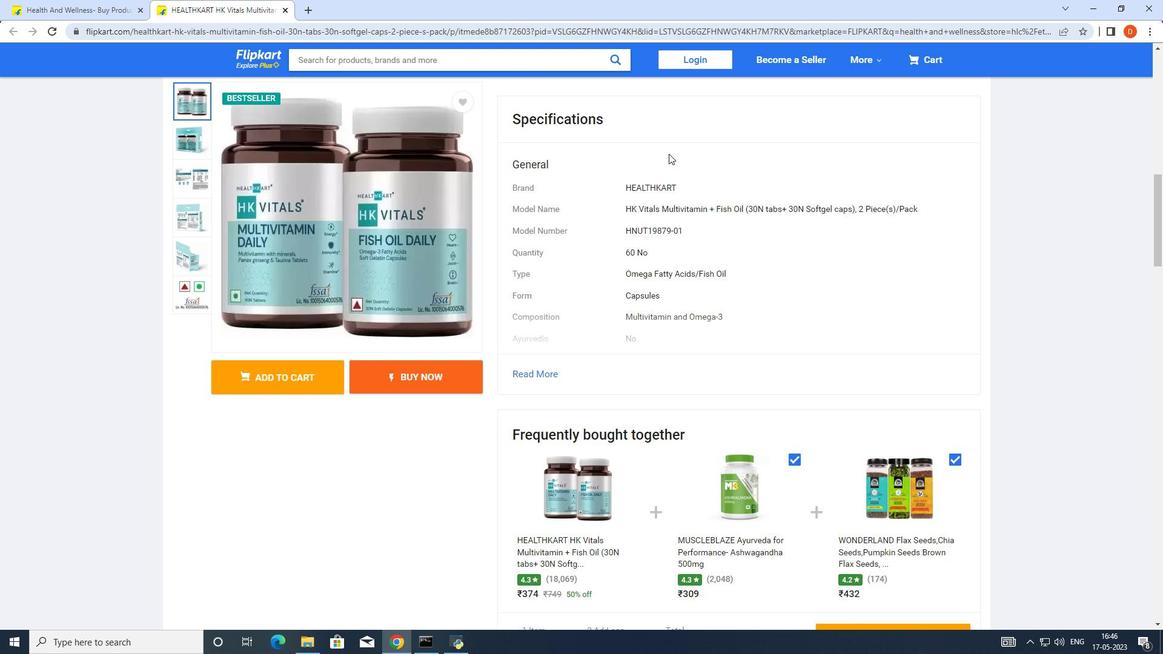 
Action: Mouse scrolled (669, 154) with delta (0, 0)
Screenshot: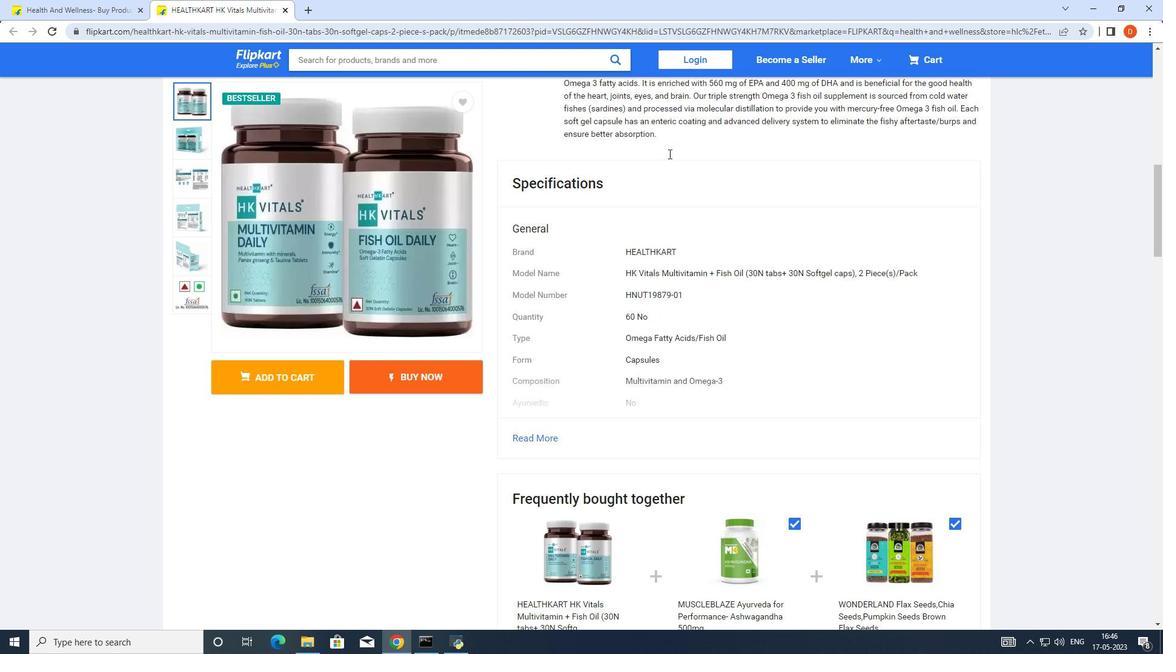 
Action: Mouse scrolled (669, 154) with delta (0, 0)
Screenshot: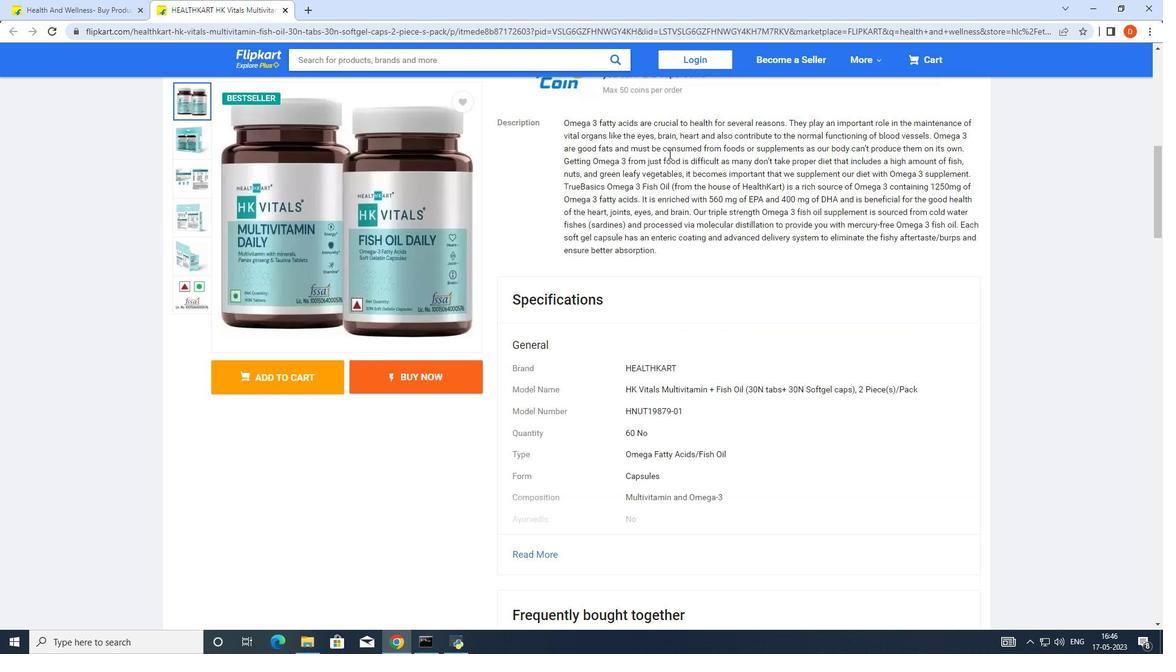 
Action: Mouse scrolled (669, 154) with delta (0, 0)
Screenshot: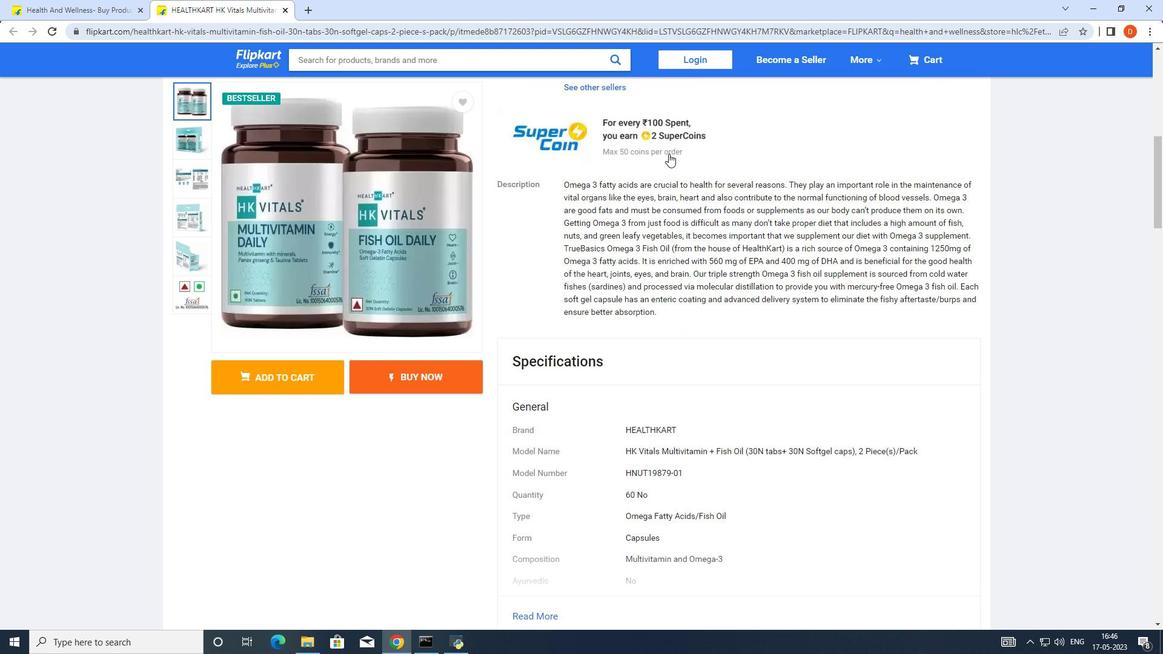 
Action: Mouse scrolled (669, 154) with delta (0, 0)
Screenshot: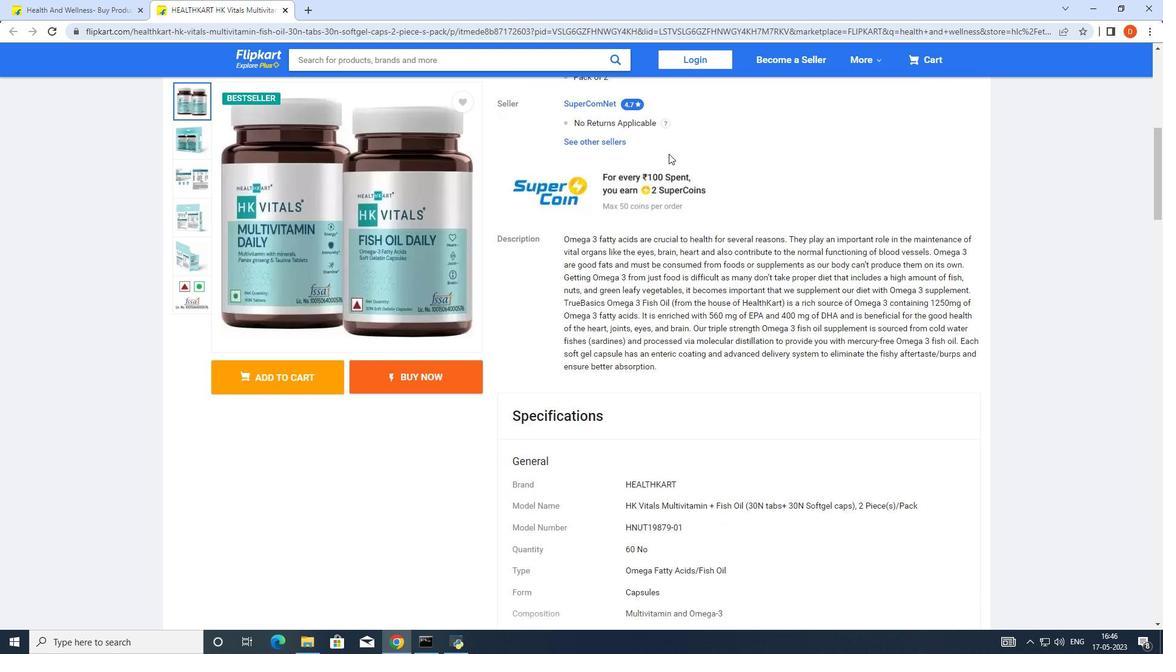 
Action: Mouse scrolled (669, 154) with delta (0, 0)
Screenshot: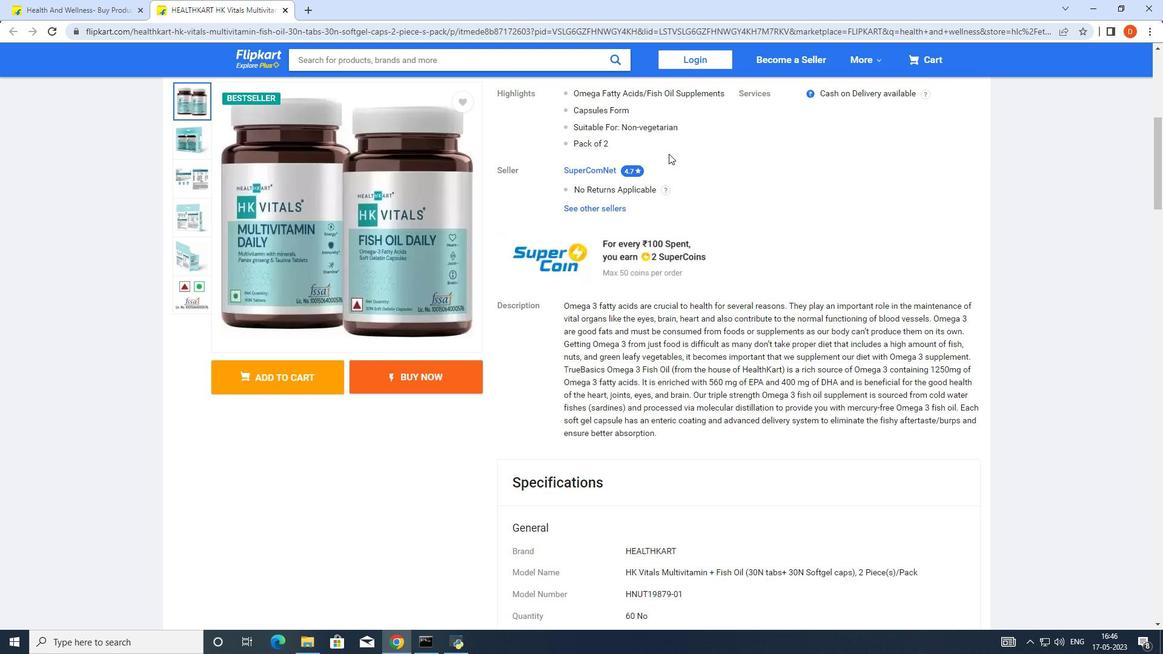 
Action: Mouse scrolled (669, 154) with delta (0, 0)
Screenshot: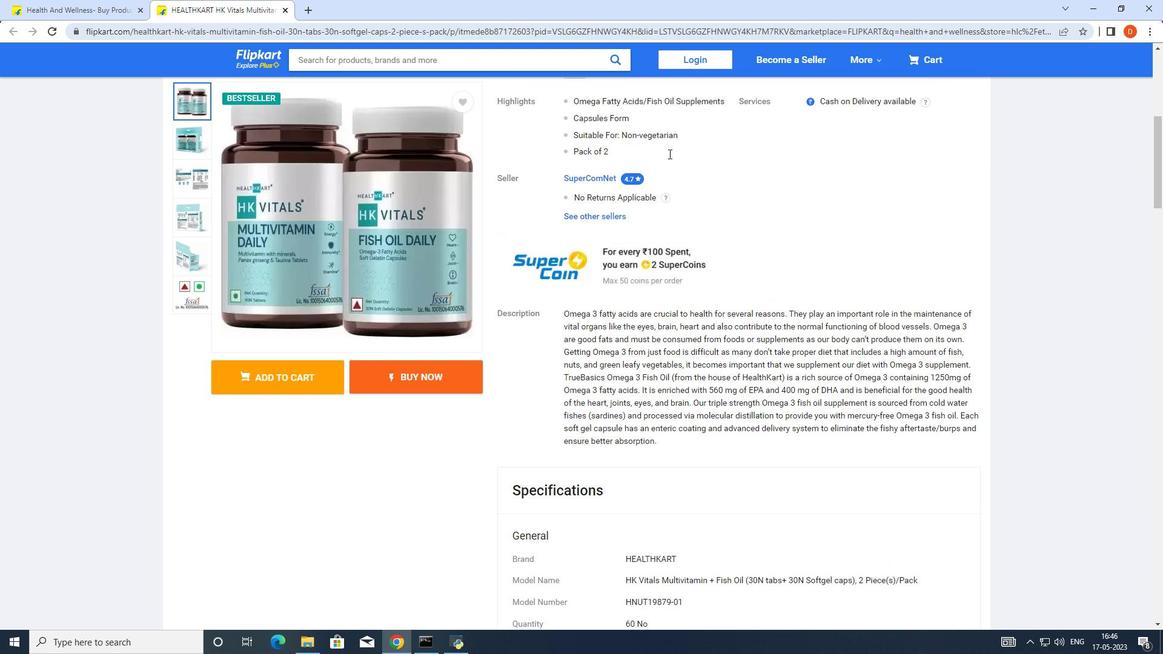 
Action: Mouse scrolled (669, 154) with delta (0, 0)
Screenshot: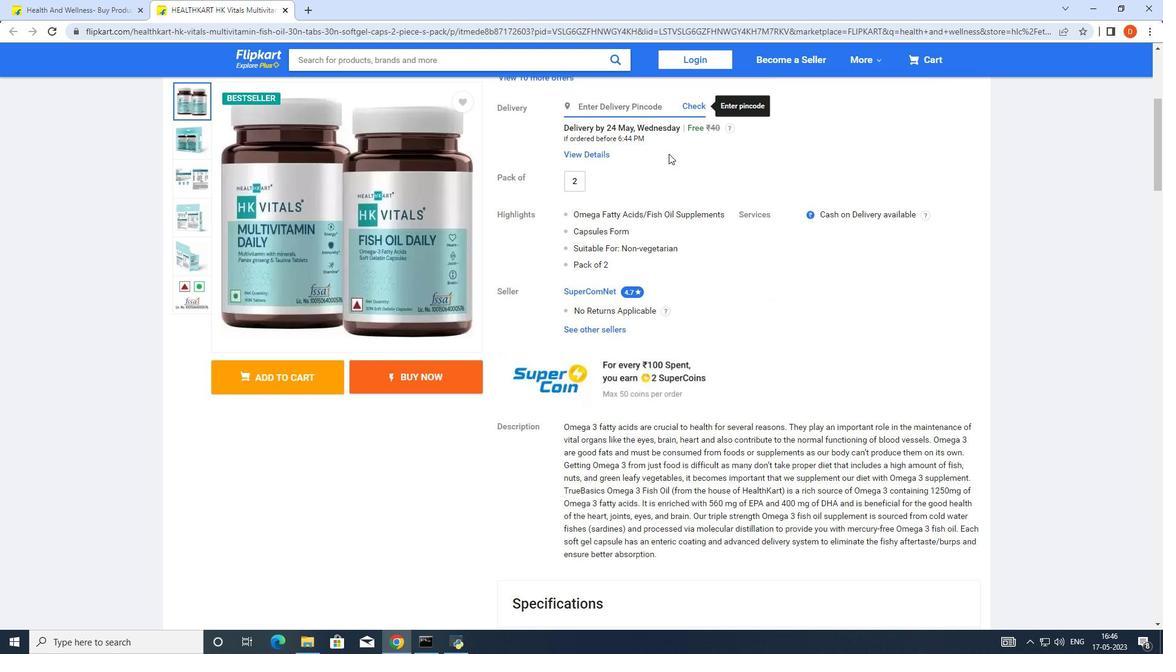 
Action: Mouse scrolled (669, 154) with delta (0, 0)
Screenshot: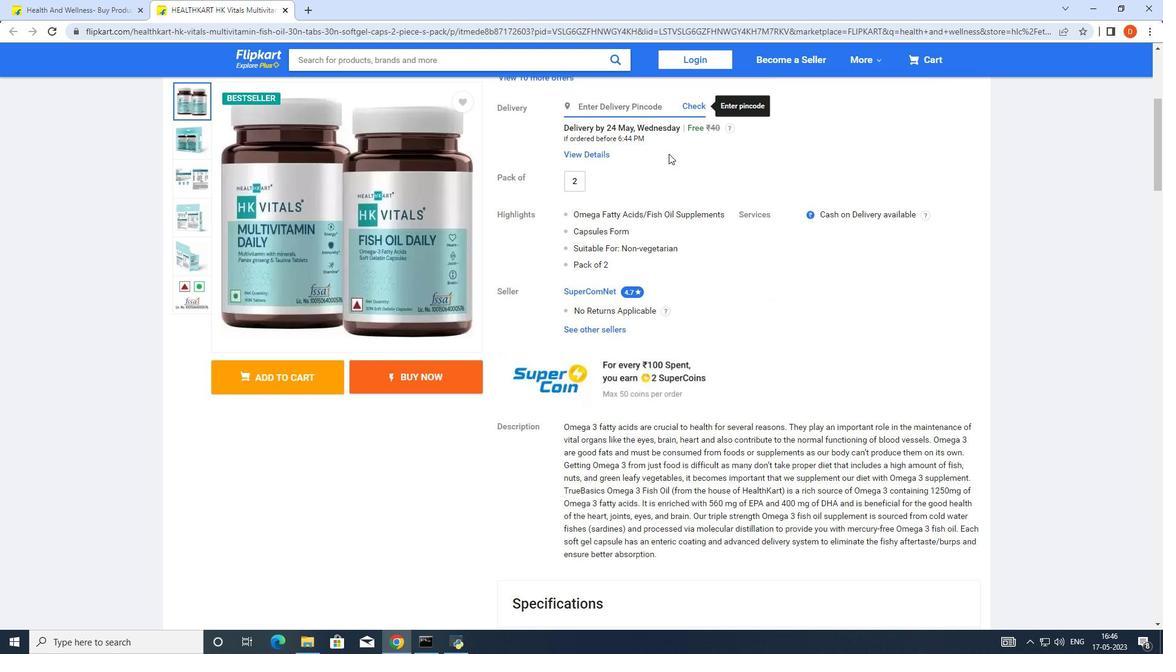
Action: Mouse scrolled (669, 154) with delta (0, 0)
Screenshot: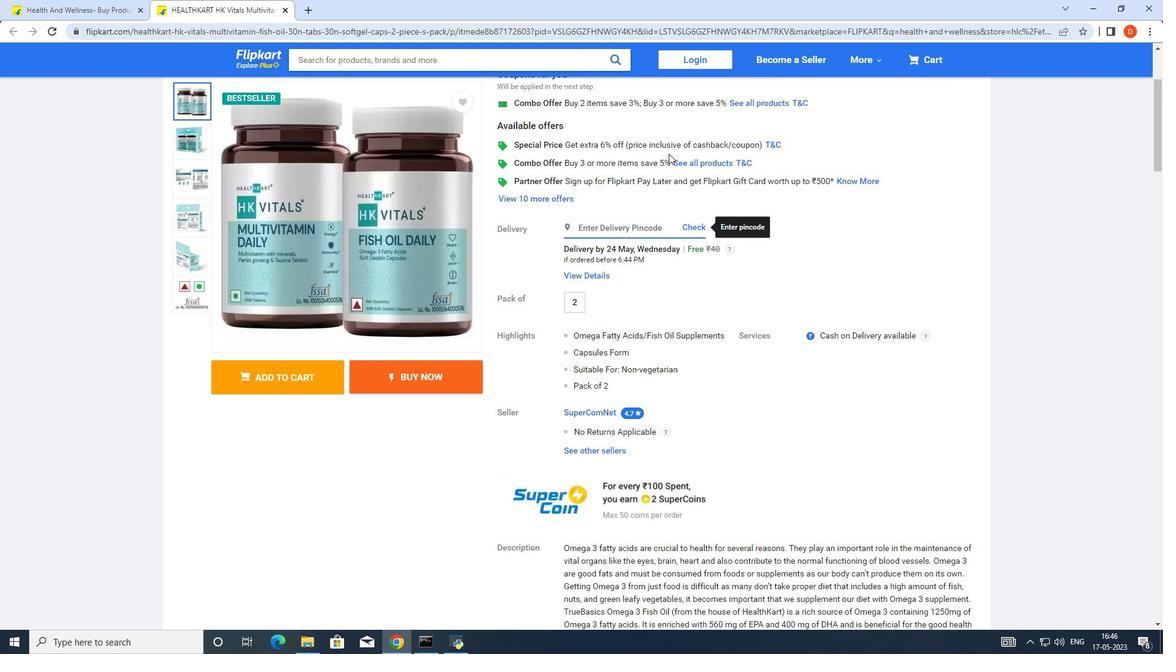 
Action: Mouse scrolled (669, 154) with delta (0, 0)
Screenshot: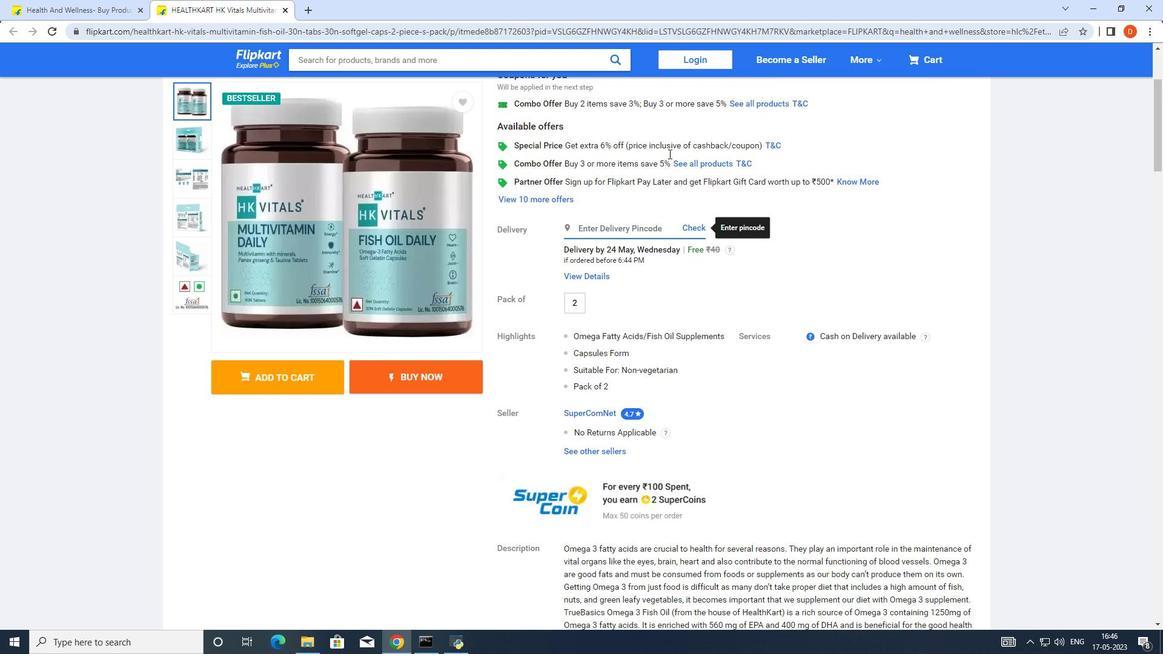 
Action: Mouse scrolled (669, 154) with delta (0, 0)
Screenshot: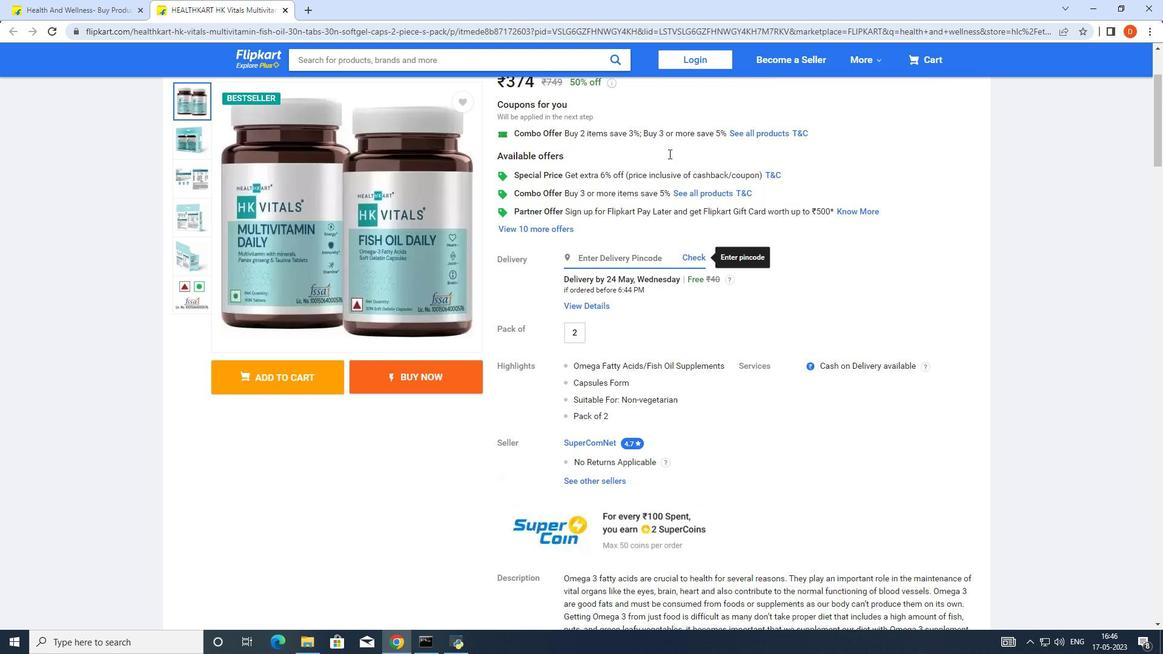 
Action: Mouse scrolled (669, 154) with delta (0, 0)
Screenshot: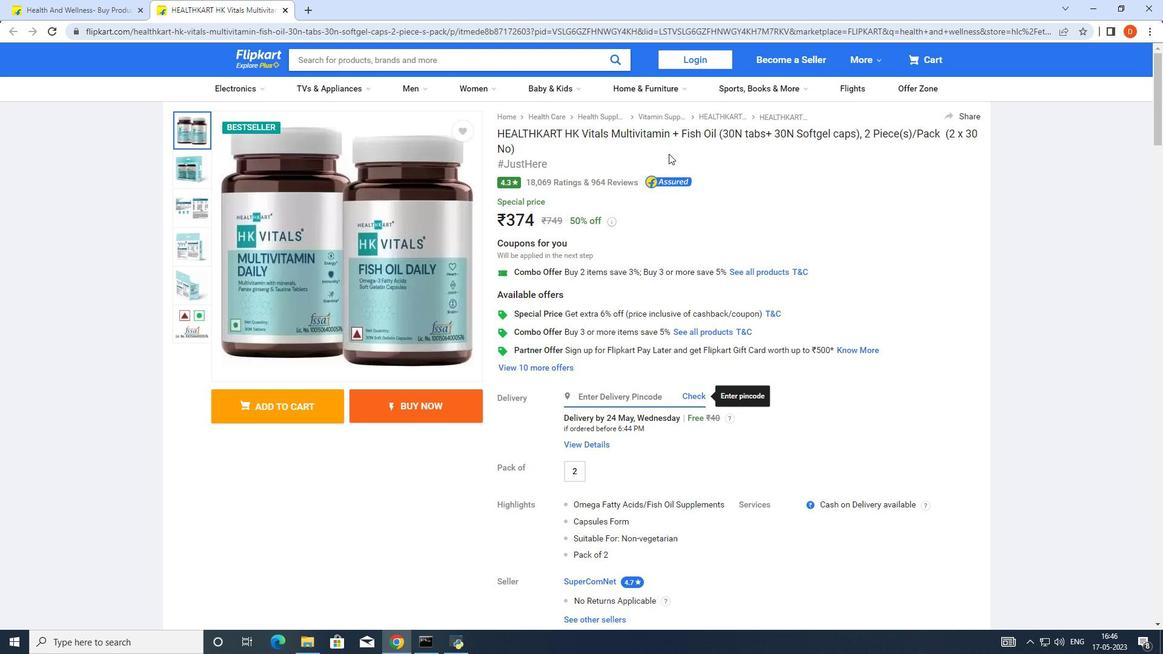 
Action: Mouse scrolled (669, 153) with delta (0, 0)
Screenshot: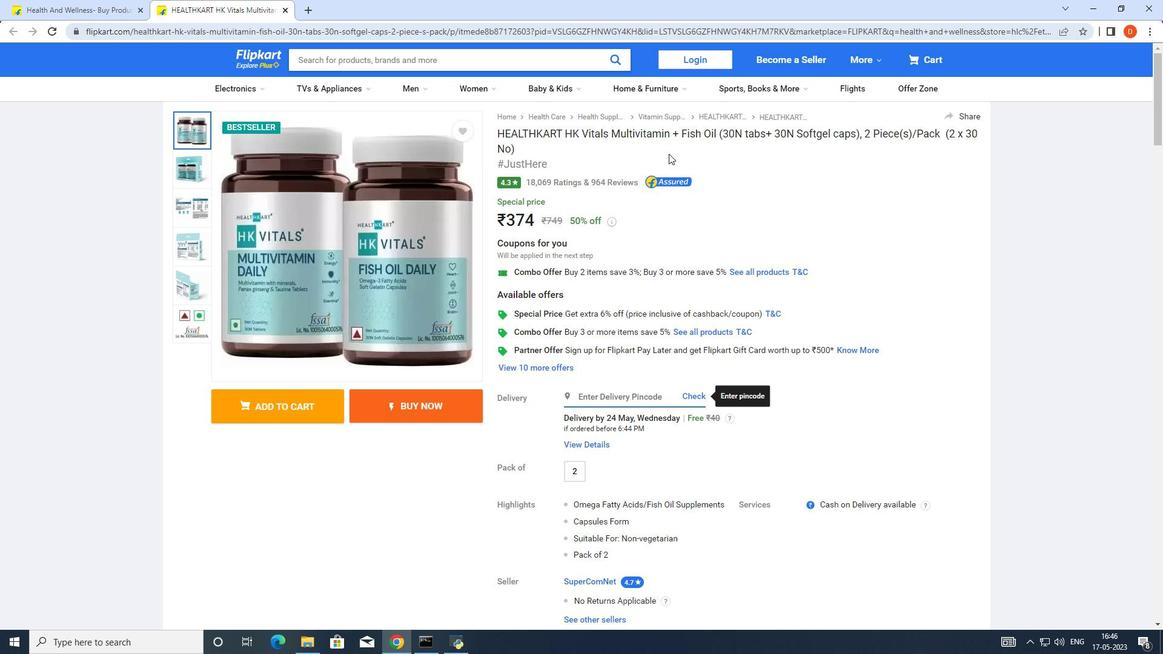 
Action: Mouse moved to (666, 161)
Screenshot: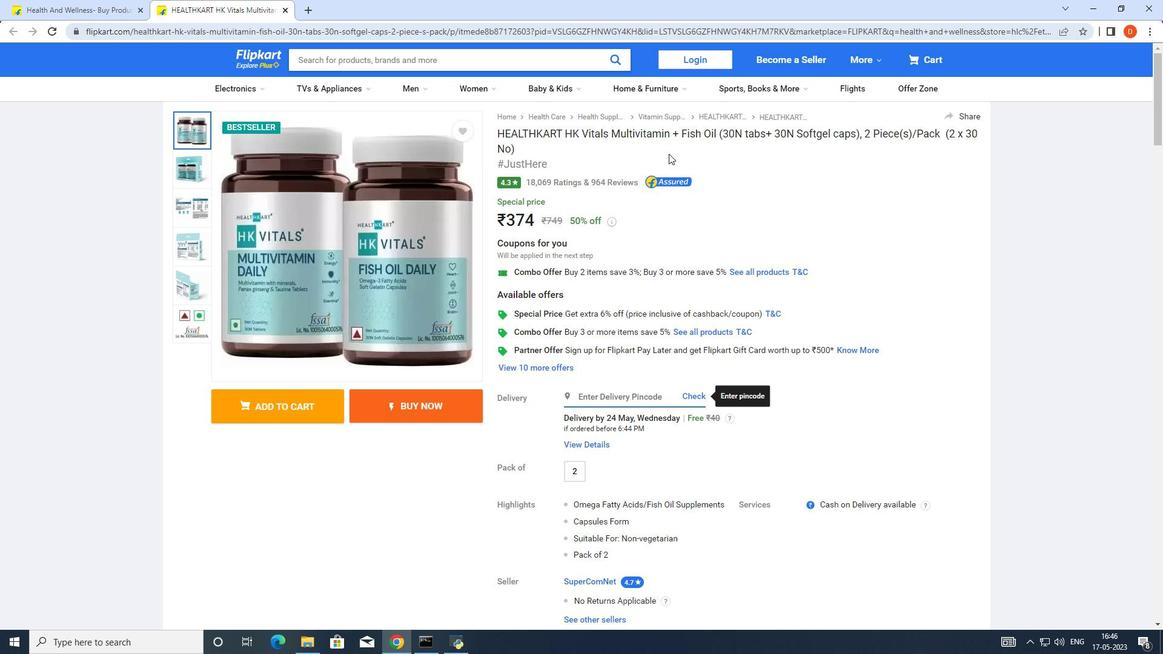 
Action: Mouse scrolled (666, 161) with delta (0, 0)
Screenshot: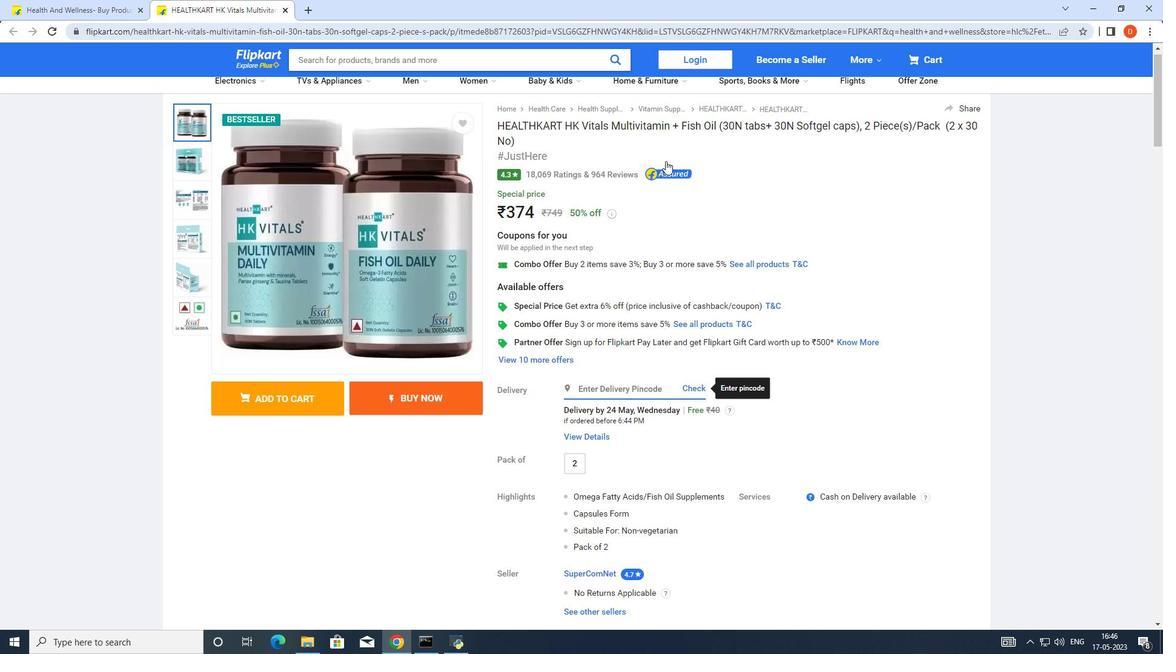 
Action: Mouse moved to (665, 166)
Screenshot: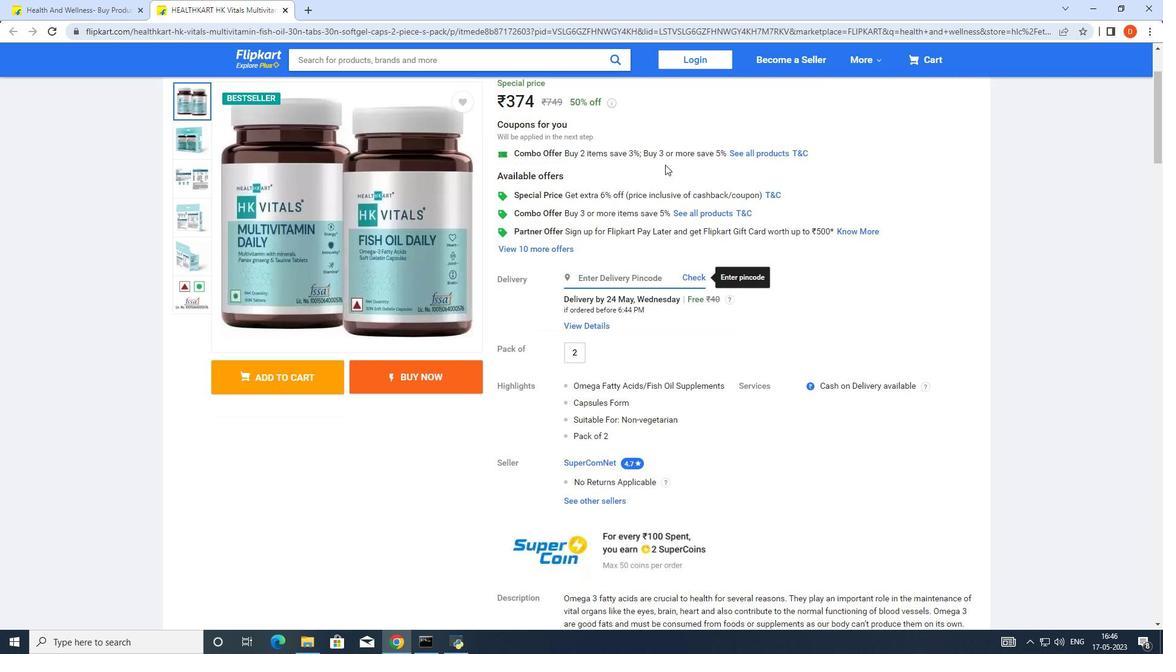 
Action: Mouse scrolled (665, 165) with delta (0, 0)
Screenshot: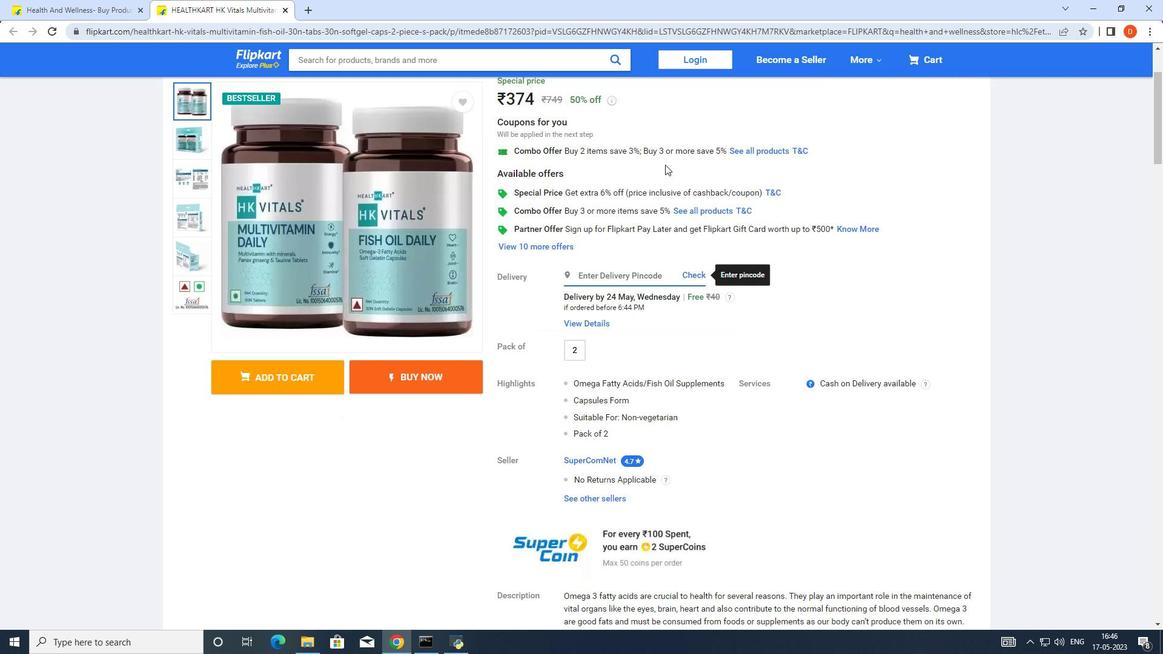 
Action: Mouse moved to (663, 173)
Screenshot: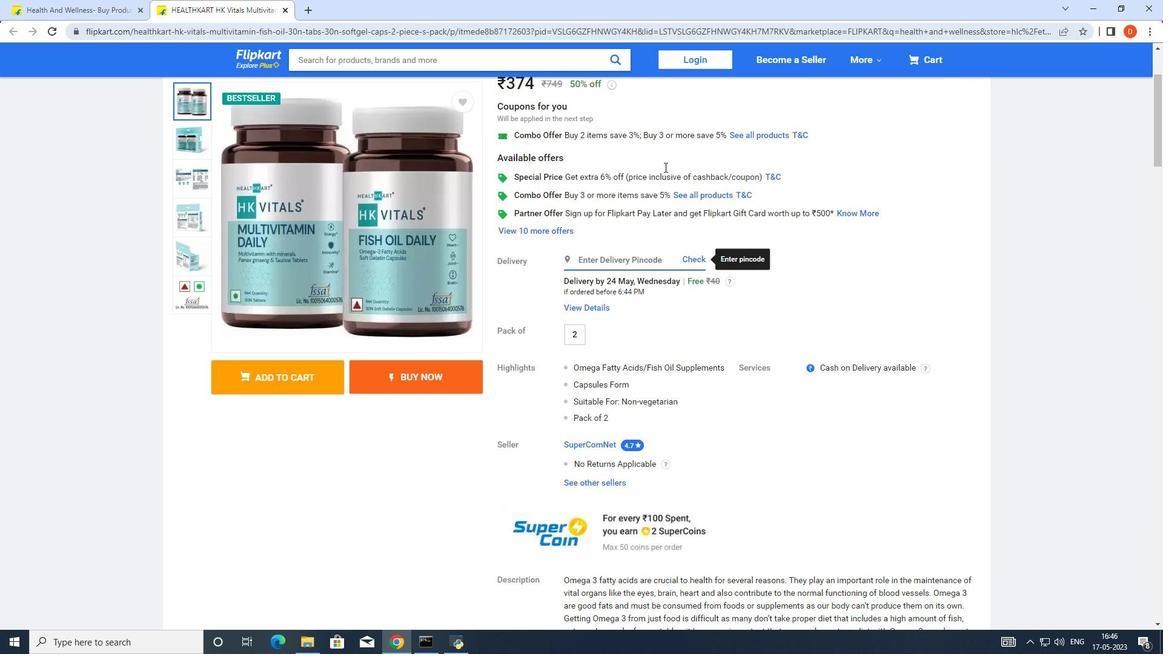 
Action: Mouse scrolled (663, 172) with delta (0, 0)
Screenshot: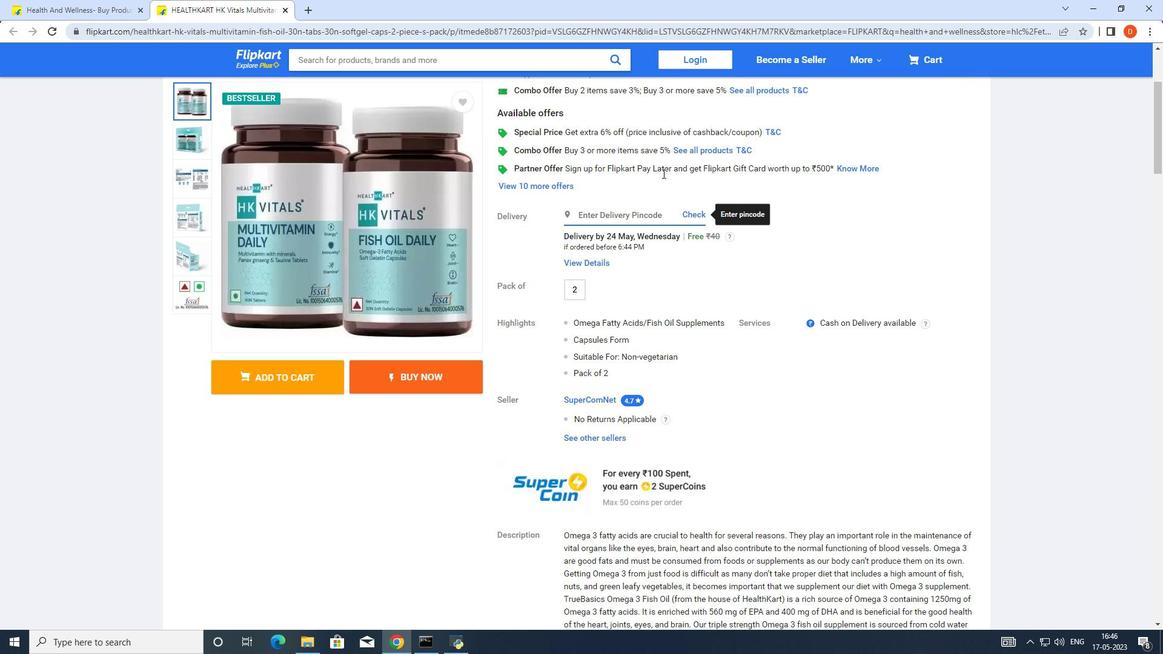 
Action: Mouse moved to (662, 174)
Screenshot: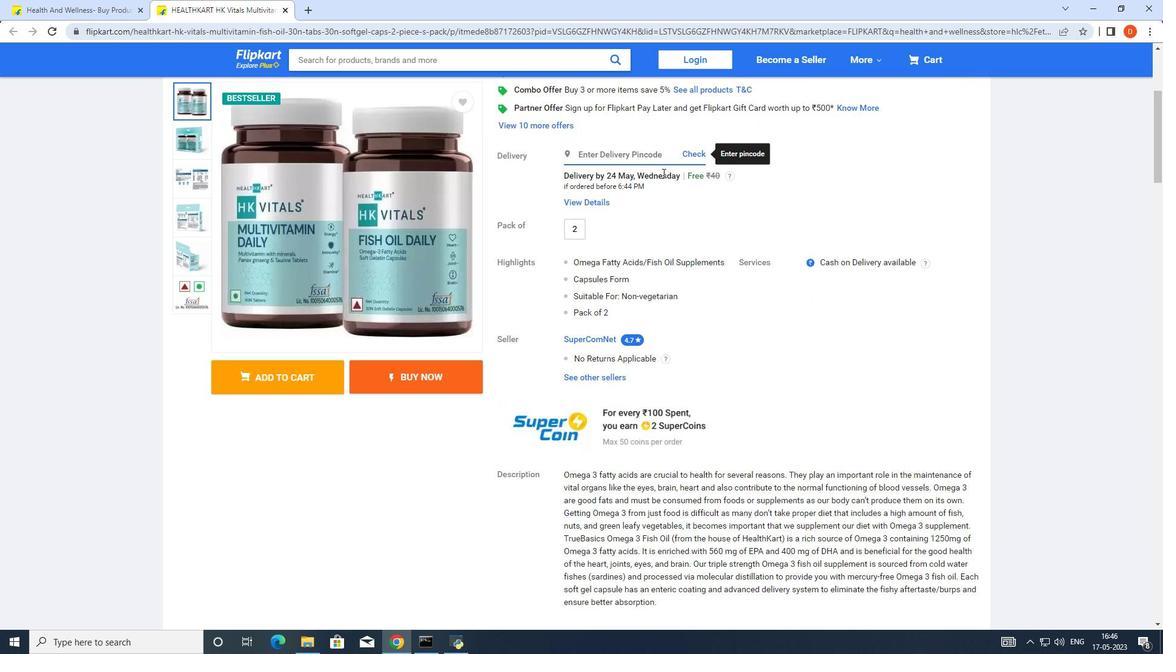 
Action: Mouse scrolled (662, 173) with delta (0, 0)
Screenshot: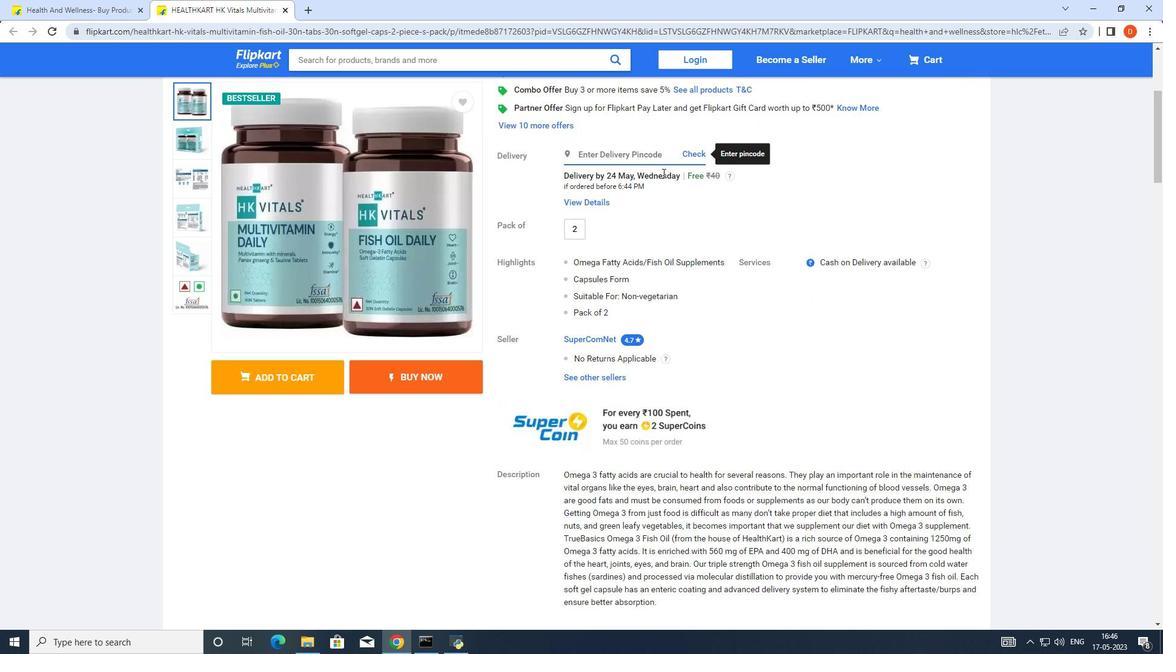 
Action: Mouse scrolled (662, 173) with delta (0, 0)
Screenshot: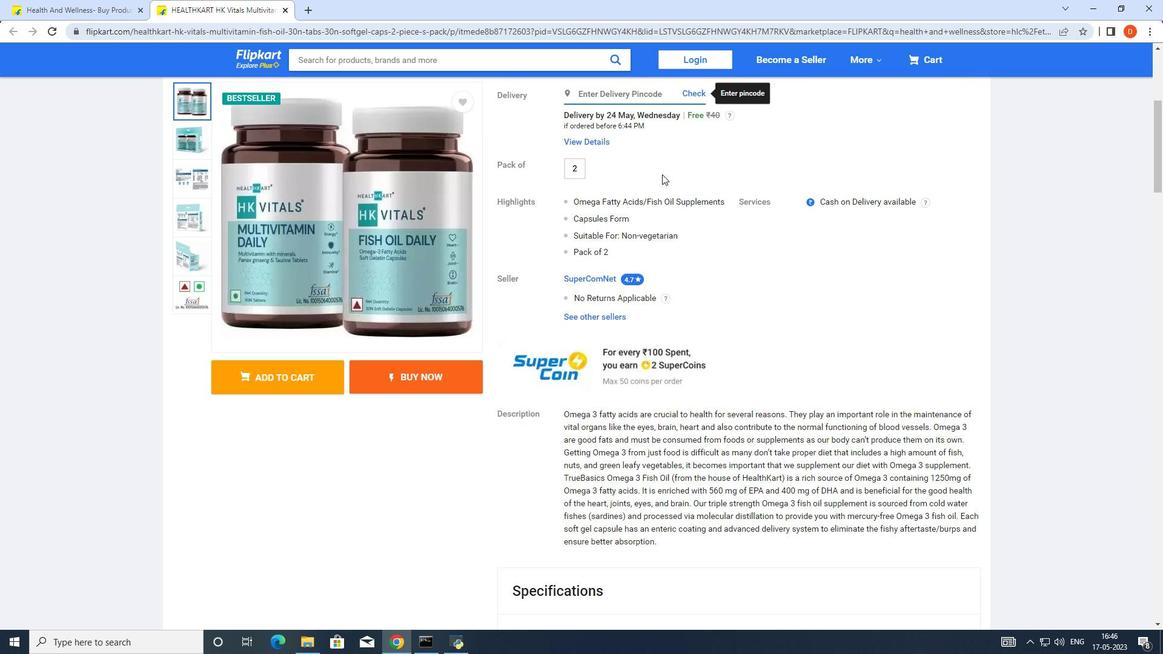 
Action: Mouse scrolled (662, 173) with delta (0, 0)
Screenshot: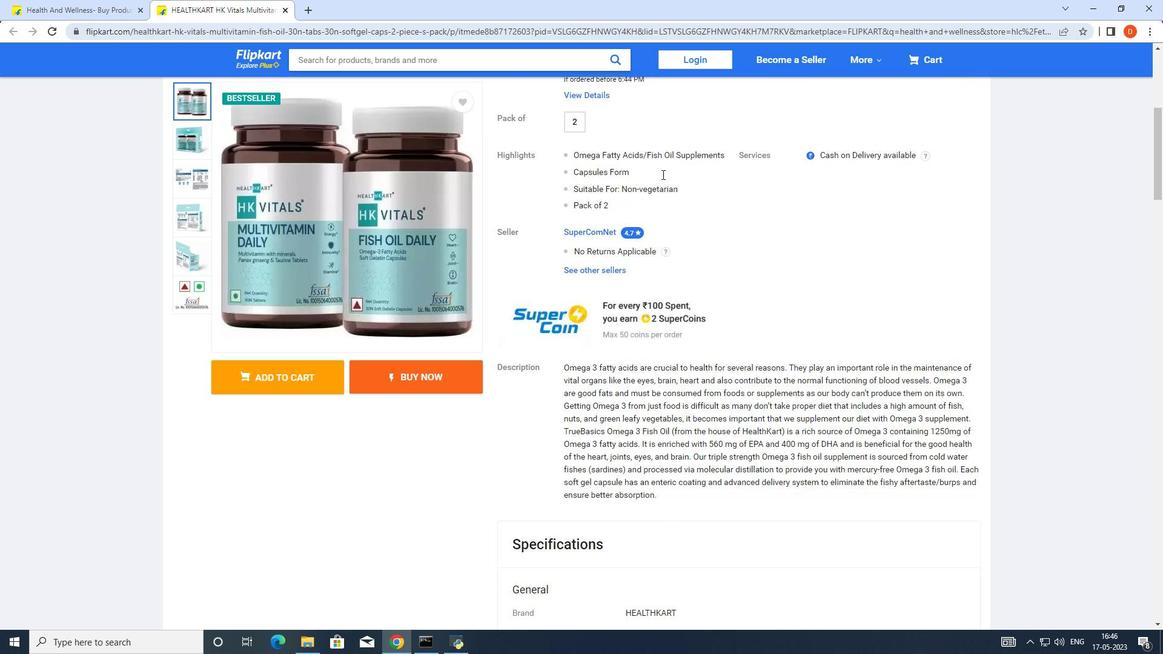 
Action: Mouse scrolled (662, 173) with delta (0, 0)
Screenshot: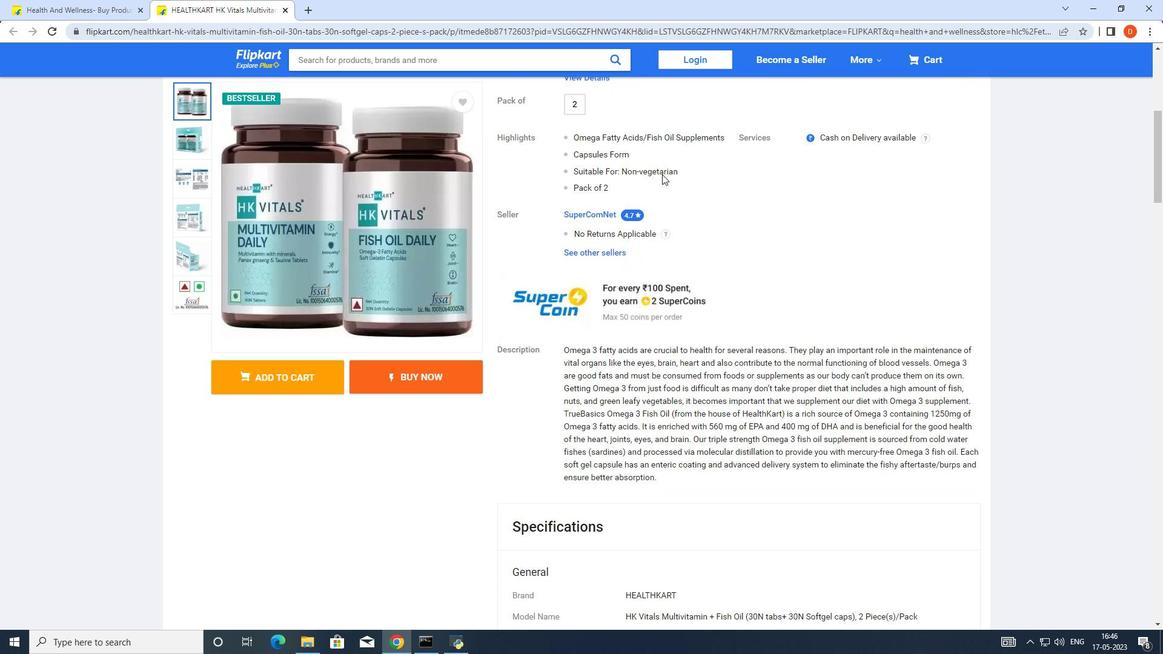 
Action: Mouse scrolled (662, 173) with delta (0, 0)
Screenshot: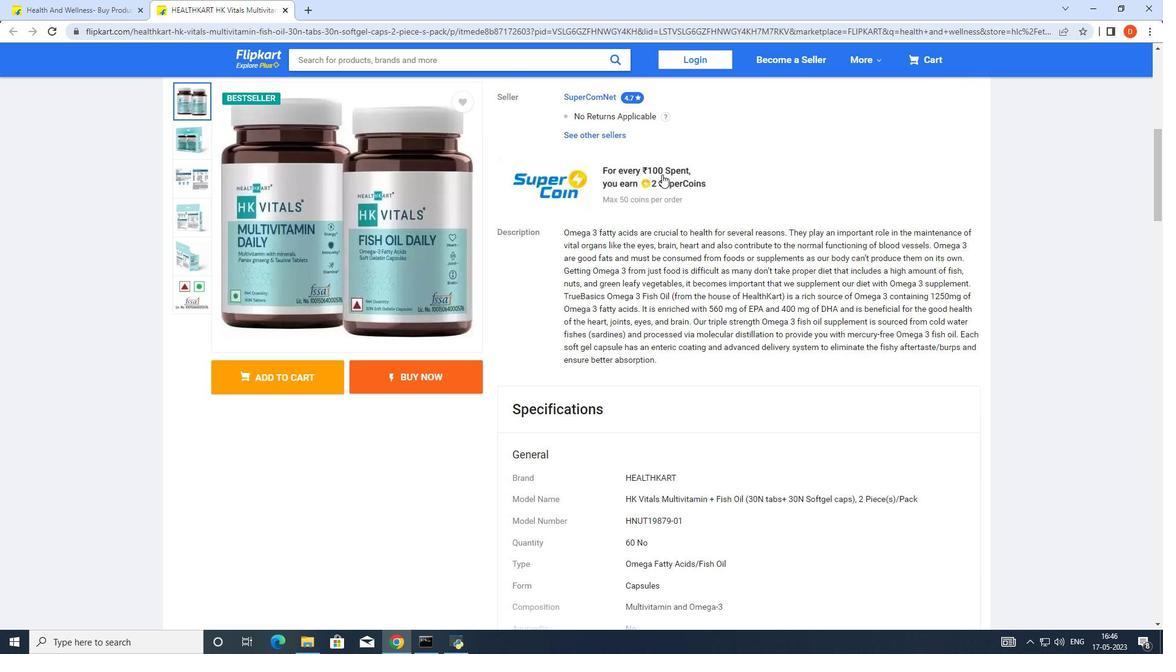 
Action: Mouse moved to (661, 178)
Screenshot: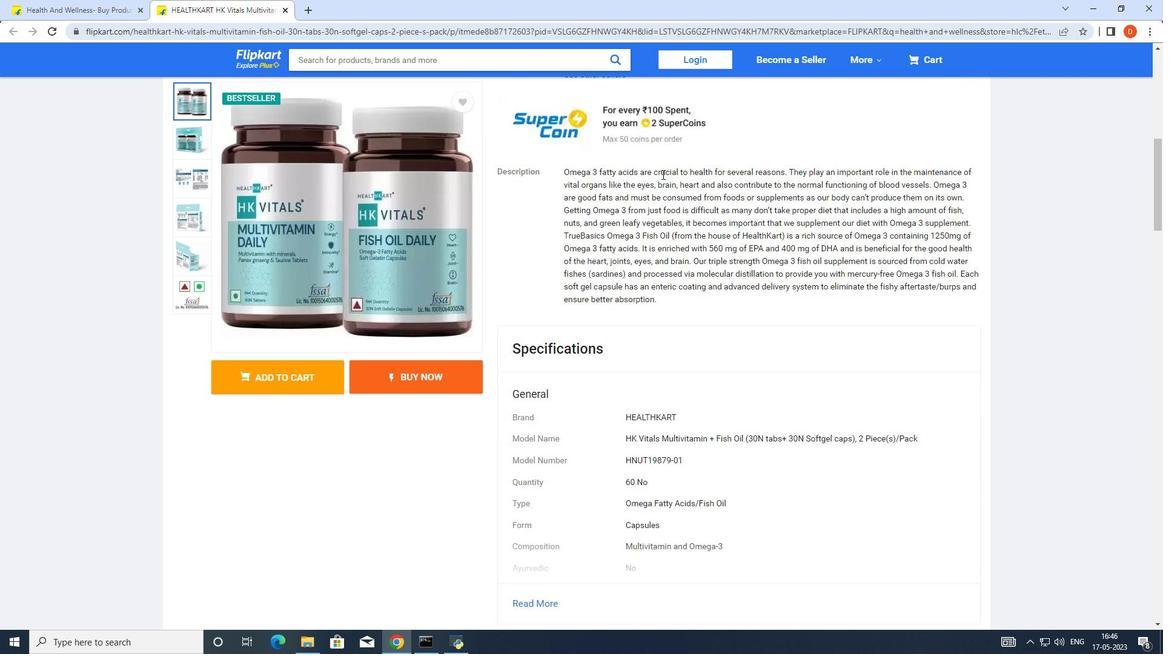 
Action: Mouse scrolled (661, 177) with delta (0, 0)
Screenshot: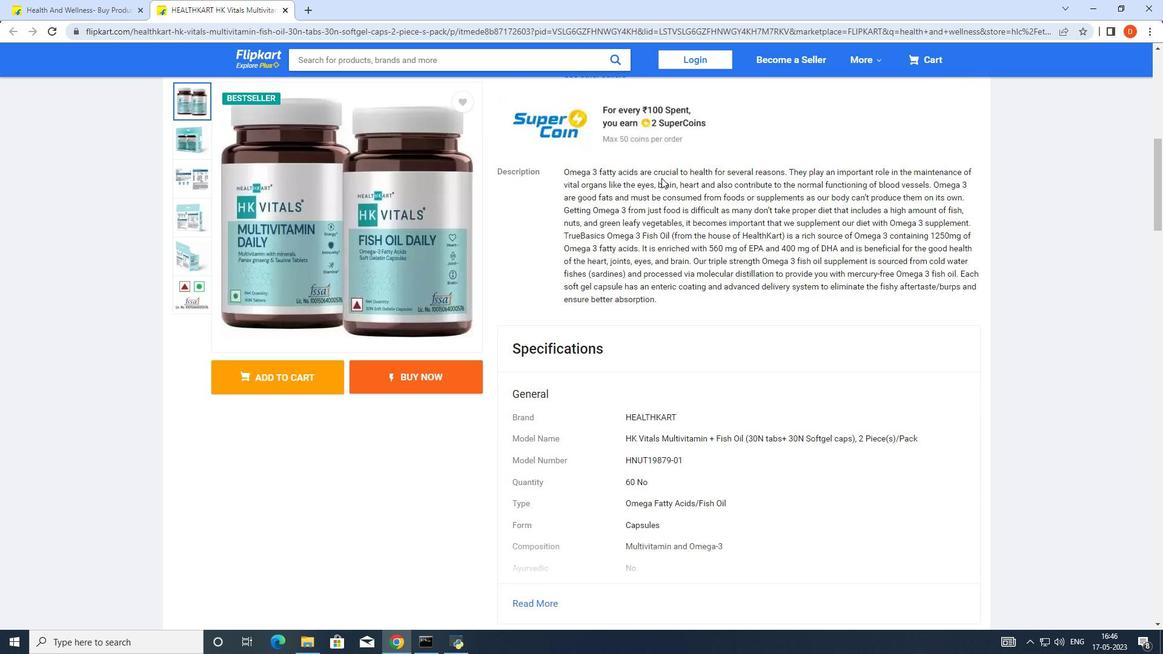 
Action: Mouse moved to (661, 181)
Screenshot: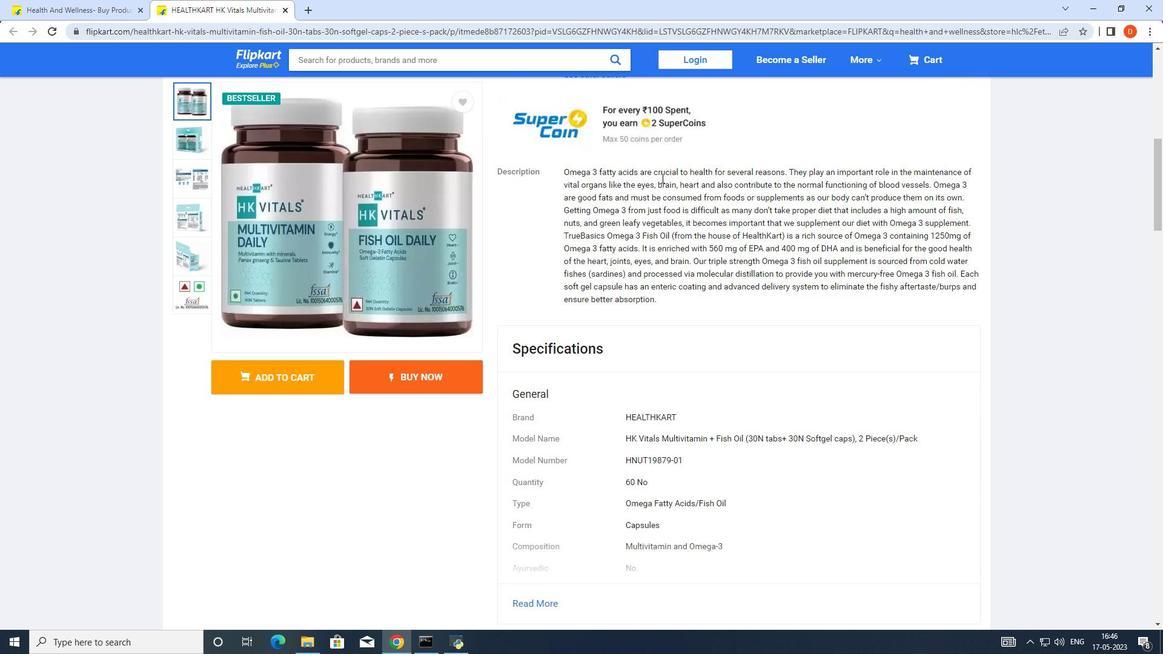 
Action: Mouse scrolled (661, 180) with delta (0, 0)
Screenshot: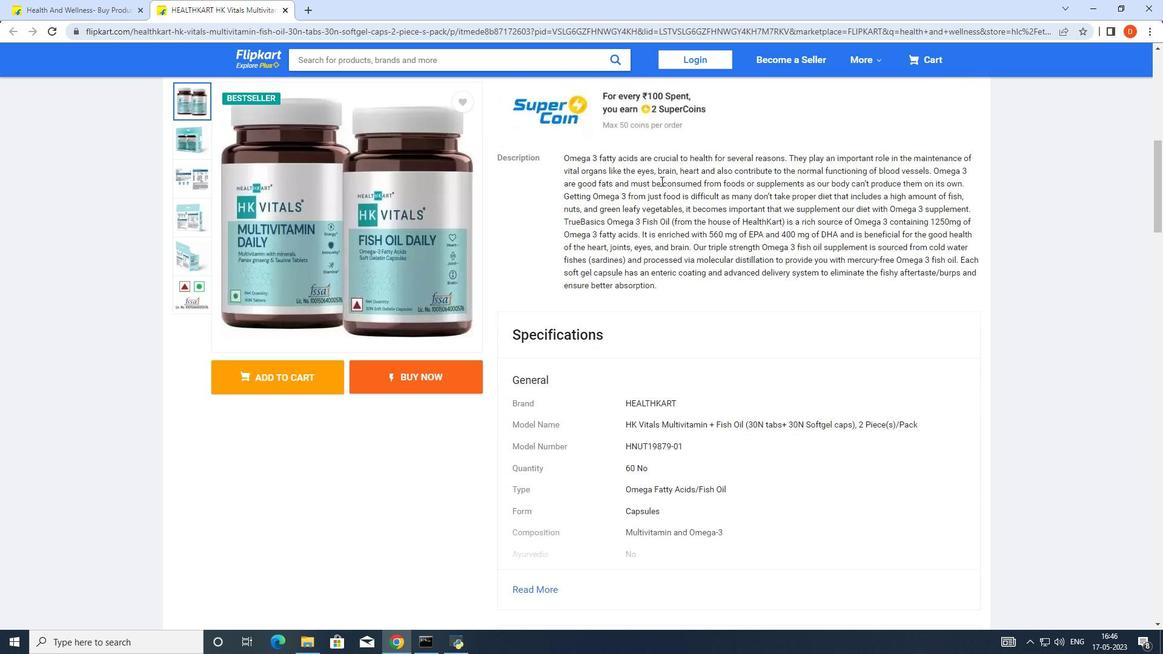 
Action: Mouse moved to (661, 183)
Screenshot: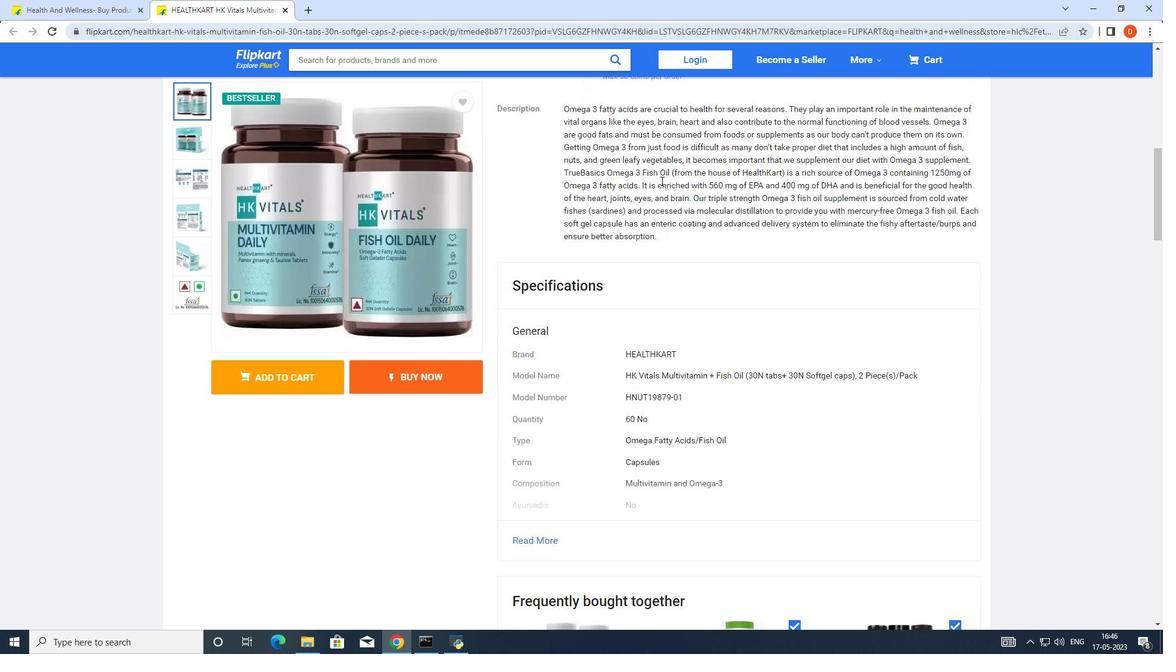 
Action: Mouse scrolled (661, 182) with delta (0, 0)
Screenshot: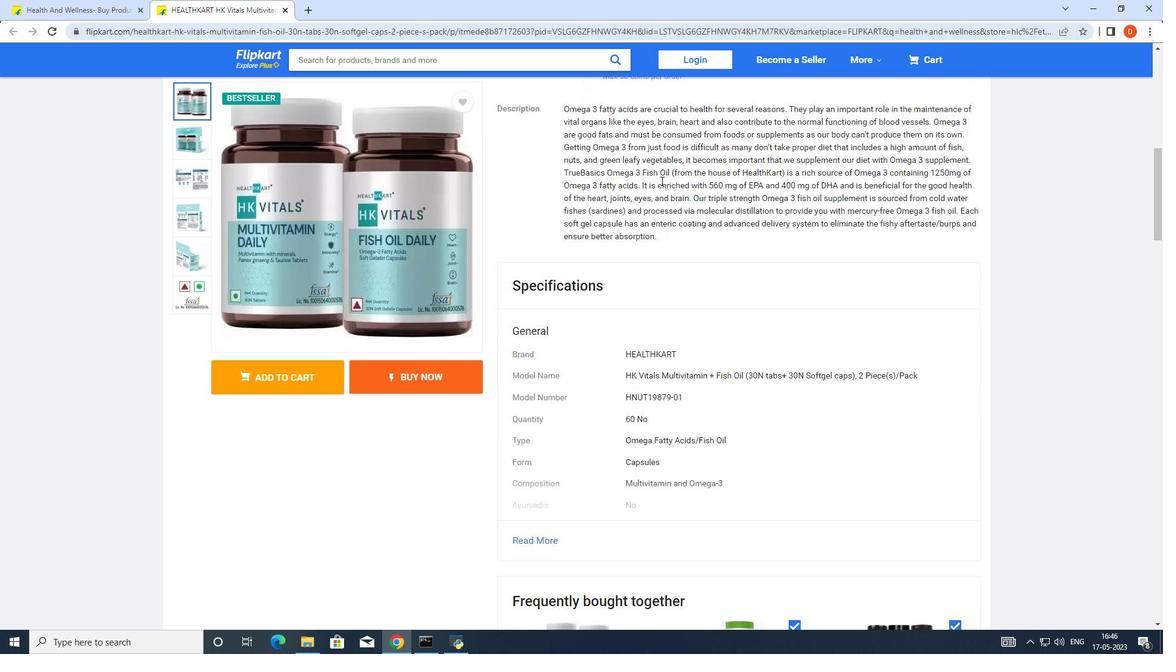 
Action: Mouse moved to (661, 185)
Screenshot: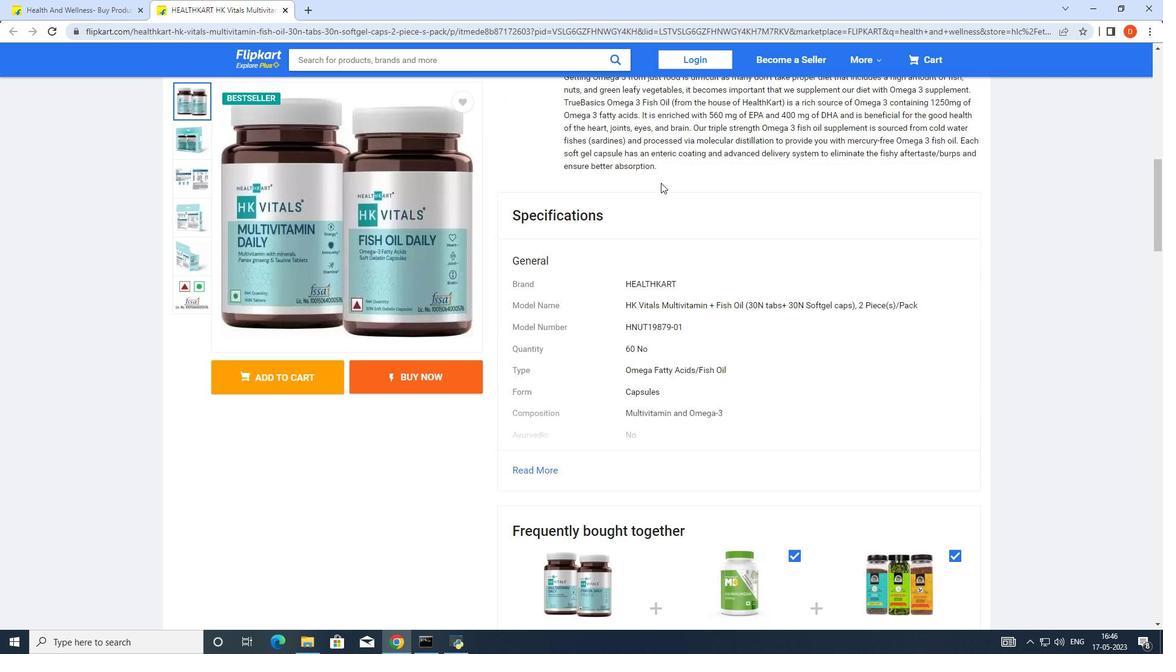 
Action: Mouse scrolled (661, 184) with delta (0, 0)
Screenshot: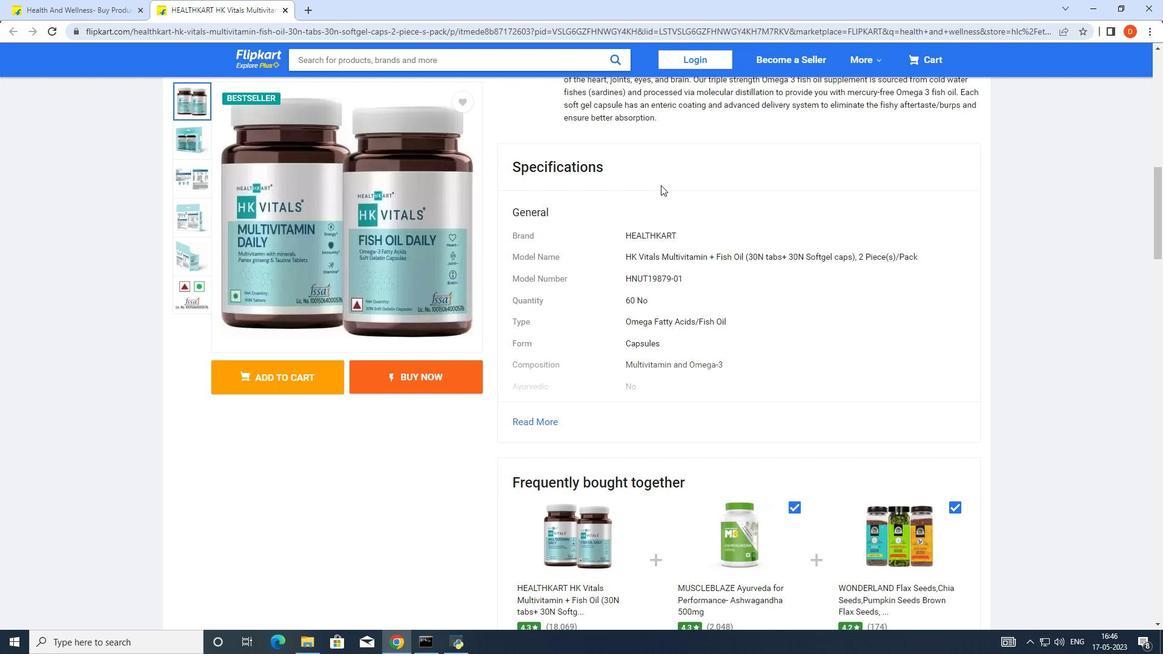 
Action: Mouse scrolled (661, 184) with delta (0, 0)
Screenshot: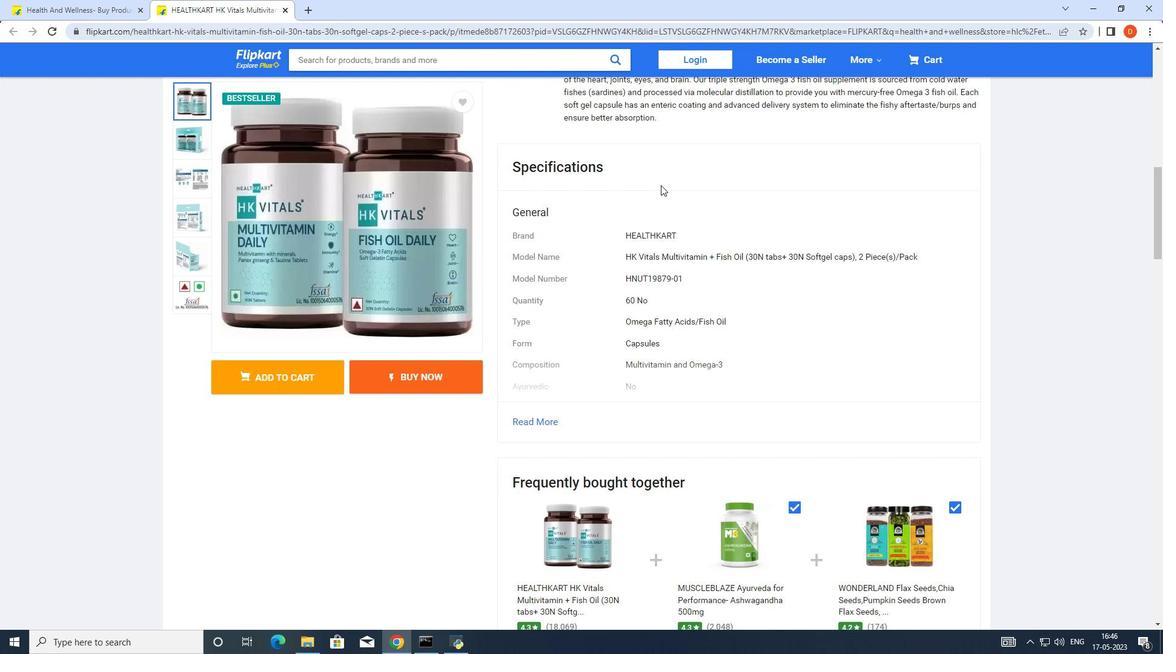 
Action: Mouse moved to (661, 185)
Screenshot: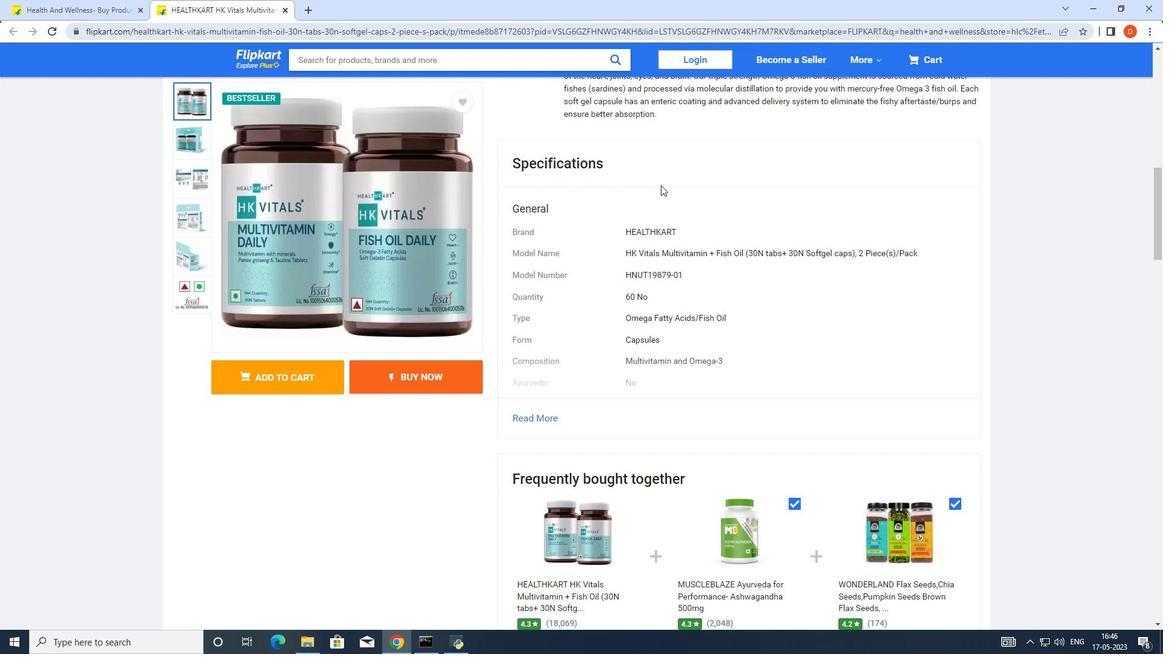 
Action: Mouse scrolled (661, 184) with delta (0, 0)
Screenshot: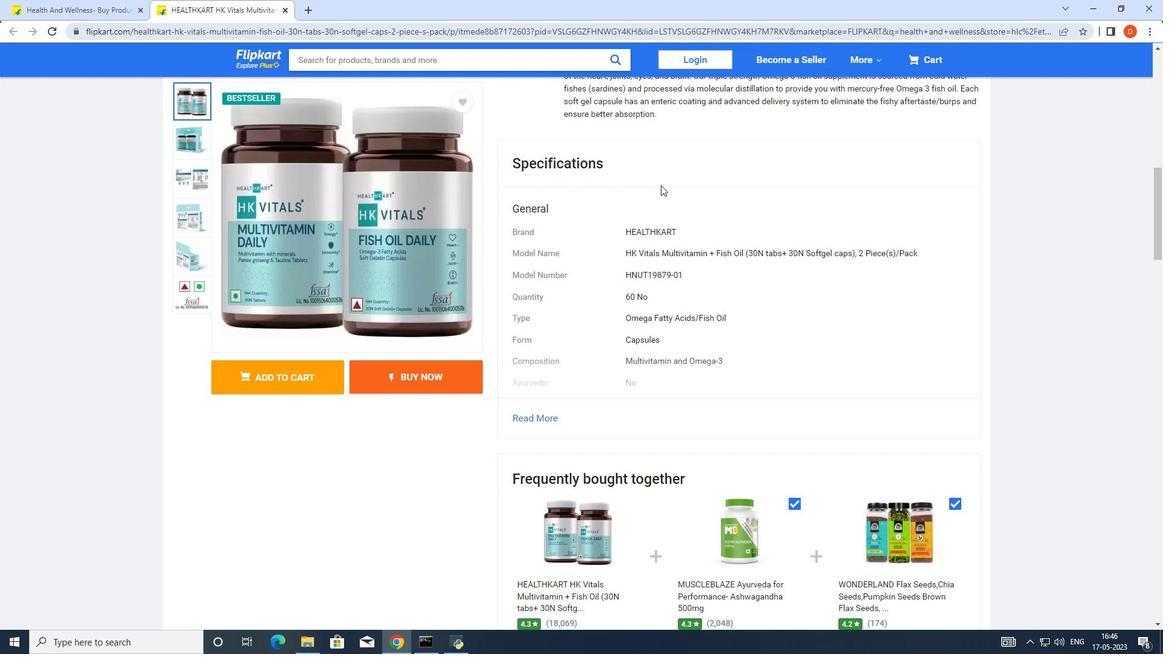 
Action: Mouse moved to (661, 187)
Screenshot: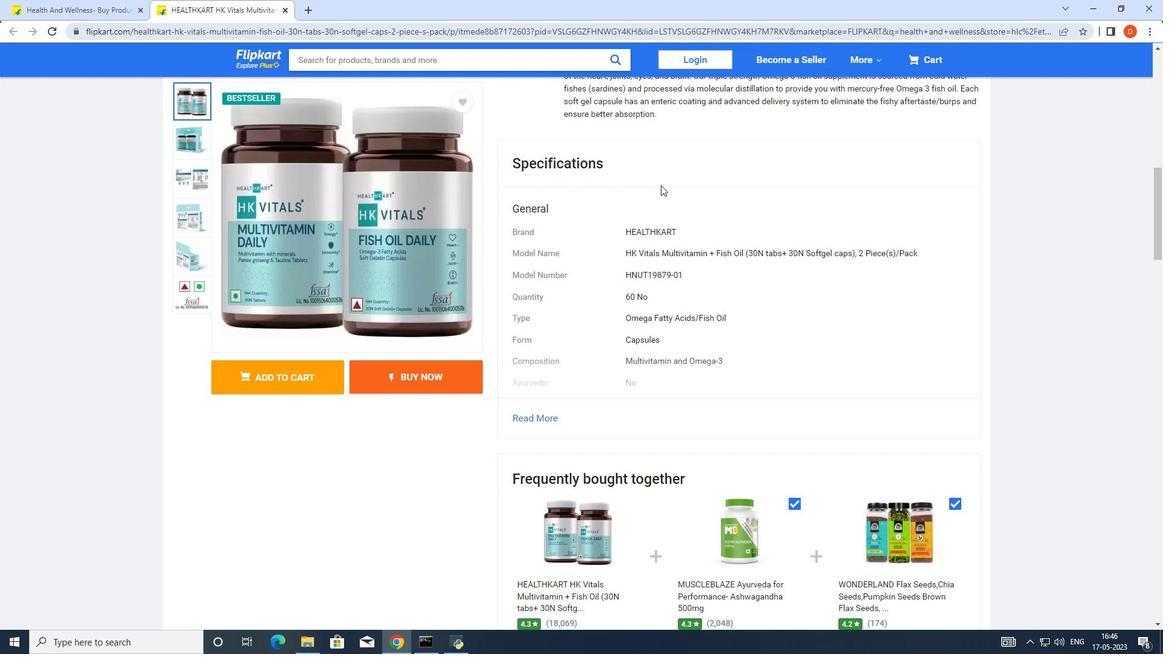 
Action: Mouse scrolled (661, 184) with delta (0, 0)
Screenshot: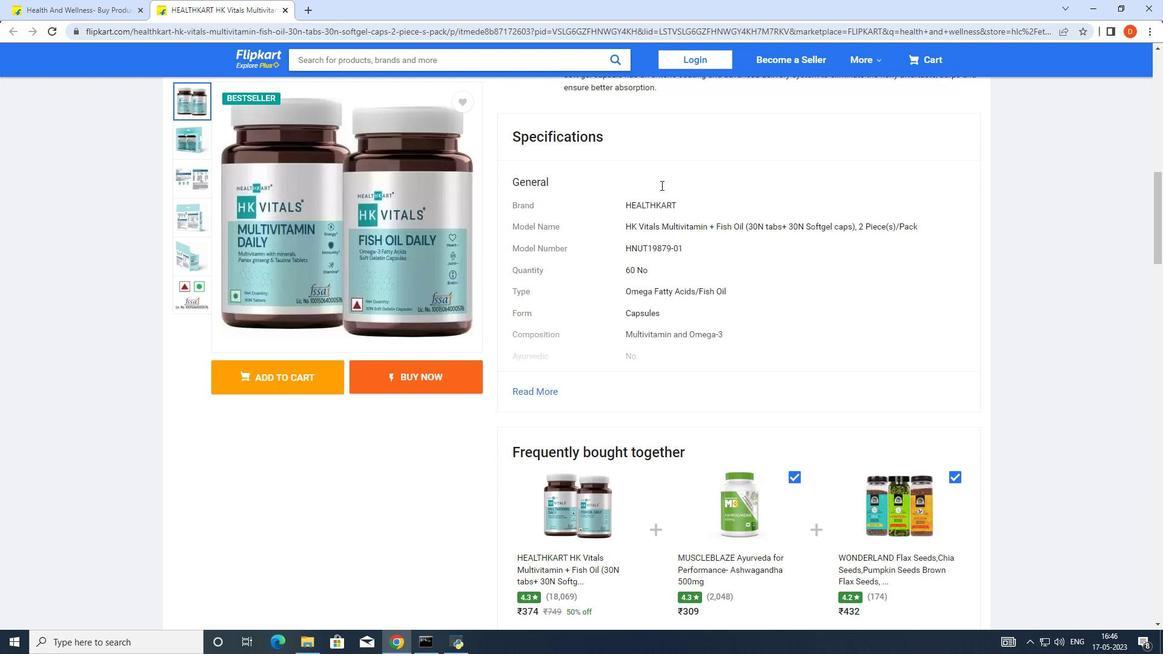 
Action: Mouse scrolled (661, 186) with delta (0, 0)
Screenshot: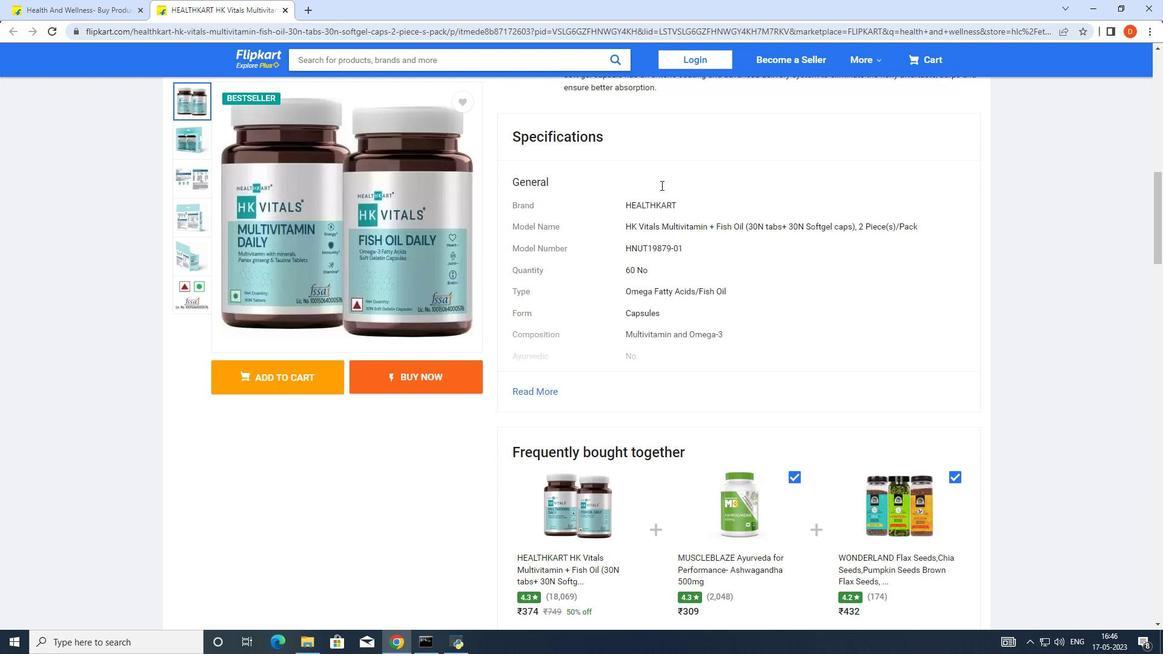 
Action: Mouse moved to (661, 190)
Screenshot: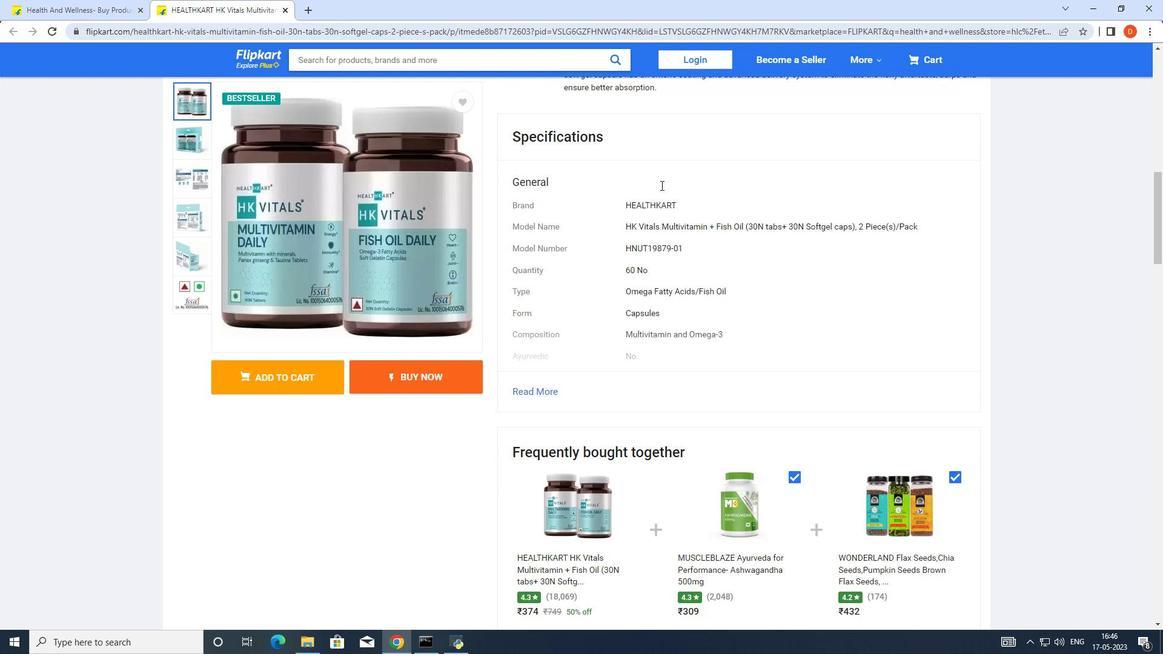 
Action: Mouse scrolled (661, 189) with delta (0, 0)
Screenshot: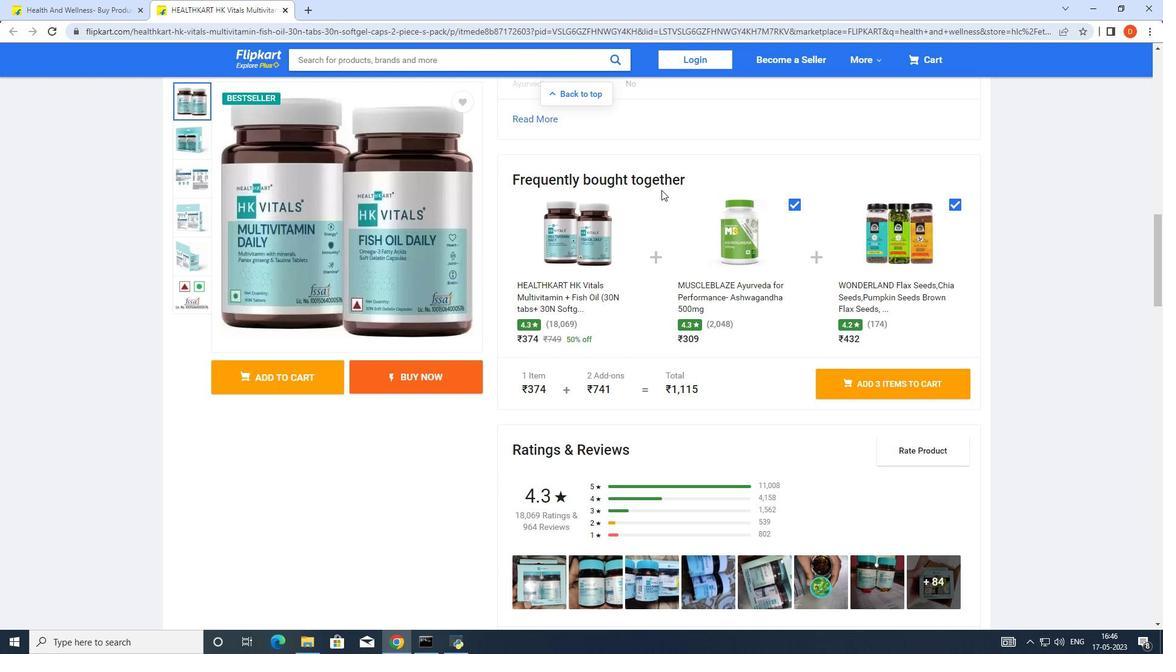 
Action: Mouse scrolled (661, 189) with delta (0, 0)
Screenshot: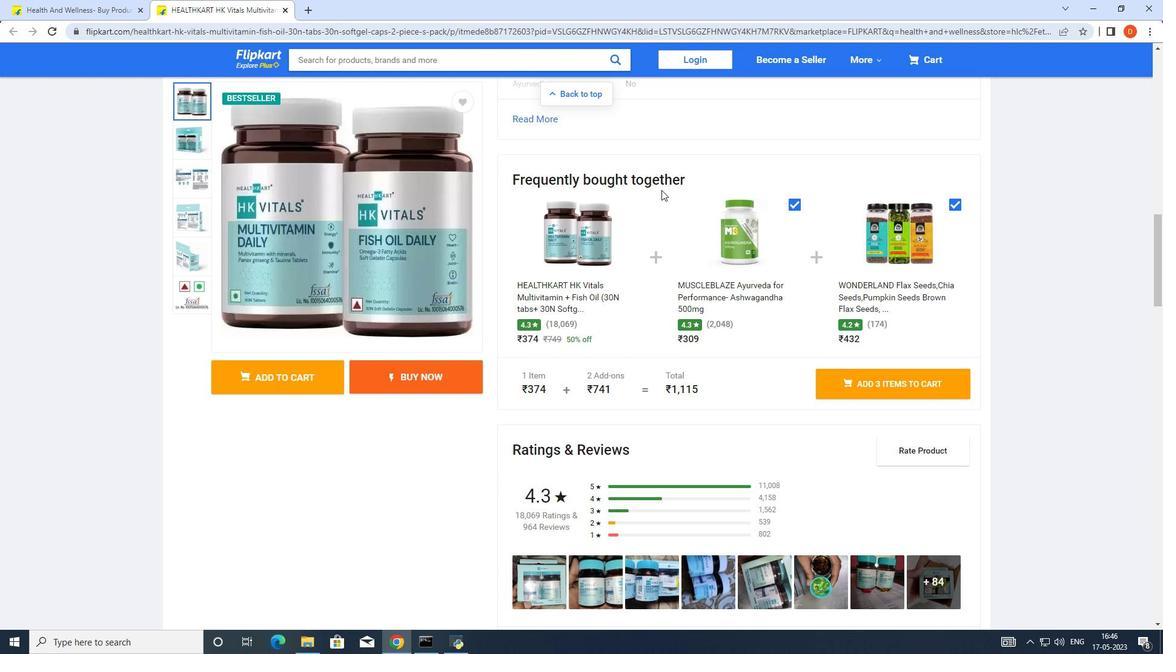 
Action: Mouse scrolled (661, 189) with delta (0, 0)
Screenshot: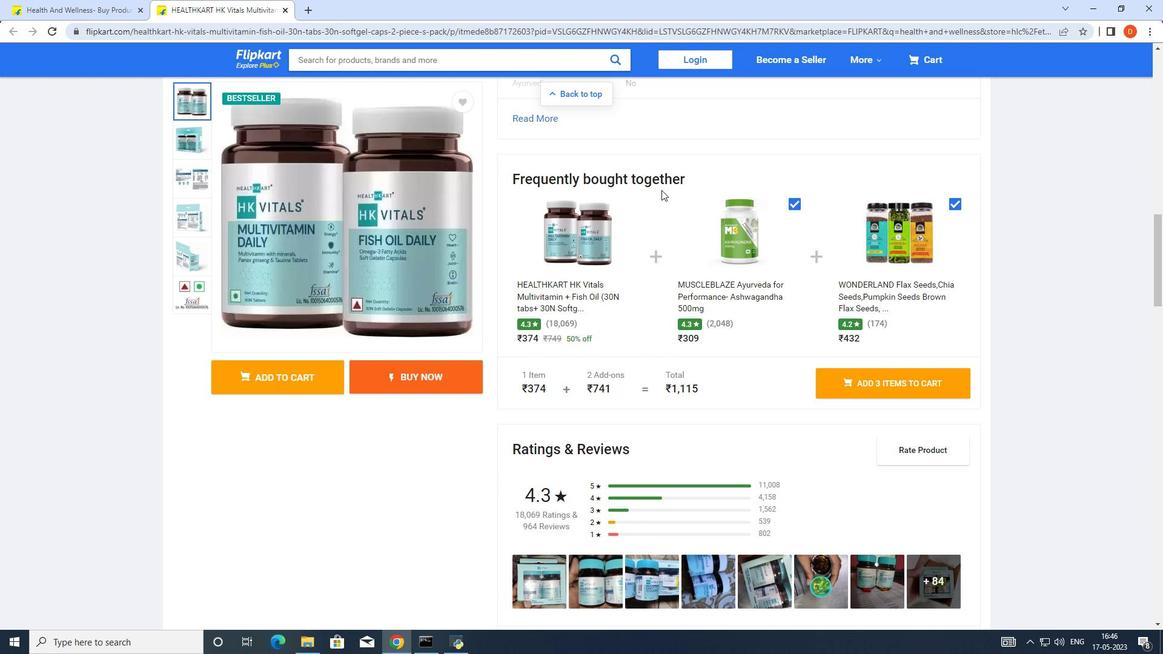 
Action: Mouse scrolled (661, 189) with delta (0, 0)
Screenshot: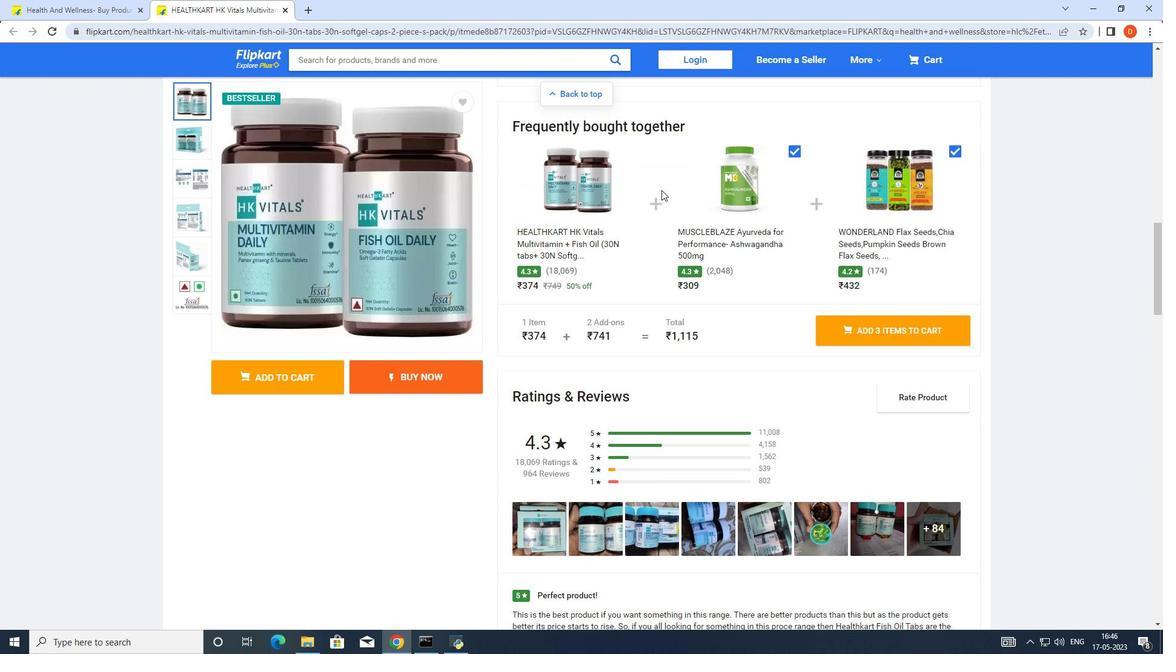 
Action: Mouse moved to (925, 205)
Screenshot: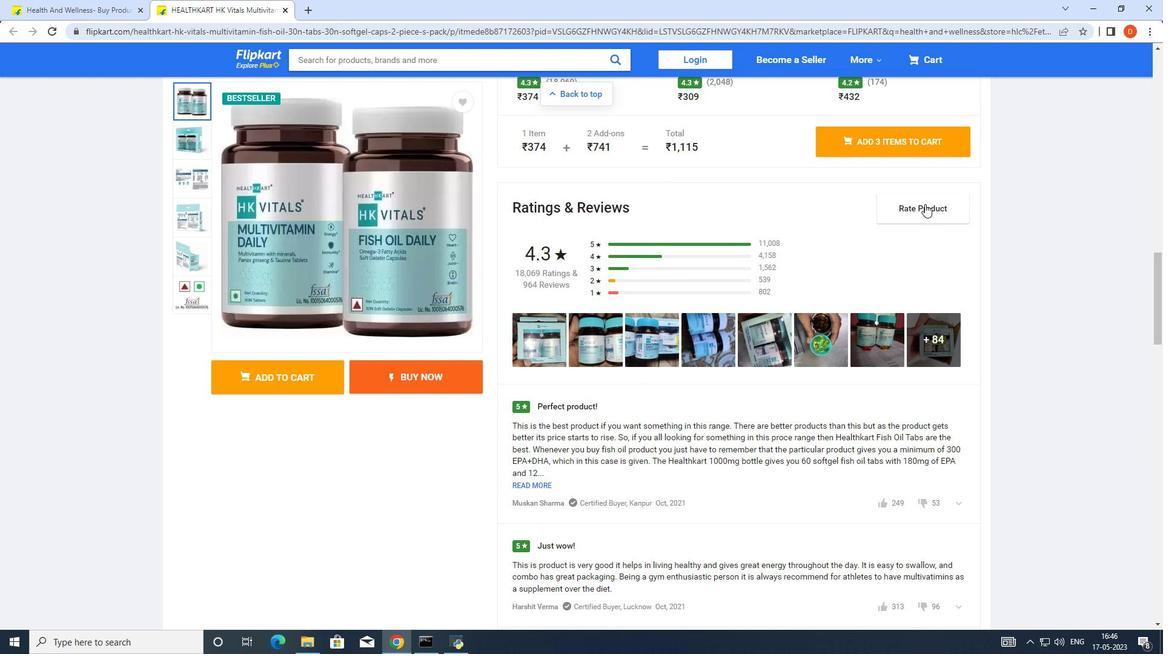 
Action: Mouse pressed left at (925, 205)
Screenshot: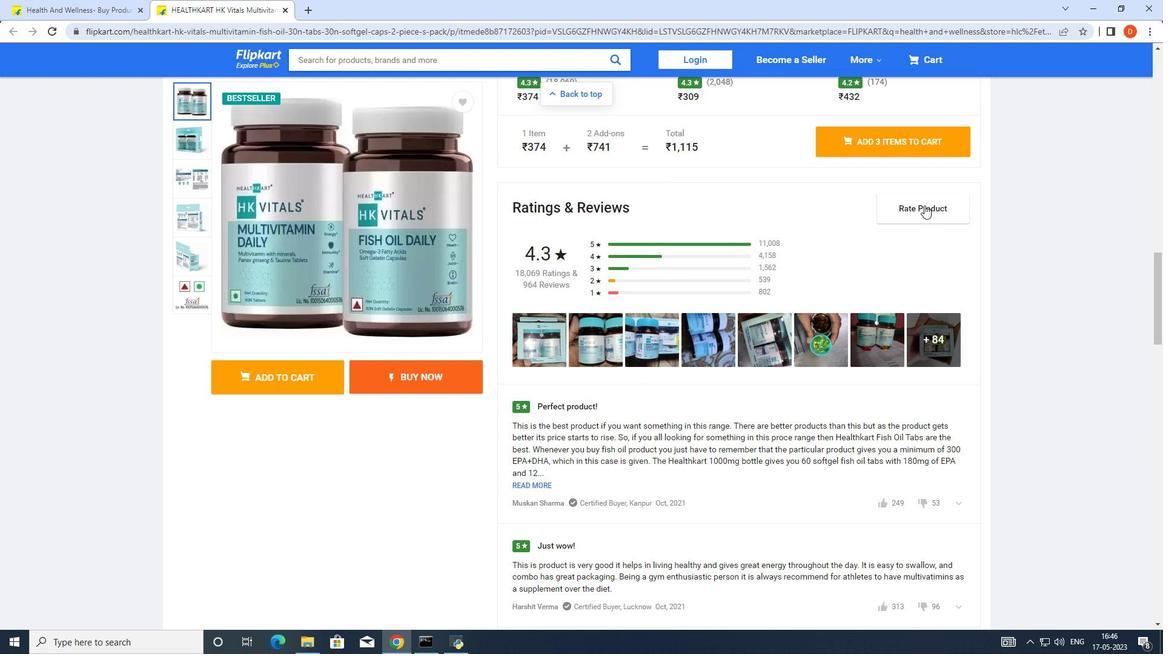 
Action: Mouse moved to (652, 179)
Screenshot: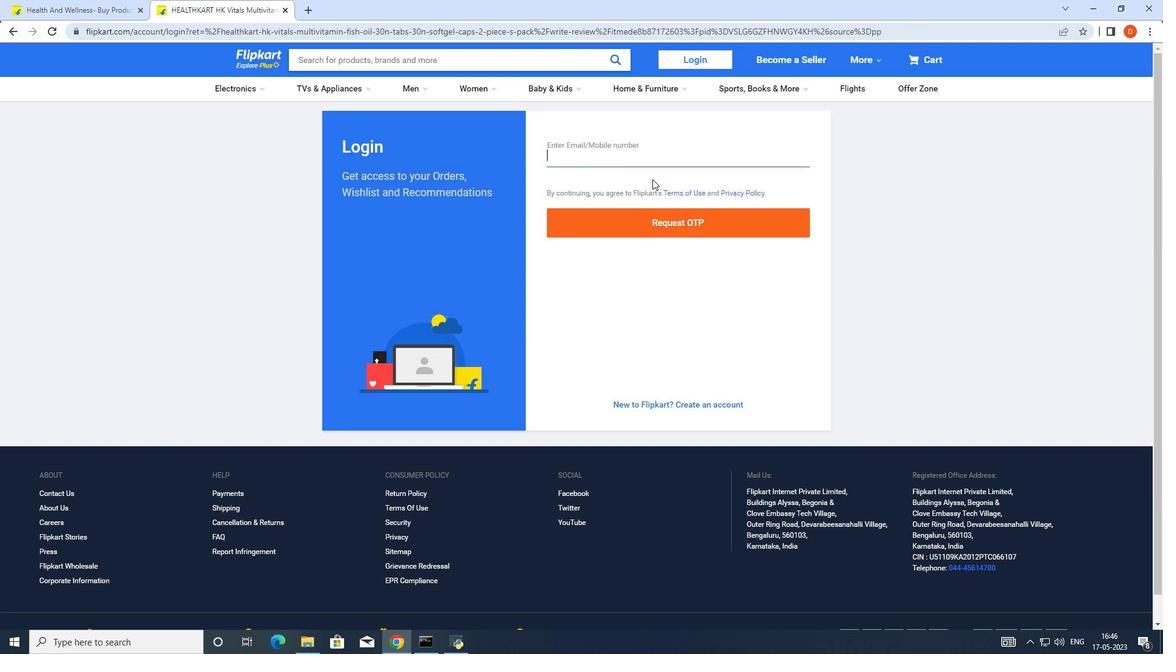 
Action: Key pressed 8917369463
Screenshot: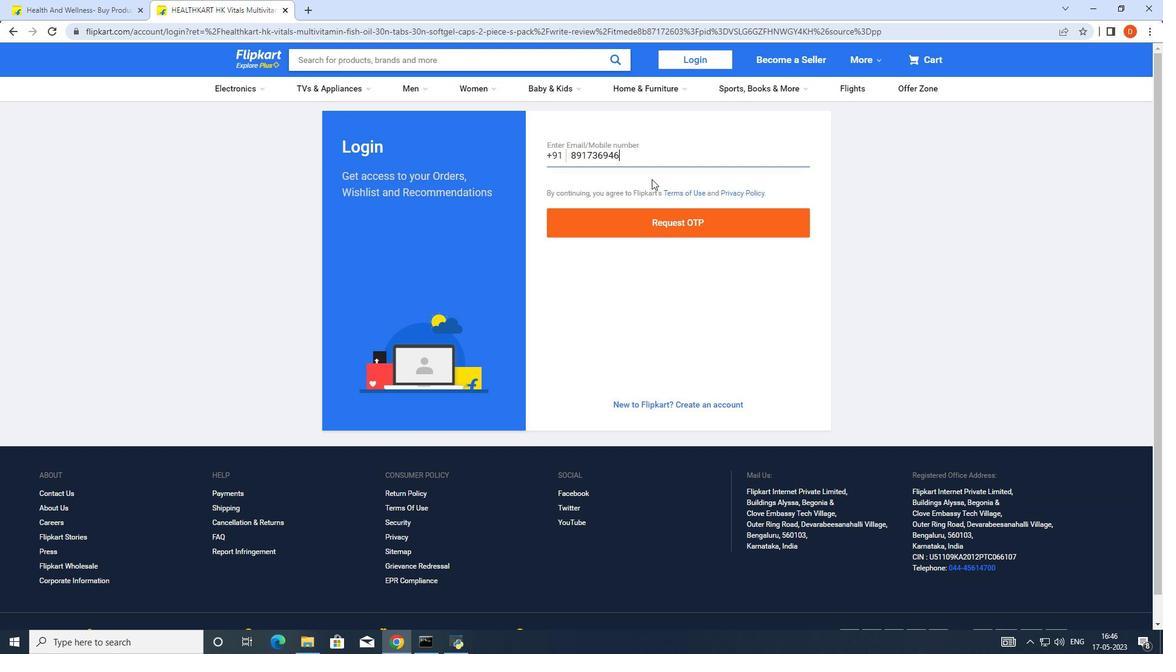 
Action: Mouse moved to (654, 228)
Screenshot: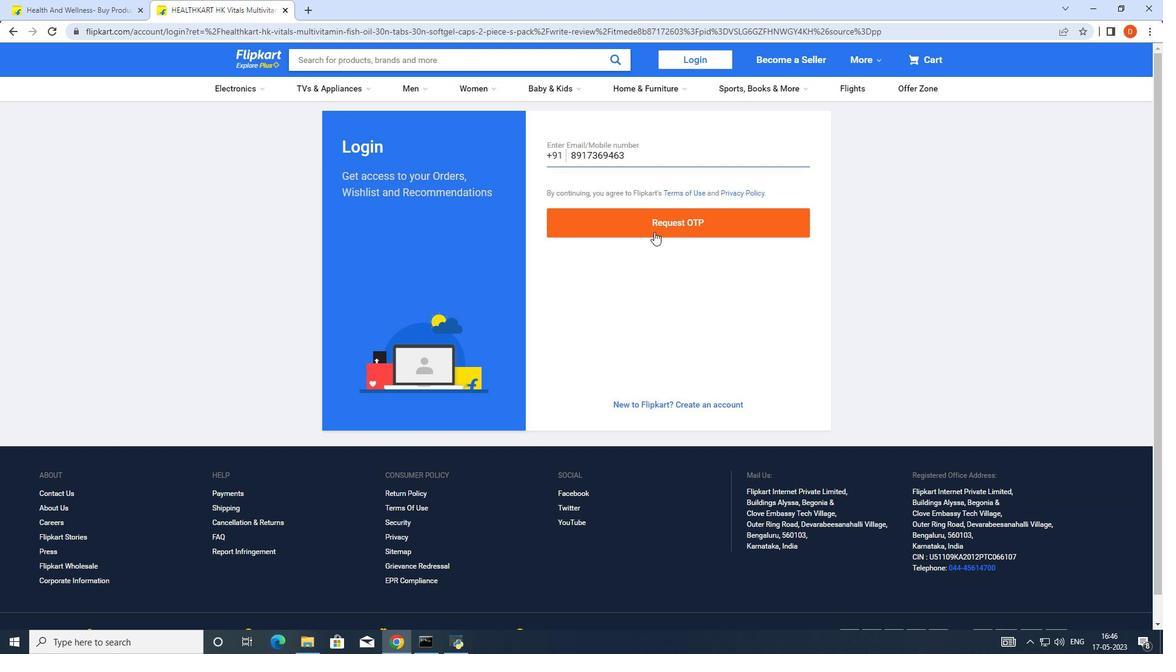 
Action: Mouse pressed left at (654, 228)
Screenshot: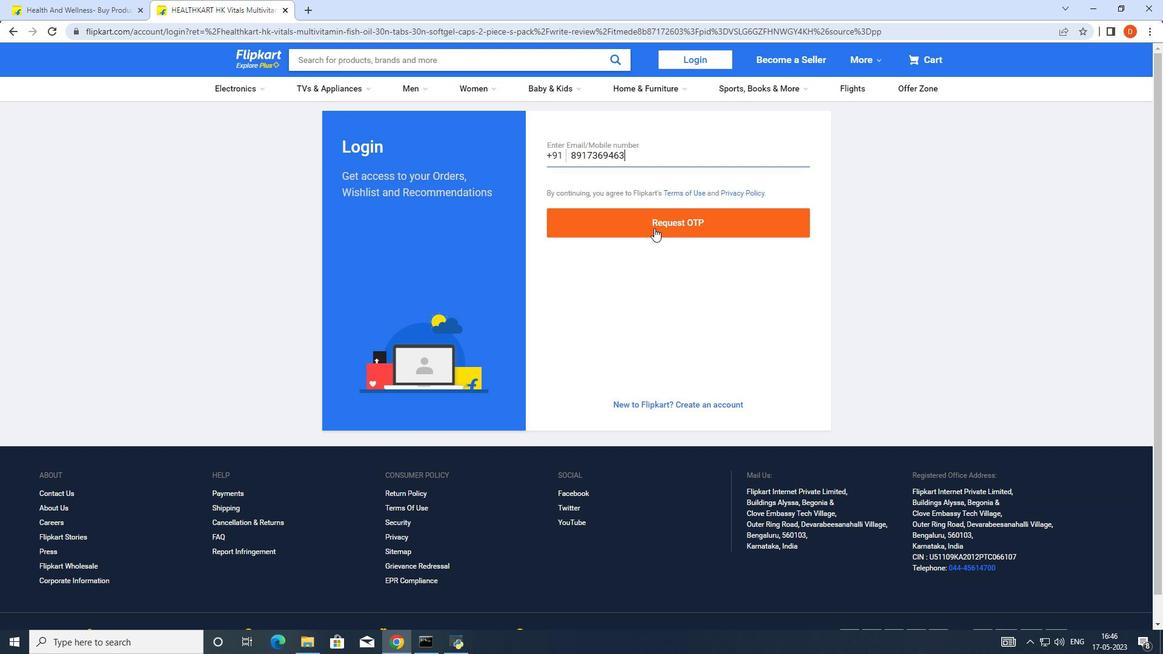 
Action: Mouse moved to (657, 223)
Screenshot: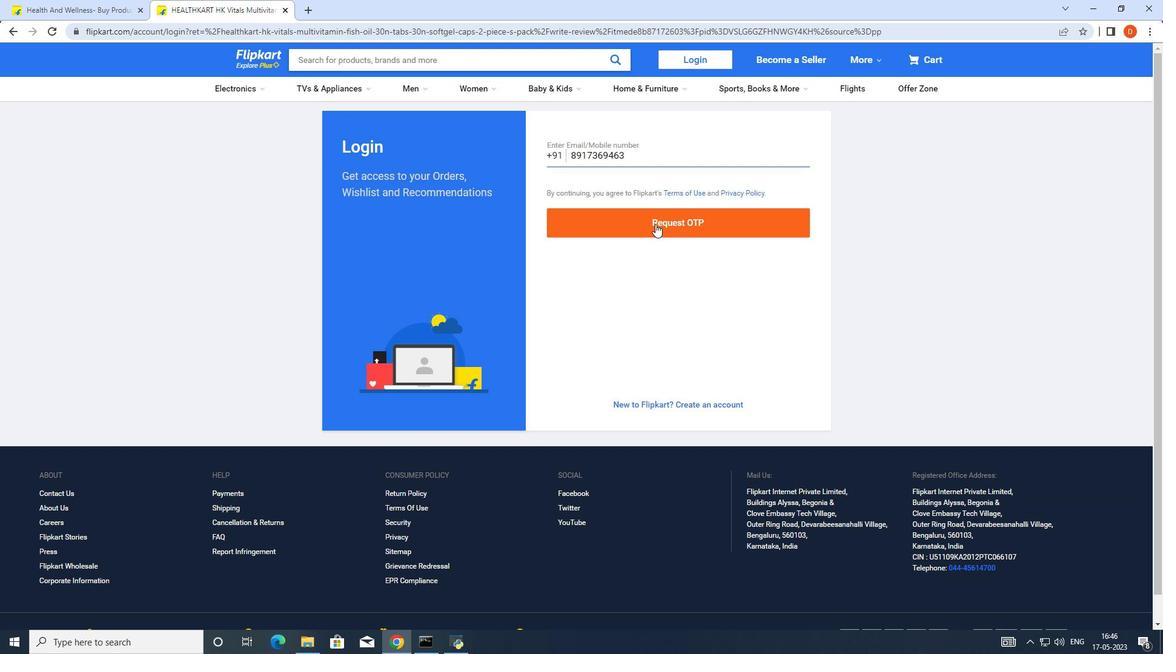 
Action: Mouse pressed left at (657, 223)
Screenshot: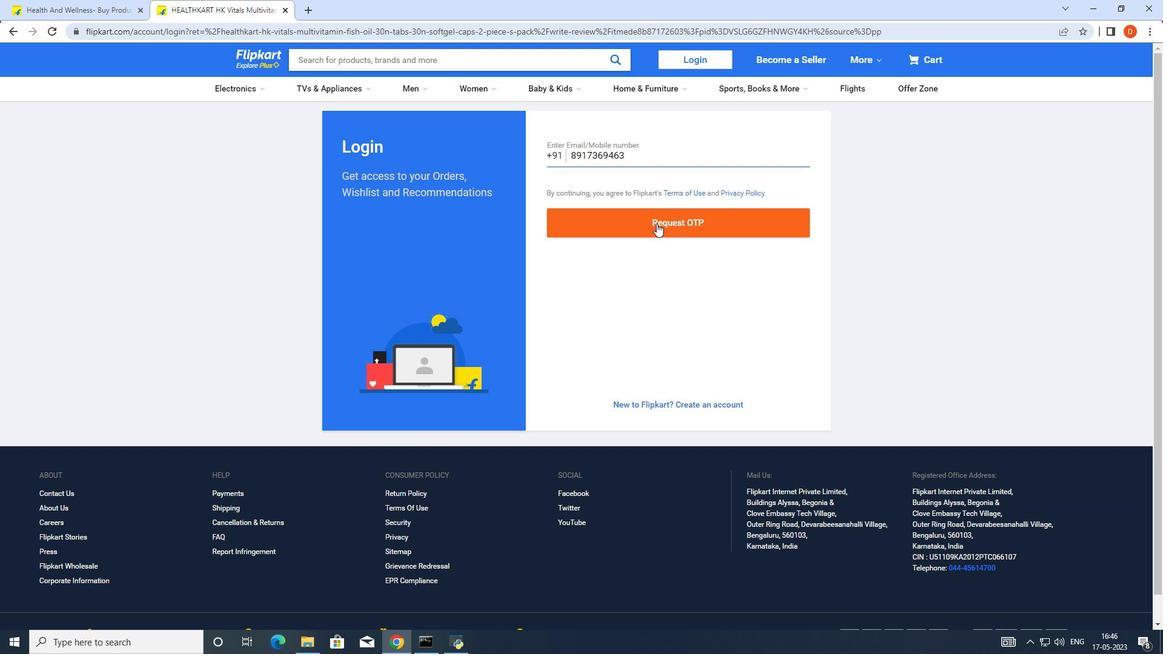 
Action: Mouse moved to (778, 364)
Screenshot: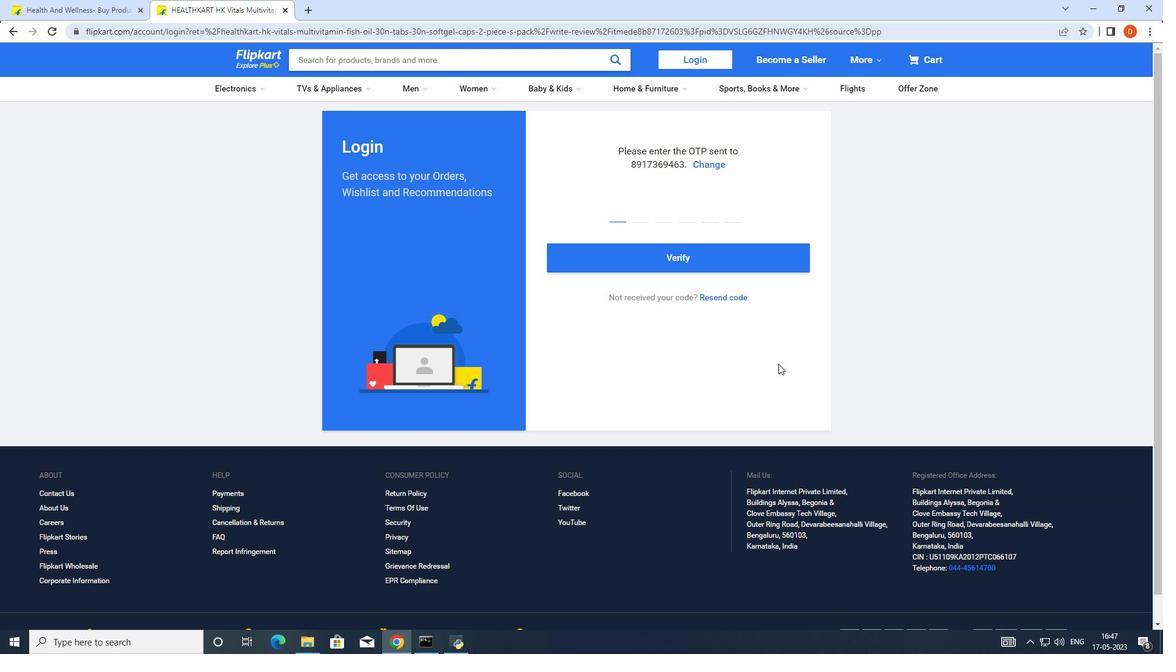 
Action: Key pressed 582414
Screenshot: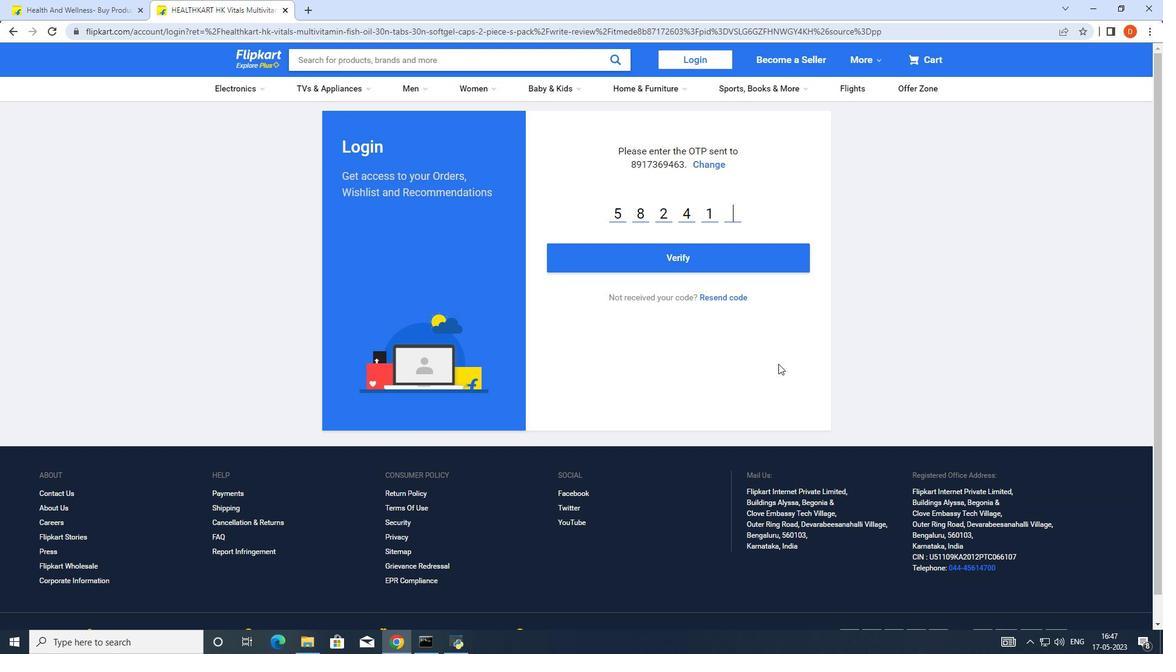 
Action: Mouse moved to (728, 251)
Screenshot: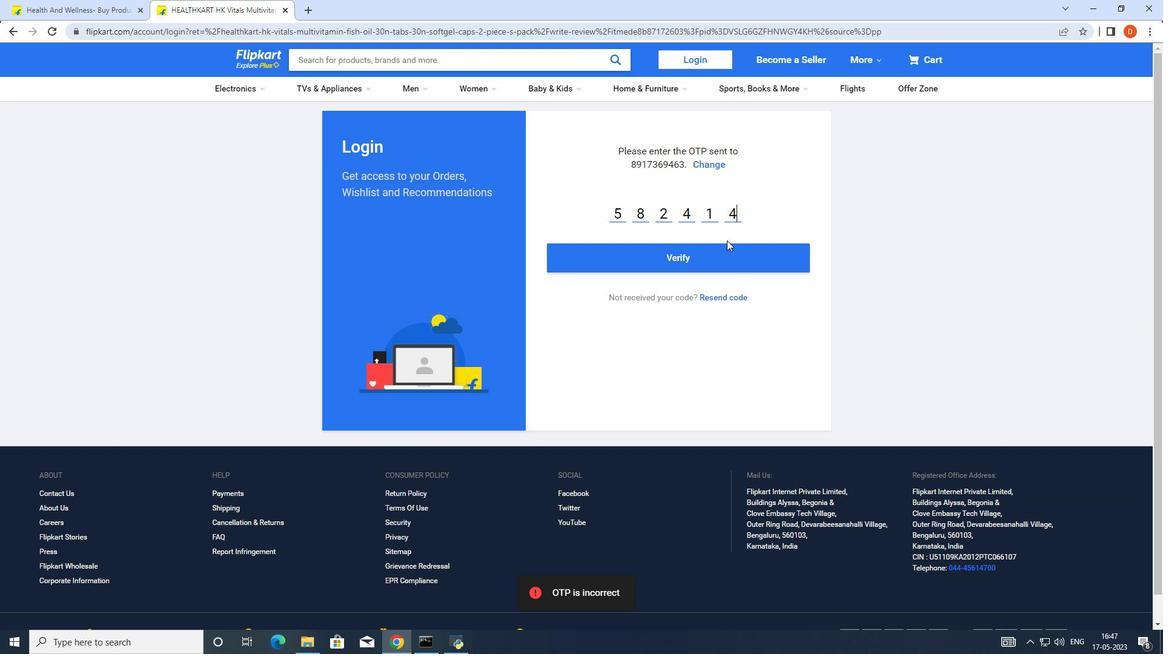
Action: Mouse pressed left at (728, 251)
Screenshot: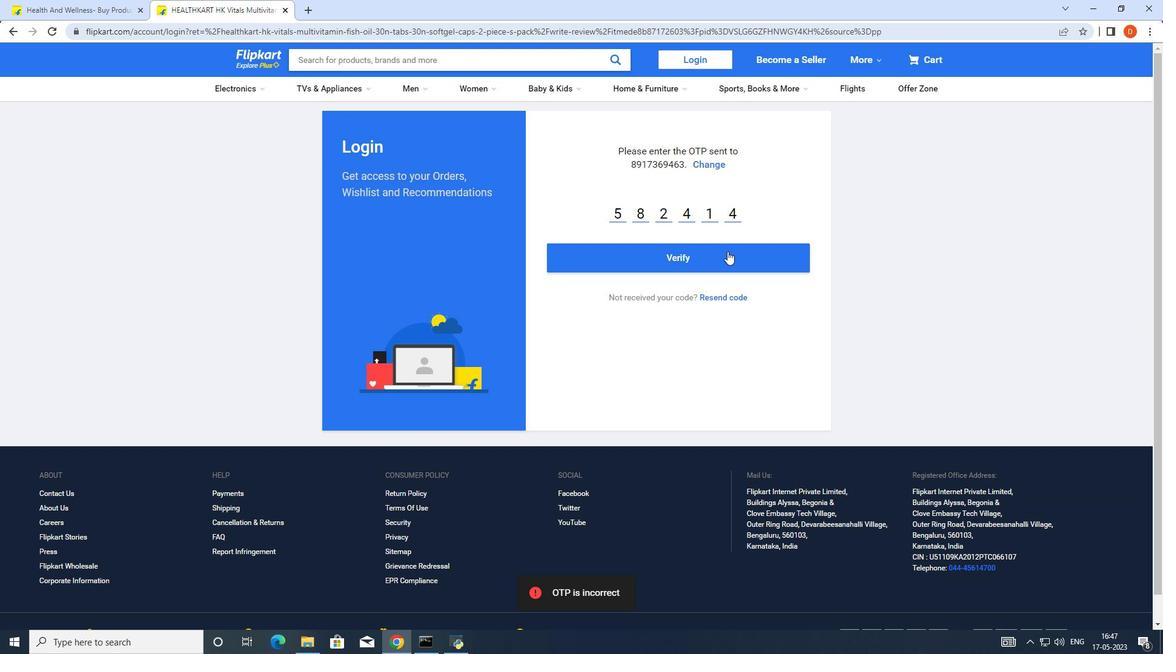 
Action: Mouse moved to (732, 258)
Screenshot: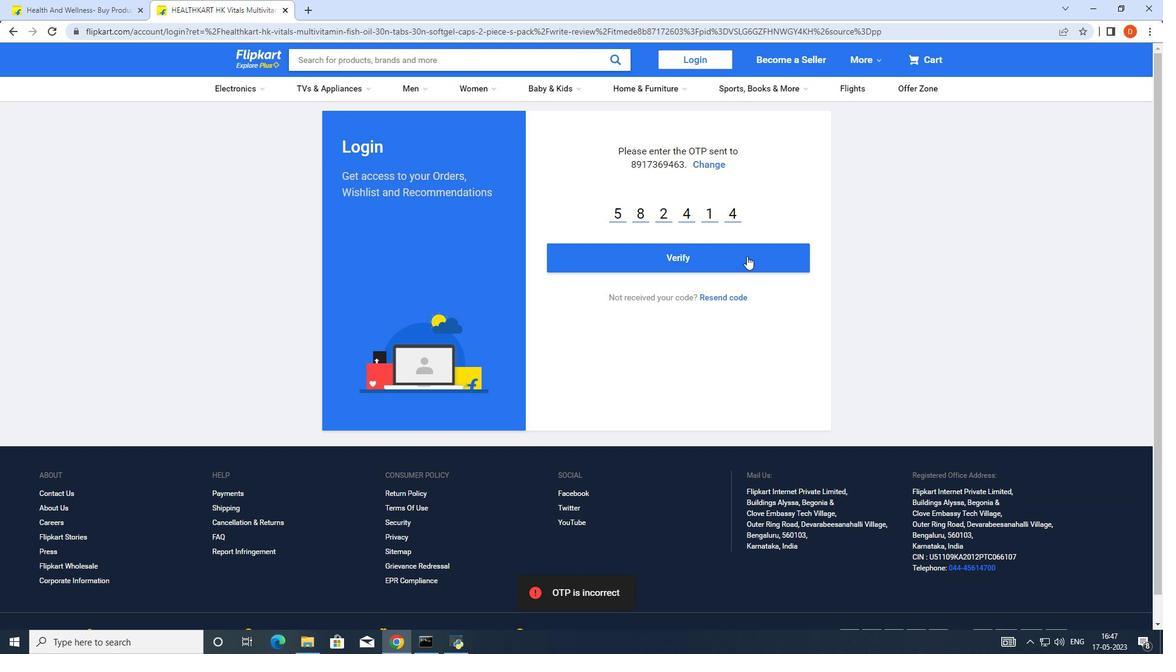 
Action: Mouse pressed left at (732, 258)
Screenshot: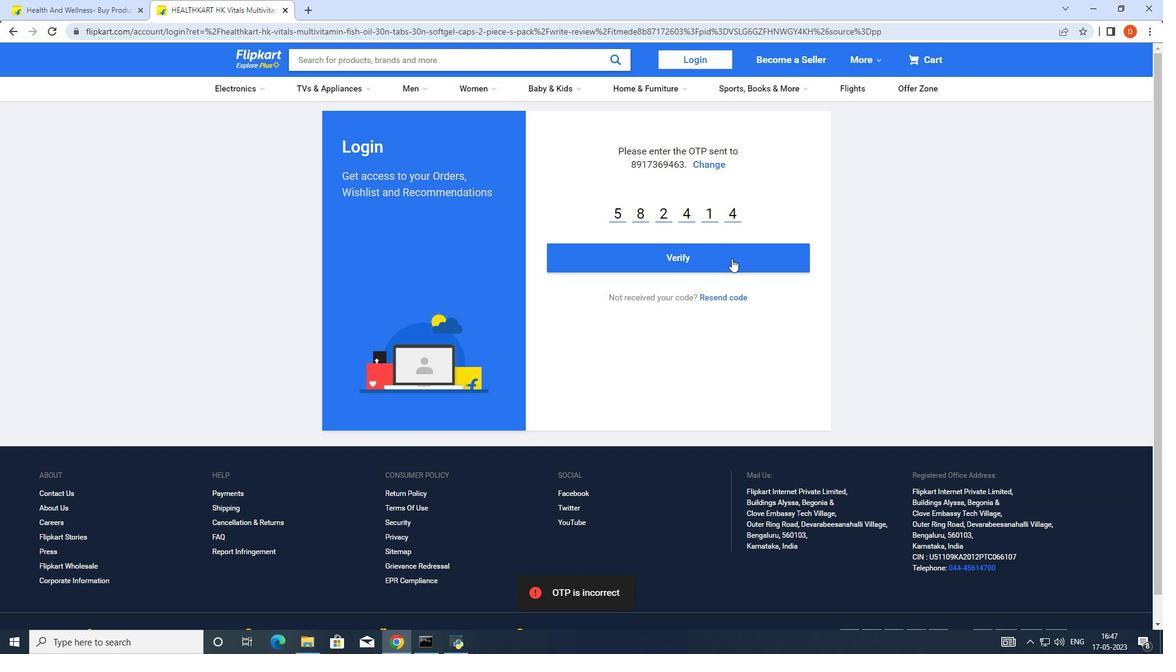 
Action: Mouse moved to (717, 295)
Screenshot: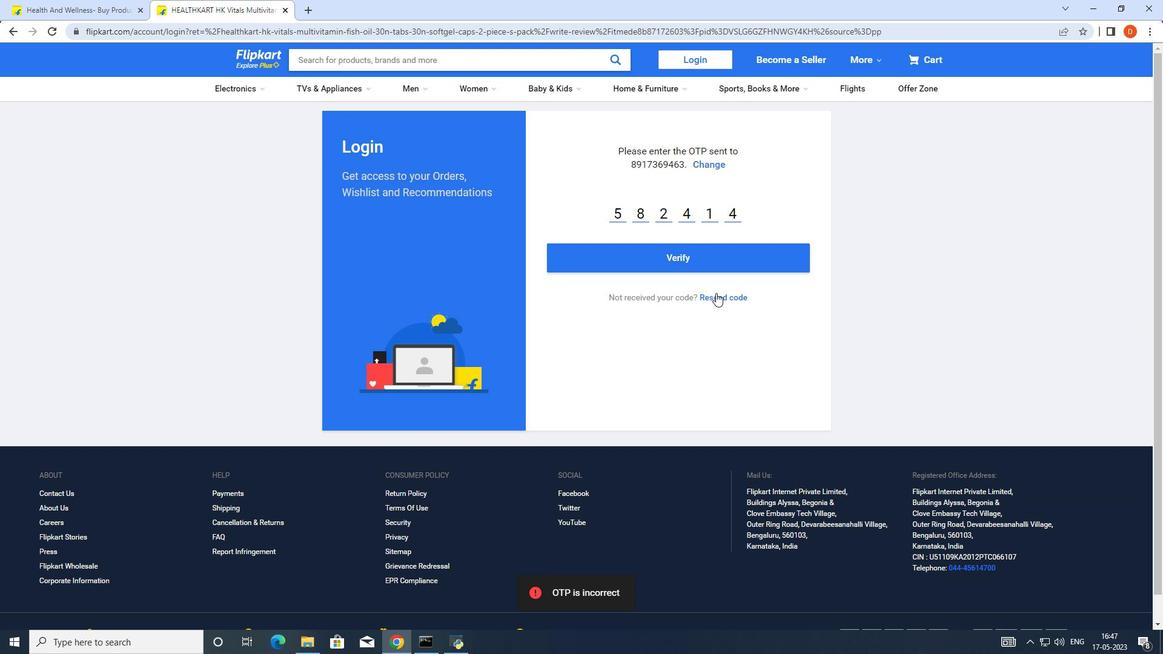 
Action: Mouse pressed left at (717, 295)
Screenshot: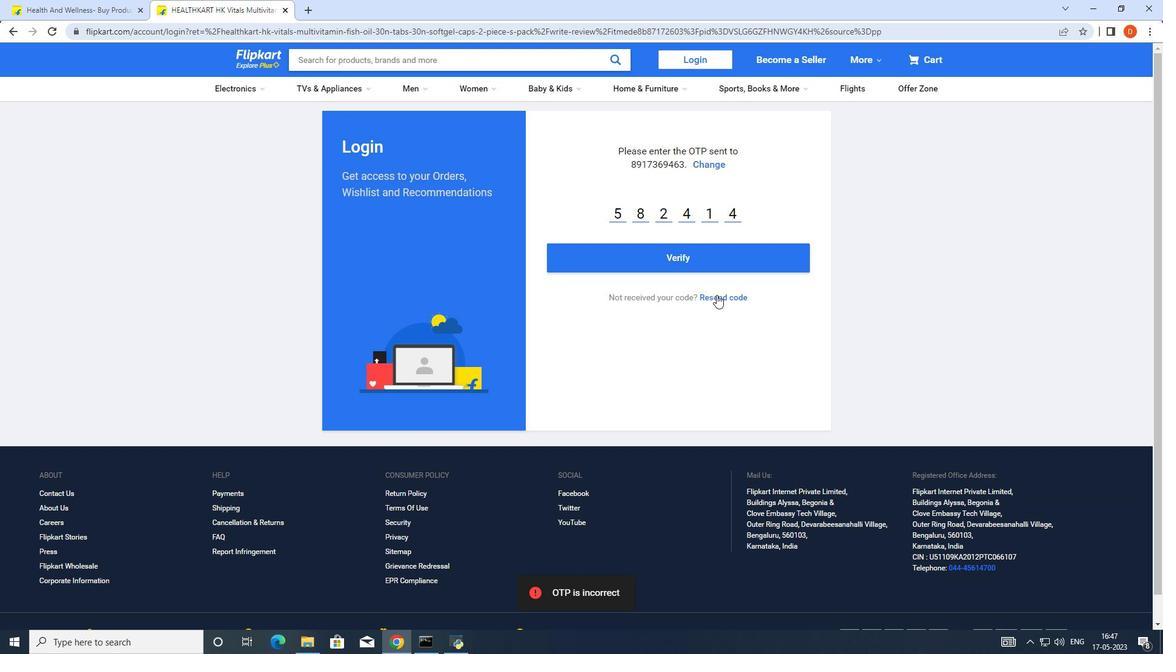 
Action: Mouse moved to (718, 299)
Screenshot: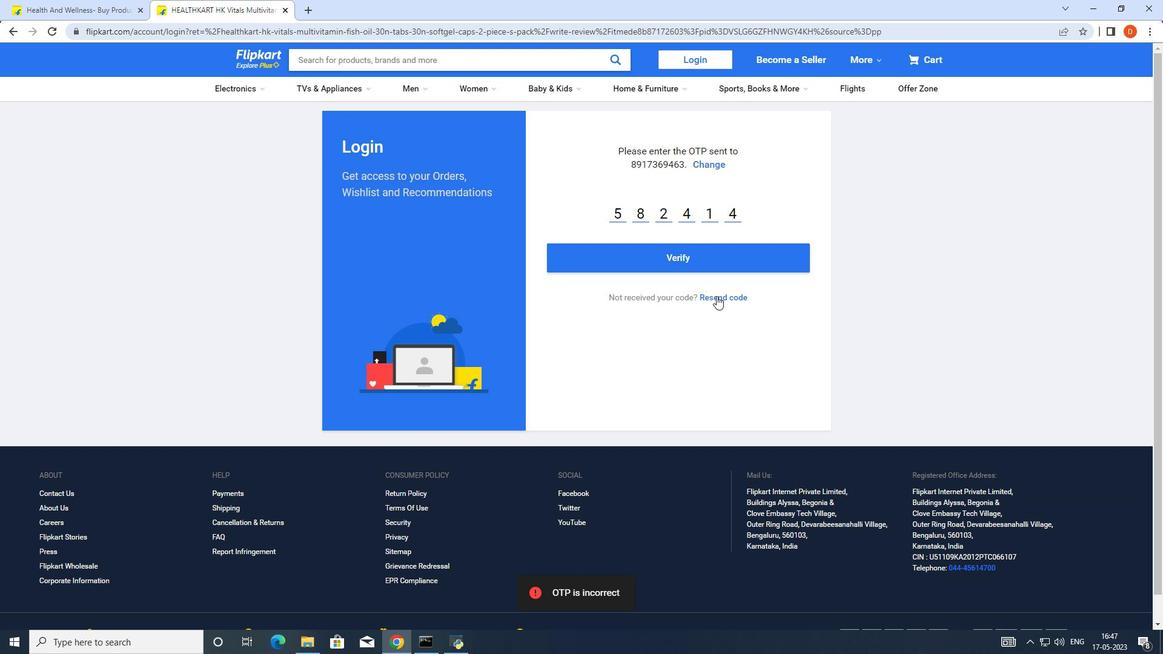 
Action: Mouse pressed left at (718, 299)
Screenshot: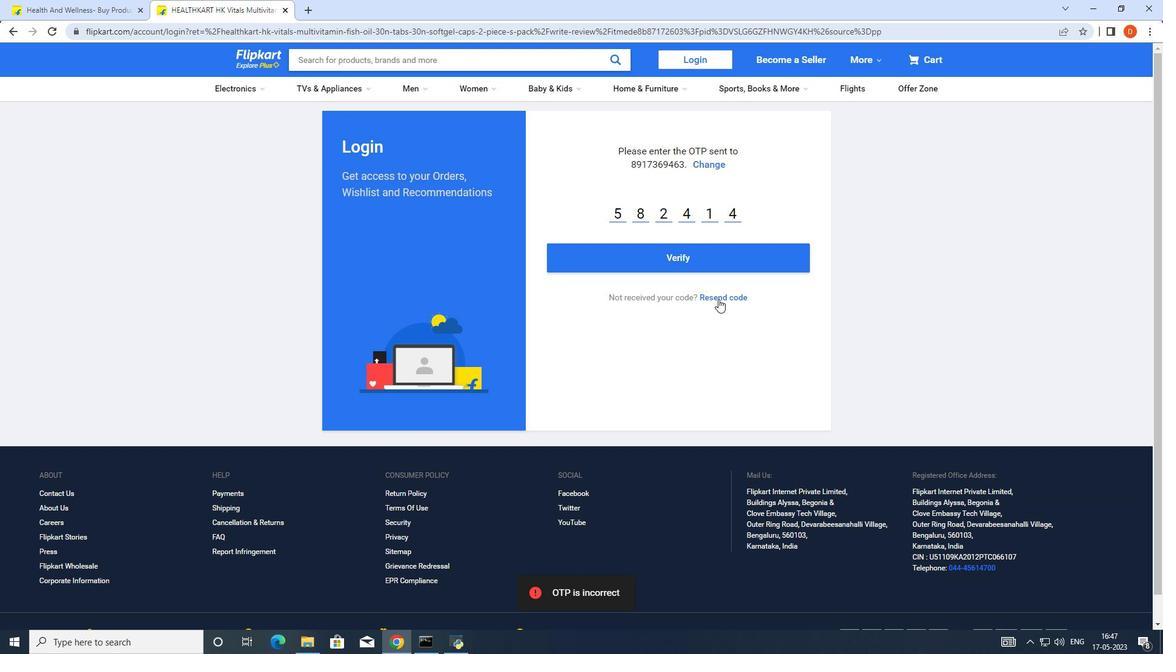 
Action: Mouse moved to (732, 215)
Screenshot: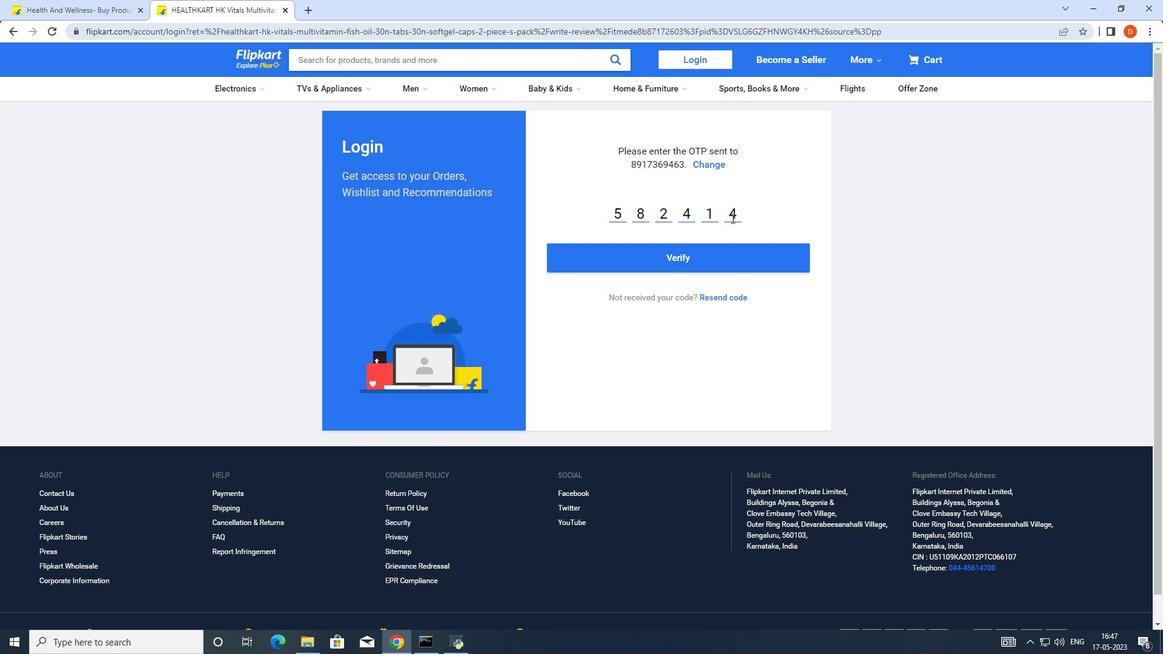 
Action: Mouse pressed left at (732, 215)
Screenshot: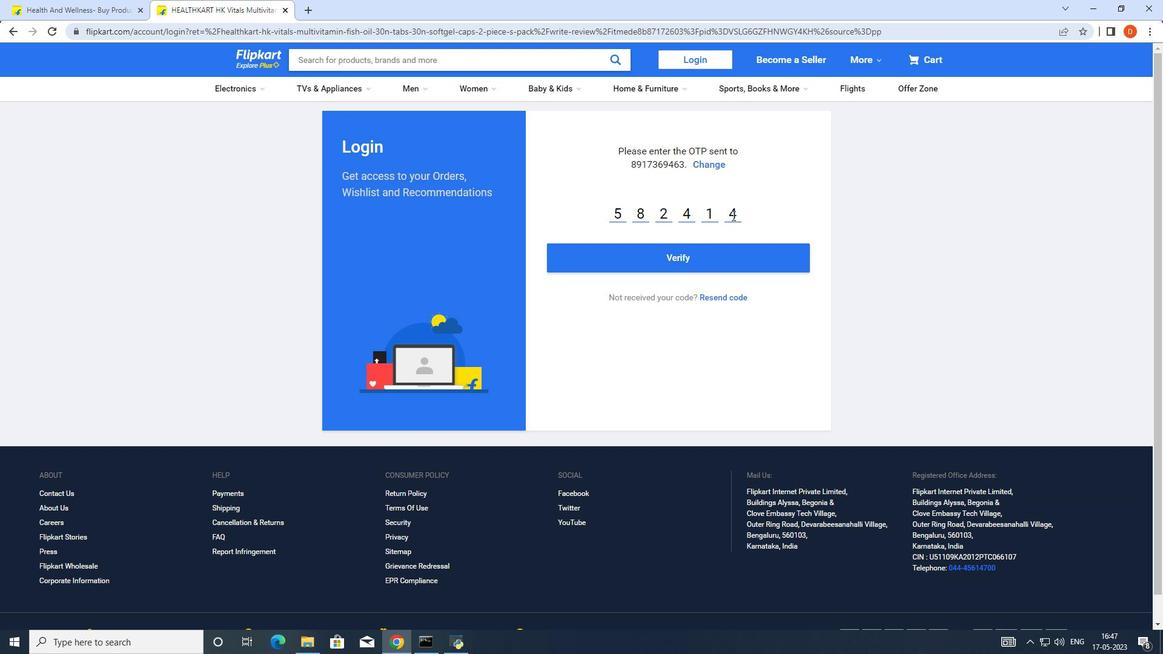 
Action: Mouse moved to (754, 214)
Screenshot: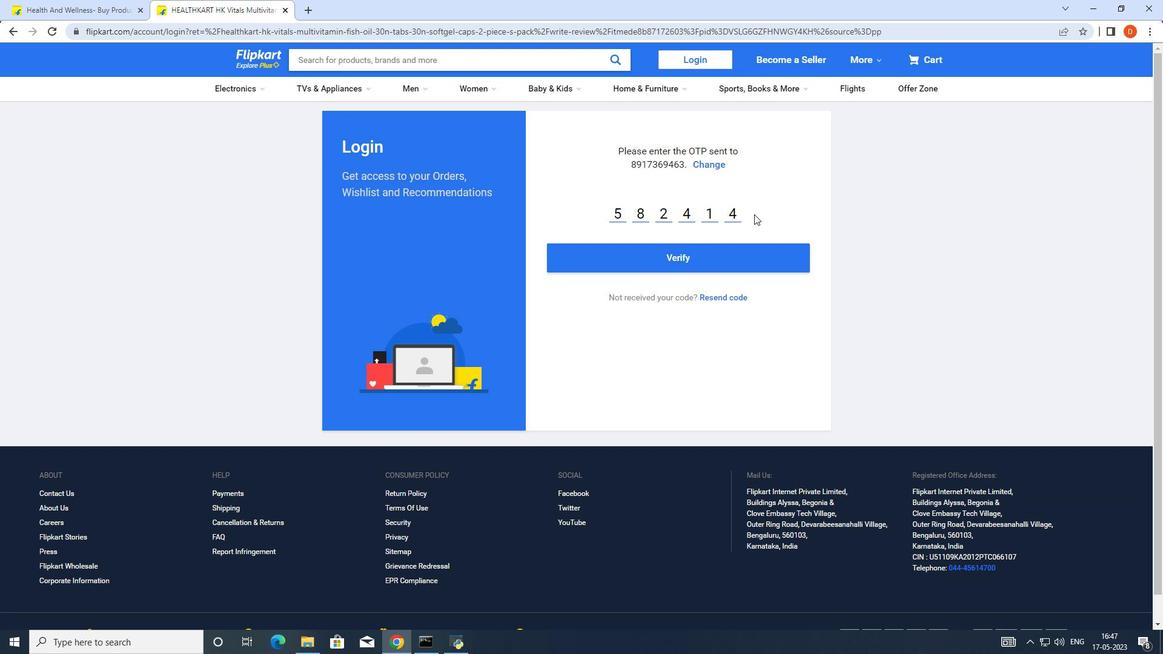 
Action: Mouse pressed left at (754, 214)
Screenshot: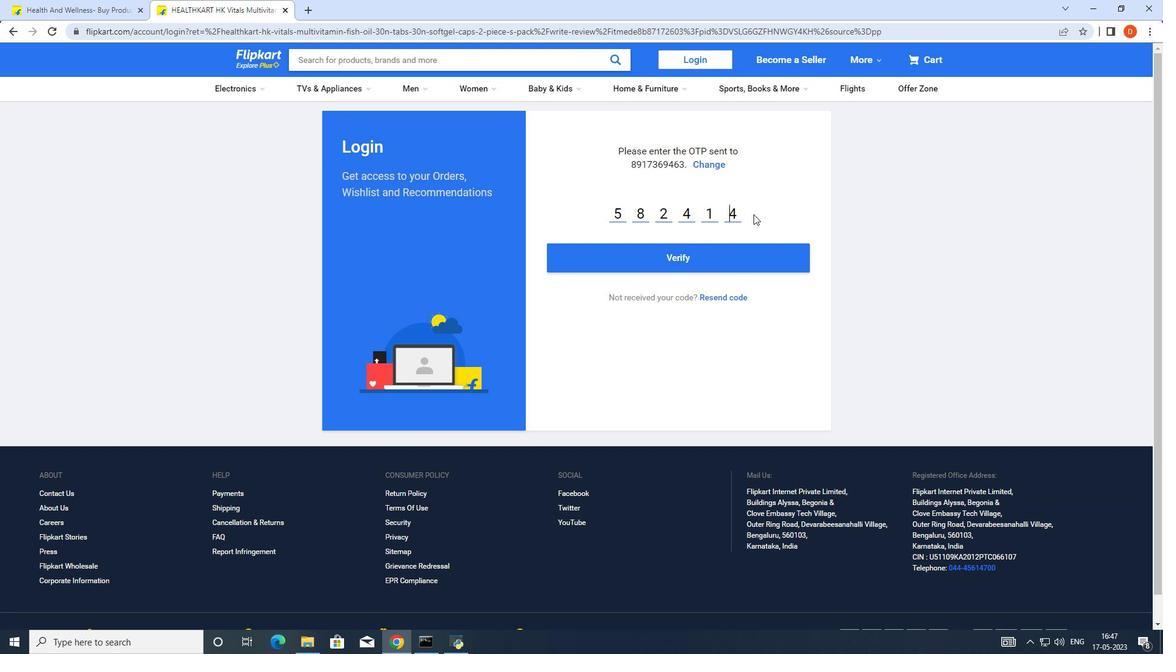 
Action: Mouse moved to (726, 293)
Screenshot: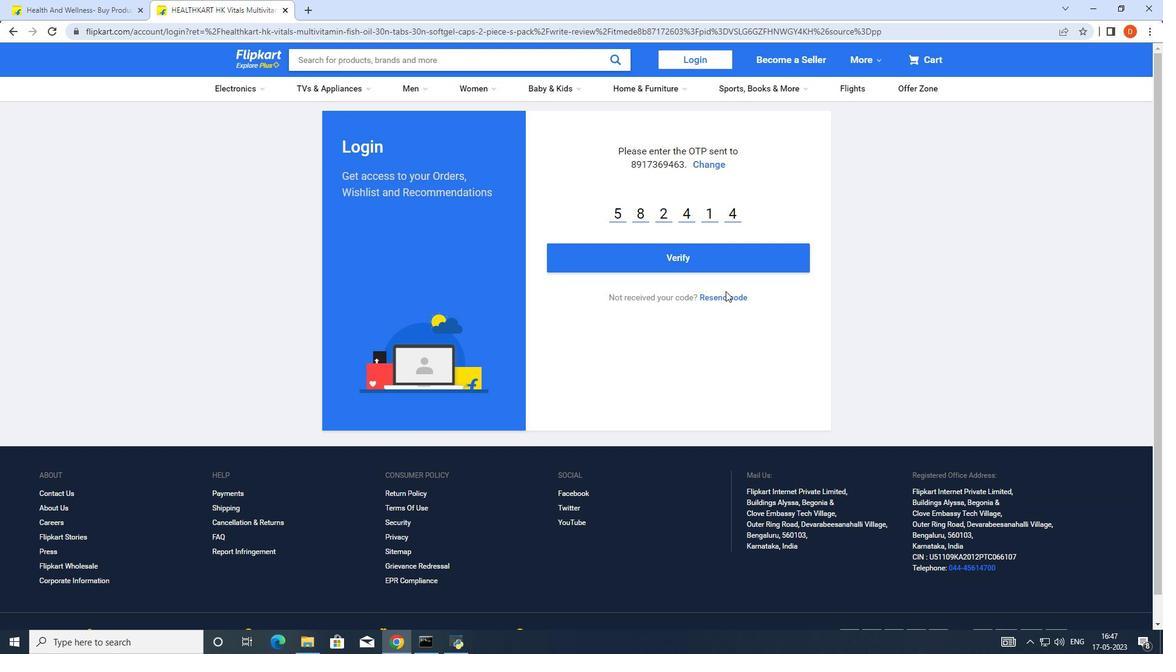 
Action: Mouse pressed left at (726, 293)
Screenshot: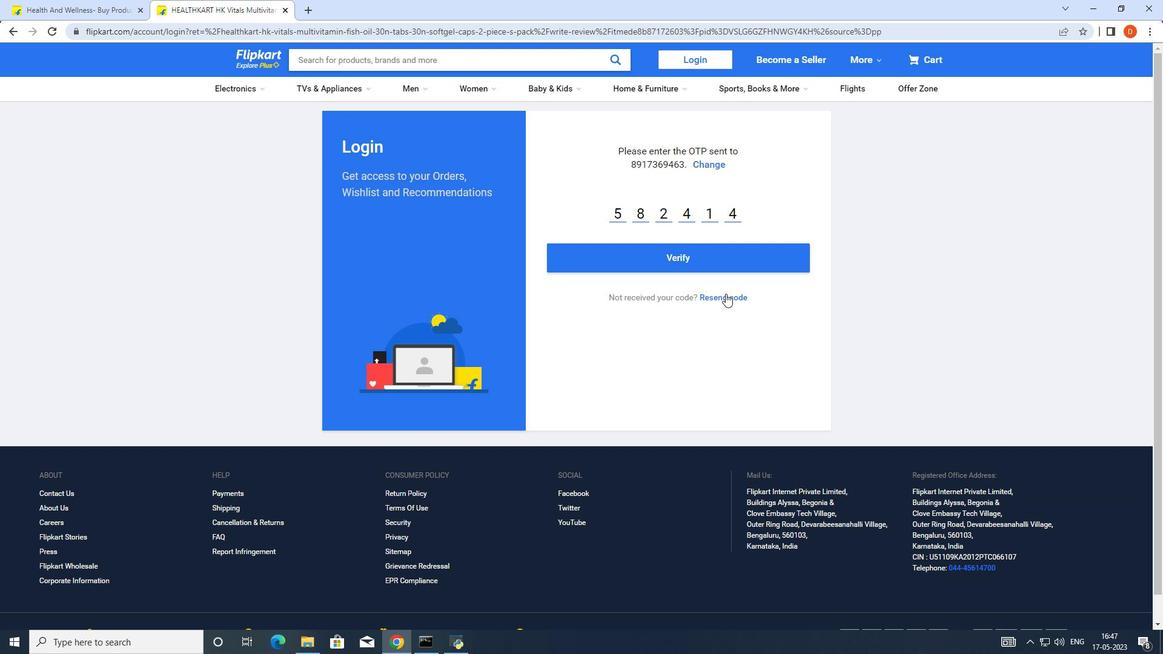 
Action: Mouse moved to (732, 213)
Screenshot: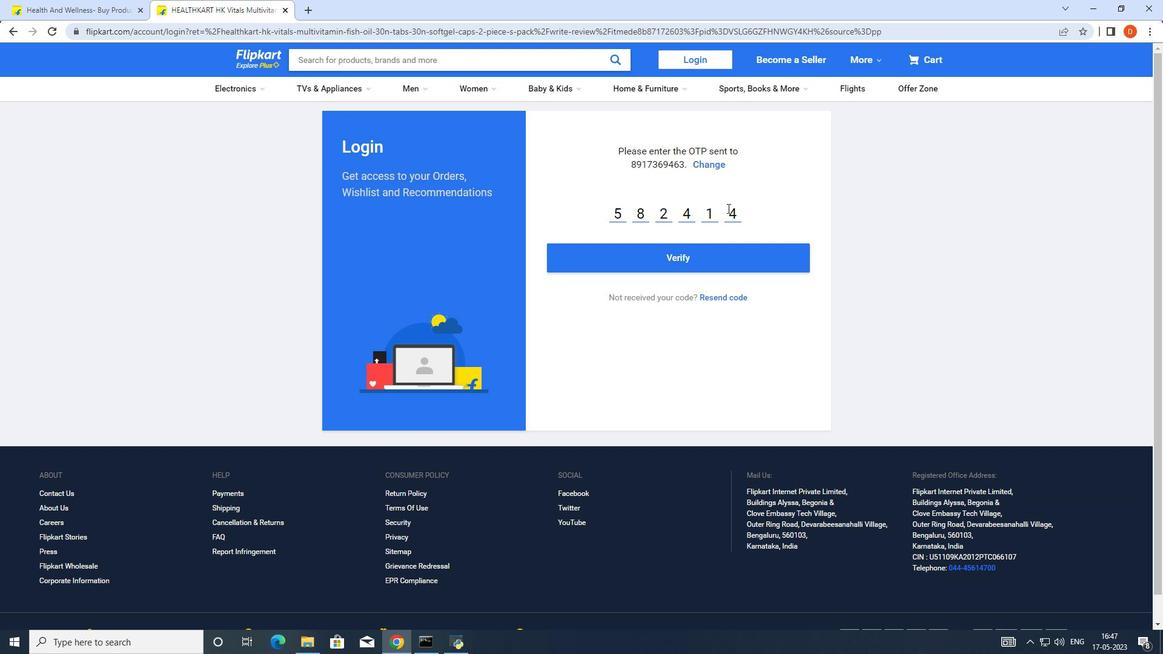 
Action: Mouse pressed left at (732, 213)
Screenshot: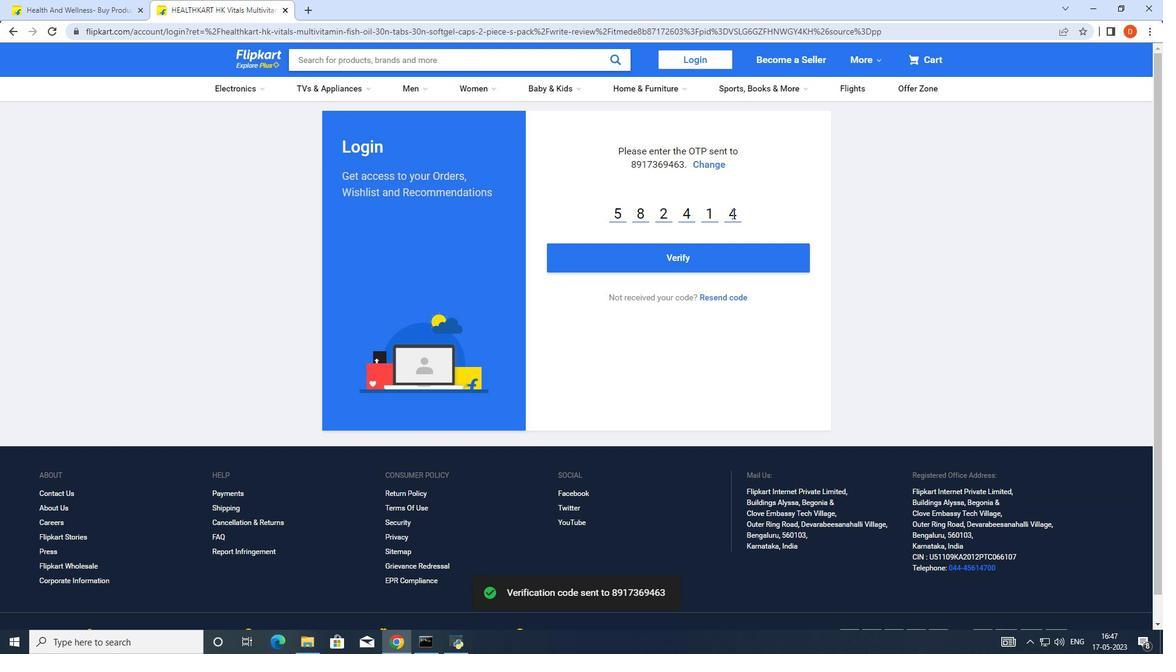 
Action: Mouse moved to (740, 212)
Screenshot: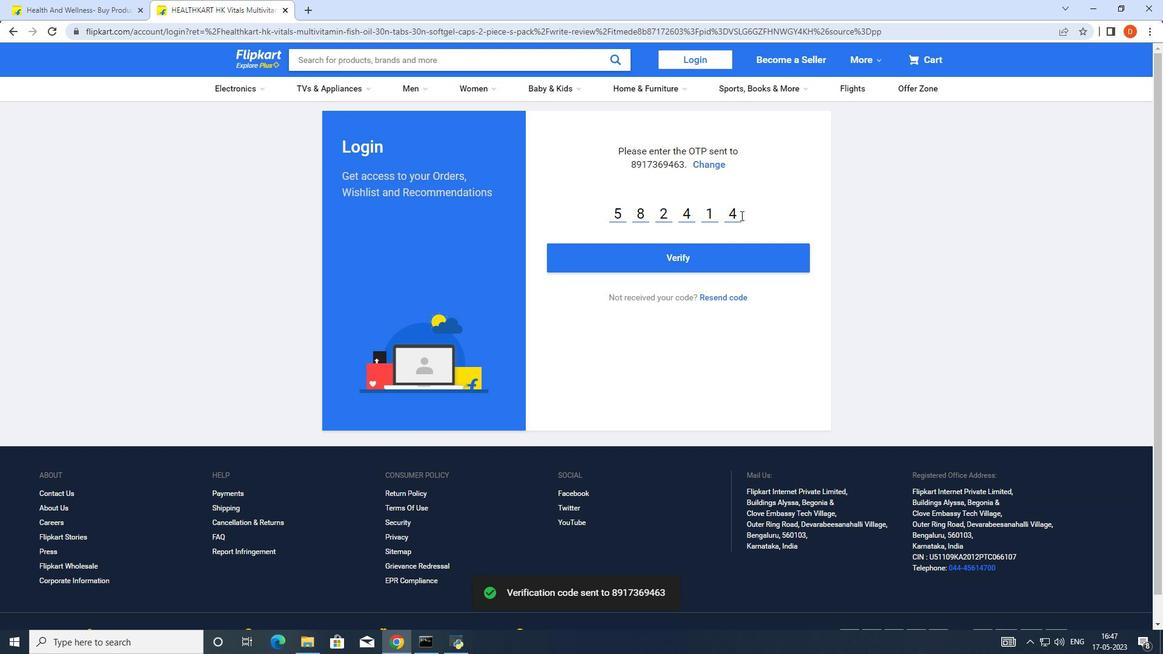 
Action: Mouse pressed left at (740, 212)
